 Task: Design: UX Empathy Mapping.
Action: Mouse moved to (45, 70)
Screenshot: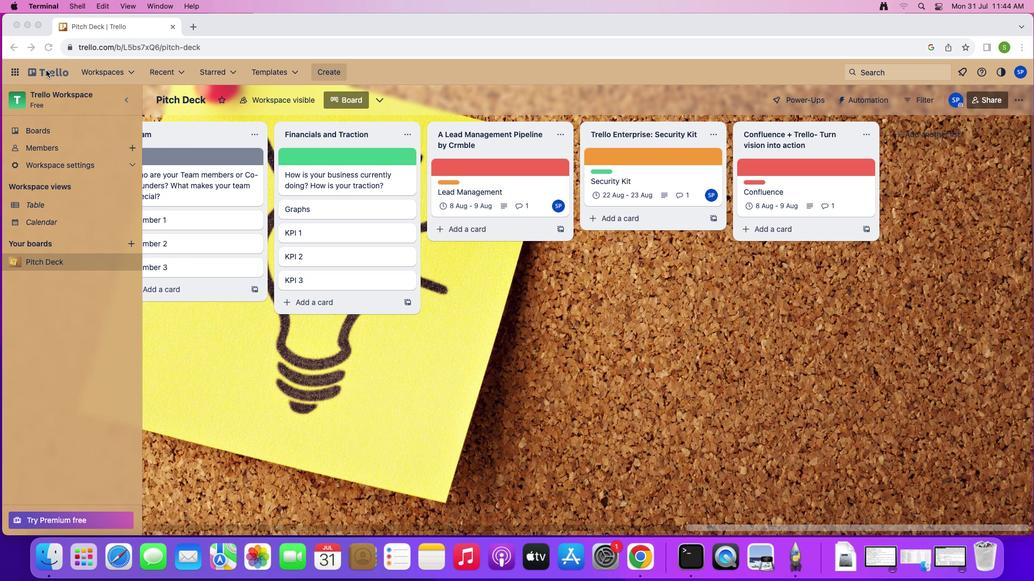
Action: Mouse pressed left at (45, 70)
Screenshot: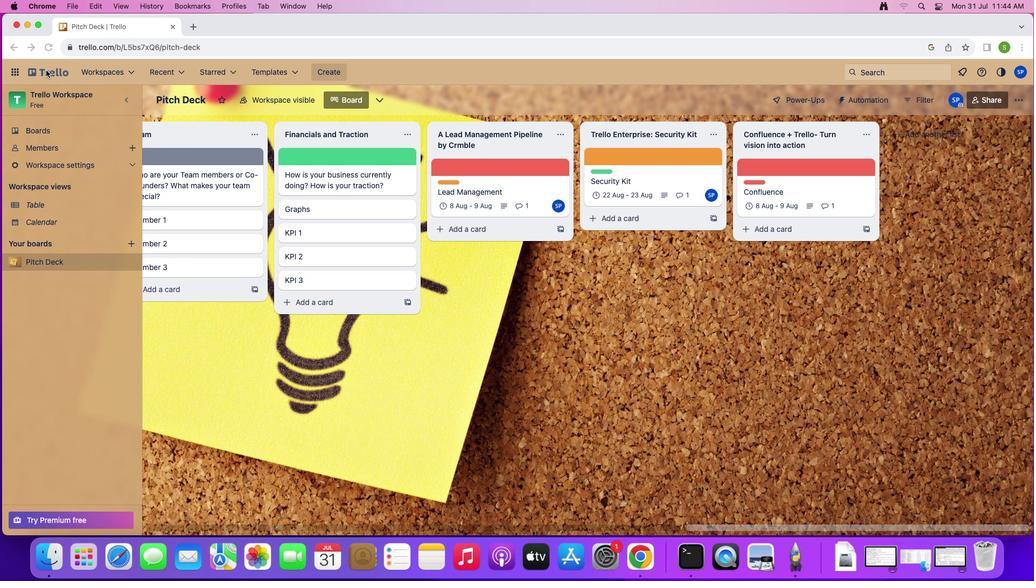
Action: Mouse moved to (50, 71)
Screenshot: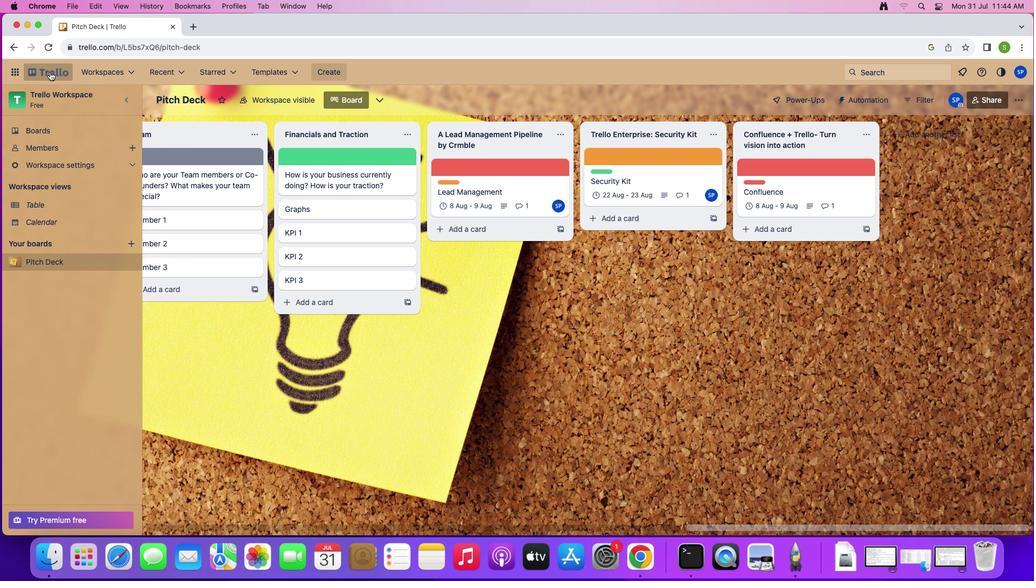 
Action: Mouse pressed left at (50, 71)
Screenshot: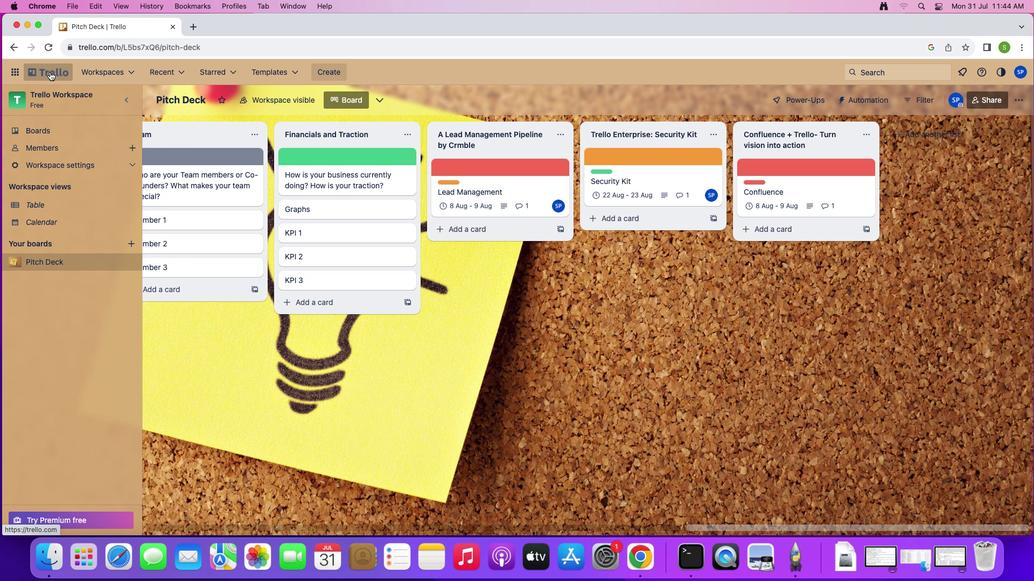 
Action: Mouse moved to (261, 131)
Screenshot: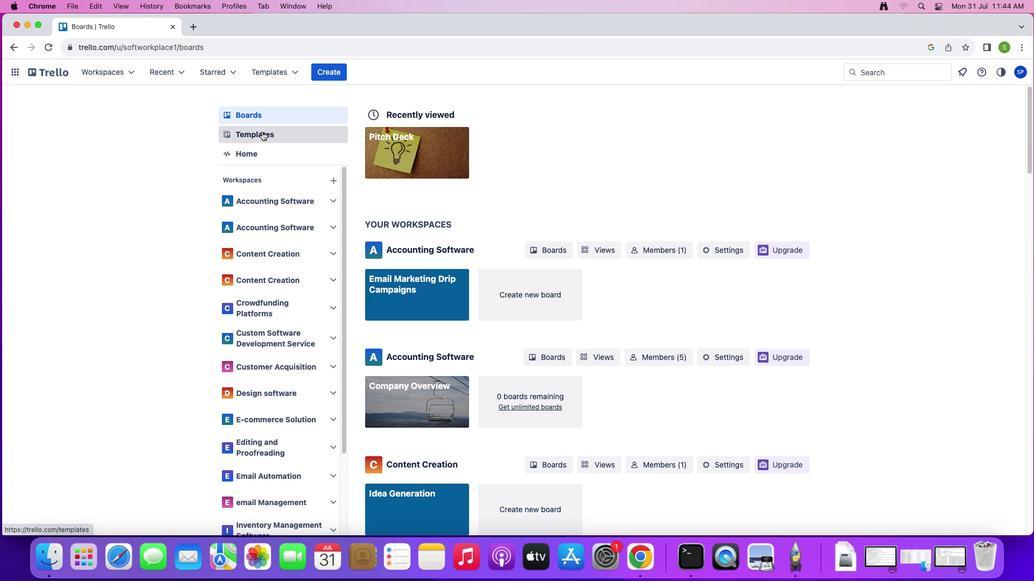 
Action: Mouse pressed left at (261, 131)
Screenshot: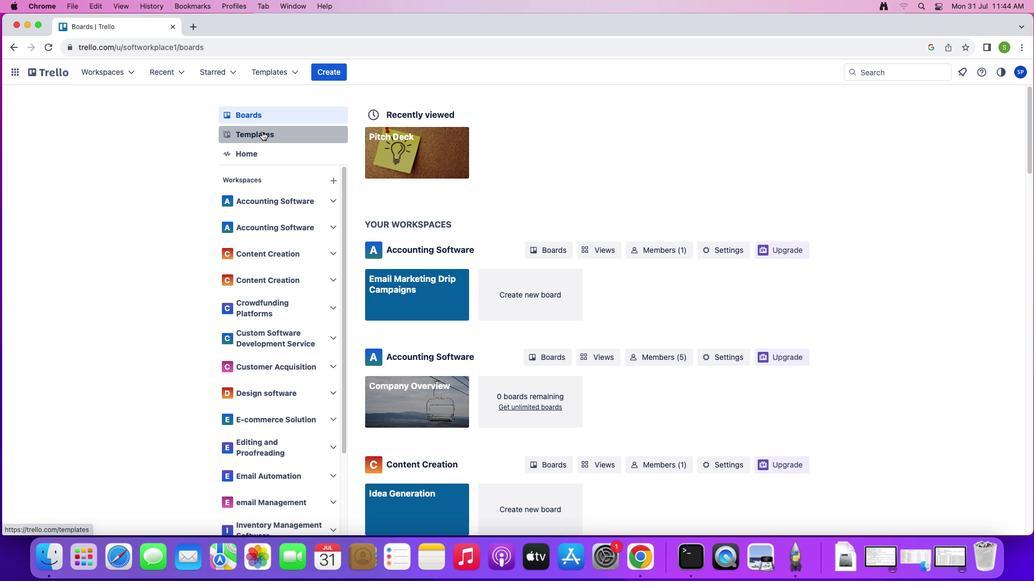 
Action: Mouse moved to (733, 120)
Screenshot: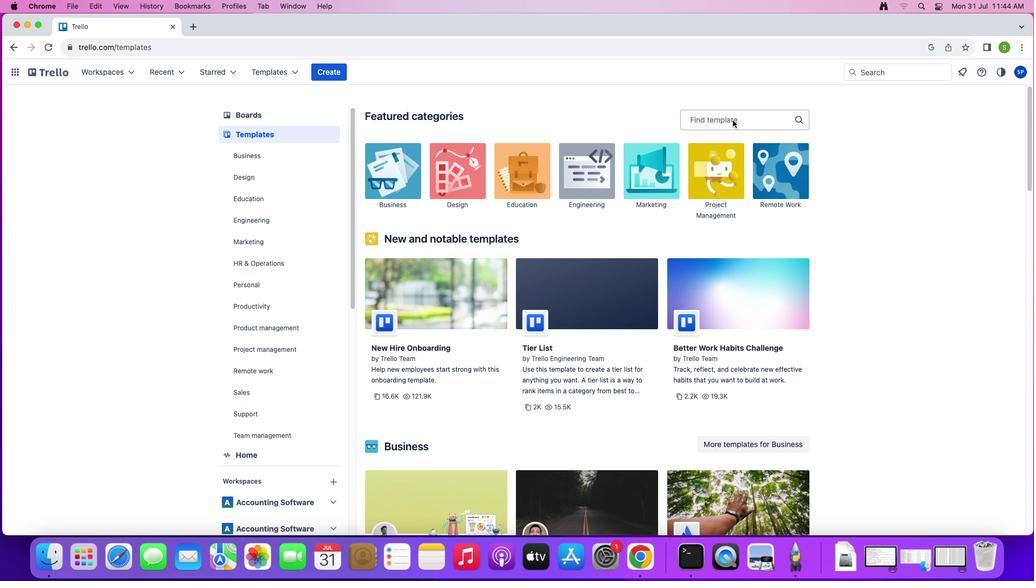 
Action: Mouse pressed left at (733, 120)
Screenshot: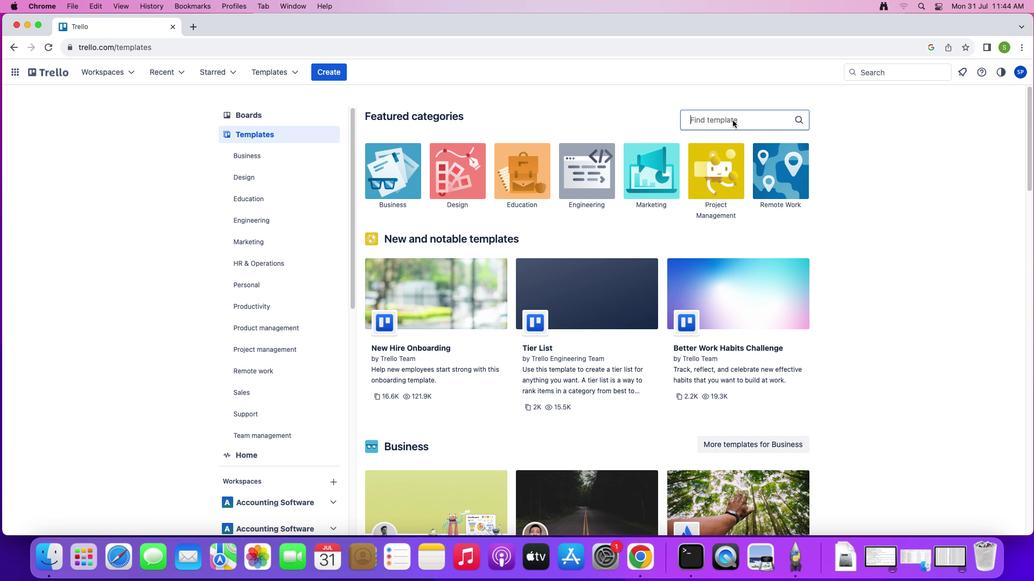 
Action: Key pressed Key.shift'U''x'Key.backspaceKey.shift'X'
Screenshot: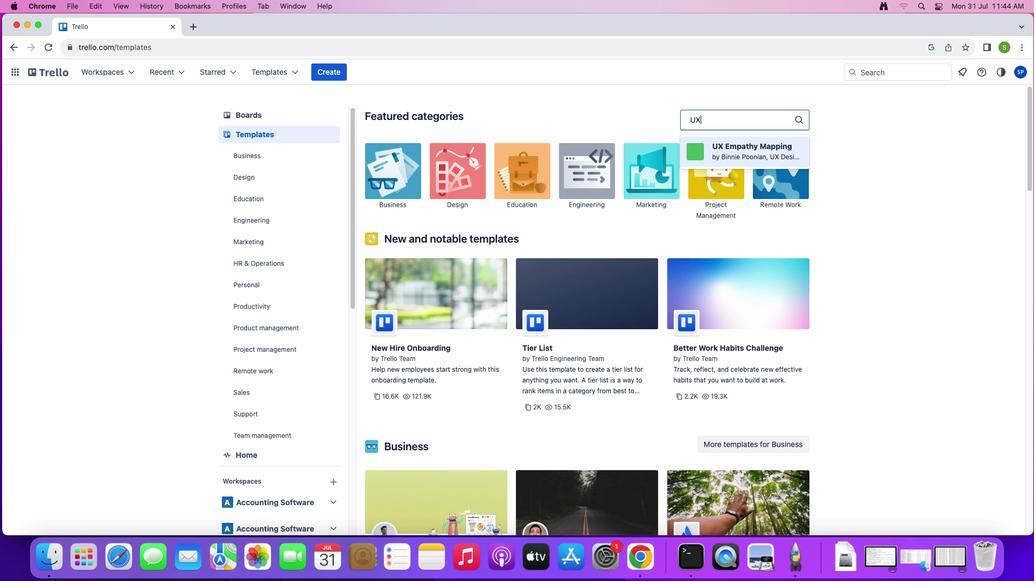 
Action: Mouse moved to (732, 148)
Screenshot: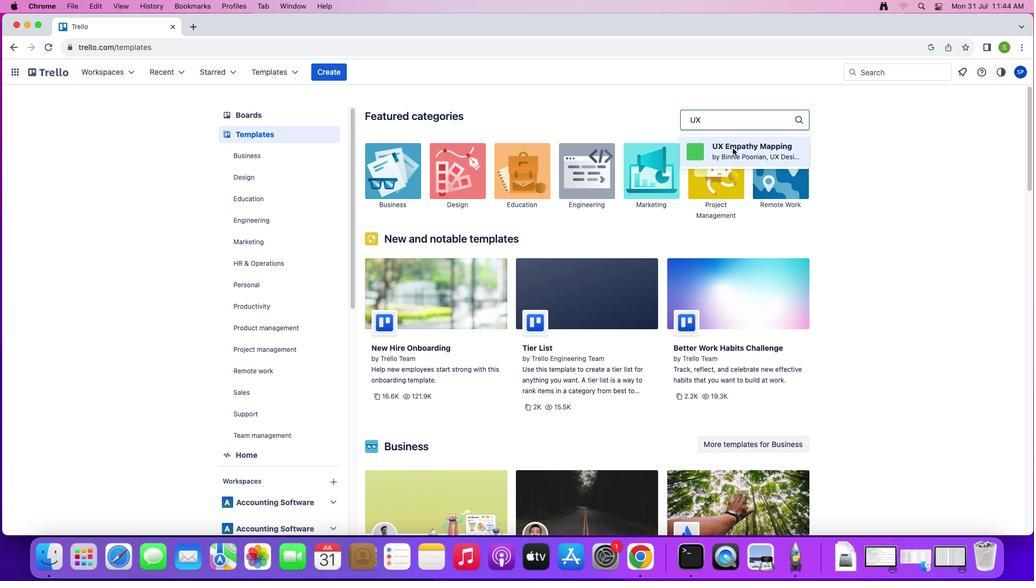 
Action: Mouse pressed left at (732, 148)
Screenshot: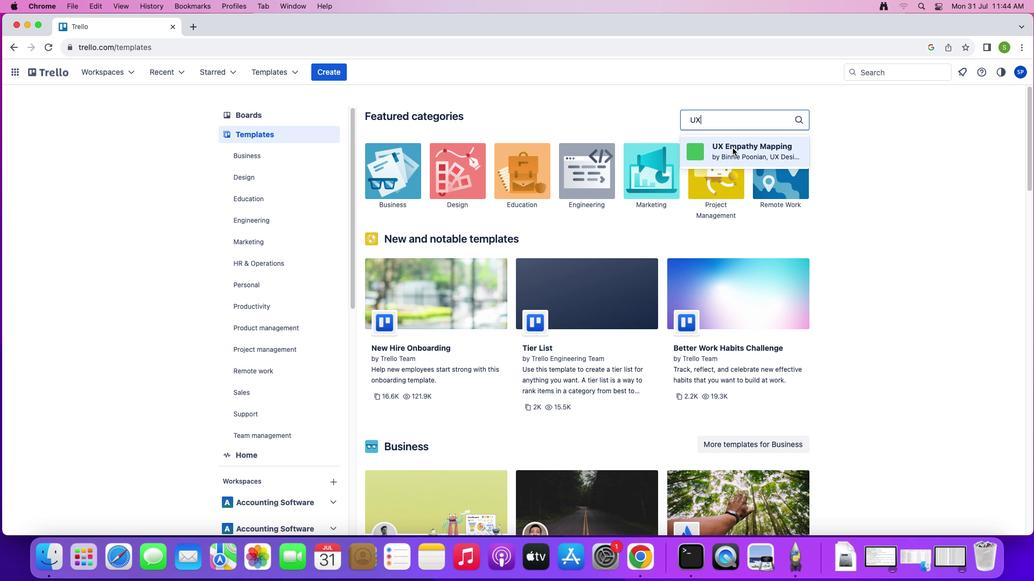 
Action: Mouse moved to (779, 155)
Screenshot: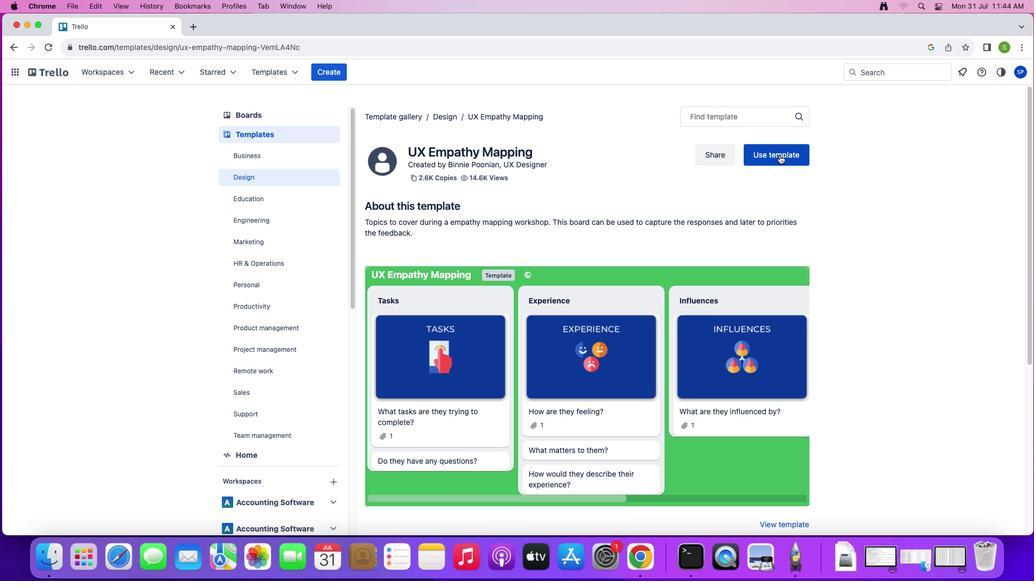 
Action: Mouse pressed left at (779, 155)
Screenshot: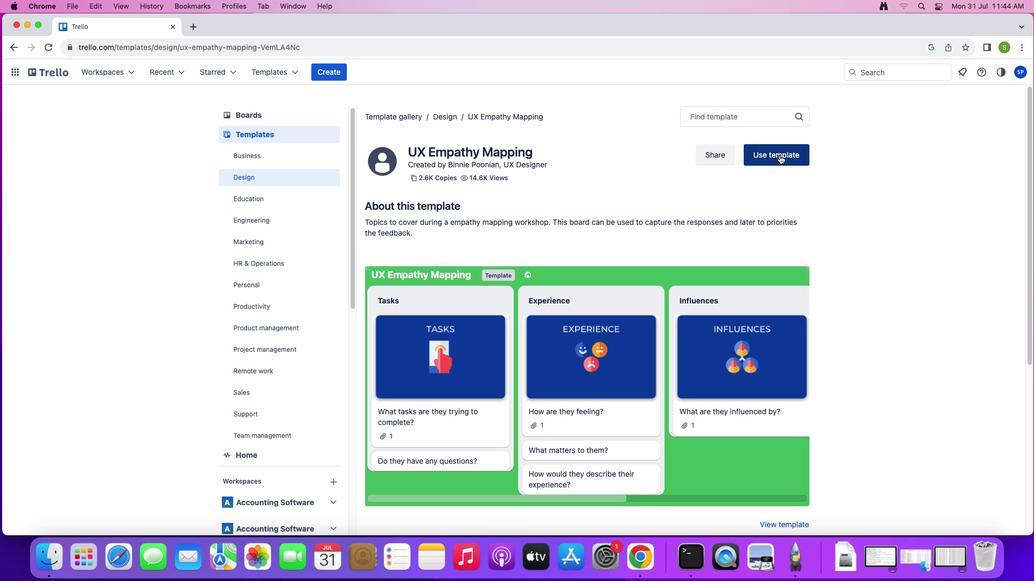 
Action: Mouse moved to (831, 253)
Screenshot: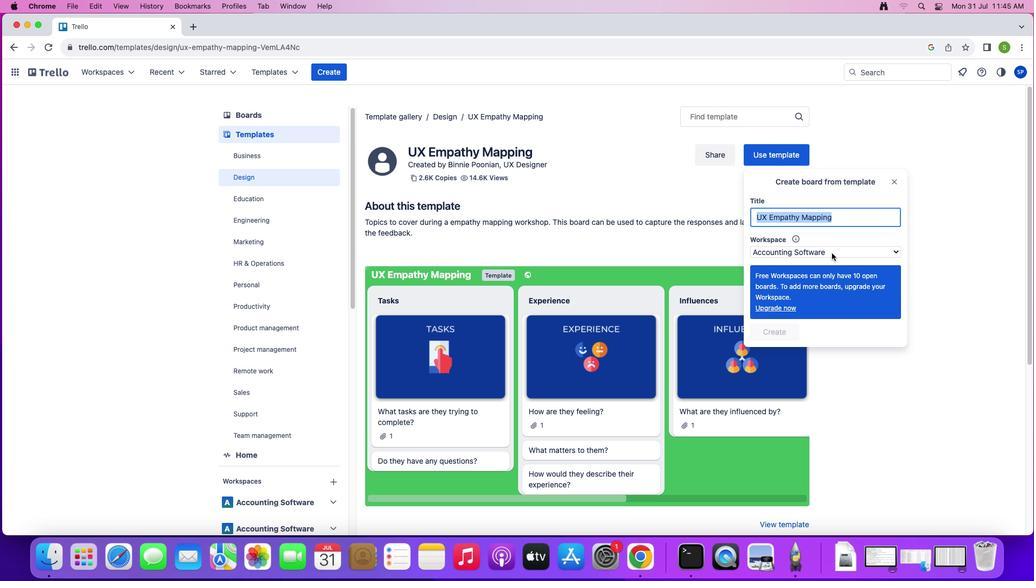 
Action: Mouse pressed left at (831, 253)
Screenshot: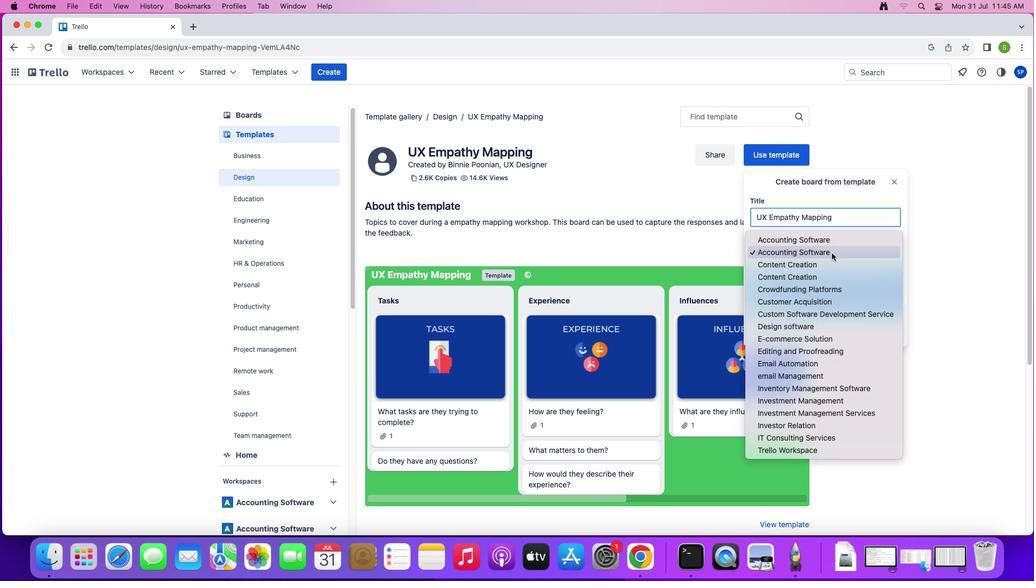 
Action: Mouse moved to (798, 450)
Screenshot: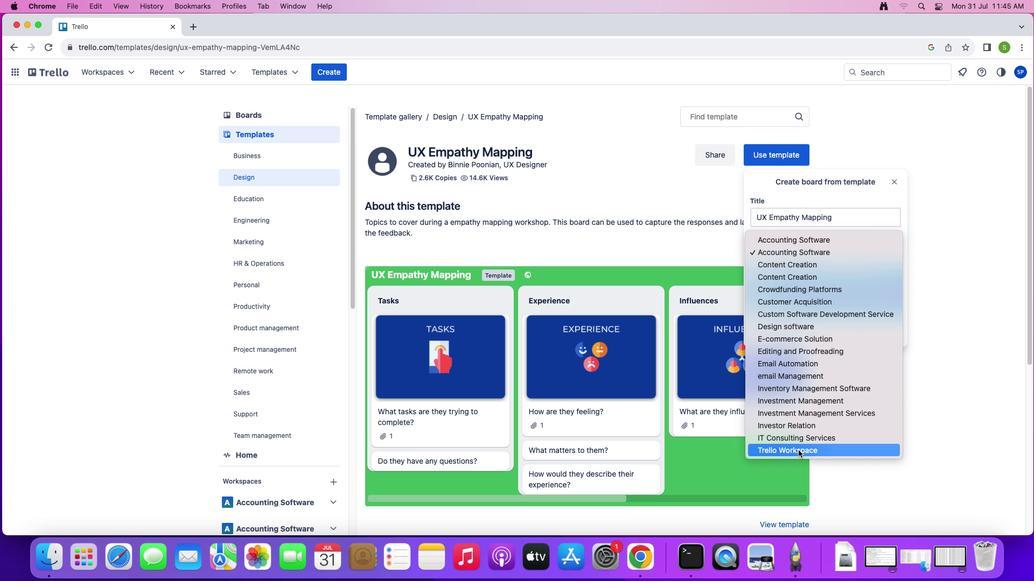 
Action: Mouse pressed left at (798, 450)
Screenshot: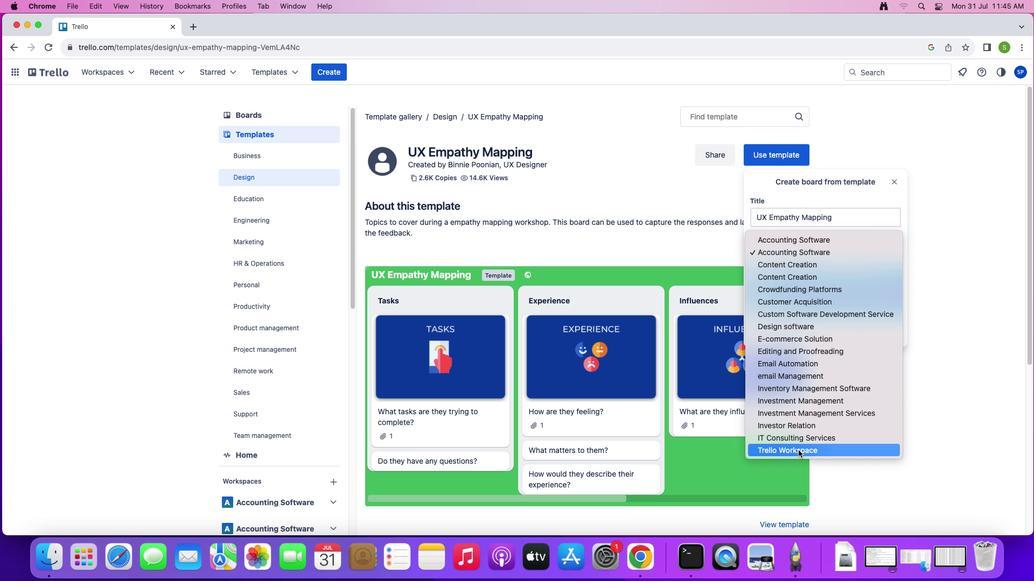 
Action: Mouse moved to (775, 357)
Screenshot: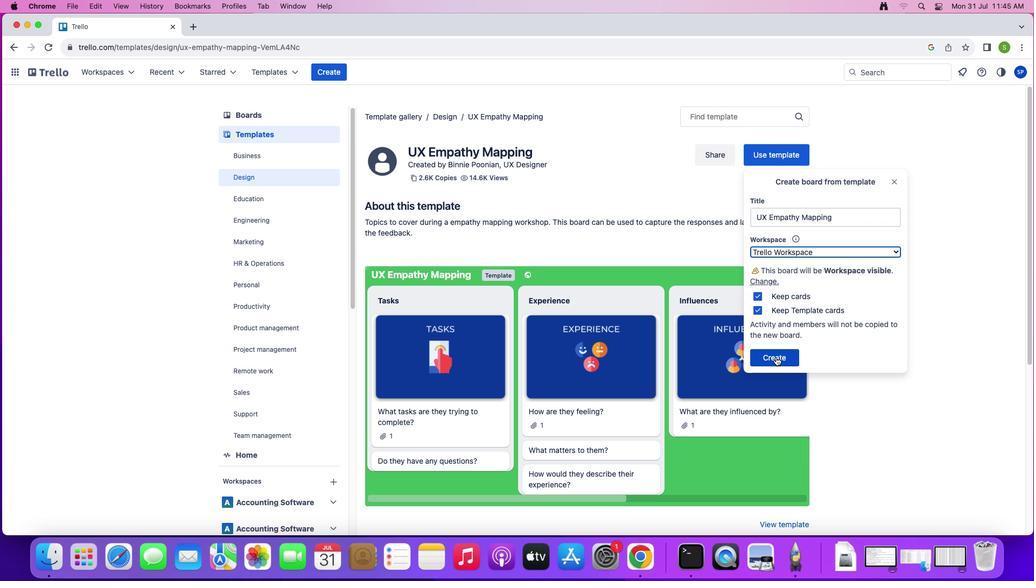
Action: Mouse pressed left at (775, 357)
Screenshot: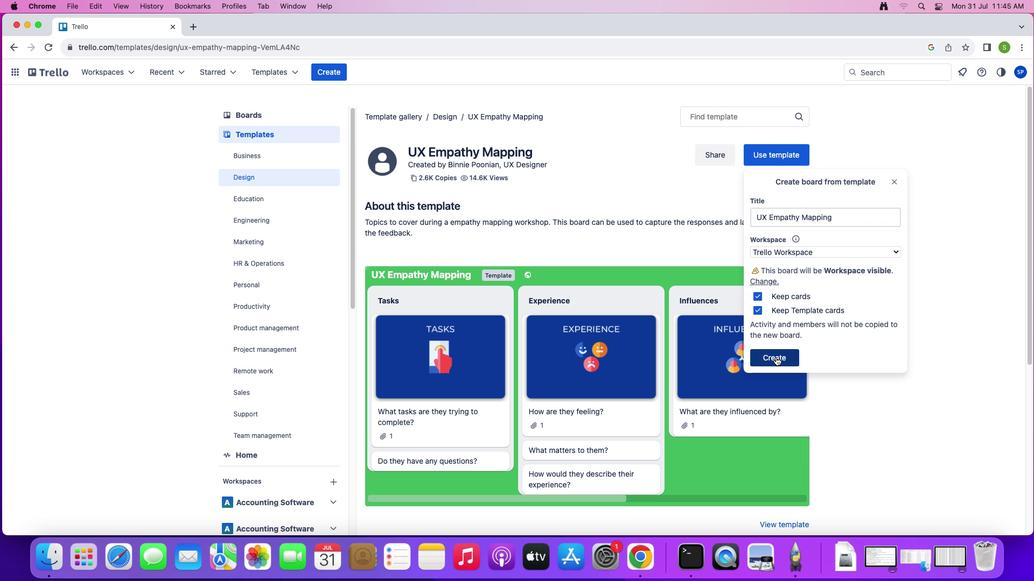 
Action: Mouse moved to (959, 140)
Screenshot: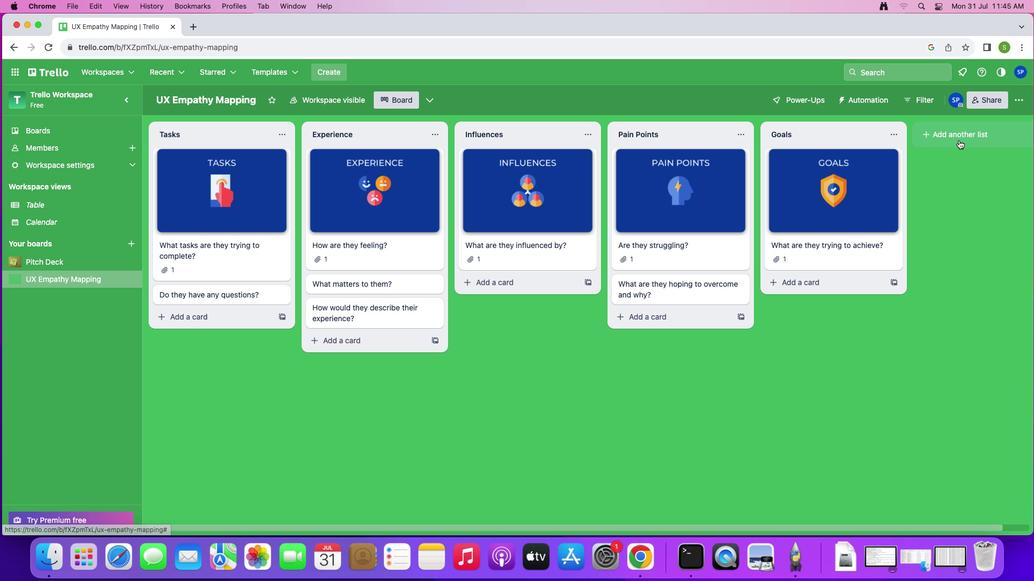 
Action: Mouse pressed left at (959, 140)
Screenshot: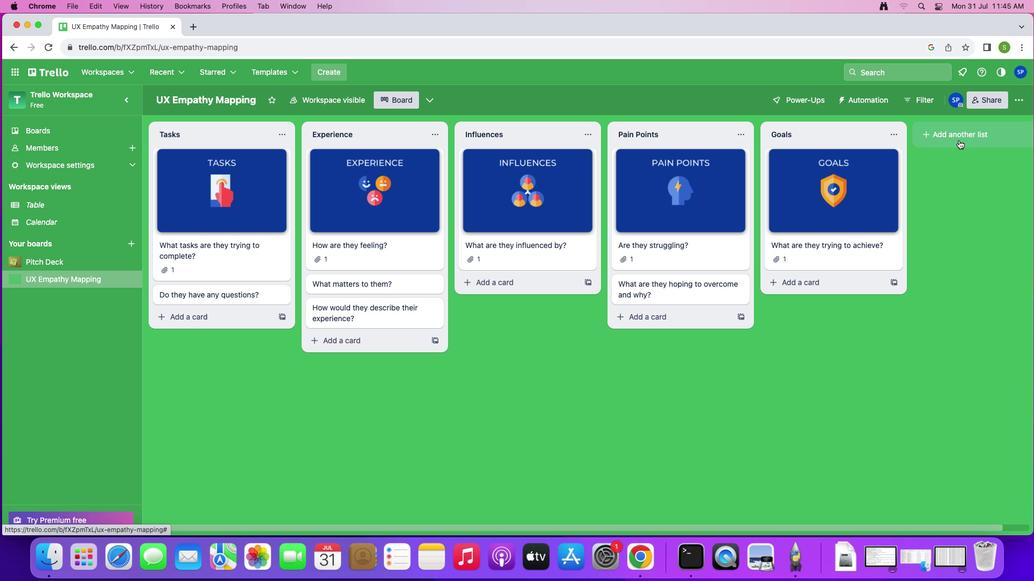 
Action: Mouse moved to (937, 134)
Screenshot: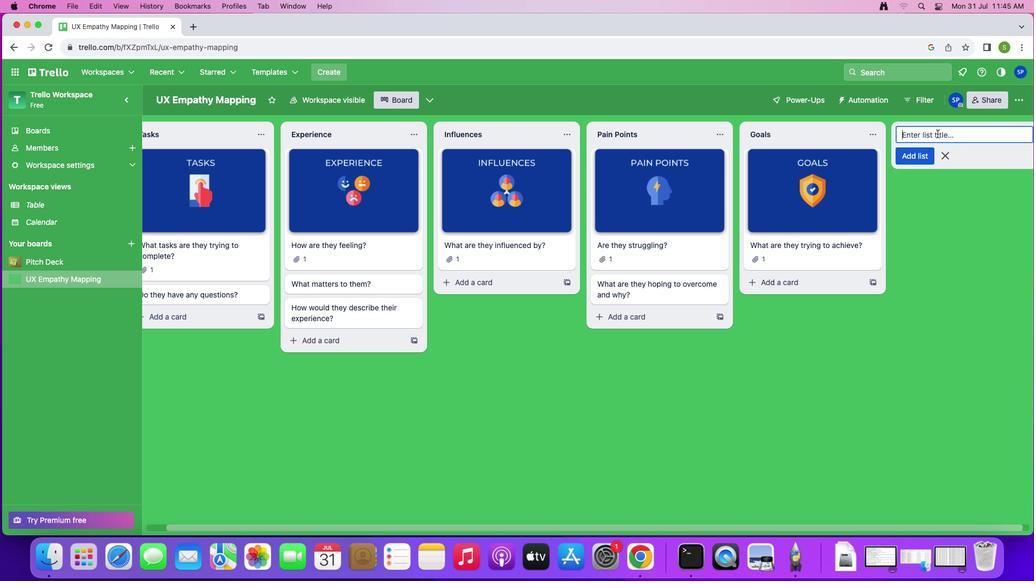 
Action: Key pressed Key.shift'W''e''b'Key.spaceKey.shift'D''e''s''i''g''n'Key.space'\\'Key.backspaceKey.shift_r'|'Key.spaceKey.shift'D''e''v''e''l''o''m''e''n''t'Key.enter
Screenshot: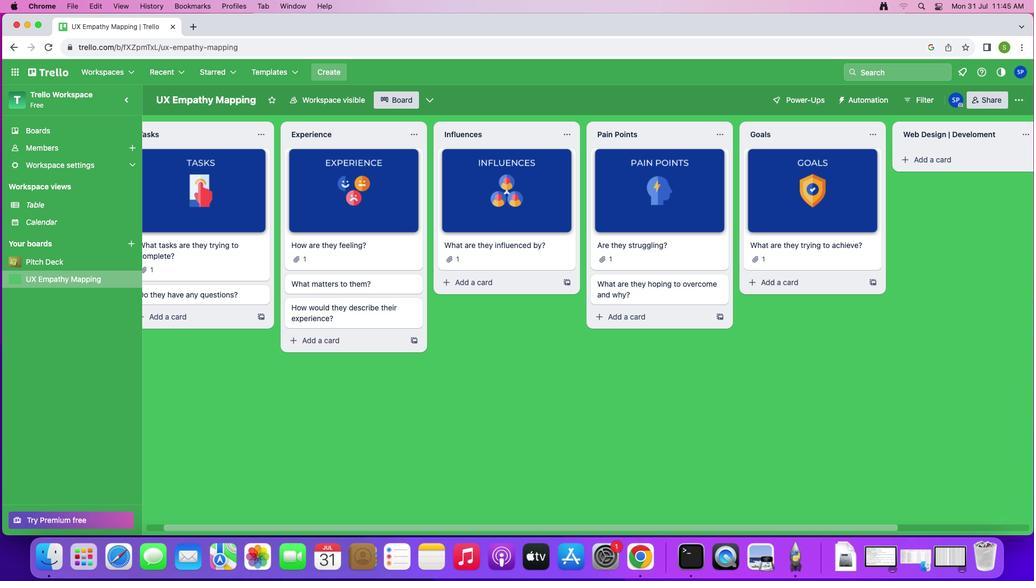 
Action: Mouse moved to (922, 135)
Screenshot: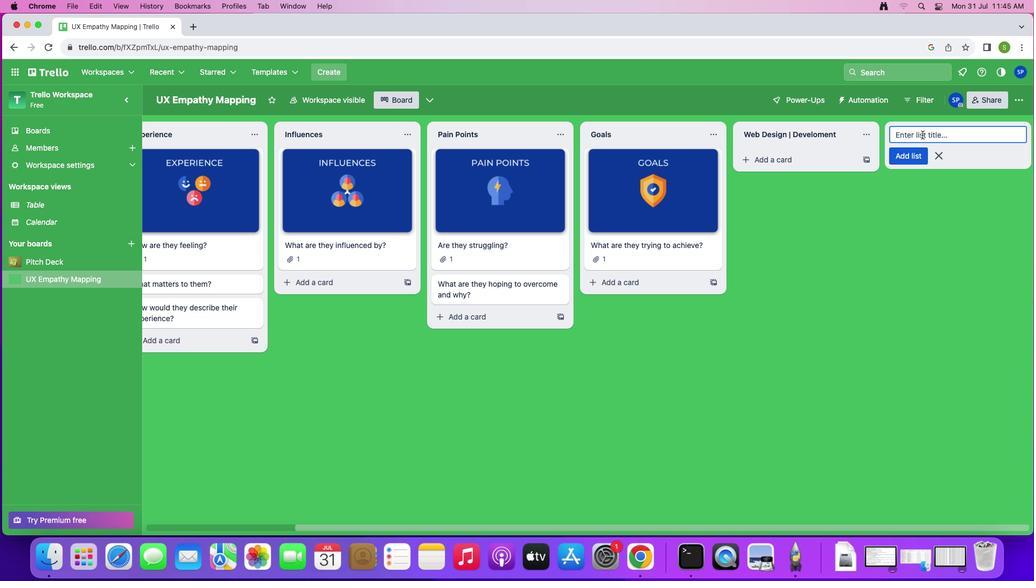 
Action: Key pressed Key.shift'P''h''o''t''o''g''r''a''p''h''t'Key.backspace'y'Key.spaceKey.shift'O''r''d''e''r'Key.spaceKey.shift'P''r''o''d''u''c''t''i''o''n'Key.spaceKey.shift'T''r''a''c''k''i''n''g'Key.enterKey.shift'P''h''o''t''o''g''r''a''p''h''y'Key.spaceKey.shift'S''e''s''s''i''o''n'Key.spaceKey.shift'W''o''r''k''f''l''o''w'Key.spaceKey.shift'T''r''a''c''k''i''n''g'Key.enter
Screenshot: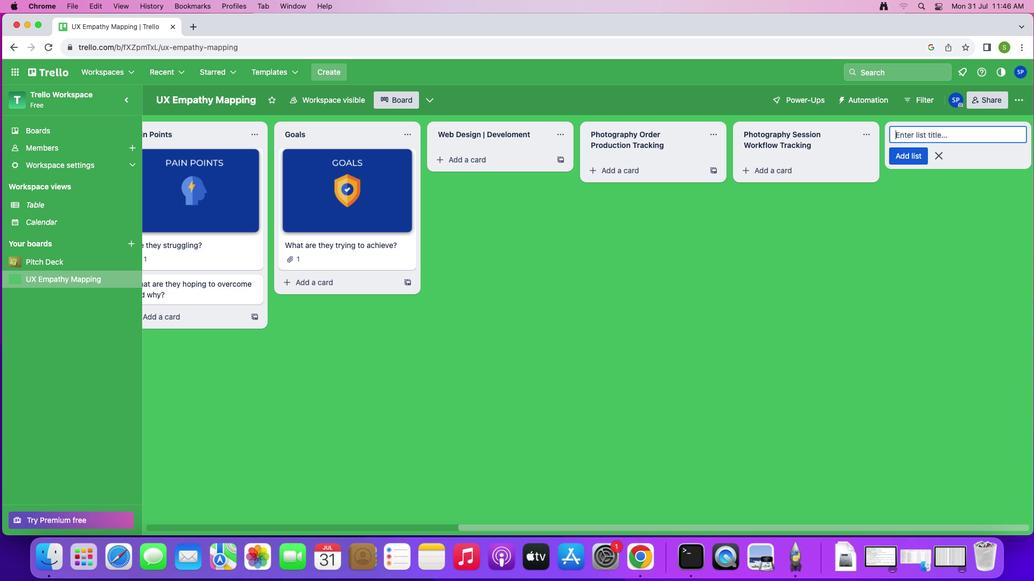 
Action: Mouse moved to (936, 154)
Screenshot: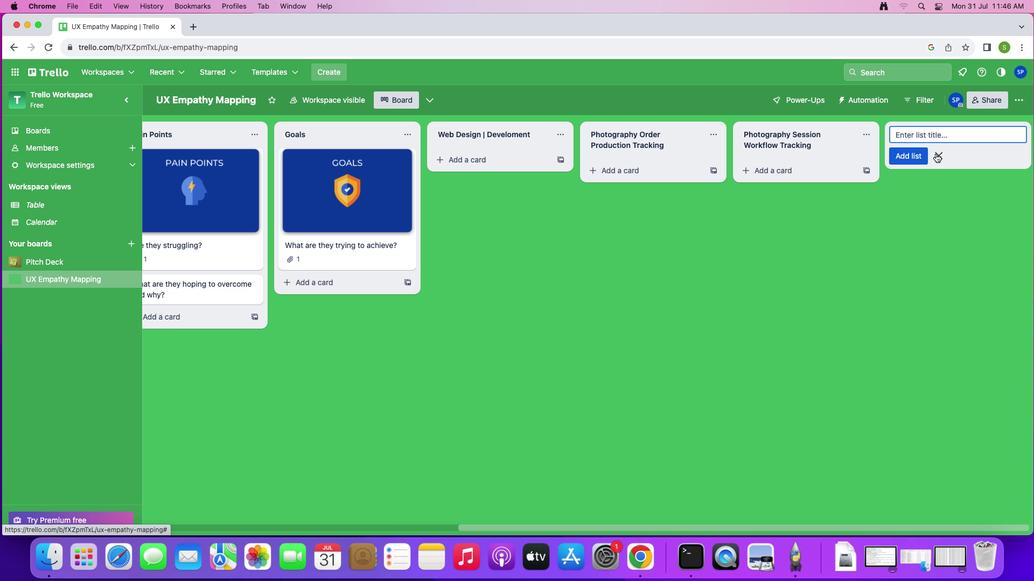 
Action: Mouse pressed left at (936, 154)
Screenshot: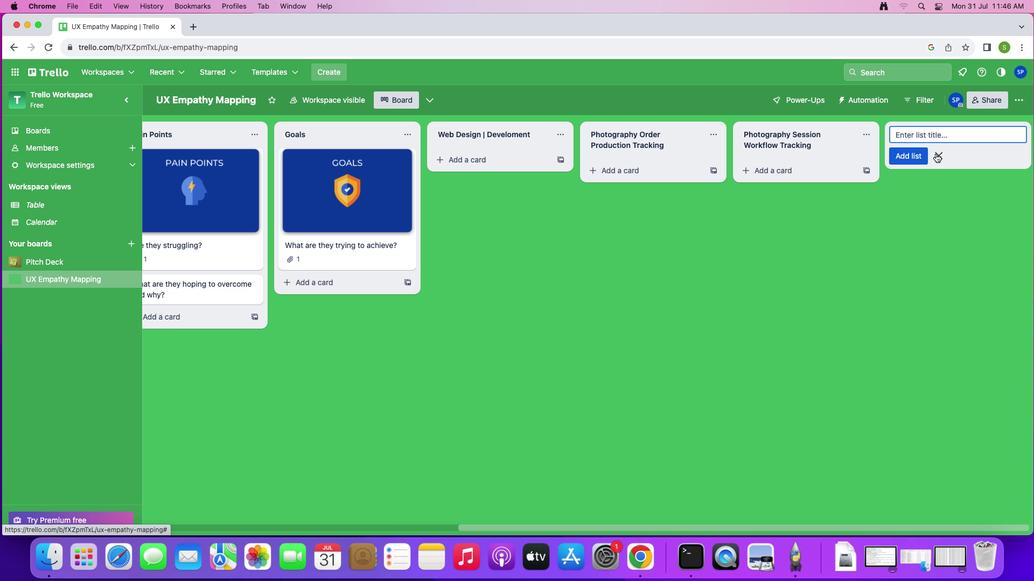 
Action: Mouse moved to (491, 157)
Screenshot: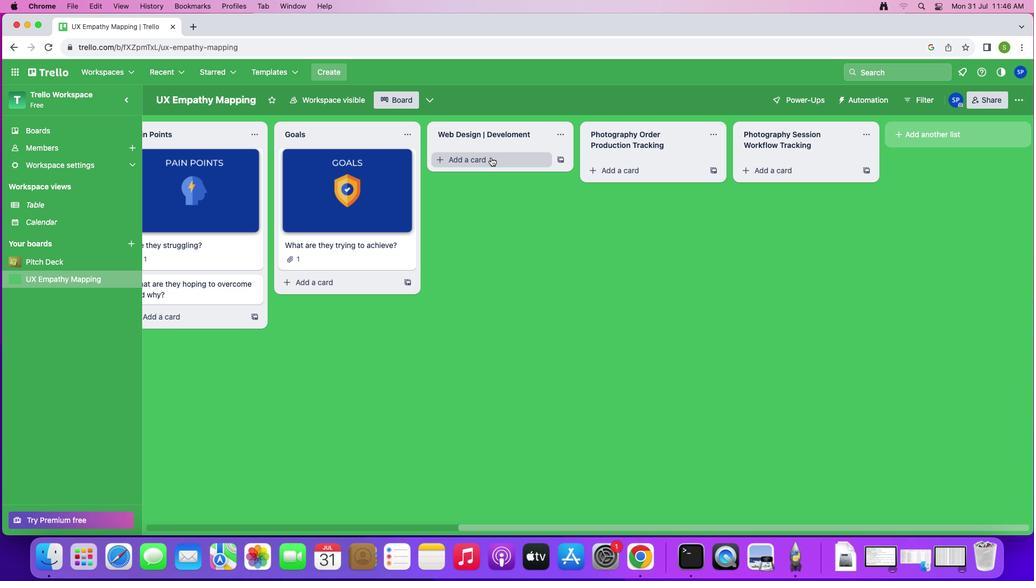 
Action: Mouse pressed left at (491, 157)
Screenshot: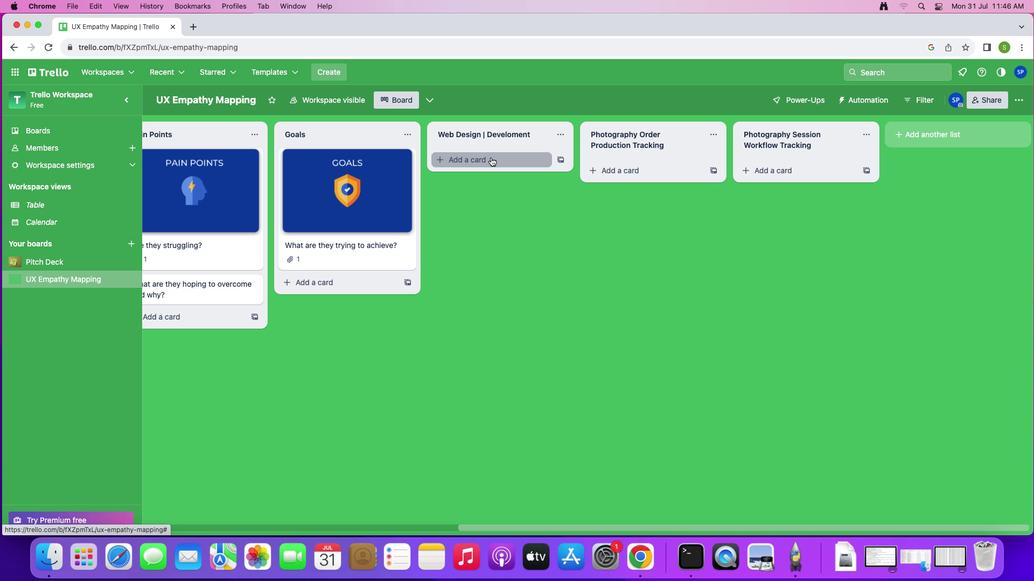 
Action: Mouse moved to (517, 149)
Screenshot: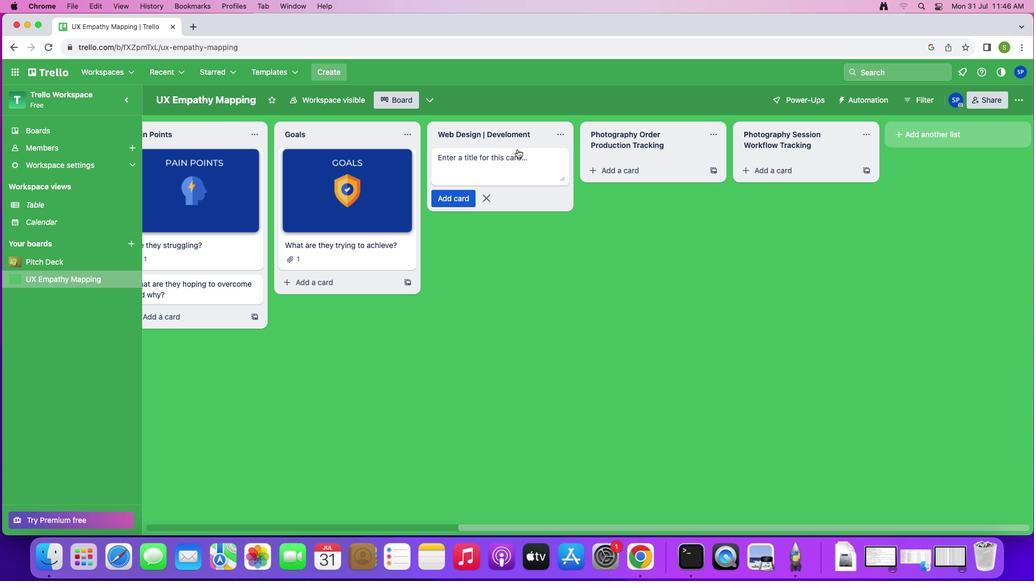 
Action: Key pressed Key.shift'W''e''b'Key.spaceKey.shift'D''e''s''i''g''n'Key.enter
Screenshot: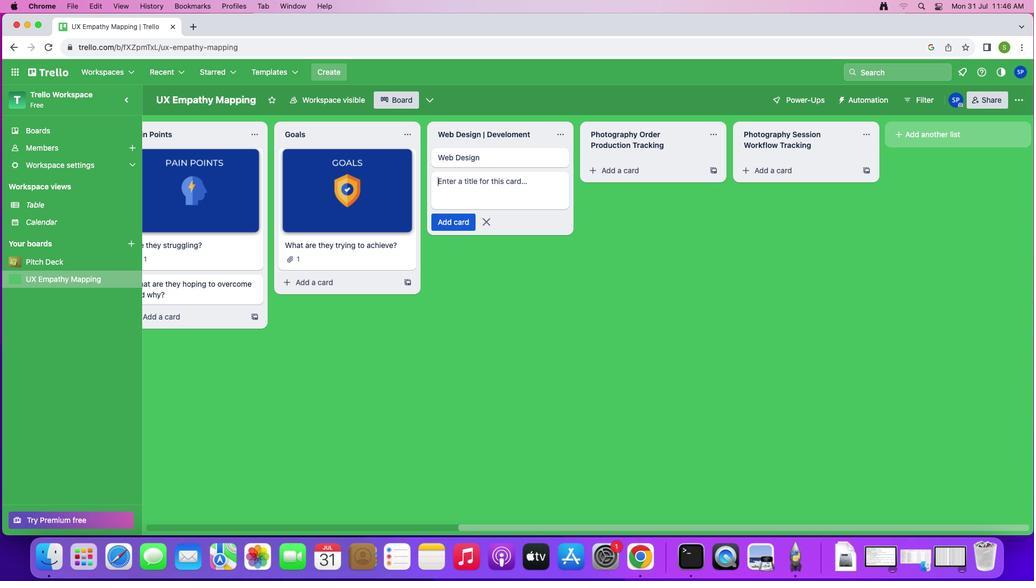 
Action: Mouse moved to (486, 222)
Screenshot: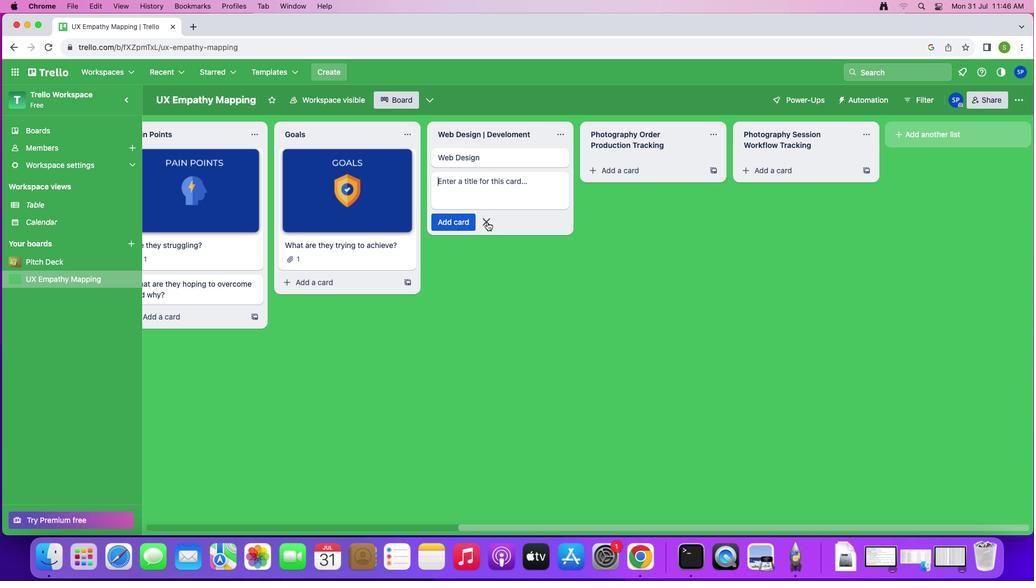 
Action: Mouse pressed left at (486, 222)
Screenshot: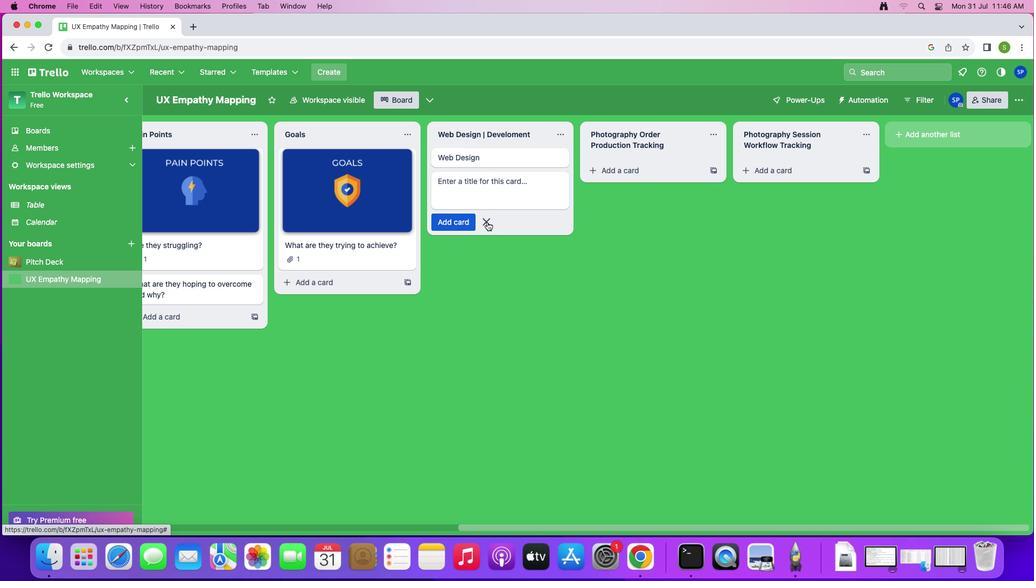 
Action: Mouse moved to (626, 156)
Screenshot: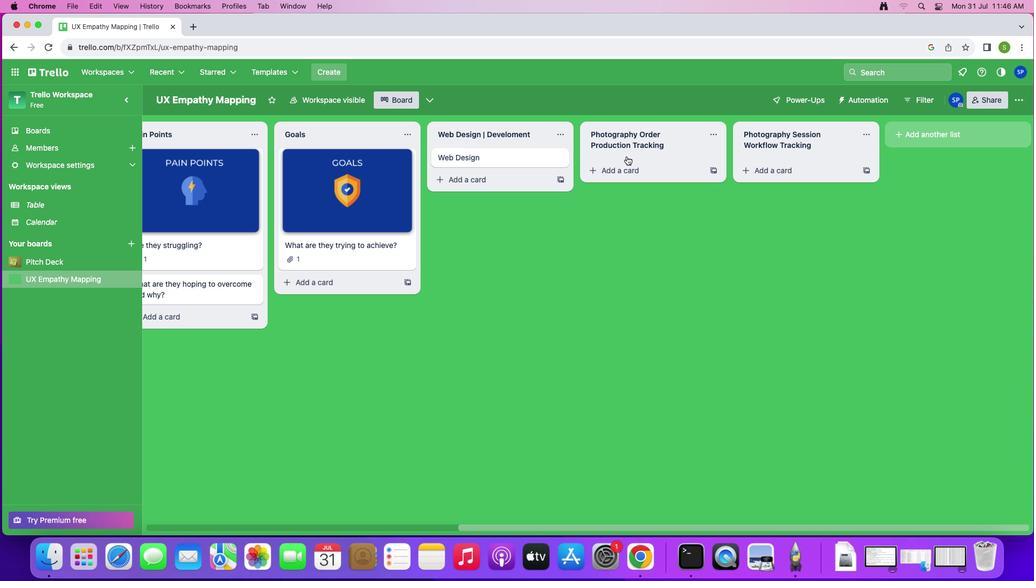 
Action: Mouse pressed left at (626, 156)
Screenshot: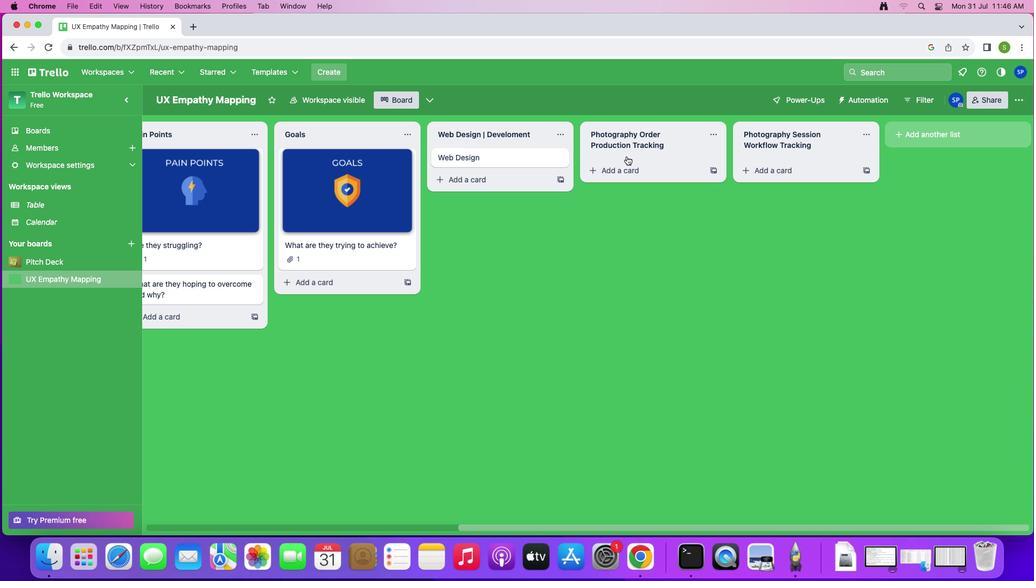 
Action: Mouse moved to (628, 169)
Screenshot: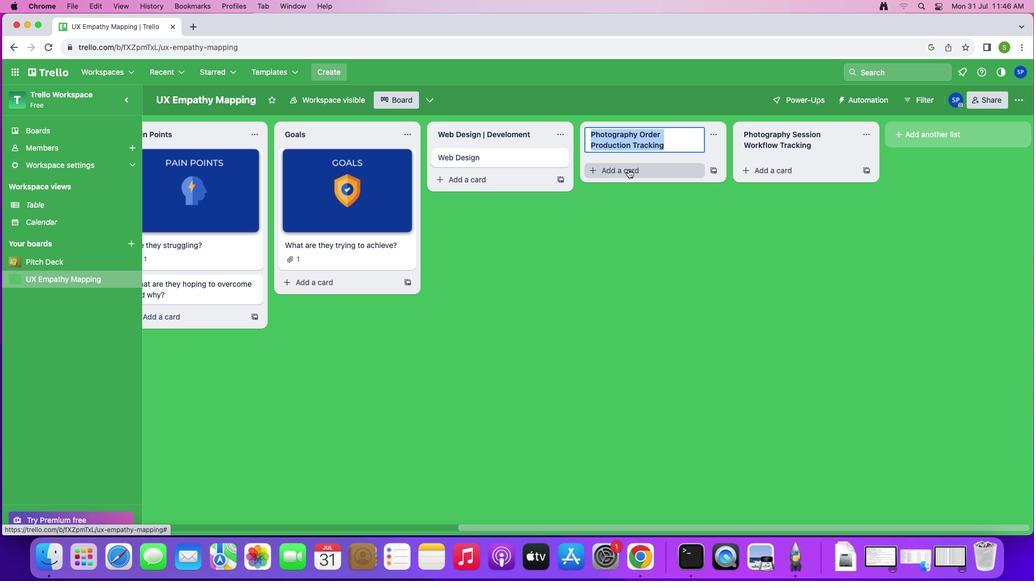 
Action: Mouse pressed left at (628, 169)
Screenshot: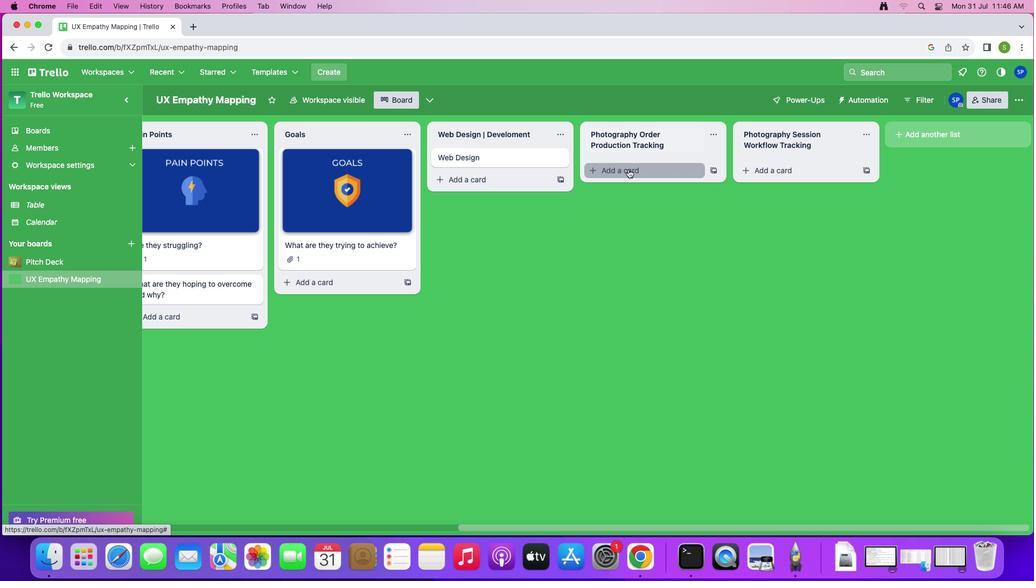 
Action: Mouse moved to (629, 168)
Screenshot: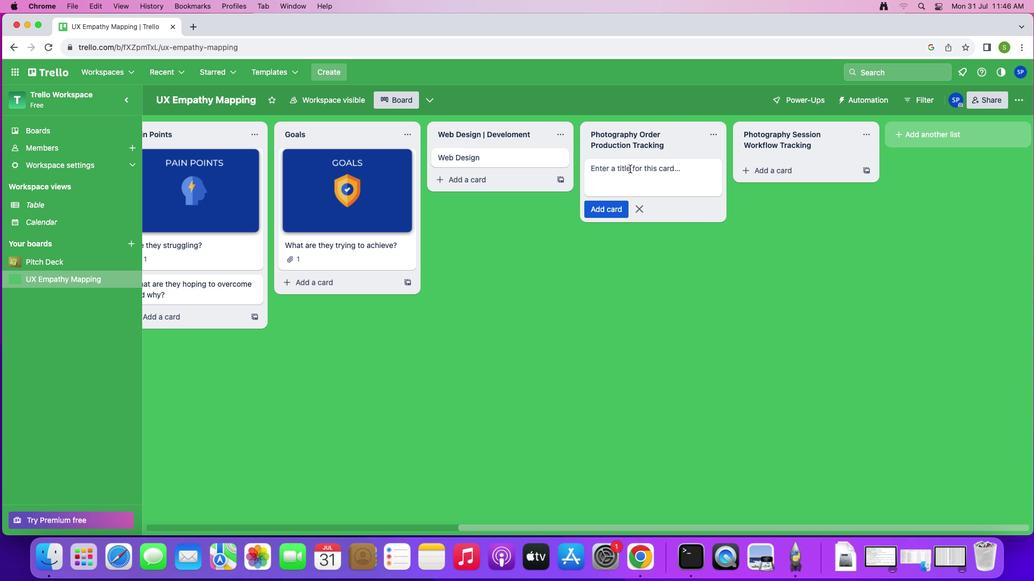 
Action: Key pressed Key.shift'P''h''o''t''o''g''r''a''p''h''y'Key.spaceKey.shift'O''r''d''r'Key.backspace'e''r'
Screenshot: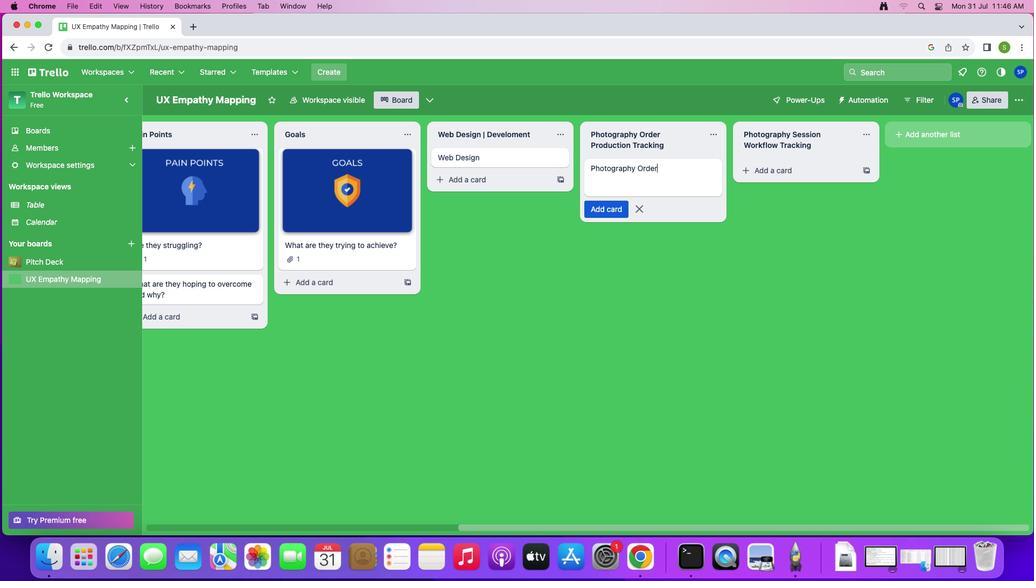 
Action: Mouse moved to (630, 166)
Screenshot: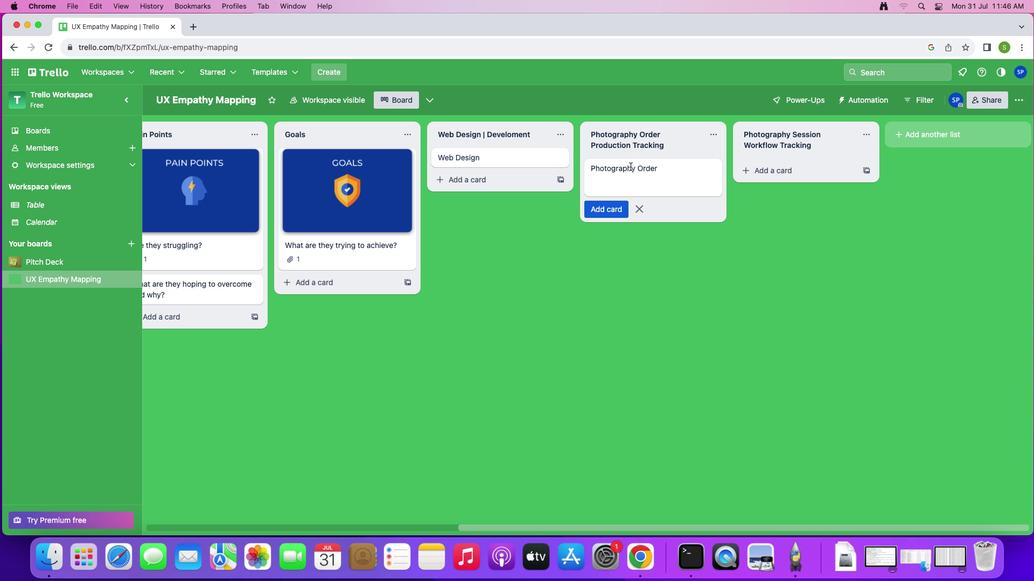 
Action: Key pressed Key.enter
Screenshot: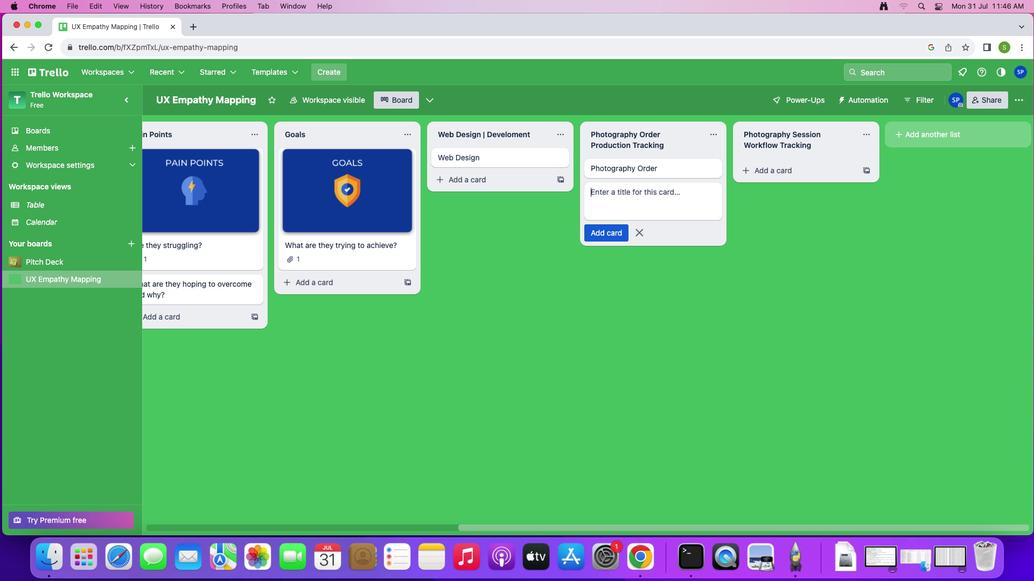 
Action: Mouse moved to (636, 234)
Screenshot: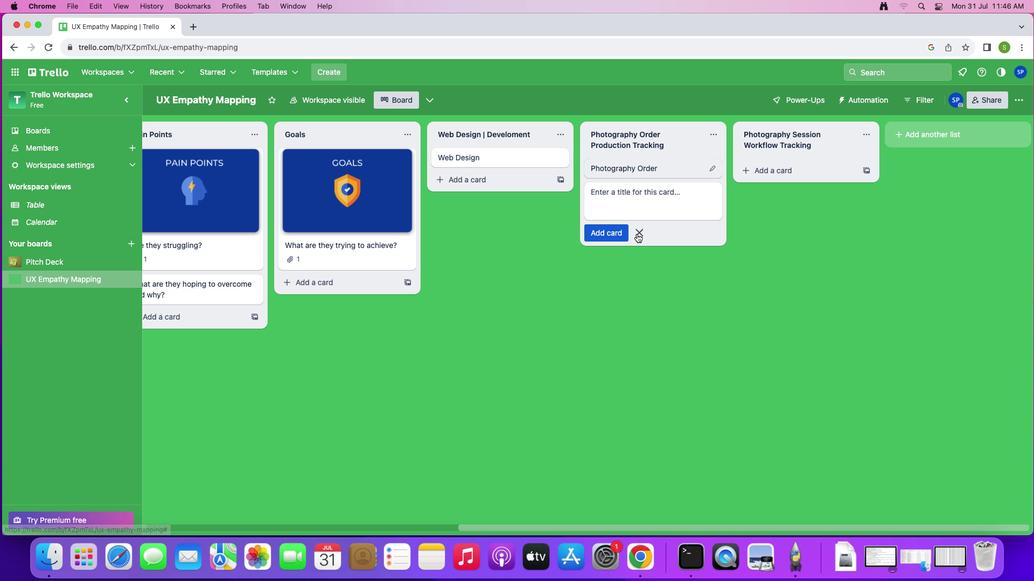 
Action: Mouse pressed left at (636, 234)
Screenshot: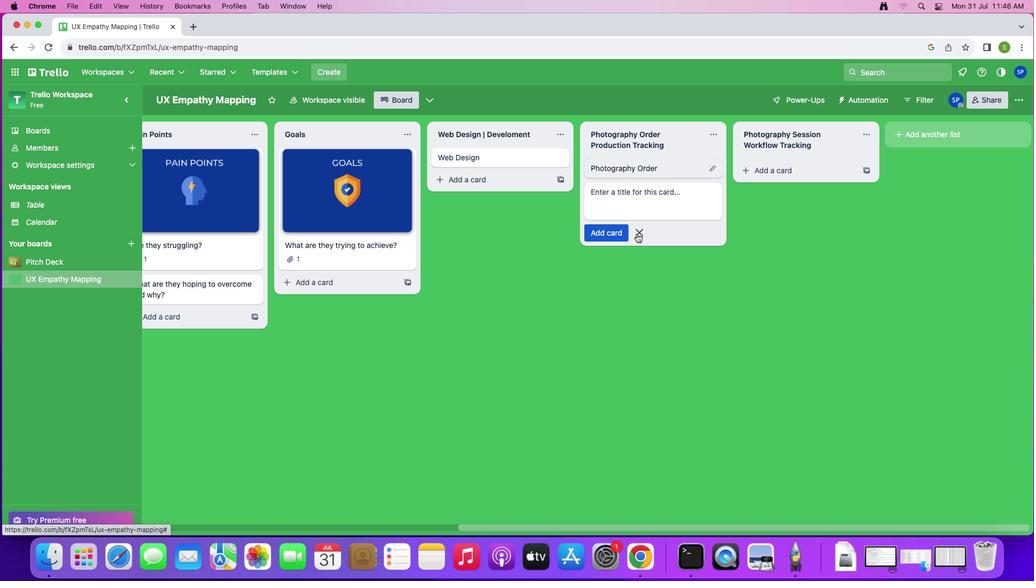 
Action: Mouse moved to (765, 168)
Screenshot: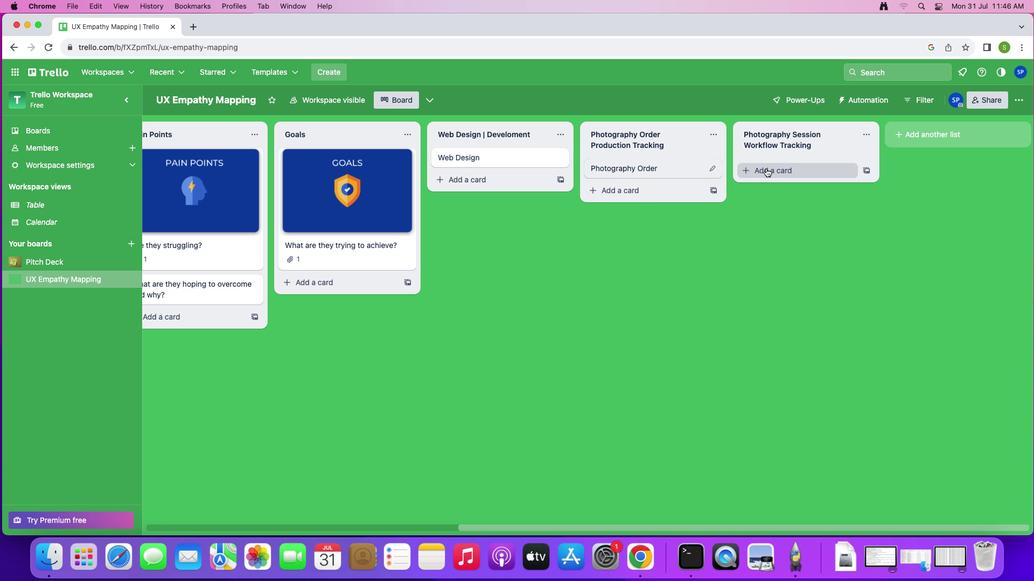 
Action: Mouse pressed left at (765, 168)
Screenshot: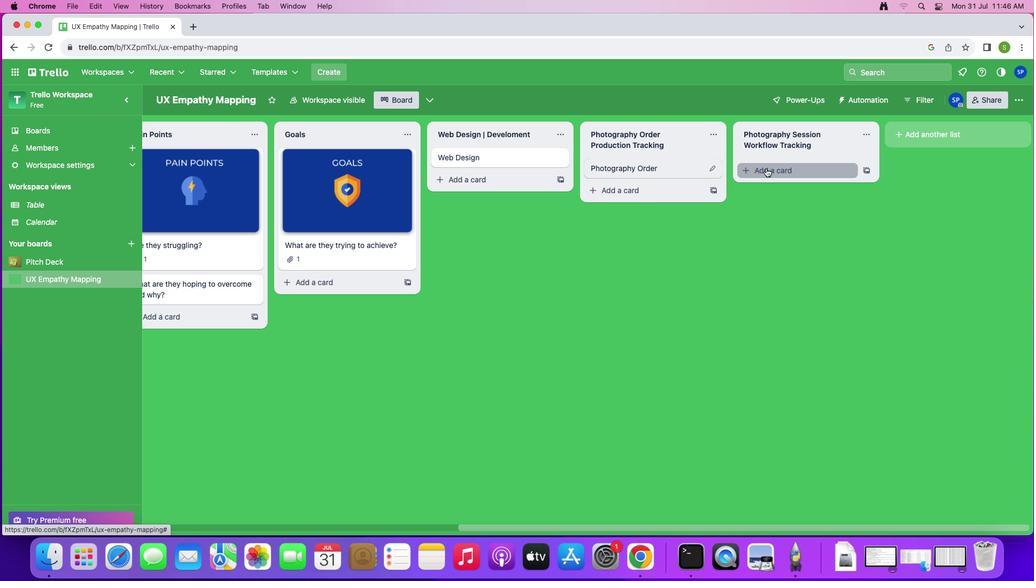 
Action: Mouse moved to (770, 165)
Screenshot: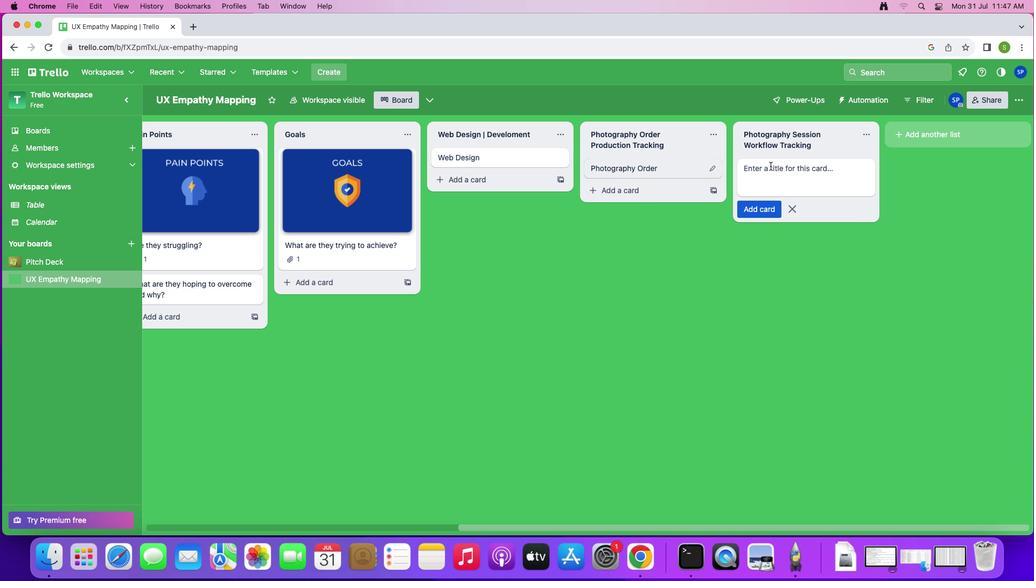 
Action: Key pressed Key.shift'P''h''o''i'Key.backspace't''o''g''r''a''p''h''y'Key.spaceKey.shift'S''e''s''s''i''o''n'Key.spaceKey.shift'W''o''r''k''f''l''o''w'Key.spaceKey.shift'T''r''a''c''k''i''n''g'Key.enter
Screenshot: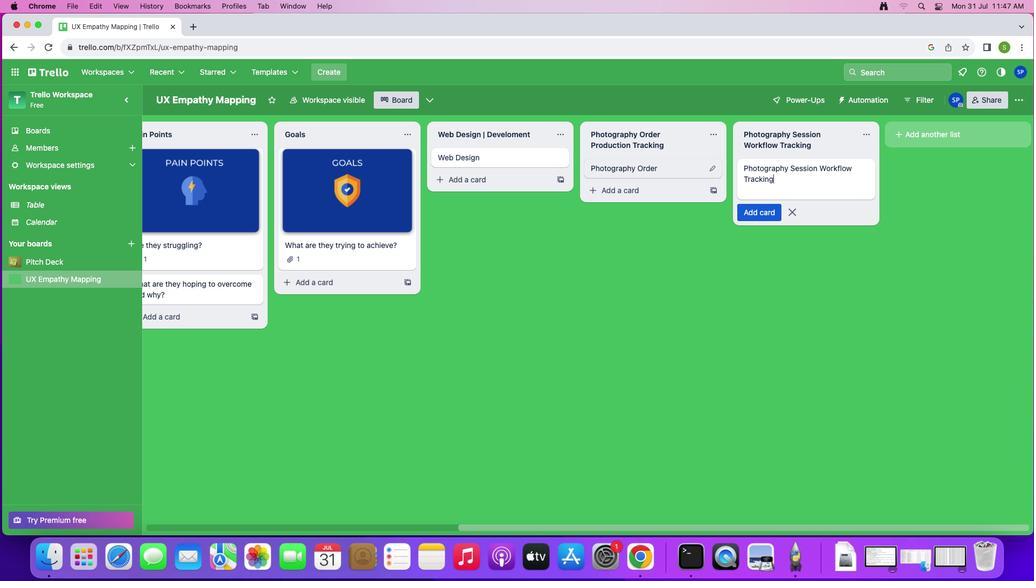 
Action: Mouse moved to (795, 248)
Screenshot: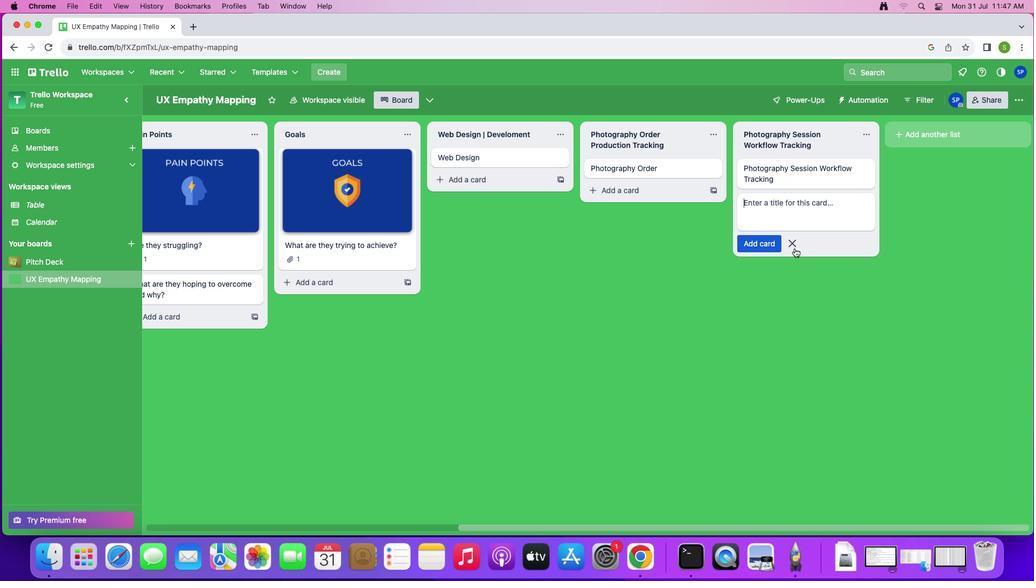 
Action: Mouse pressed left at (795, 248)
Screenshot: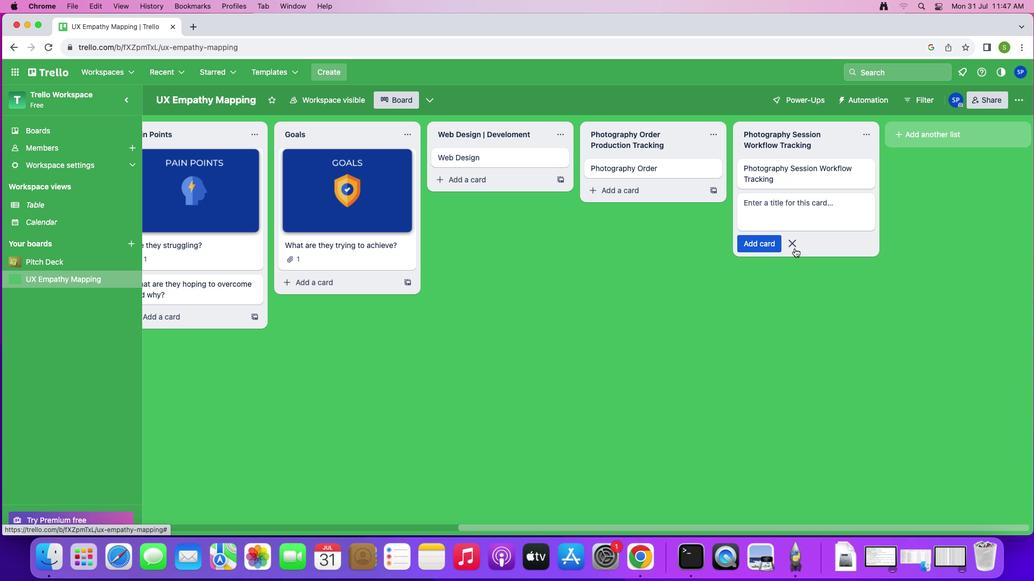 
Action: Mouse moved to (559, 157)
Screenshot: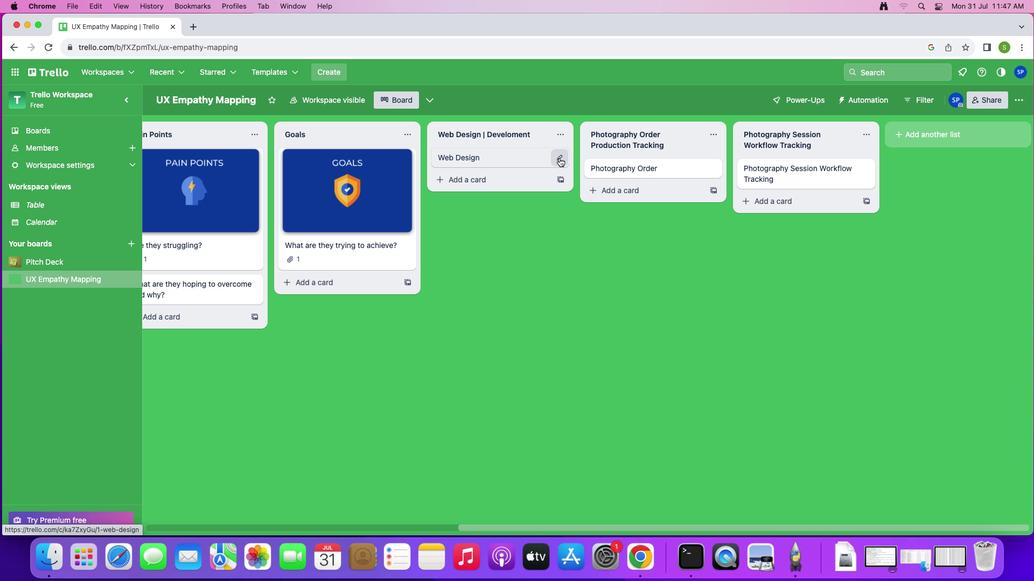 
Action: Mouse pressed left at (559, 157)
Screenshot: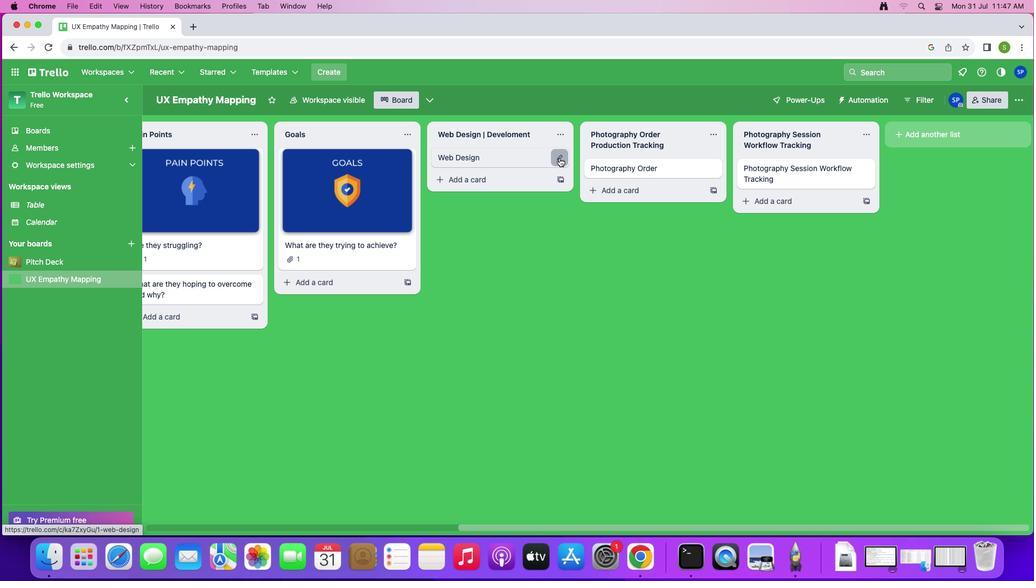 
Action: Mouse moved to (601, 152)
Screenshot: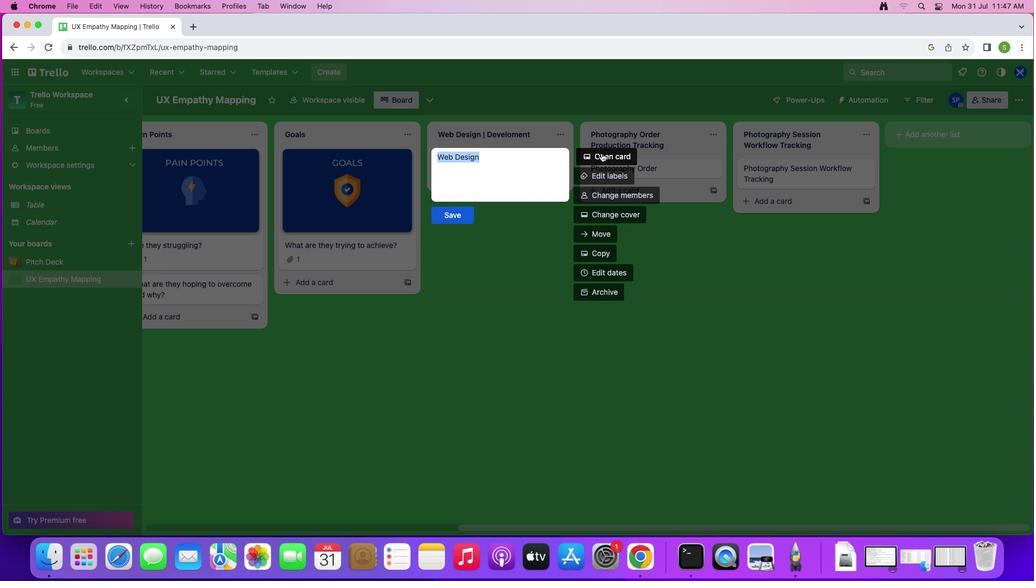 
Action: Mouse pressed left at (601, 152)
Screenshot: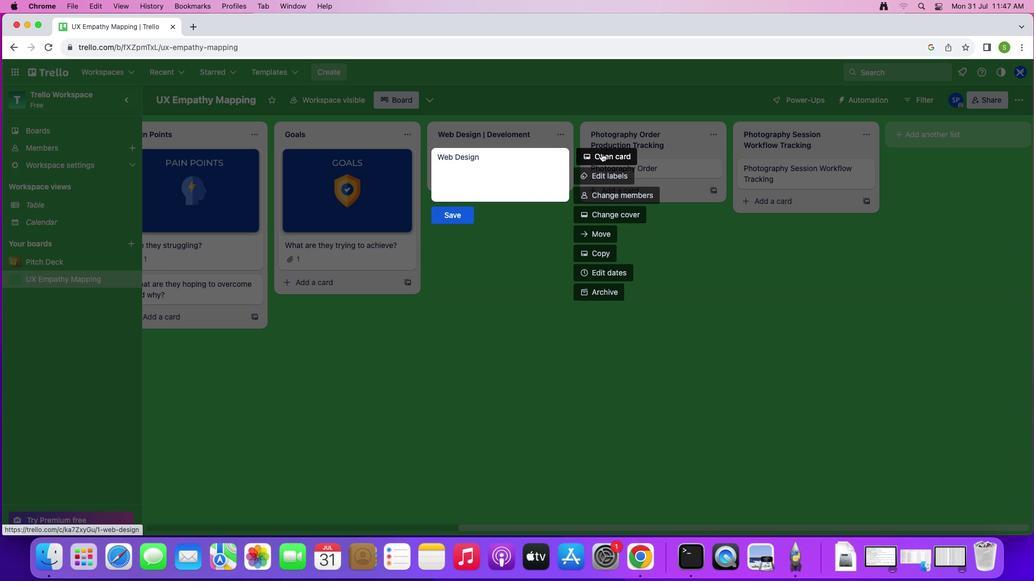 
Action: Mouse moved to (362, 159)
Screenshot: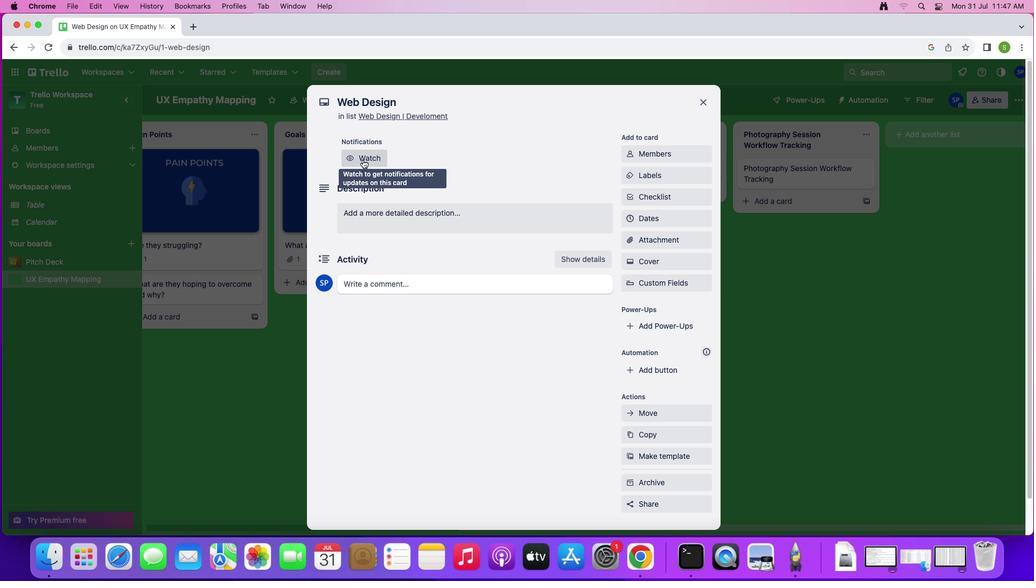 
Action: Mouse pressed left at (362, 159)
Screenshot: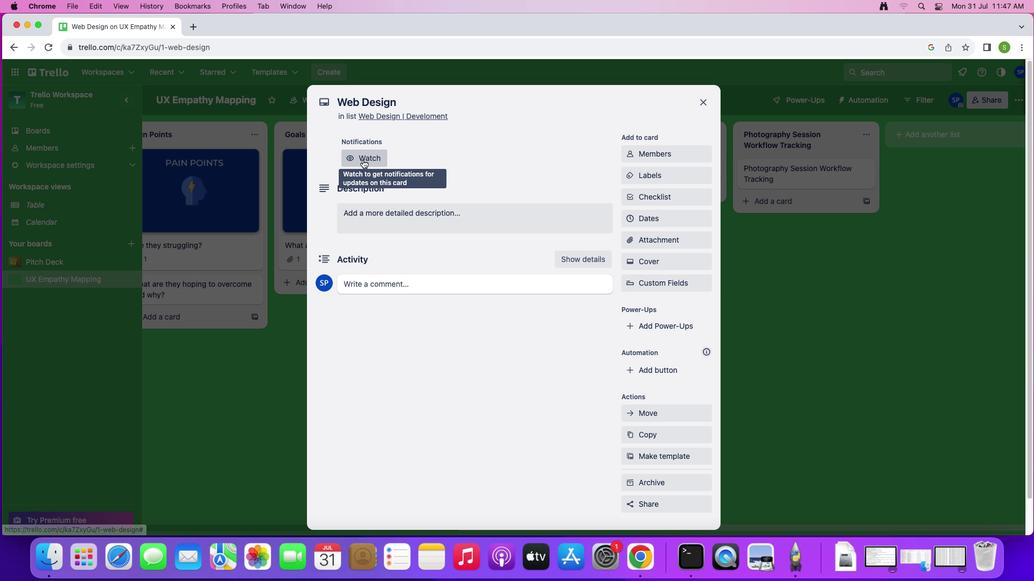 
Action: Mouse moved to (640, 148)
Screenshot: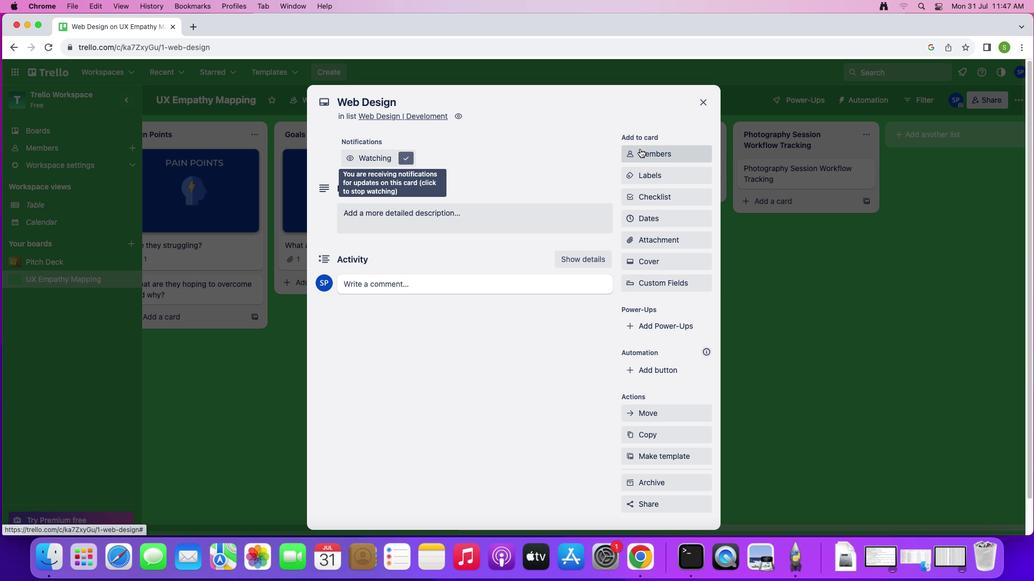 
Action: Mouse pressed left at (640, 148)
Screenshot: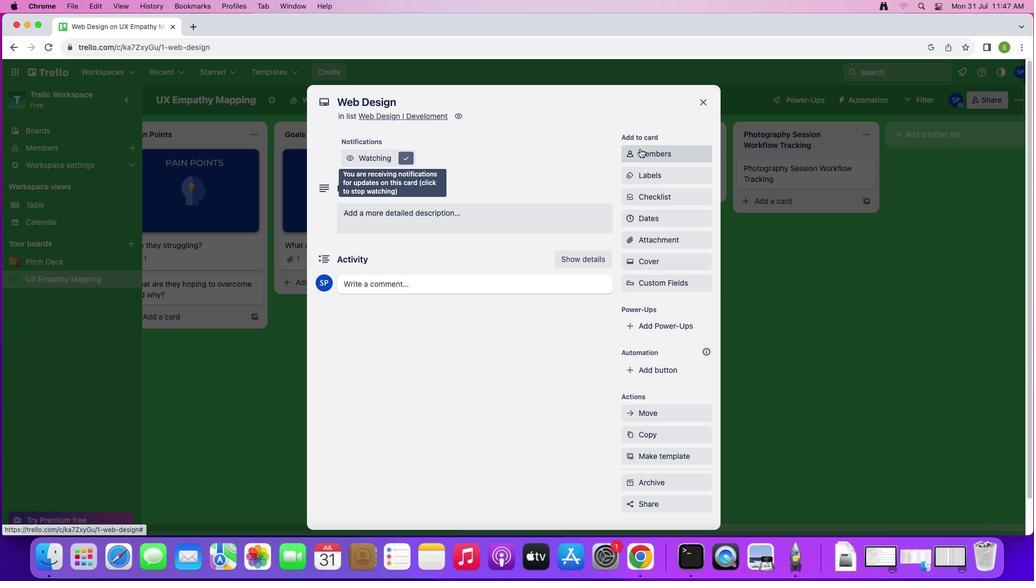 
Action: Mouse moved to (652, 206)
Screenshot: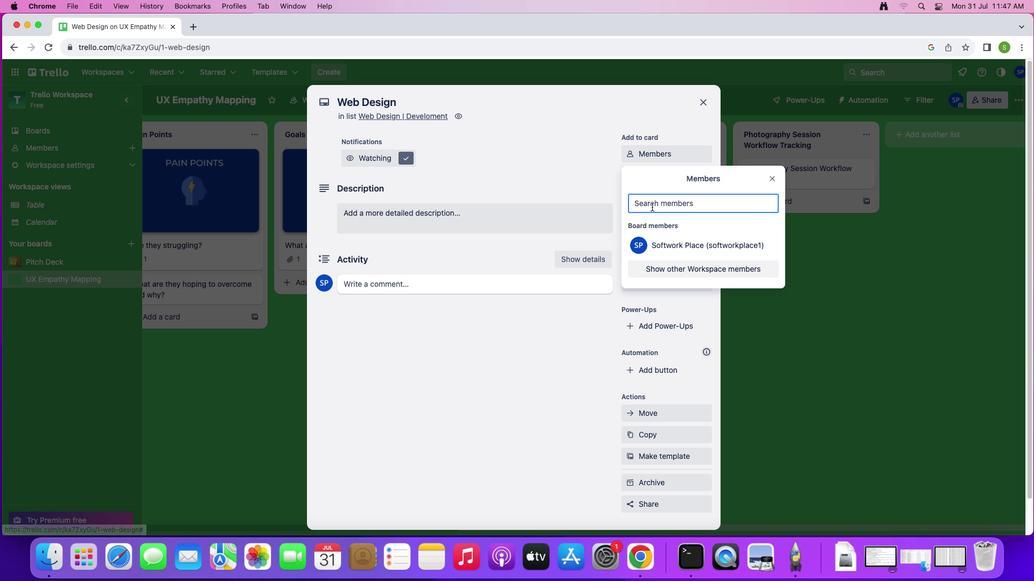 
Action: Mouse pressed left at (652, 206)
Screenshot: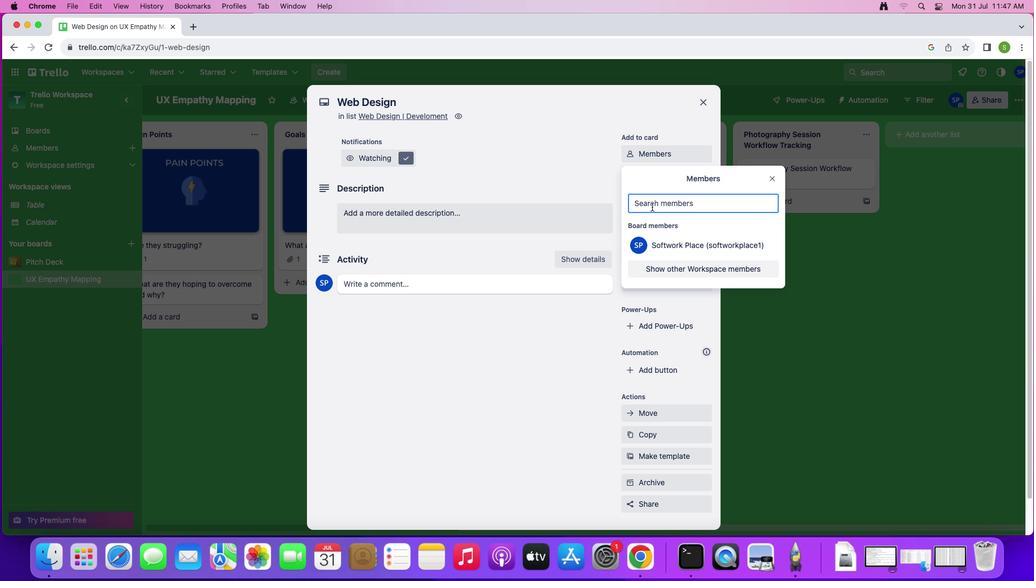 
Action: Mouse moved to (656, 205)
Screenshot: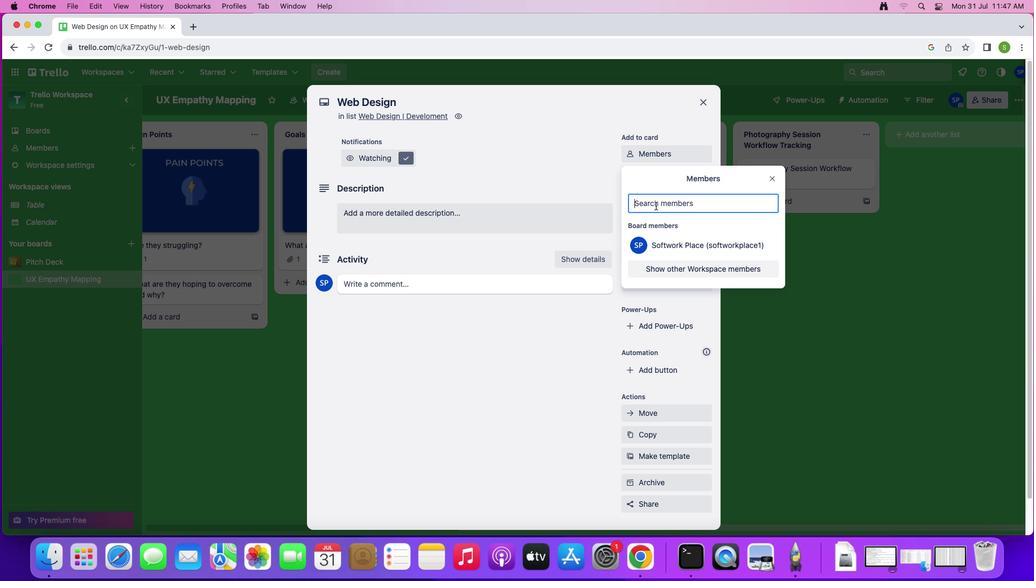 
Action: Key pressed 's''o''f''t''a''g''e''.''1'Key.shift'@''s''o''f''t''a''g''e''.''n''e''t'Key.enter
Screenshot: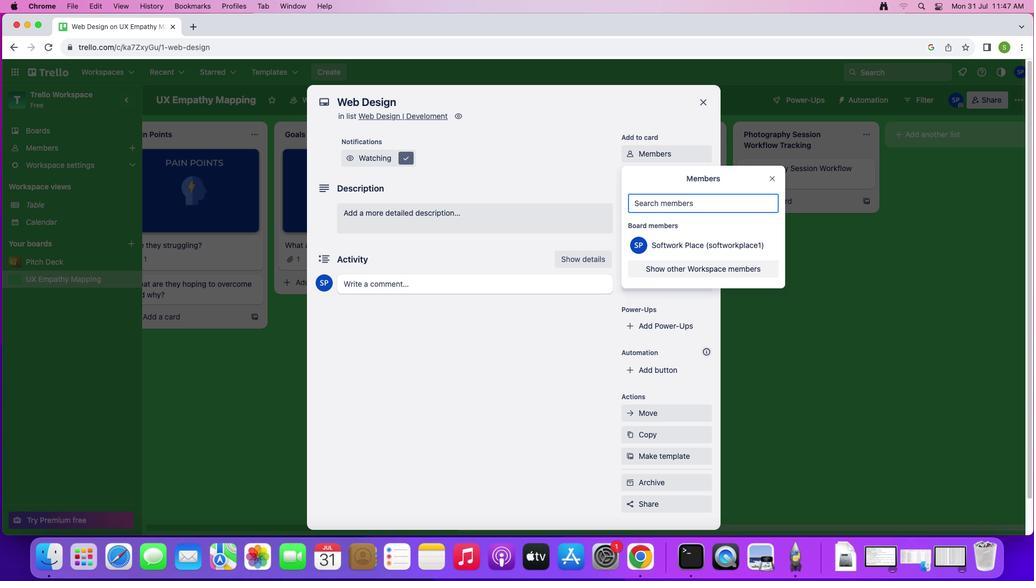 
Action: Mouse moved to (676, 239)
Screenshot: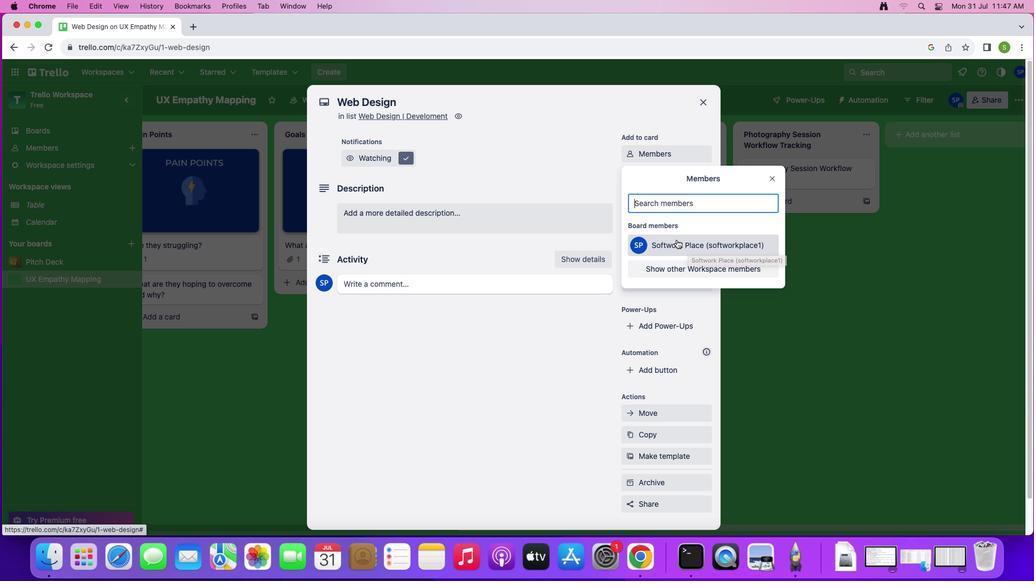 
Action: Mouse pressed left at (676, 239)
Screenshot: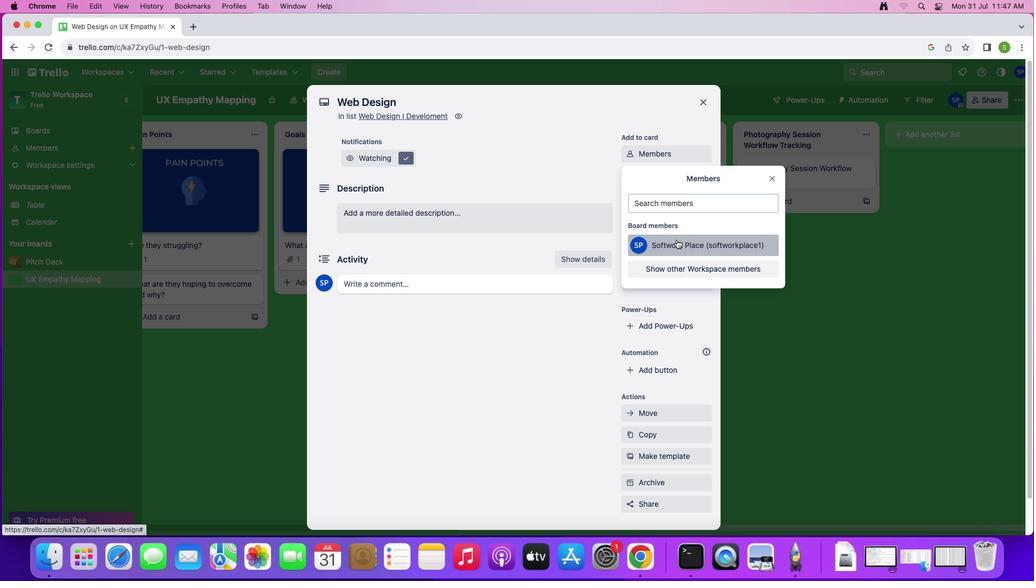 
Action: Mouse moved to (774, 180)
Screenshot: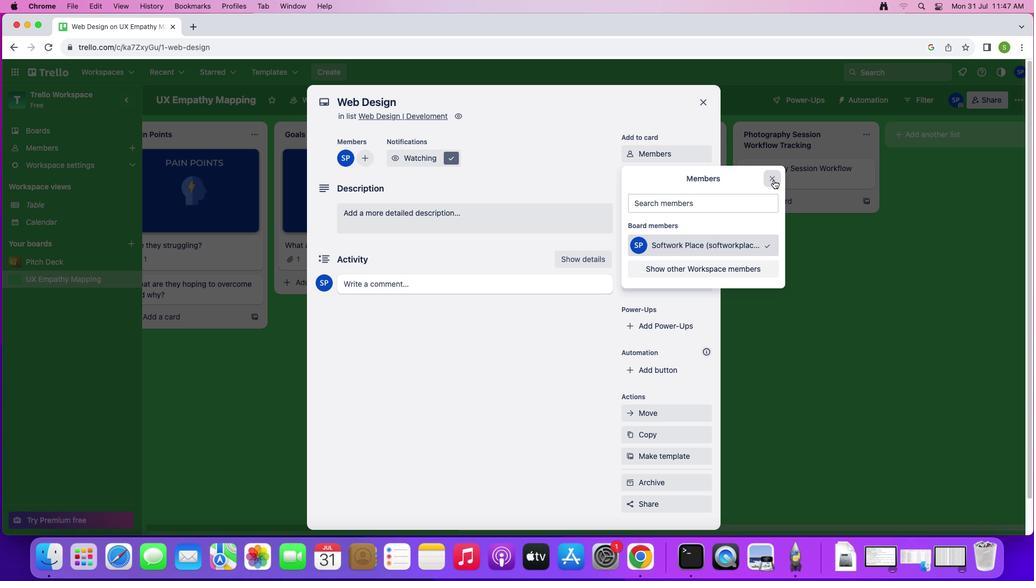
Action: Mouse pressed left at (774, 180)
Screenshot: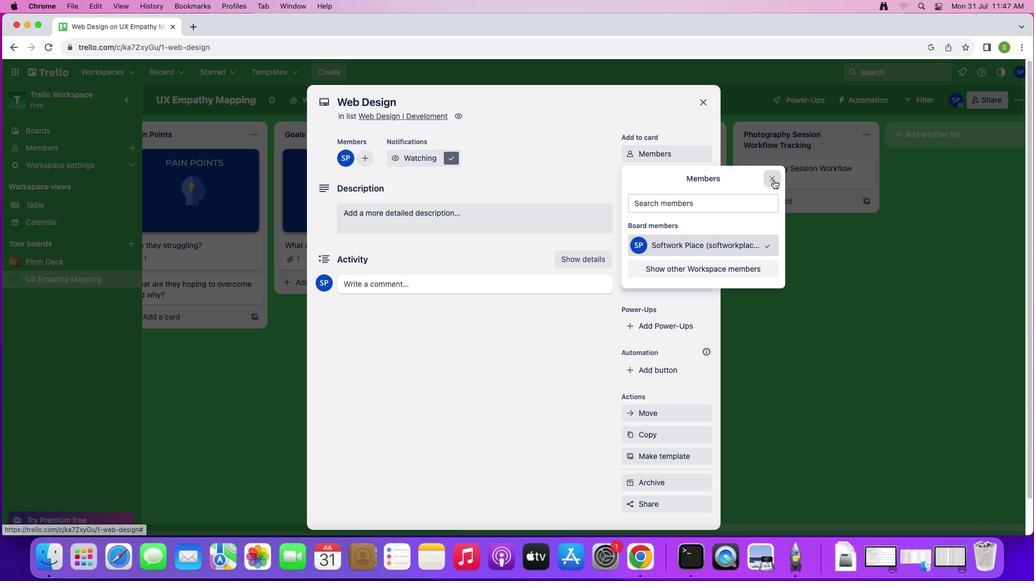 
Action: Mouse moved to (645, 173)
Screenshot: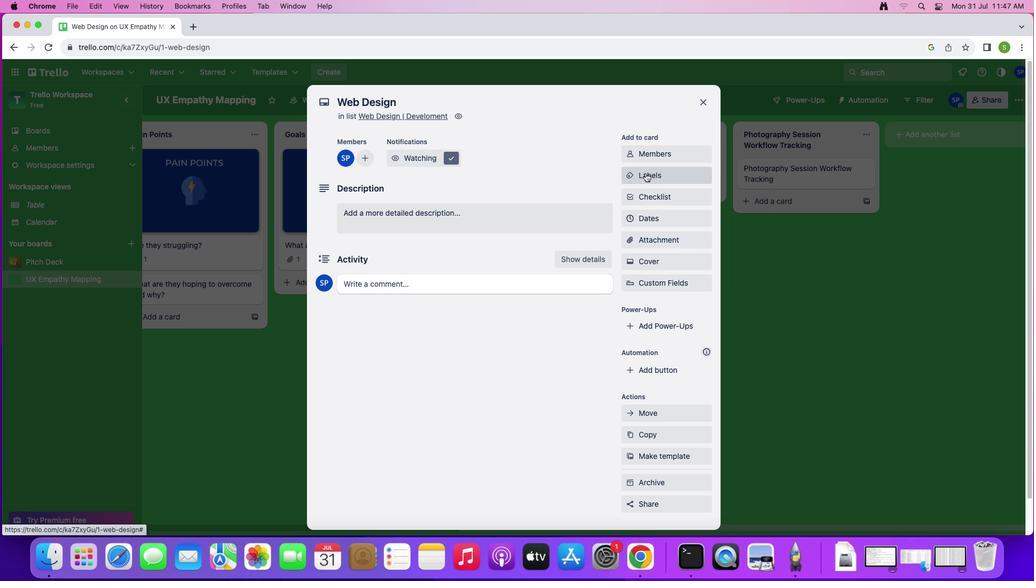 
Action: Mouse pressed left at (645, 173)
Screenshot: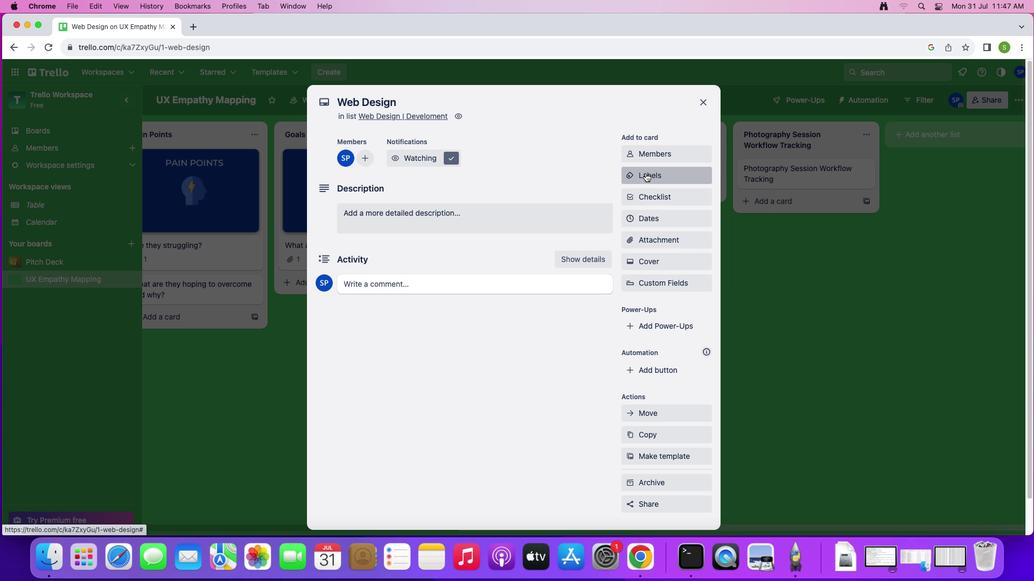 
Action: Mouse moved to (661, 319)
Screenshot: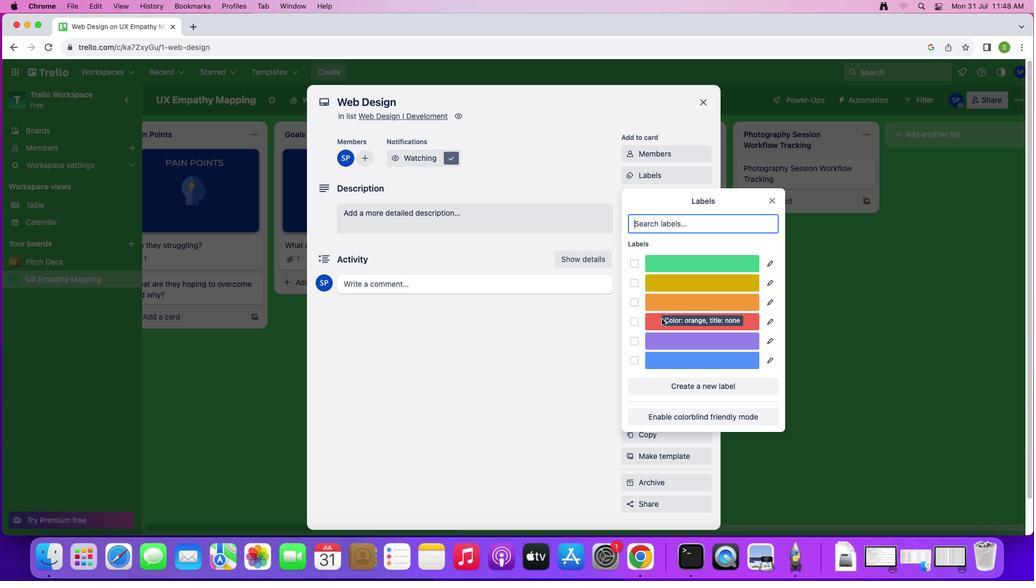 
Action: Mouse pressed left at (661, 319)
Screenshot: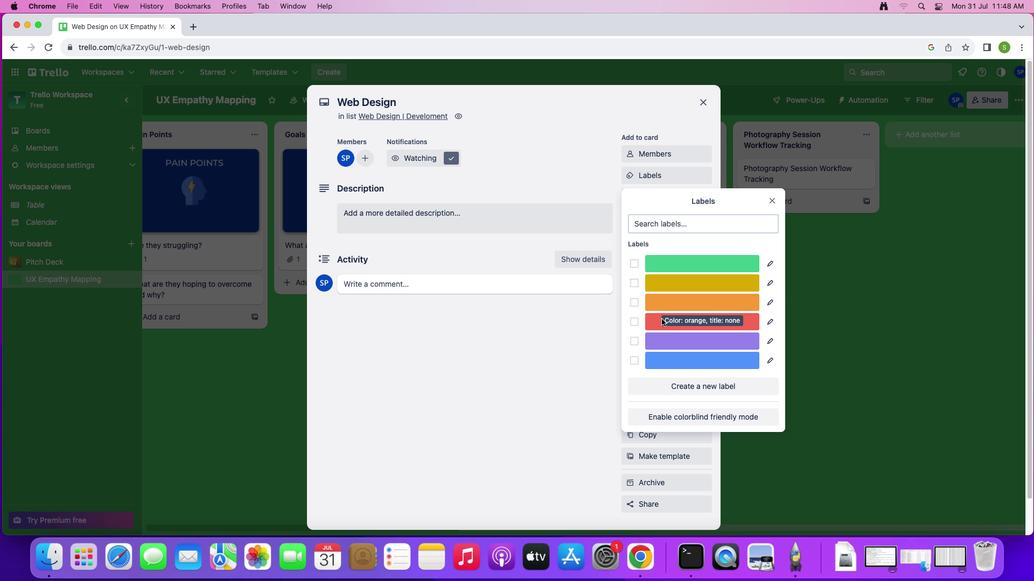 
Action: Mouse moved to (666, 301)
Screenshot: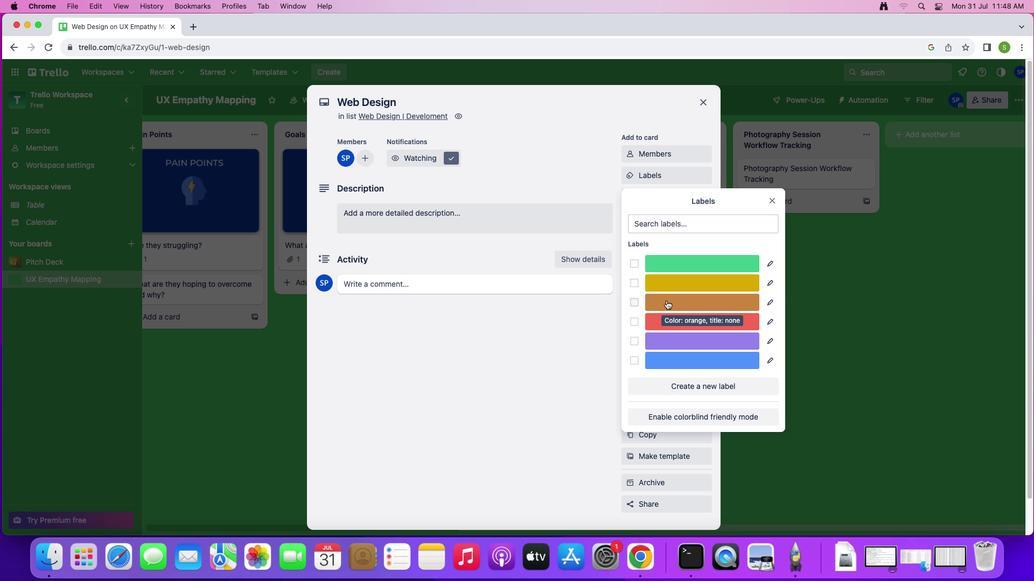 
Action: Mouse pressed left at (666, 301)
Screenshot: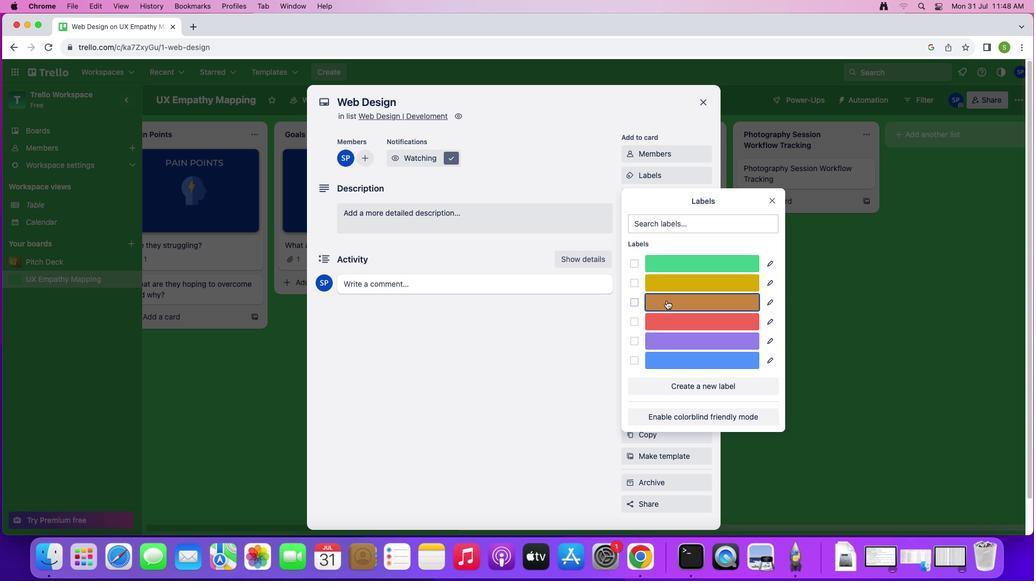 
Action: Mouse moved to (777, 196)
Screenshot: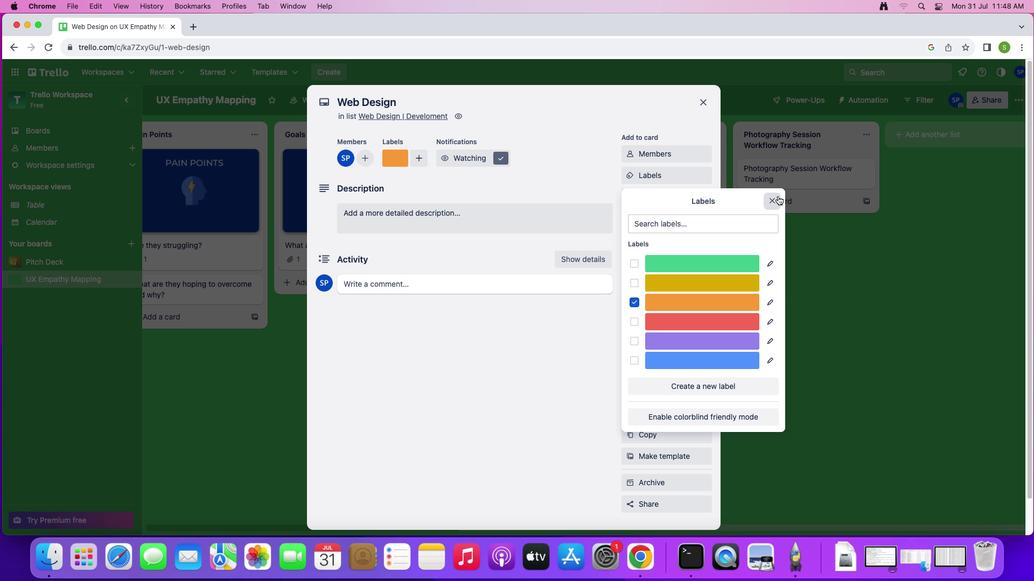 
Action: Mouse pressed left at (777, 196)
Screenshot: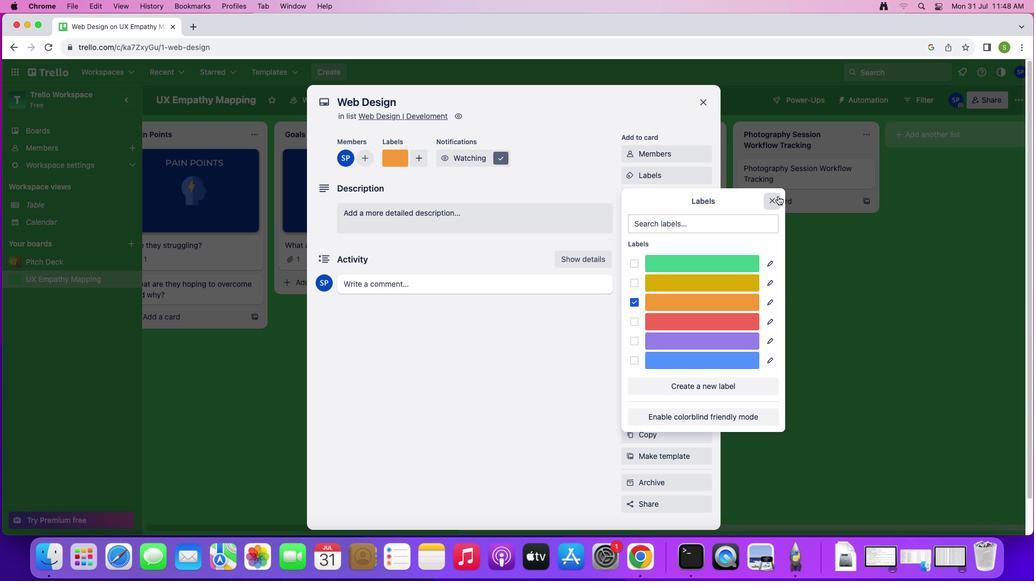 
Action: Mouse moved to (640, 218)
Screenshot: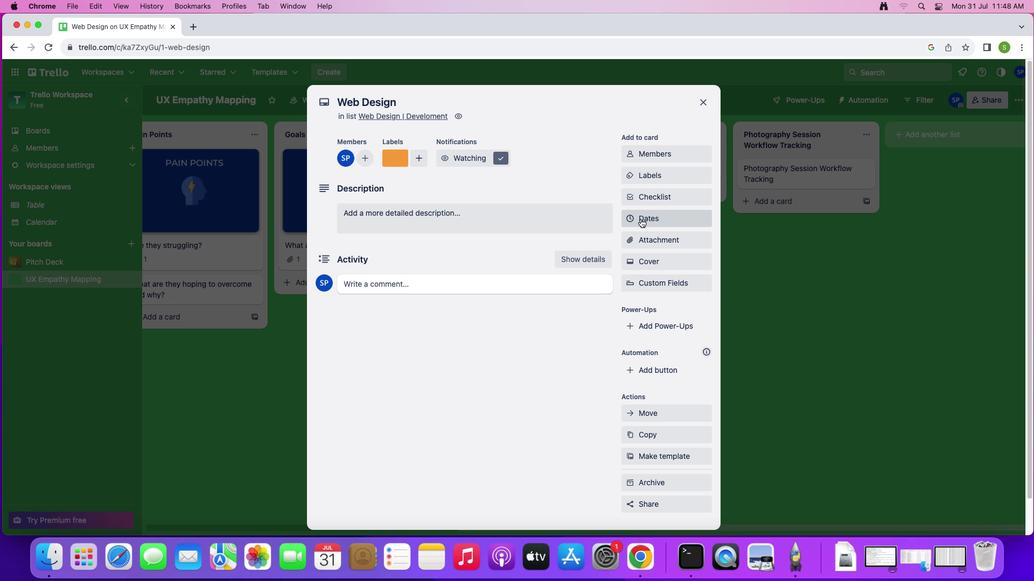
Action: Mouse pressed left at (640, 218)
Screenshot: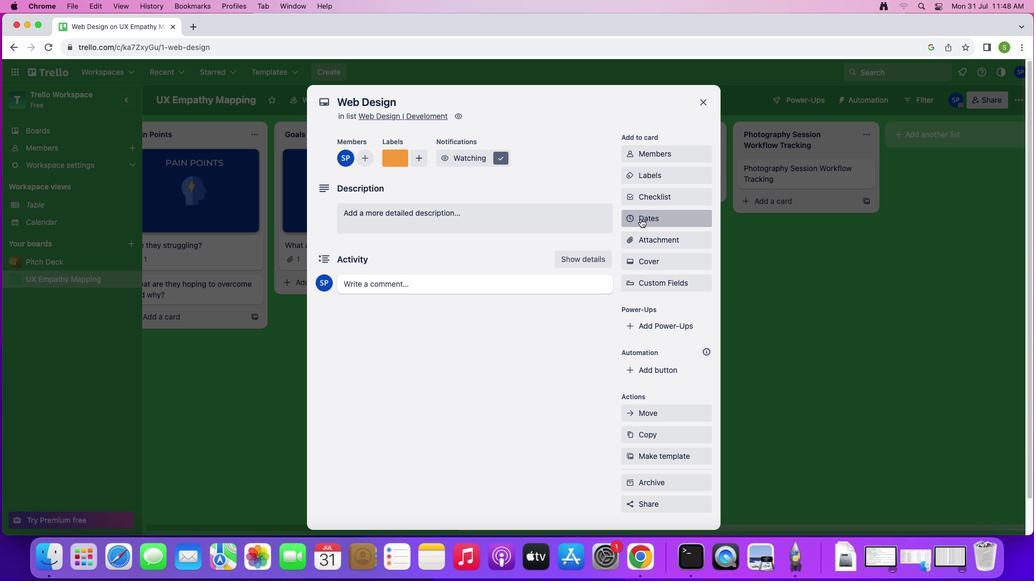 
Action: Mouse moved to (657, 185)
Screenshot: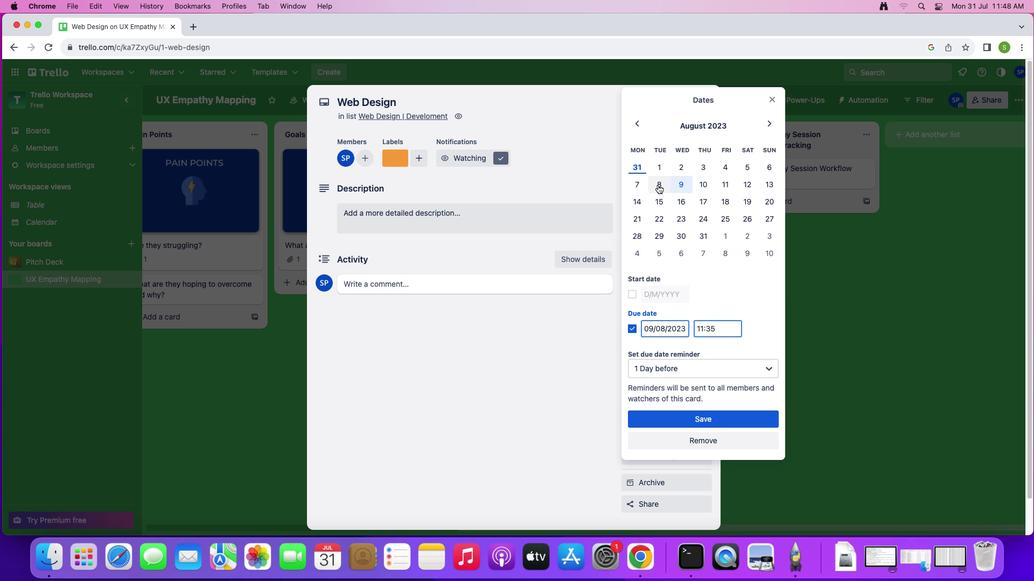 
Action: Mouse pressed left at (657, 185)
Screenshot: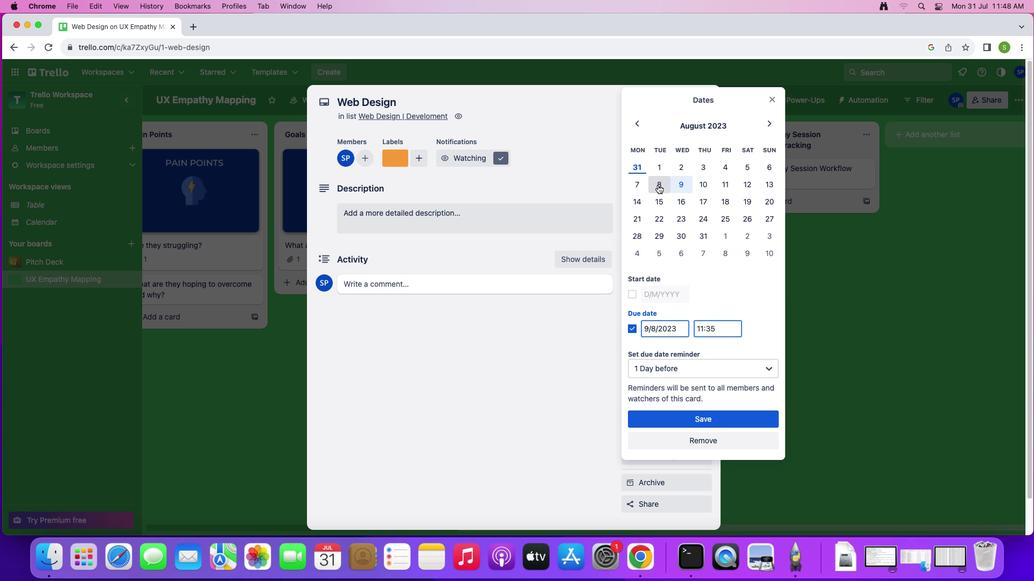 
Action: Mouse moved to (630, 294)
Screenshot: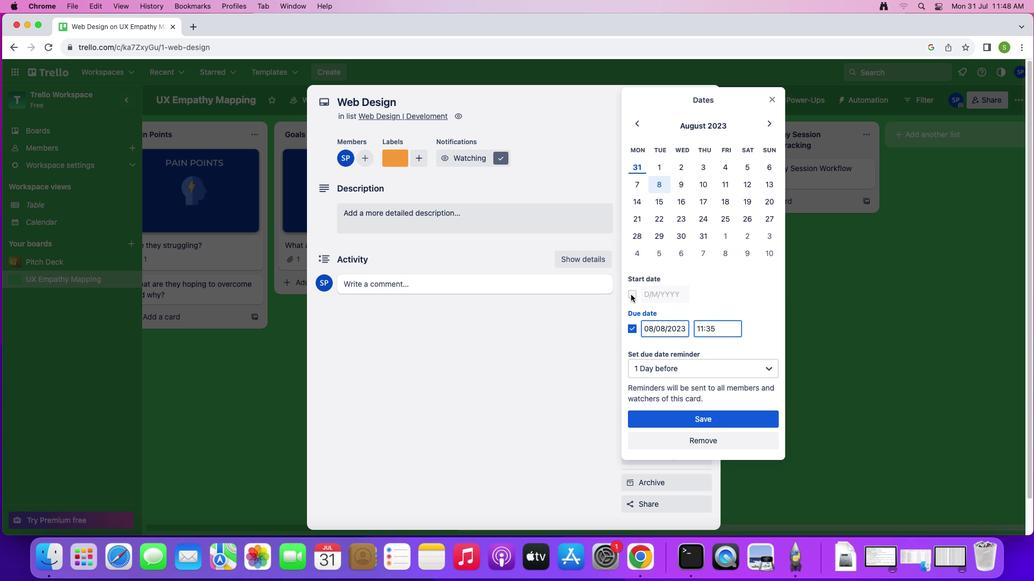 
Action: Mouse pressed left at (630, 294)
Screenshot: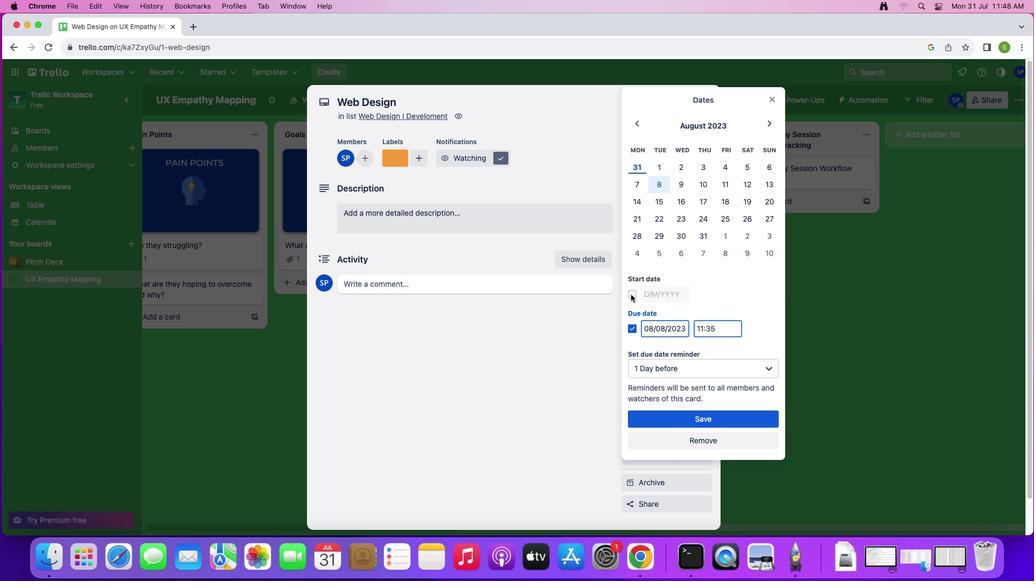 
Action: Mouse moved to (657, 415)
Screenshot: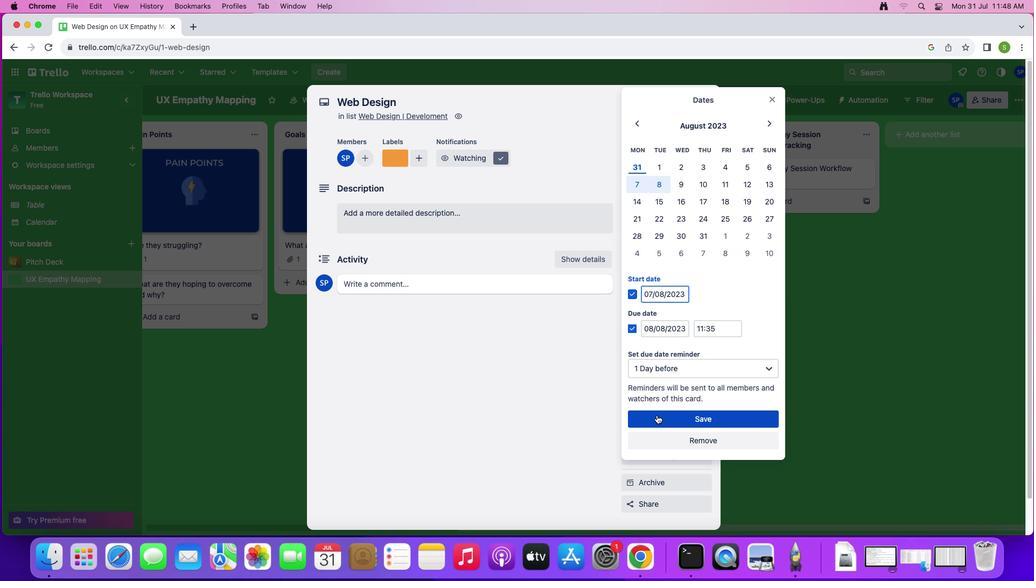 
Action: Mouse pressed left at (657, 415)
Screenshot: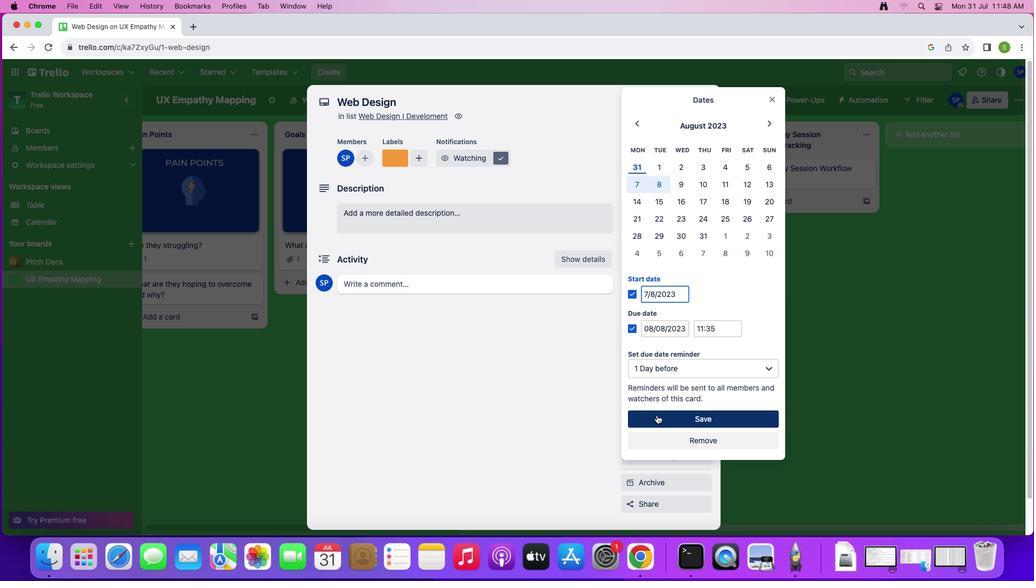 
Action: Mouse moved to (674, 237)
Screenshot: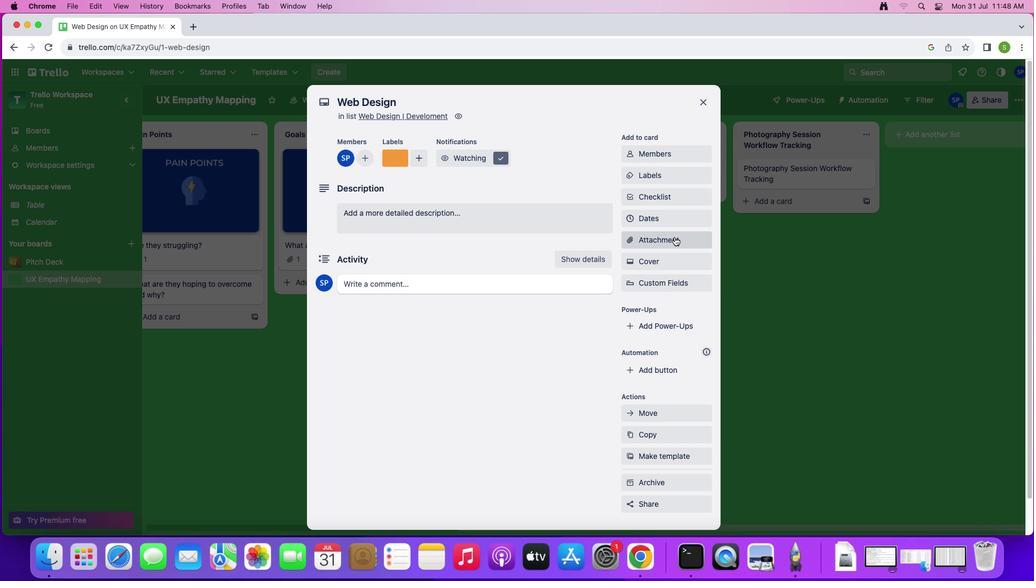 
Action: Mouse pressed left at (674, 237)
Screenshot: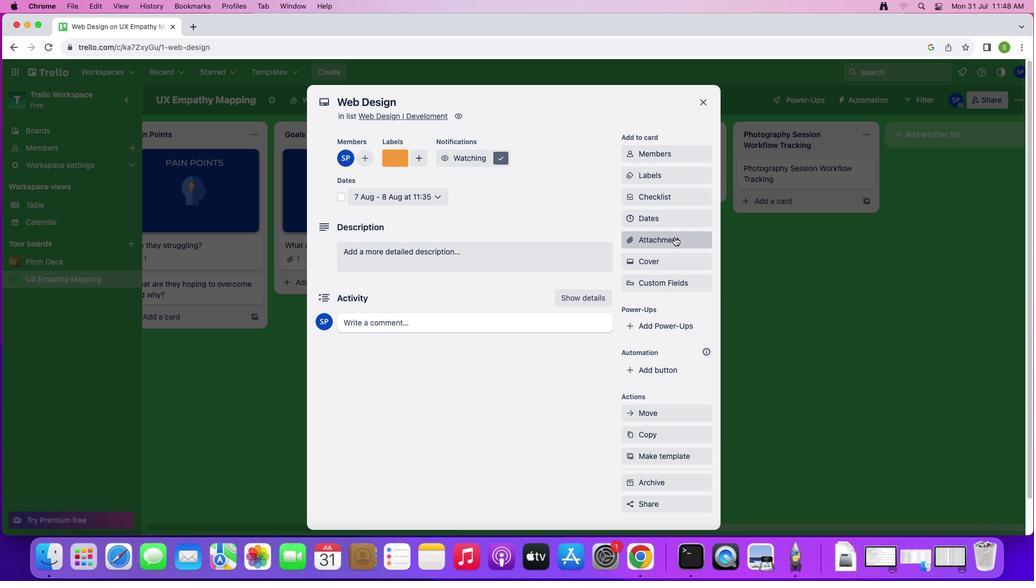 
Action: Mouse moved to (775, 102)
Screenshot: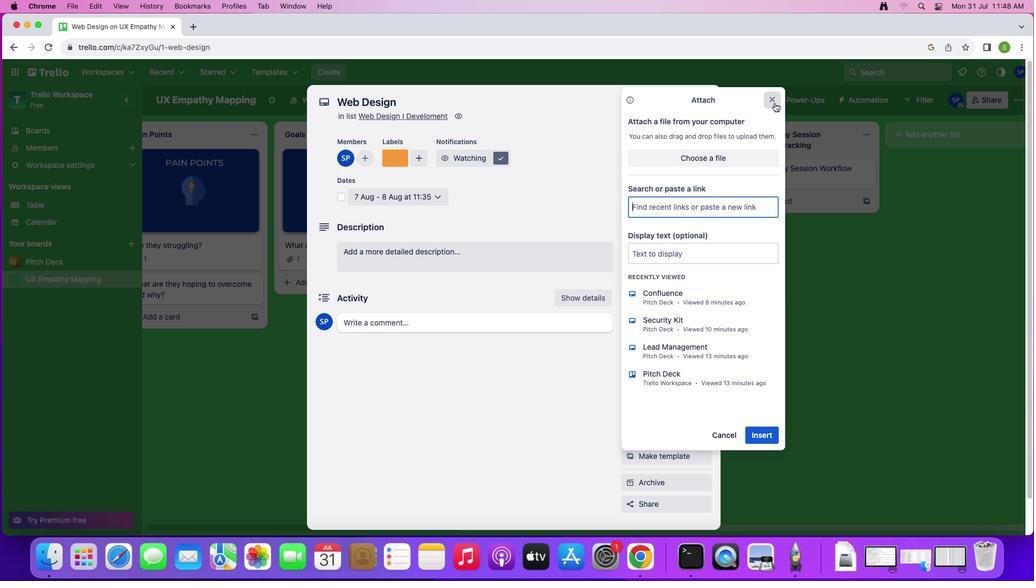 
Action: Mouse pressed left at (775, 102)
Screenshot: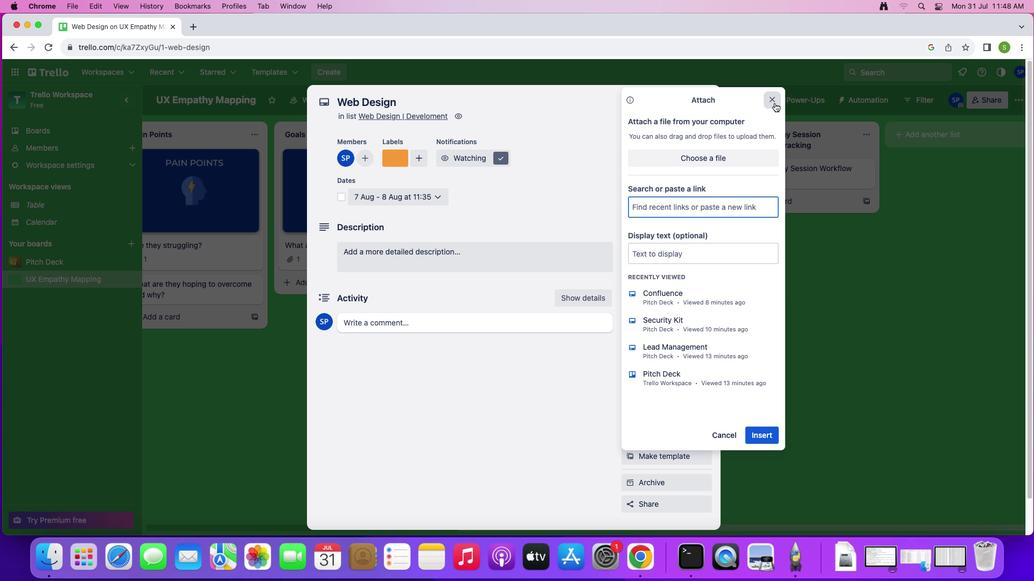 
Action: Mouse moved to (660, 261)
Screenshot: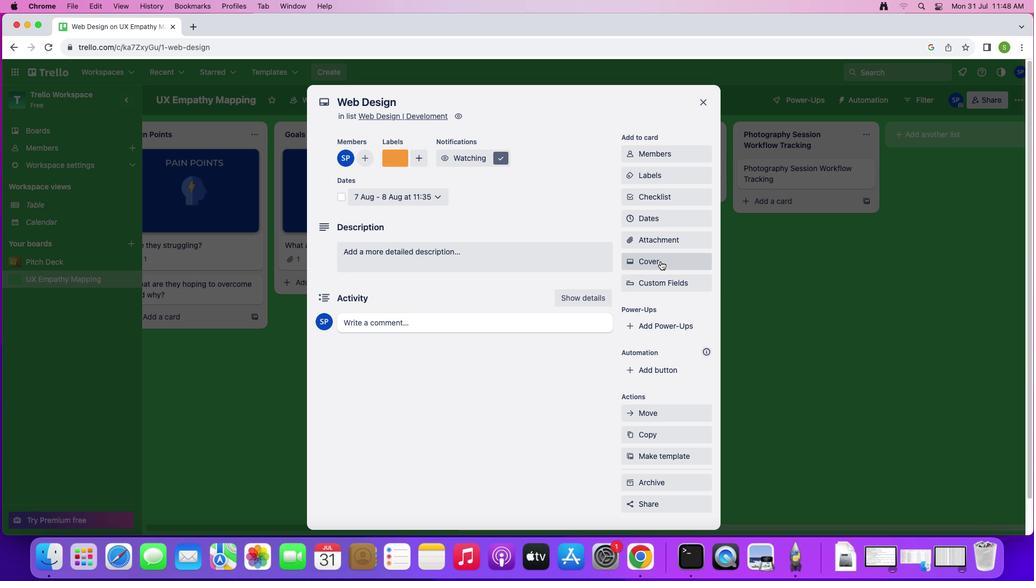 
Action: Mouse pressed left at (660, 261)
Screenshot: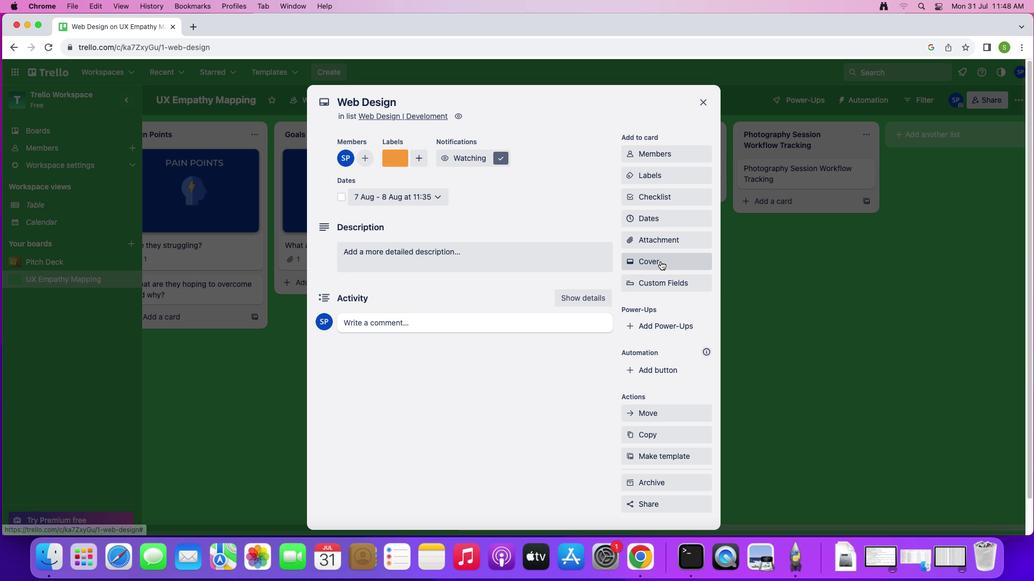 
Action: Mouse moved to (694, 318)
Screenshot: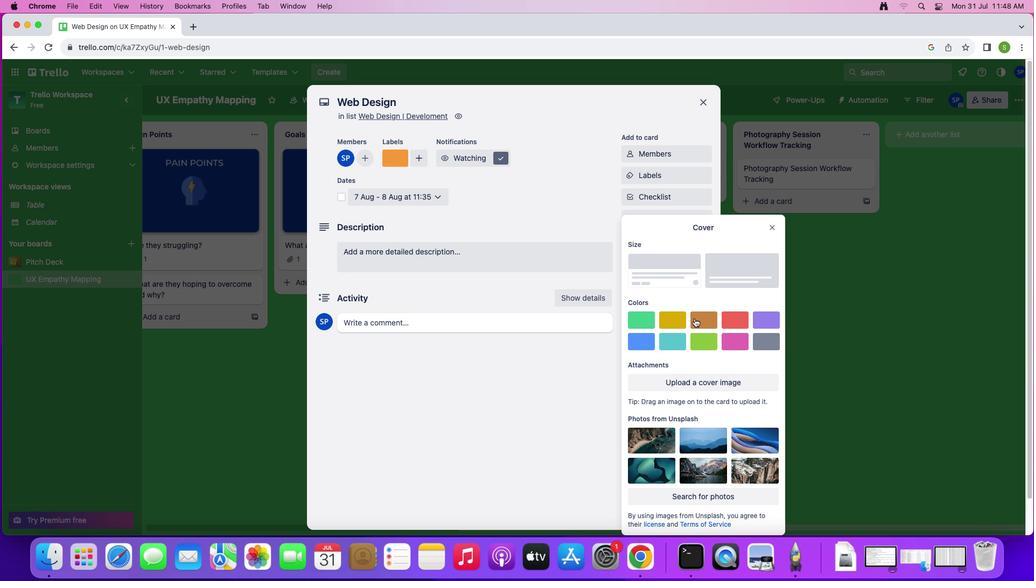 
Action: Mouse pressed left at (694, 318)
Screenshot: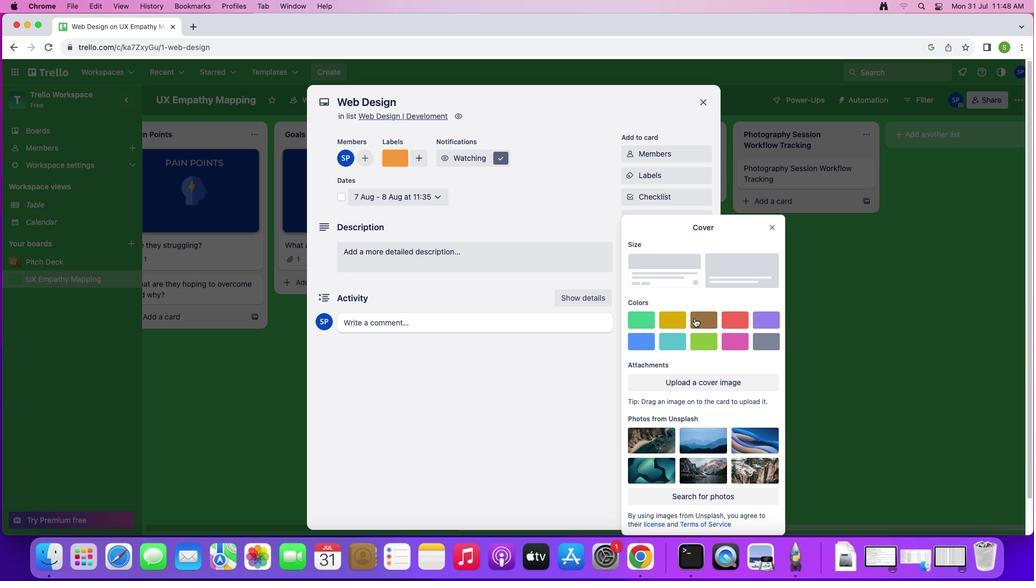 
Action: Mouse moved to (776, 205)
Screenshot: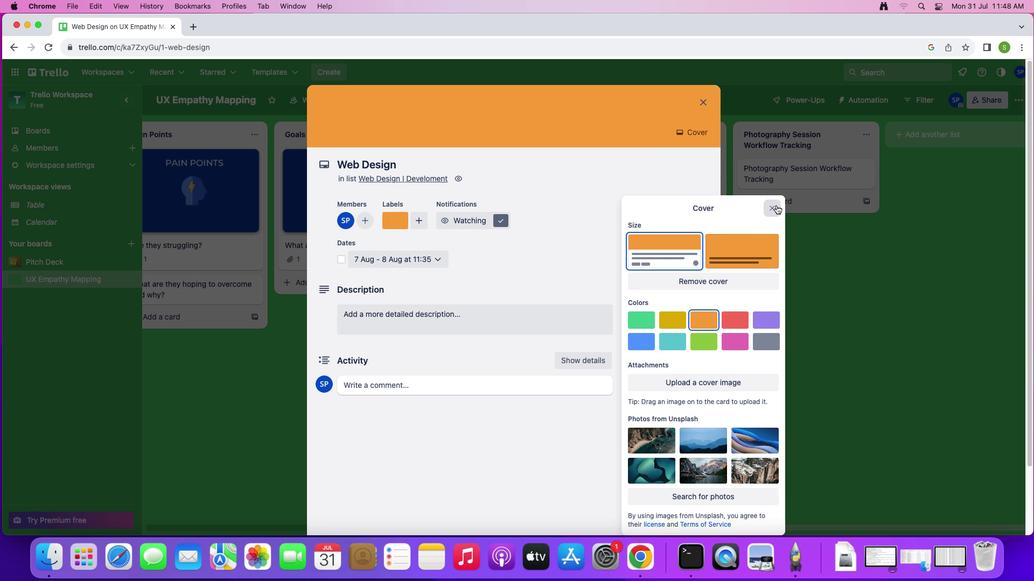 
Action: Mouse pressed left at (776, 205)
Screenshot: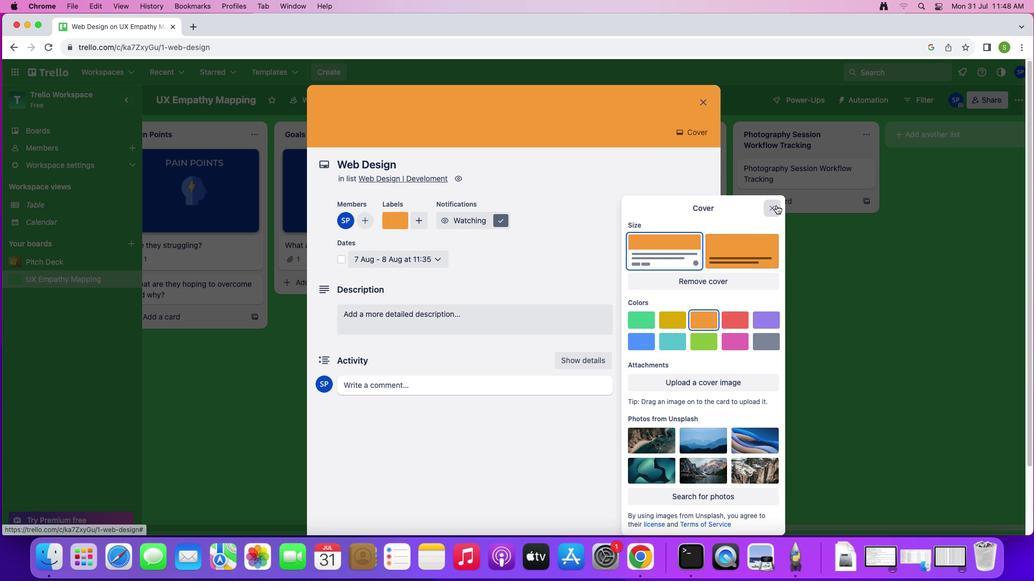 
Action: Mouse moved to (387, 320)
Screenshot: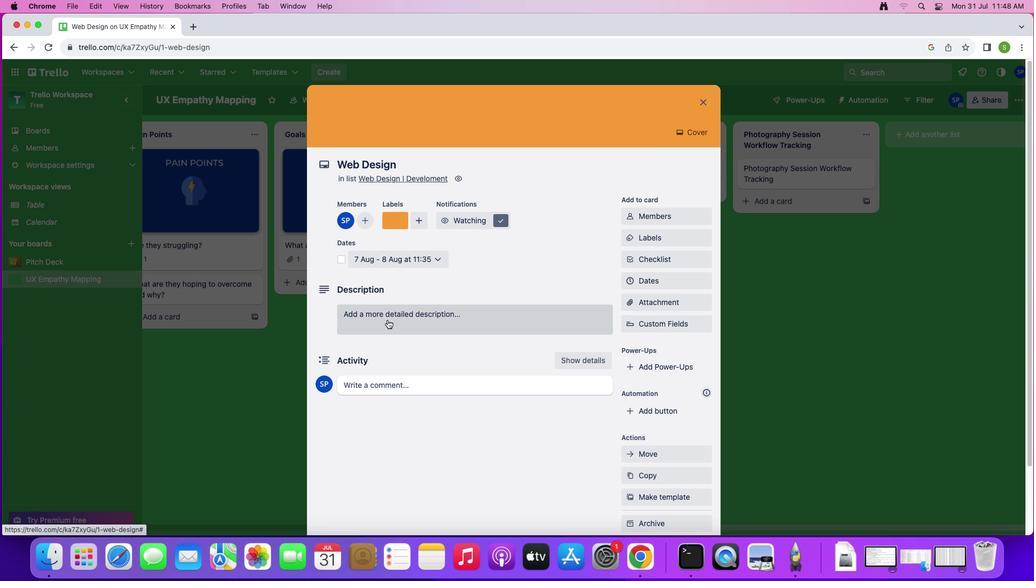 
Action: Mouse pressed left at (387, 320)
Screenshot: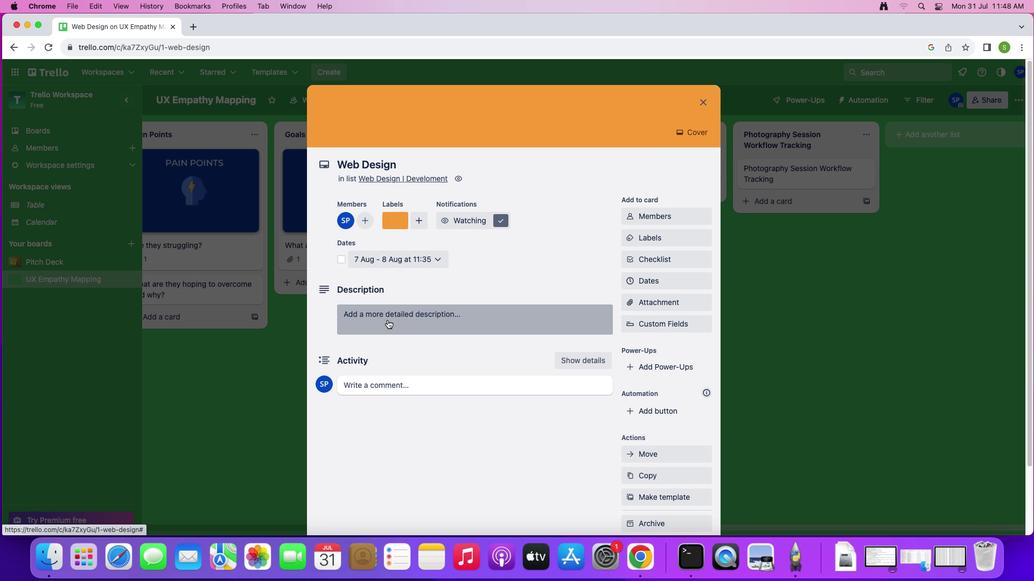 
Action: Mouse moved to (375, 347)
Screenshot: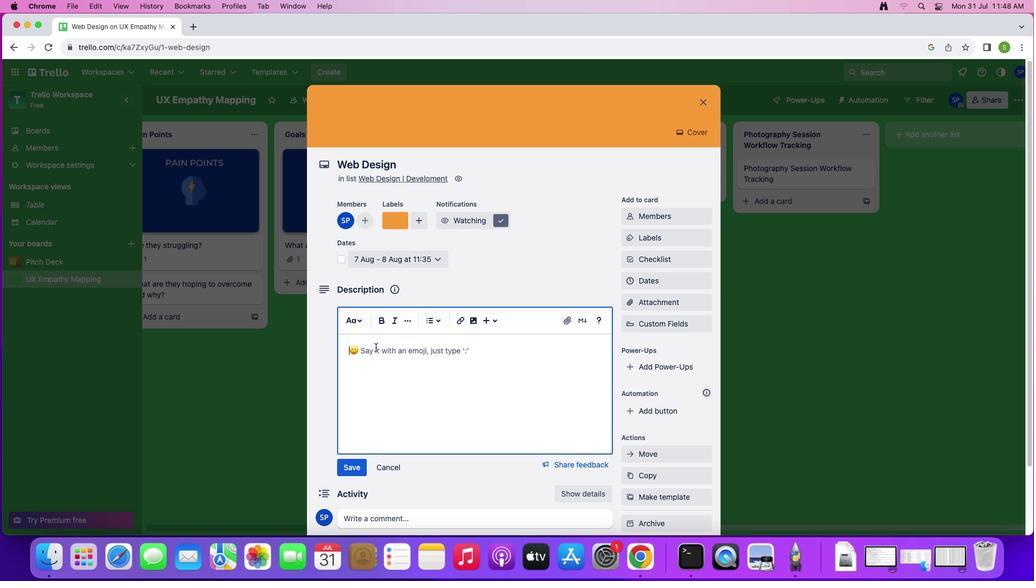 
Action: Mouse pressed left at (375, 347)
Screenshot: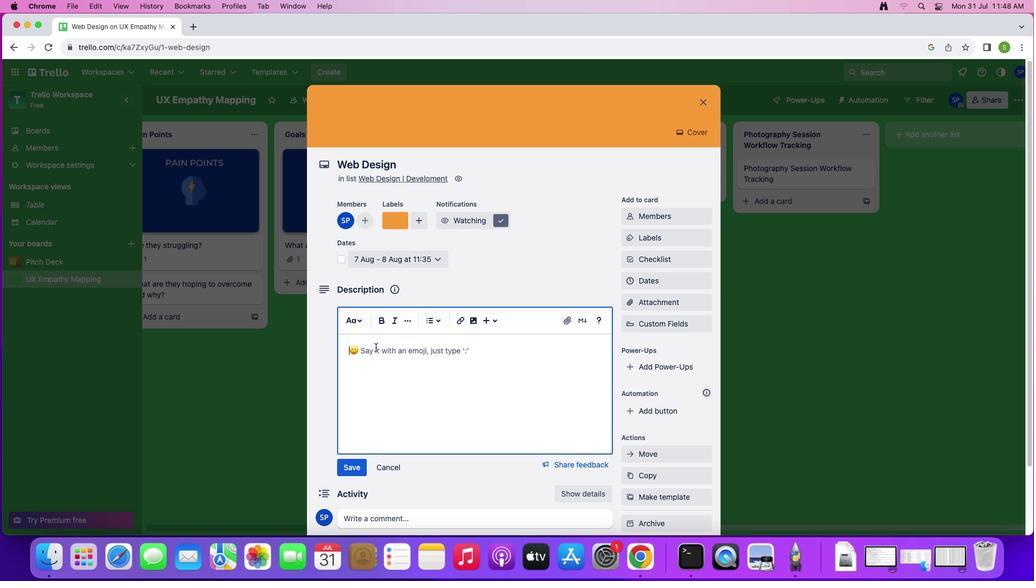 
Action: Mouse moved to (362, 322)
Screenshot: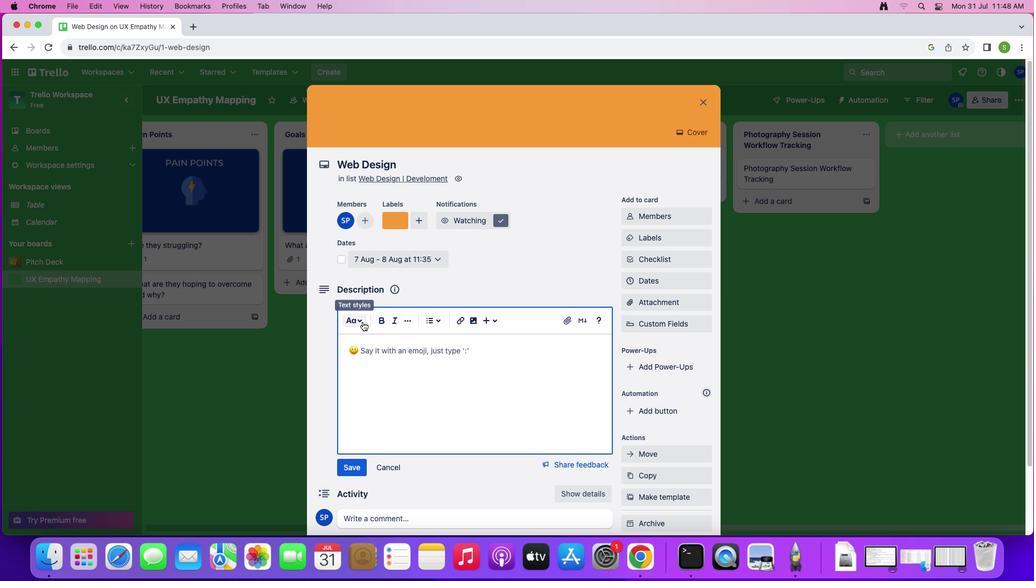 
Action: Mouse pressed left at (362, 322)
Screenshot: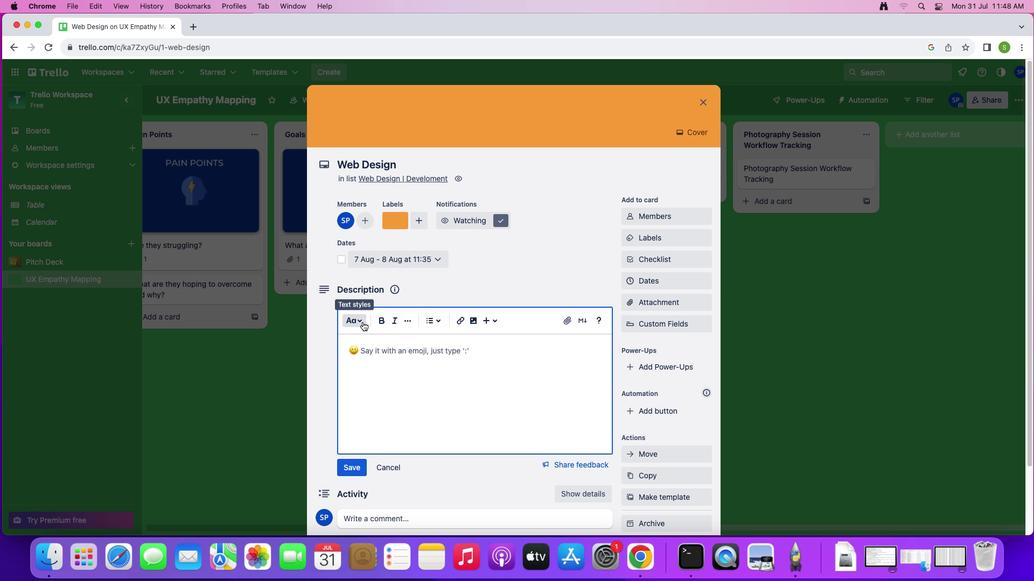 
Action: Mouse moved to (474, 372)
Screenshot: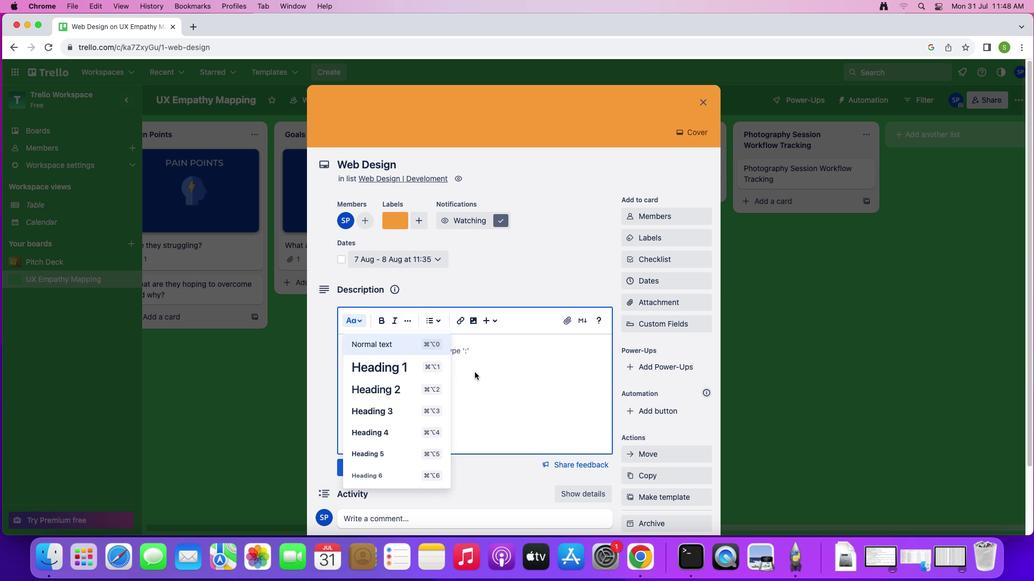 
Action: Mouse pressed left at (474, 372)
Screenshot: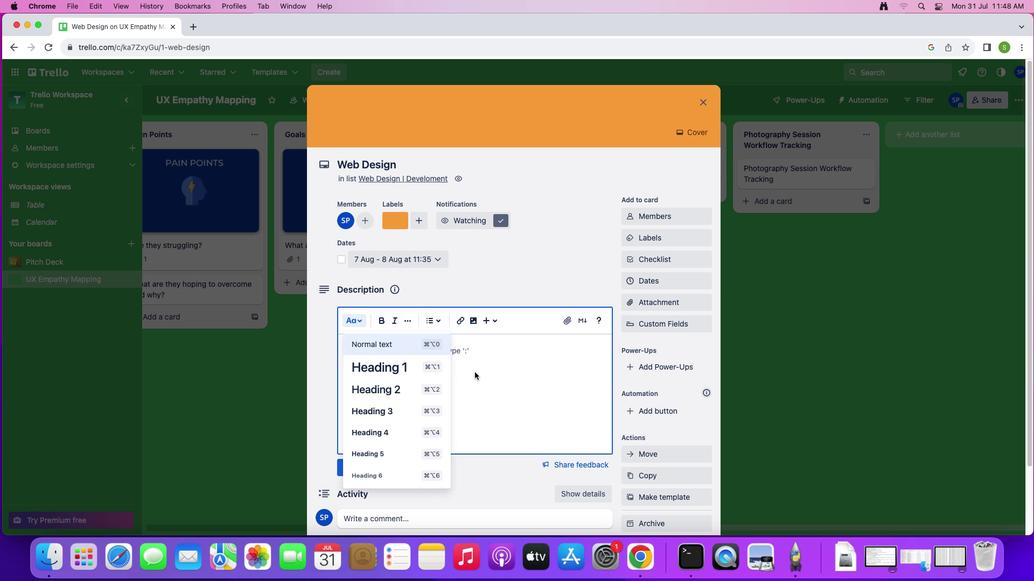
Action: Mouse moved to (483, 348)
Screenshot: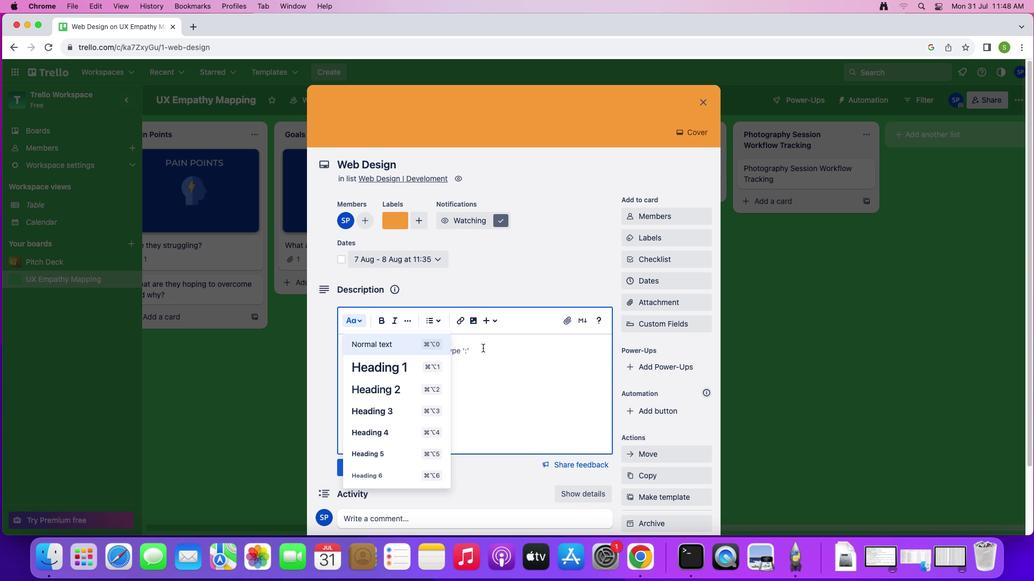 
Action: Mouse pressed left at (483, 348)
Screenshot: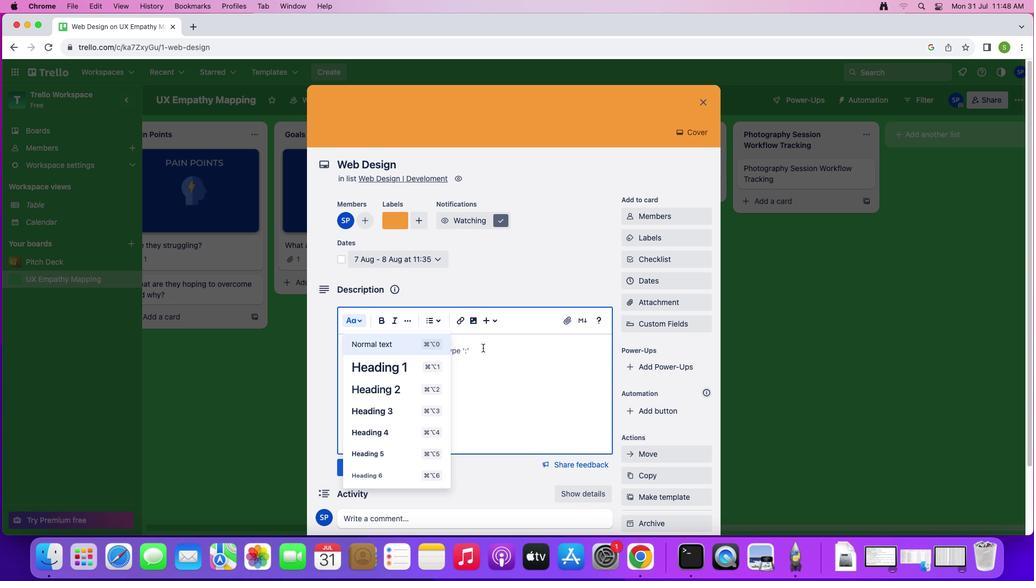 
Action: Mouse moved to (417, 354)
Screenshot: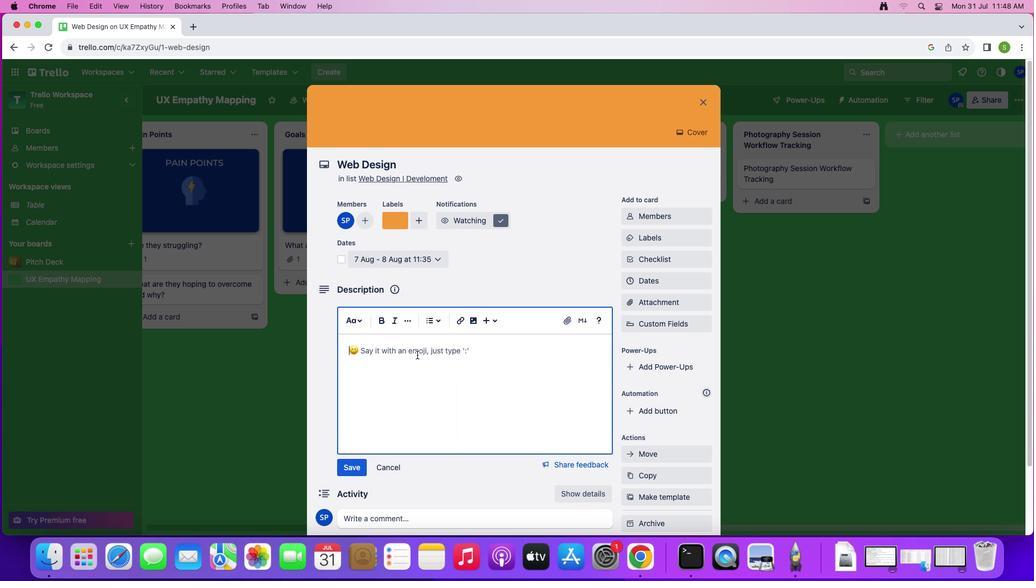
Action: Mouse pressed left at (417, 354)
Screenshot: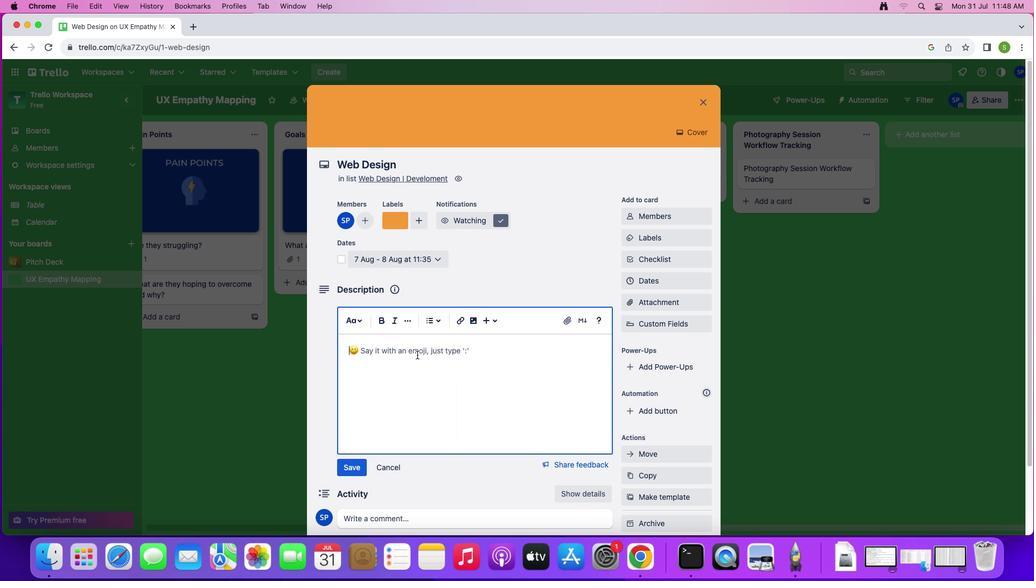 
Action: Mouse moved to (506, 331)
Screenshot: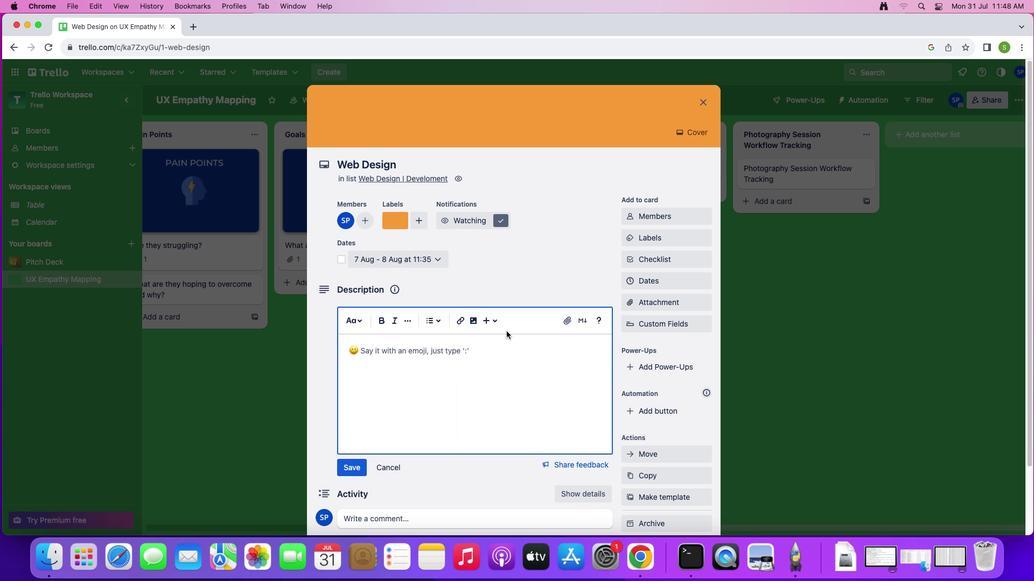 
Action: Key pressed Key.shift'T''h''i''s'Key.space'i''s'Key.space'a'Key.space'q''u''i''c''k'Key.space's''e''t''u''p'Key.space'f''o''r'Key.space'a''l''l'Key.space'f''r''e''e''l''a''n''c''e'Key.space'a''n''d'Key.space'p''e''r''s''o''n''a''l'Key.space'w''e''b'Key.space'd''e''s''i''g''n'Key.space'a''n''d'Key.space'w''e''b'Key.space'd''e''v''e''l''o''p''m''e''n''t'Key.space'p''r''o''j''e''c''t''s''.'
Screenshot: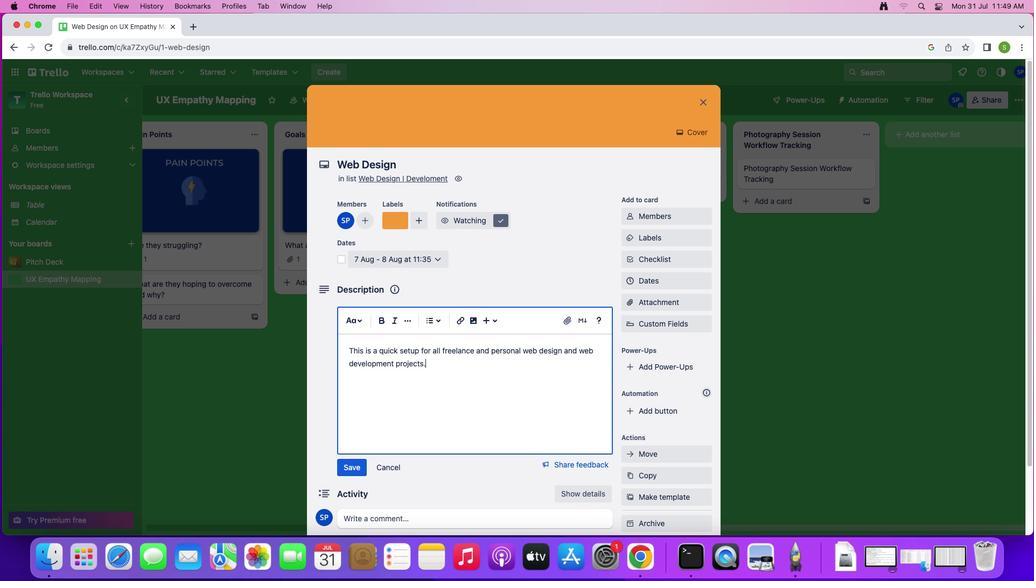 
Action: Mouse moved to (348, 474)
Screenshot: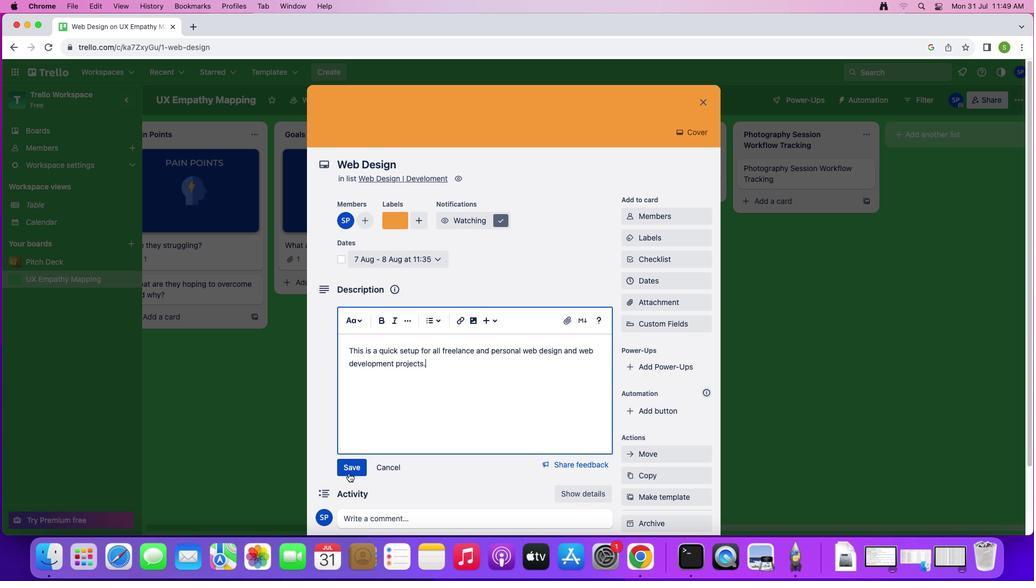 
Action: Mouse pressed left at (348, 474)
Screenshot: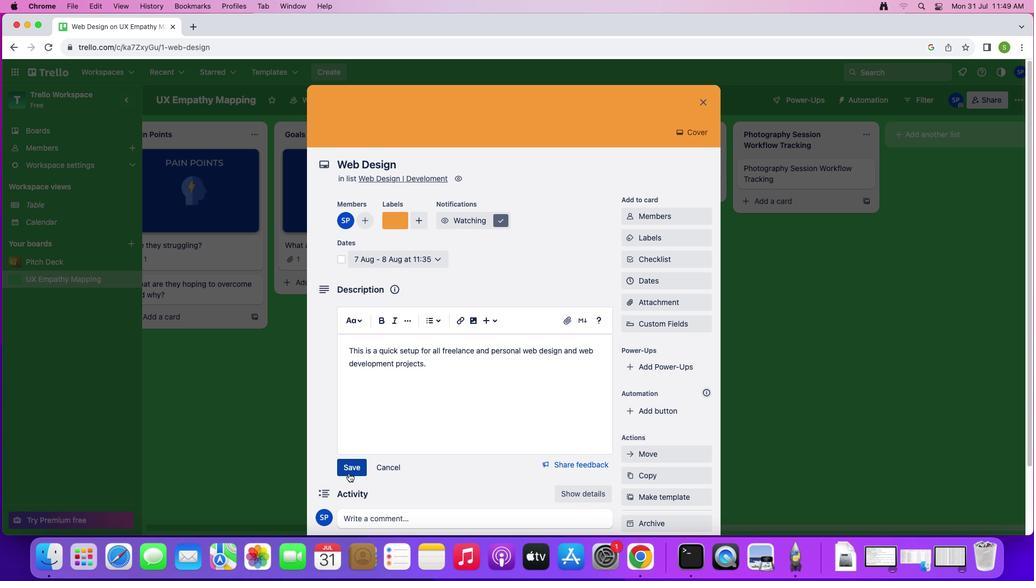 
Action: Mouse moved to (416, 374)
Screenshot: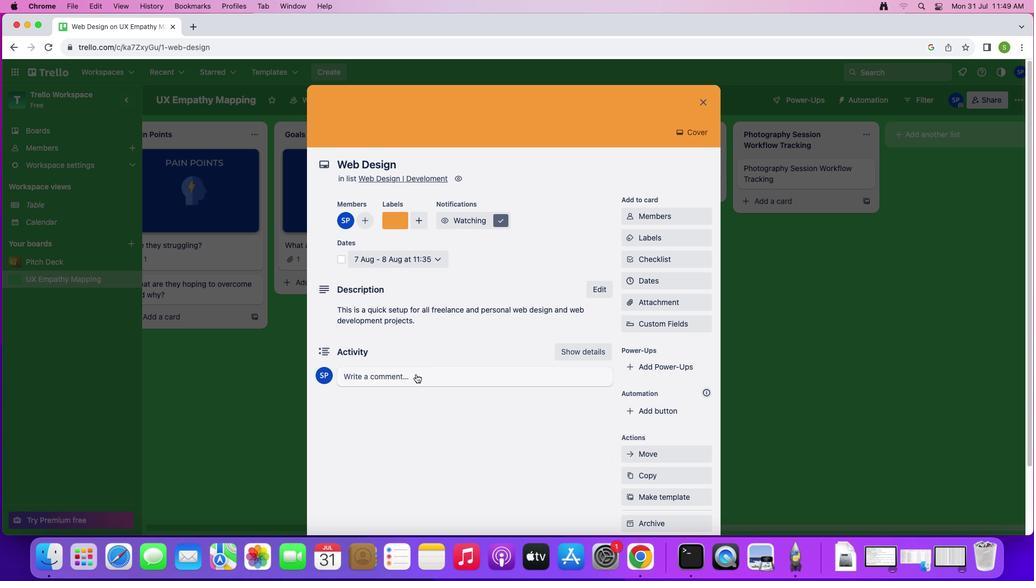 
Action: Mouse pressed left at (416, 374)
Screenshot: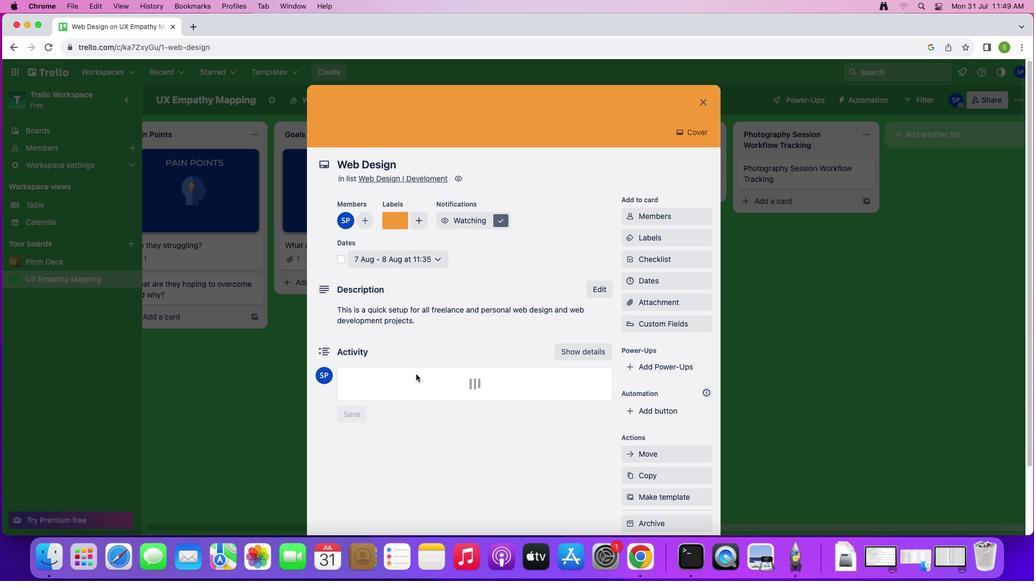 
Action: Mouse moved to (499, 344)
Screenshot: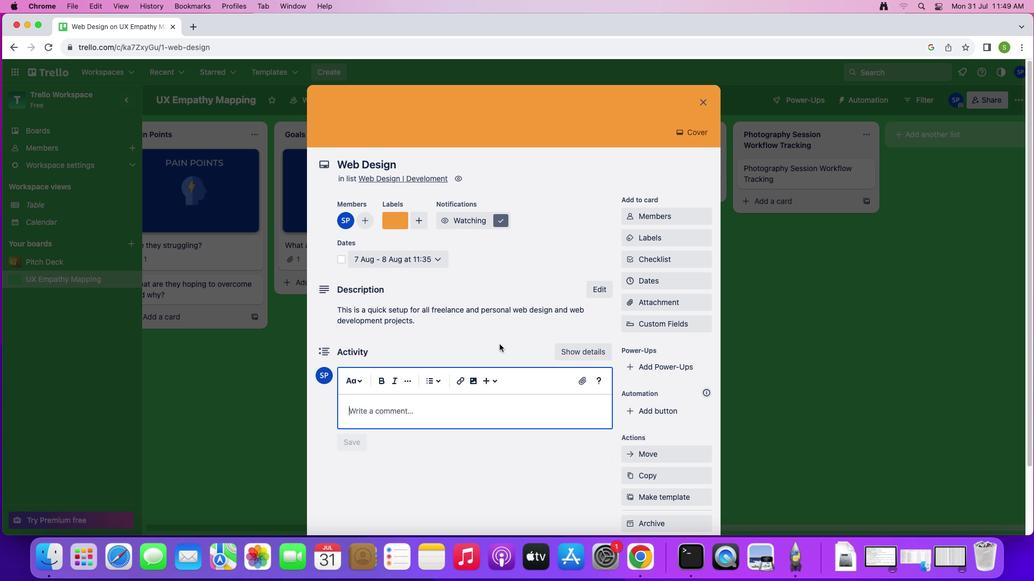 
Action: Key pressed Key.shift'K''o''f''i'Key.spaceKey.shift'B''a''w''u''a''h'Key.spaceKey.shift'B''o''a''k''y''e'','Key.spaceKey.shift'P''r''o''d''u''c''t'Key.spaceKey.shift'D''e''s''i''g''n''e''r'
Screenshot: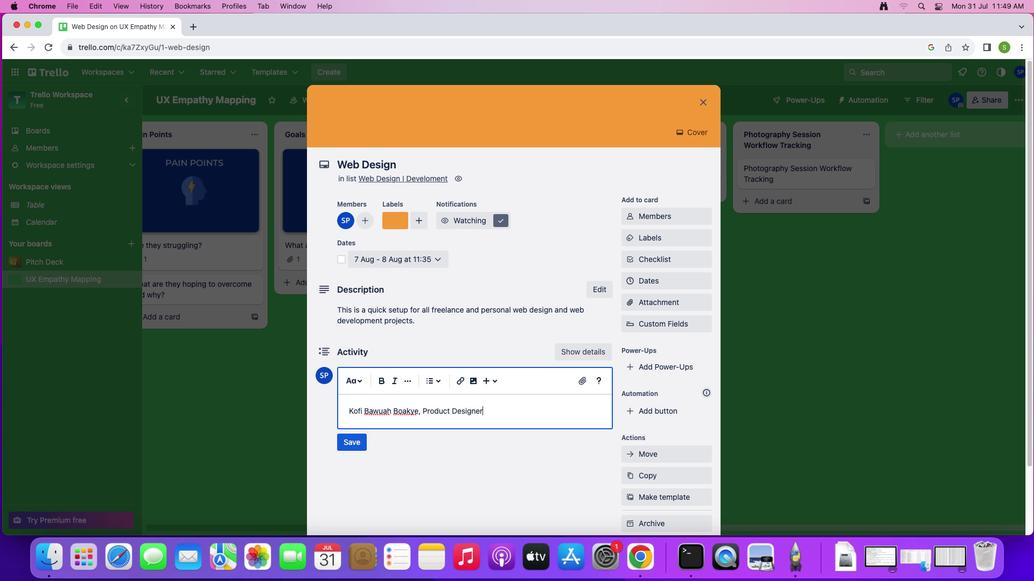 
Action: Mouse moved to (352, 443)
Screenshot: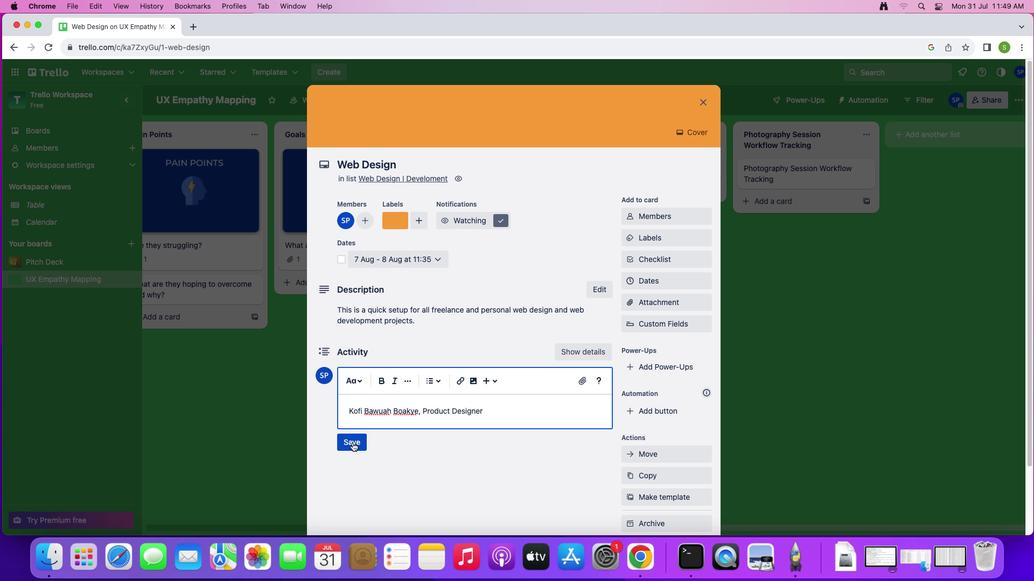 
Action: Mouse pressed left at (352, 443)
Screenshot: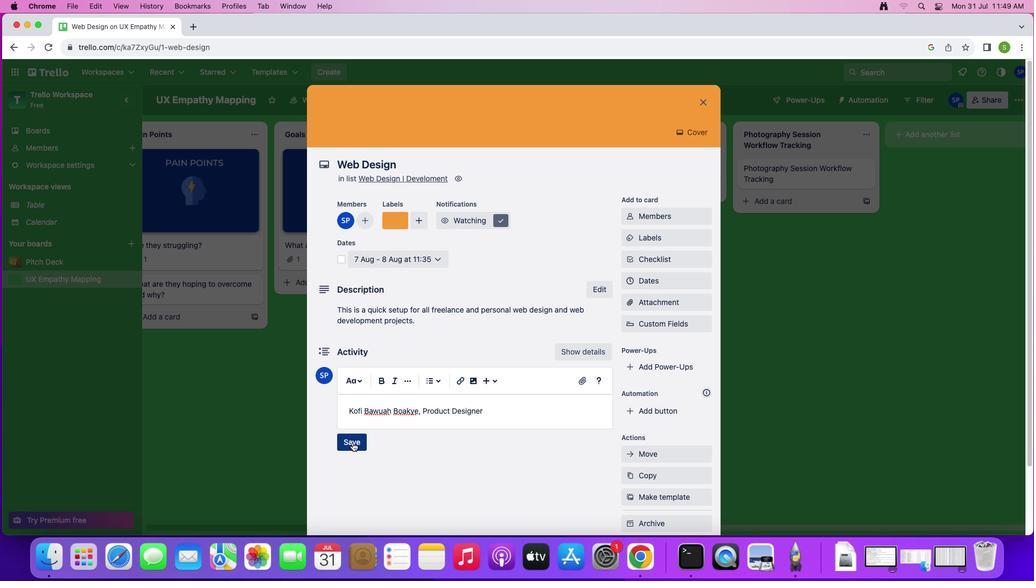 
Action: Mouse moved to (709, 96)
Screenshot: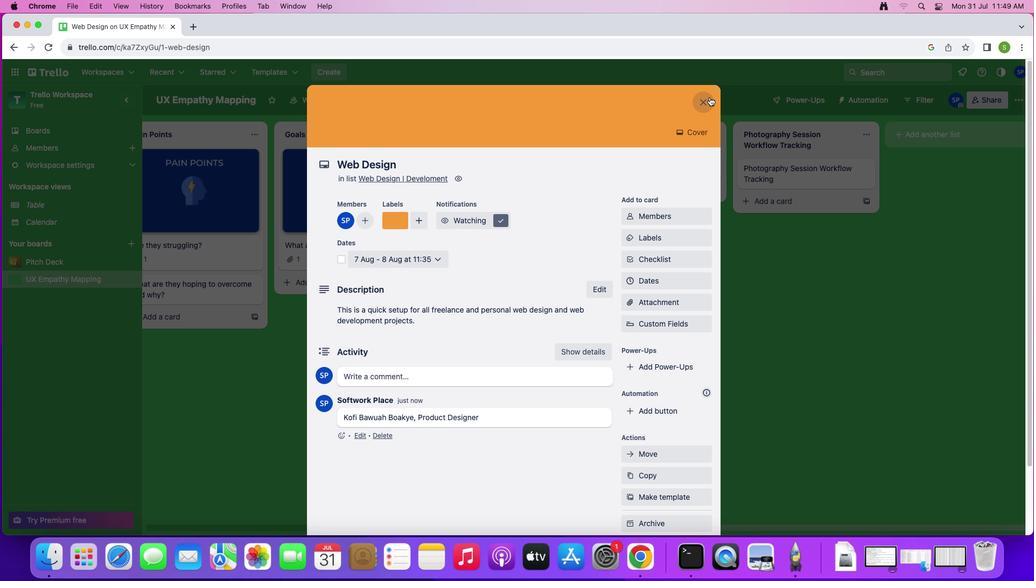 
Action: Mouse pressed left at (709, 96)
Screenshot: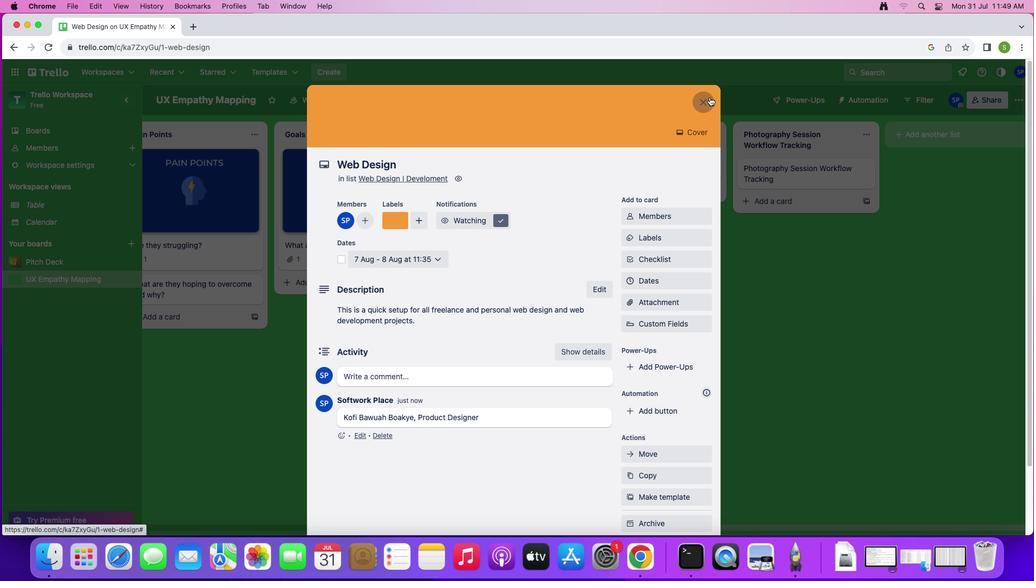 
Action: Mouse moved to (710, 168)
Screenshot: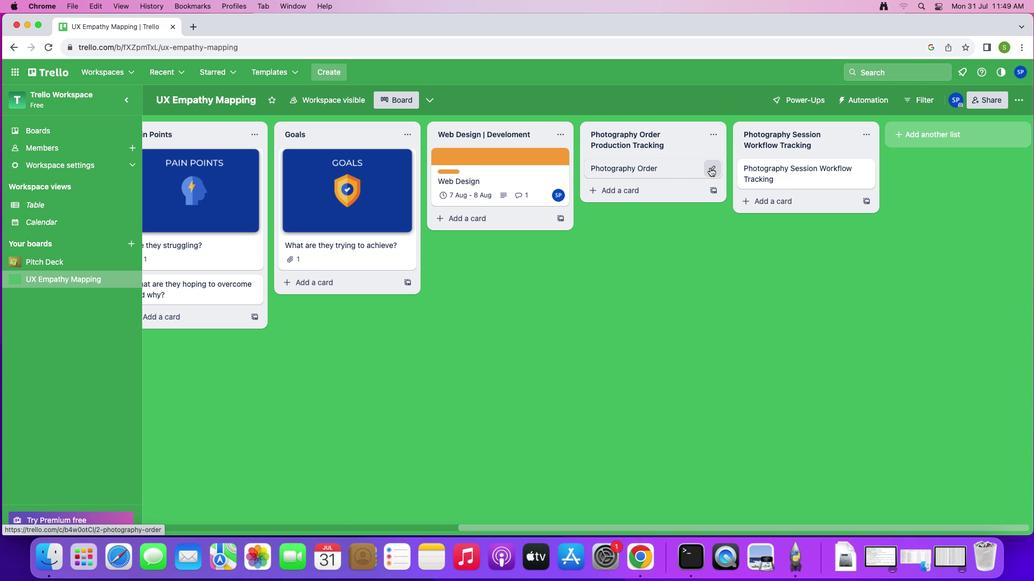 
Action: Mouse pressed left at (710, 168)
Screenshot: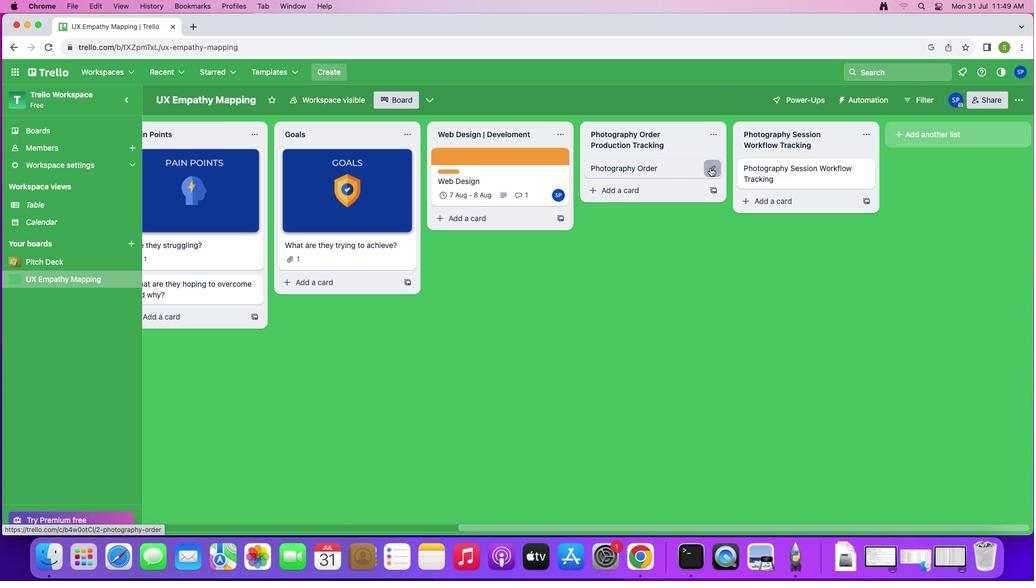 
Action: Mouse moved to (759, 166)
Screenshot: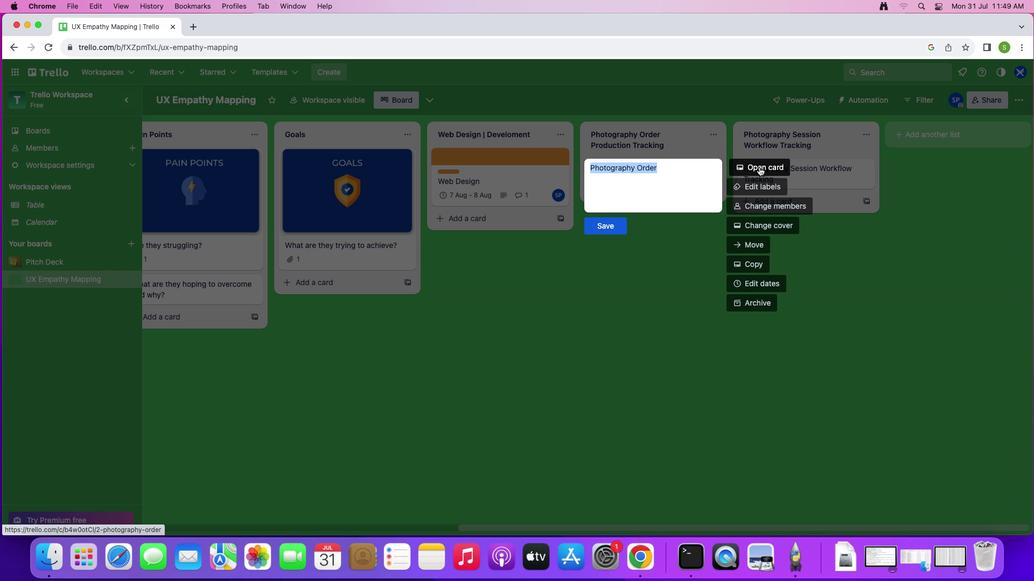 
Action: Mouse pressed left at (759, 166)
Screenshot: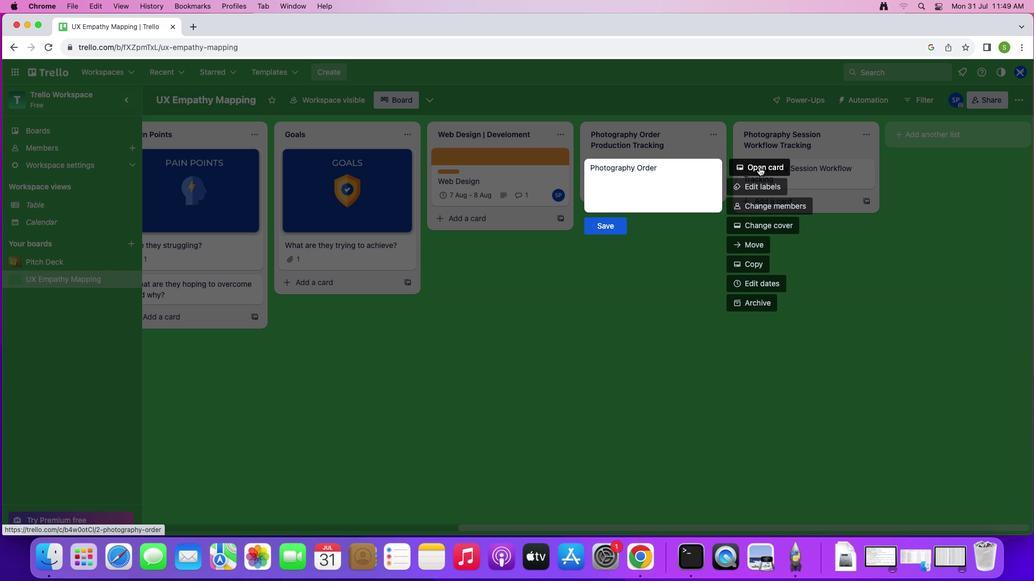 
Action: Mouse moved to (350, 157)
Screenshot: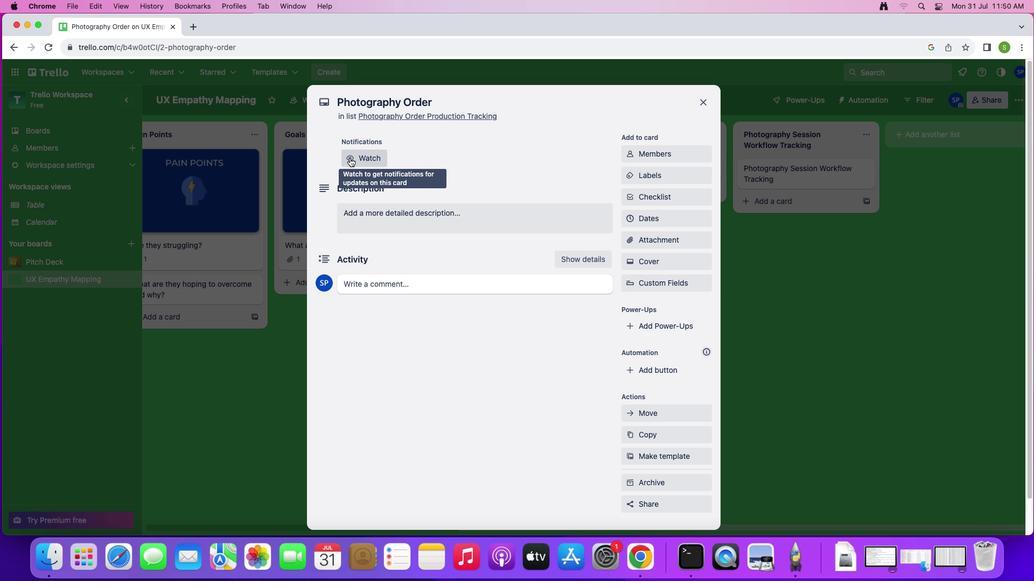 
Action: Mouse pressed left at (350, 157)
Screenshot: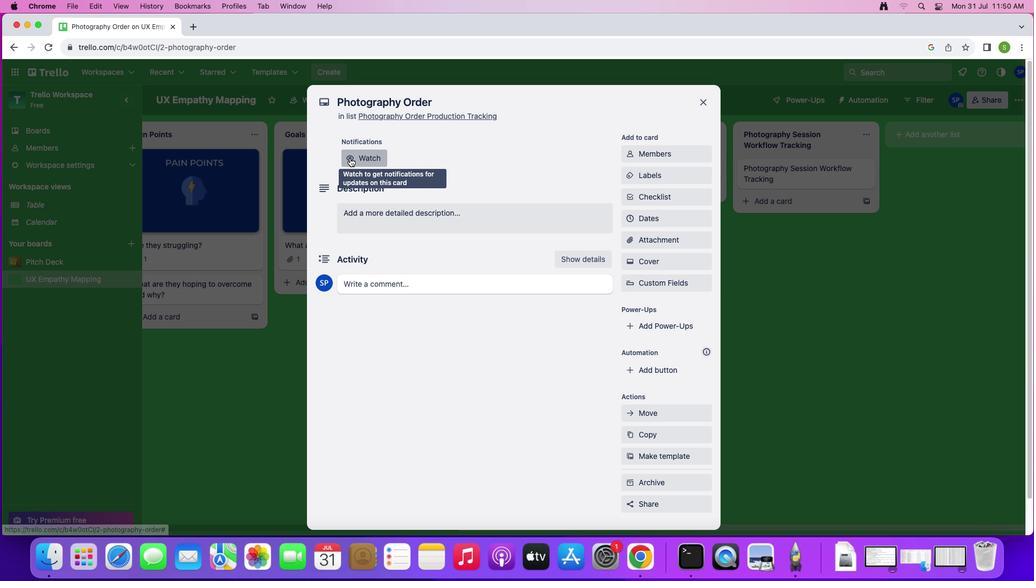 
Action: Mouse moved to (657, 153)
Screenshot: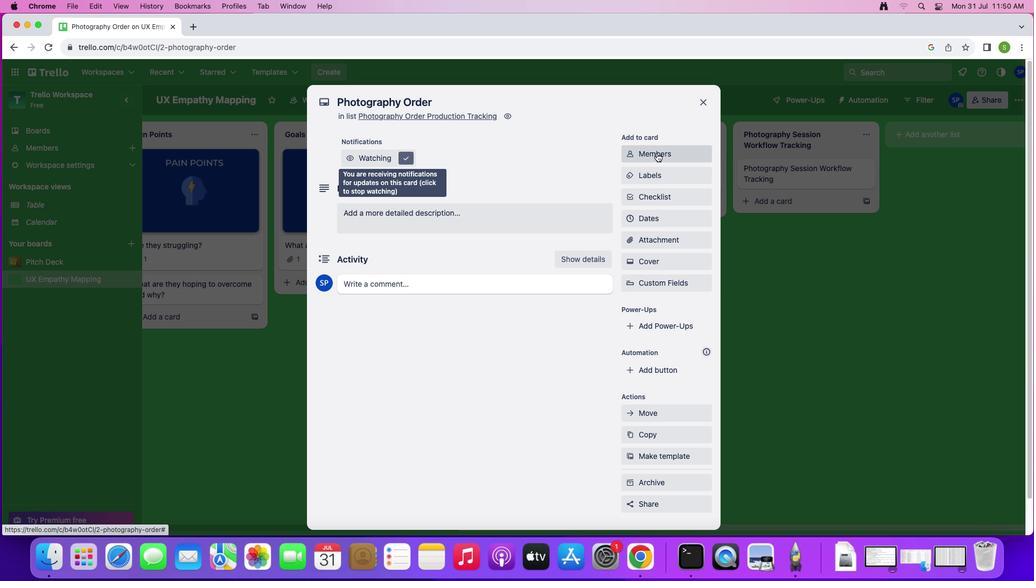 
Action: Mouse pressed left at (657, 153)
Screenshot: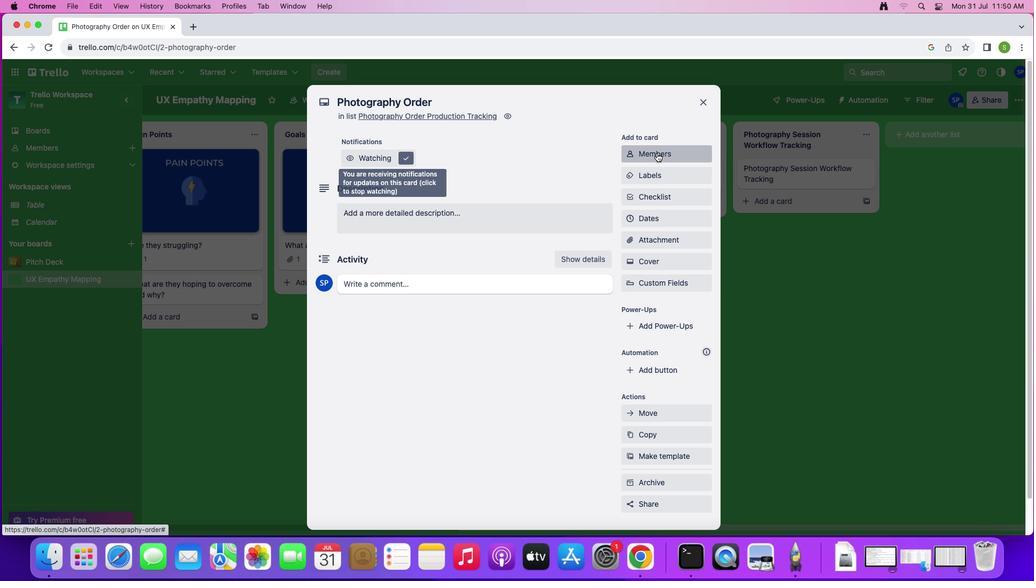 
Action: Mouse moved to (653, 205)
Screenshot: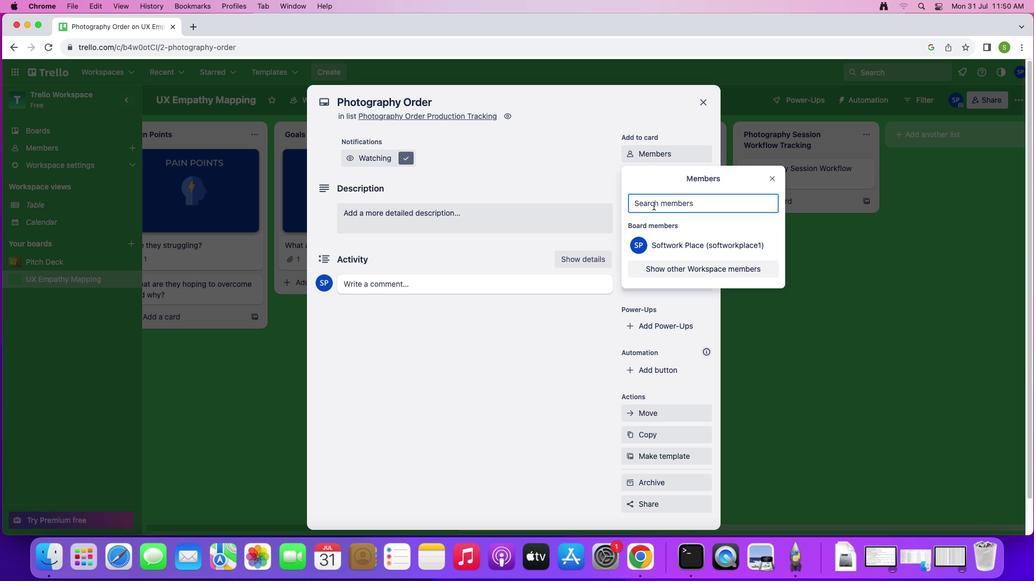 
Action: Mouse pressed left at (653, 205)
Screenshot: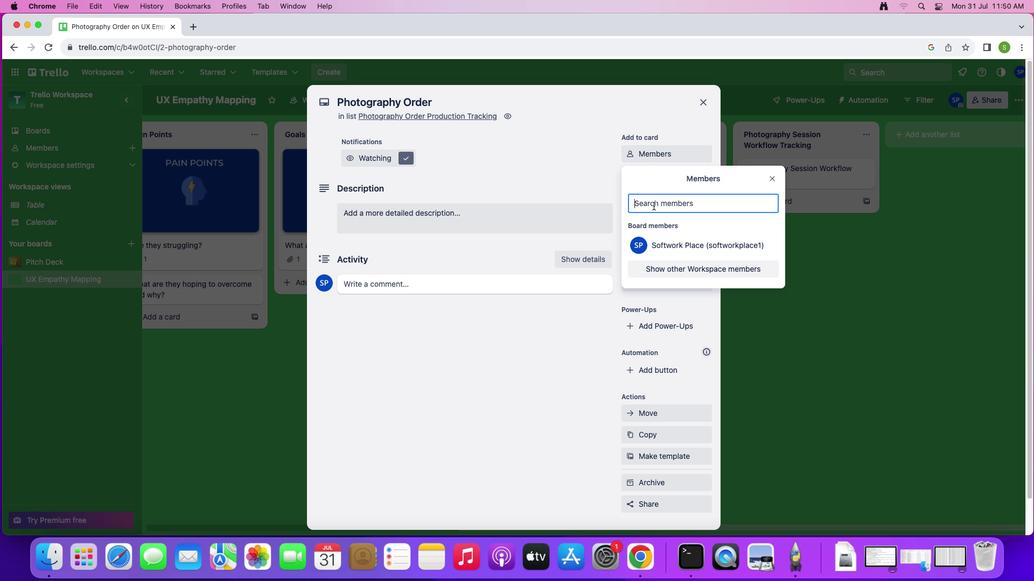 
Action: Mouse moved to (675, 197)
Screenshot: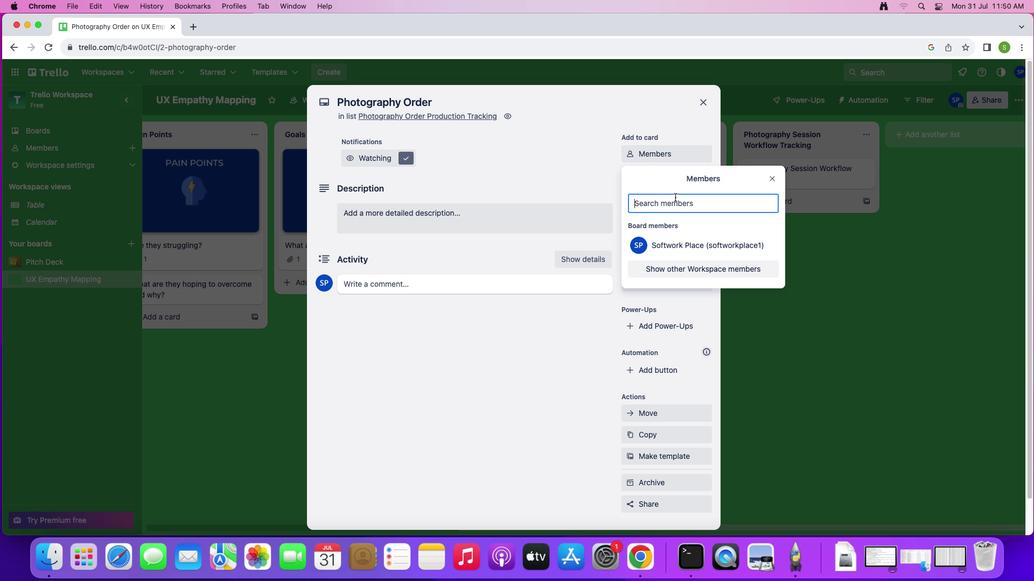 
Action: Key pressed Key.shift's''o''f''a''t''g''e'Key.shiftKey.shift',''3'Key.shiftKey.backspaceKey.backspace'.''3'Key.shift'@''s''o''f''t''a''g''e''.''n''e''t'
Screenshot: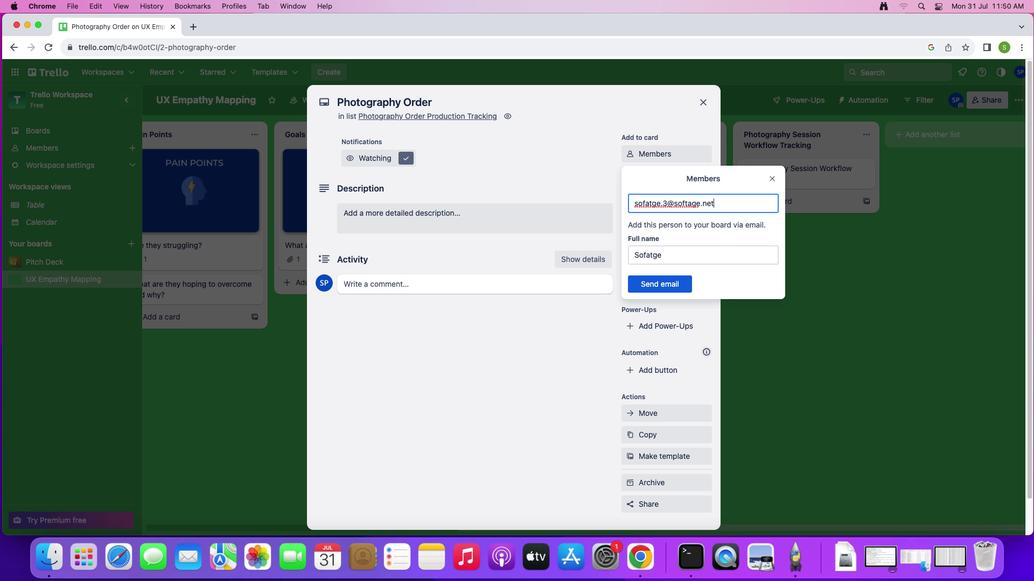 
Action: Mouse moved to (659, 280)
Screenshot: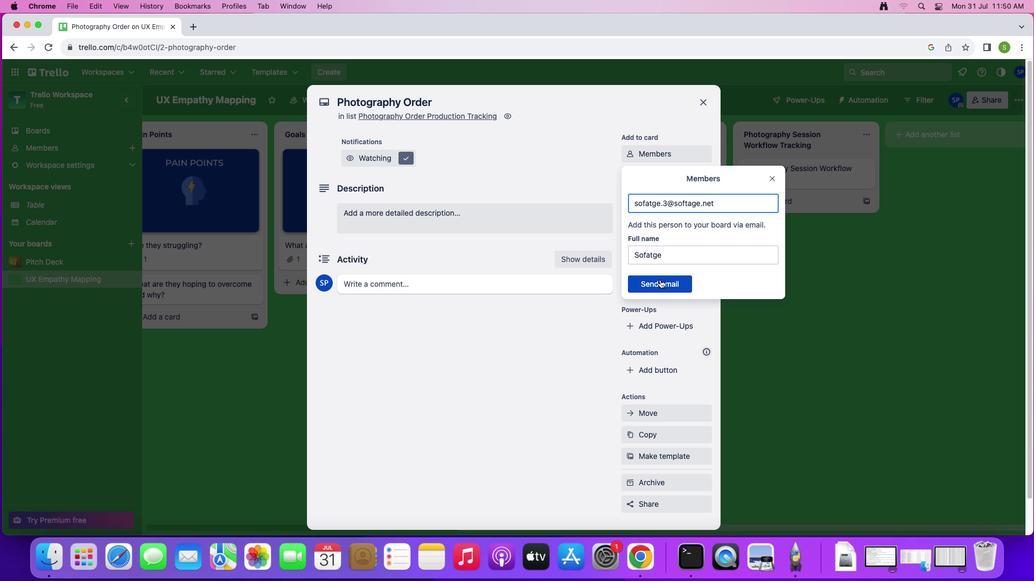
Action: Mouse pressed left at (659, 280)
Screenshot: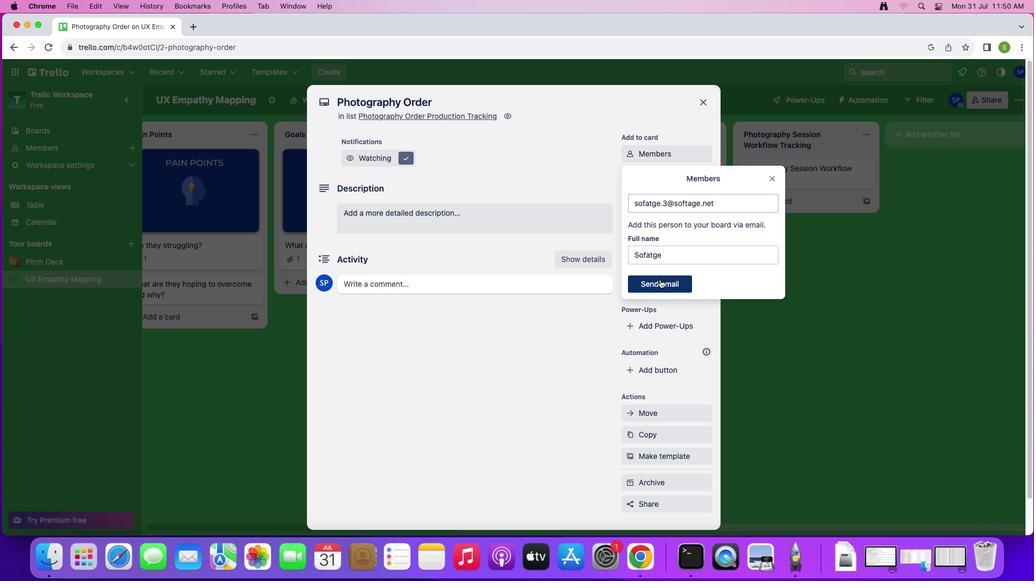 
Action: Mouse moved to (637, 215)
Screenshot: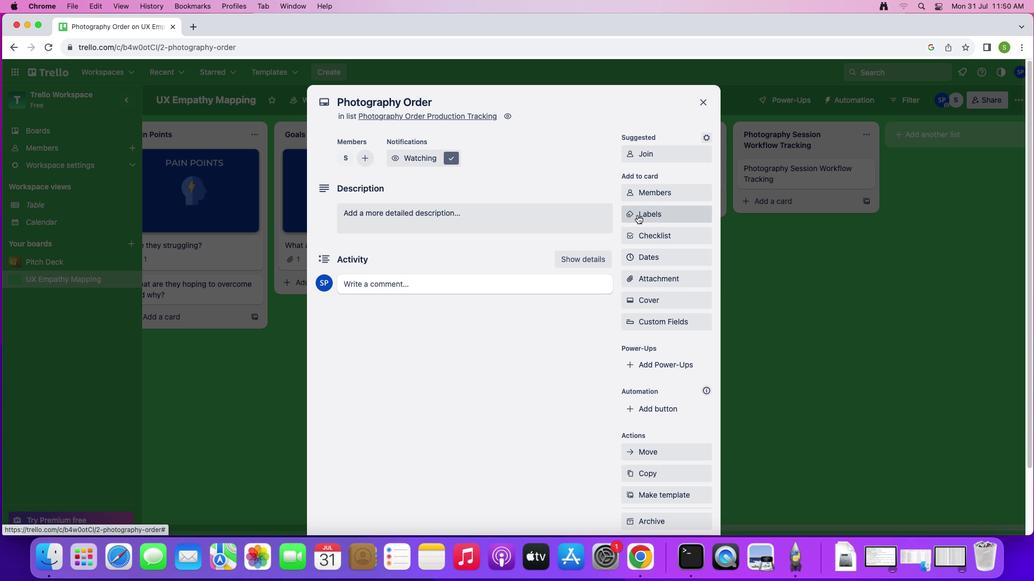 
Action: Mouse pressed left at (637, 215)
Screenshot: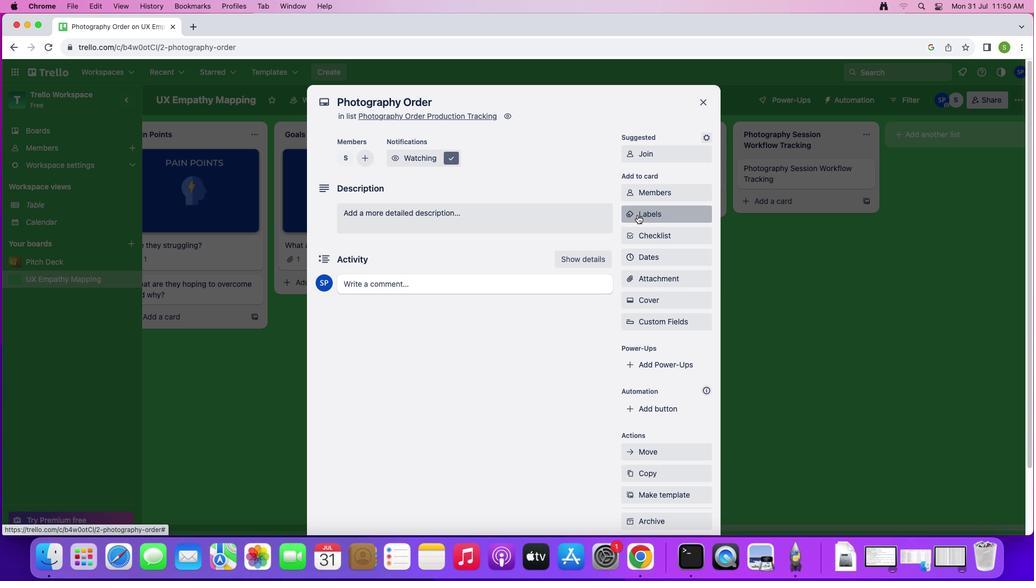 
Action: Mouse moved to (681, 302)
Screenshot: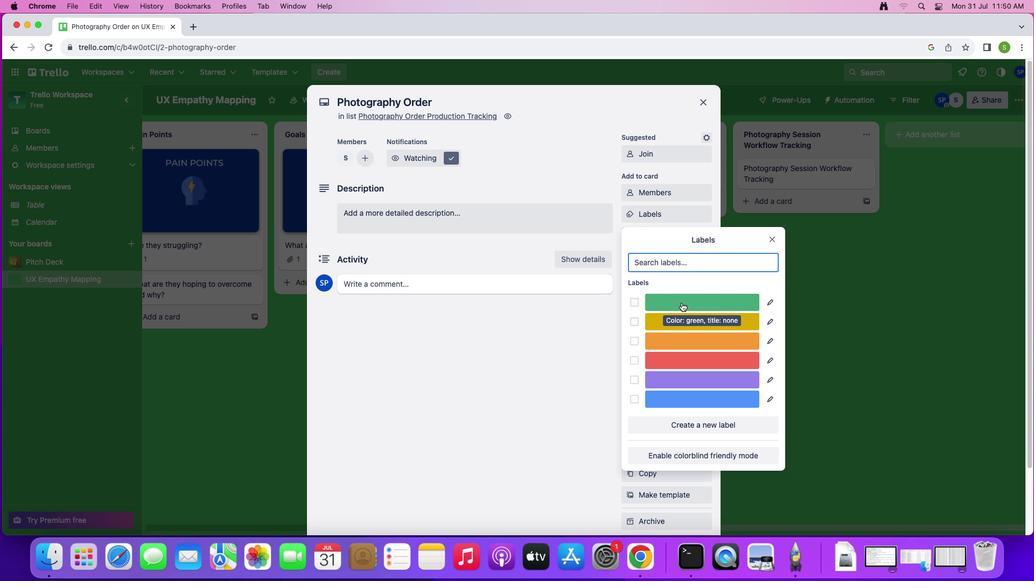 
Action: Mouse pressed left at (681, 302)
Screenshot: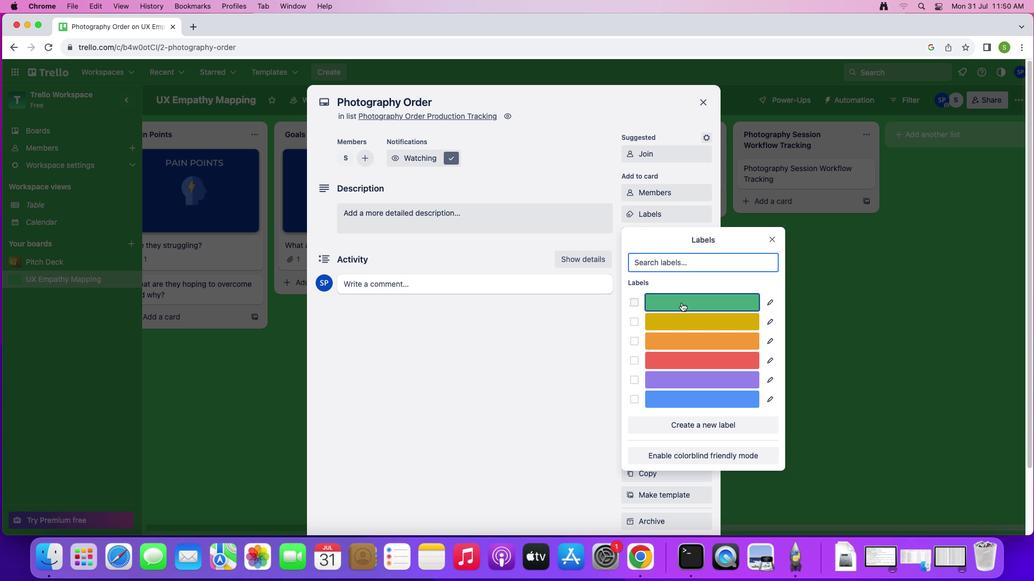 
Action: Mouse moved to (775, 238)
Screenshot: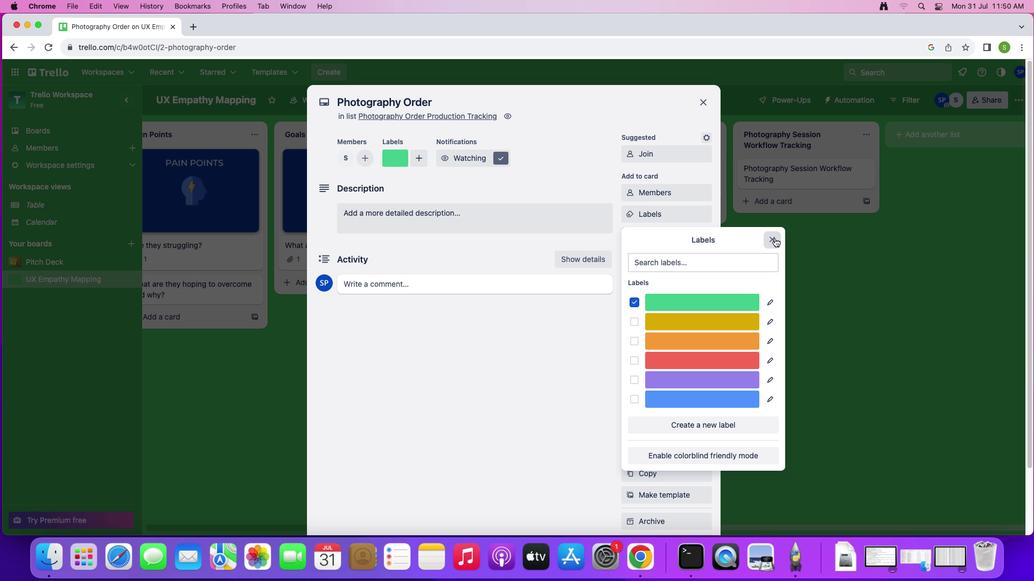 
Action: Mouse pressed left at (775, 238)
Screenshot: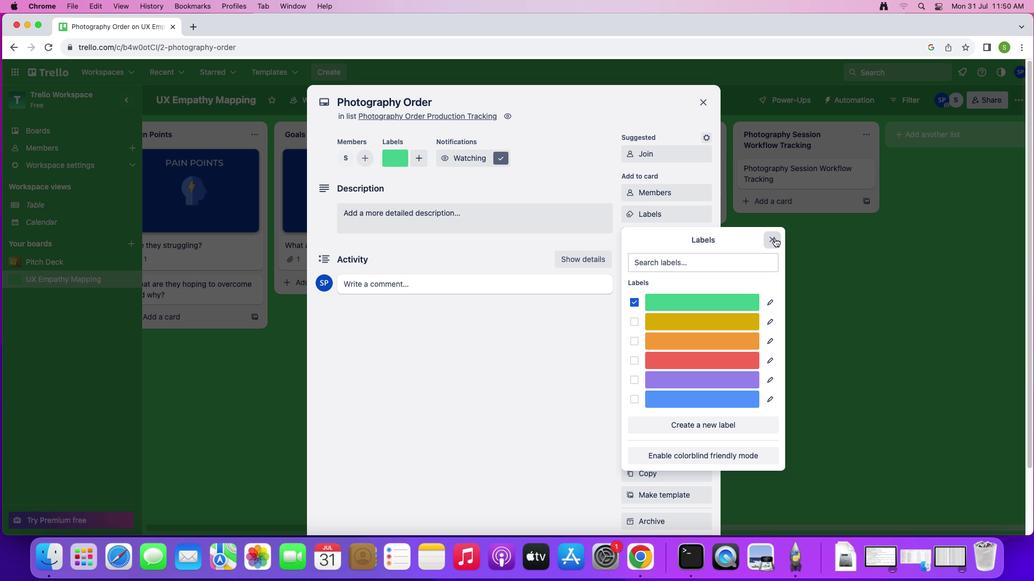 
Action: Mouse moved to (663, 235)
Screenshot: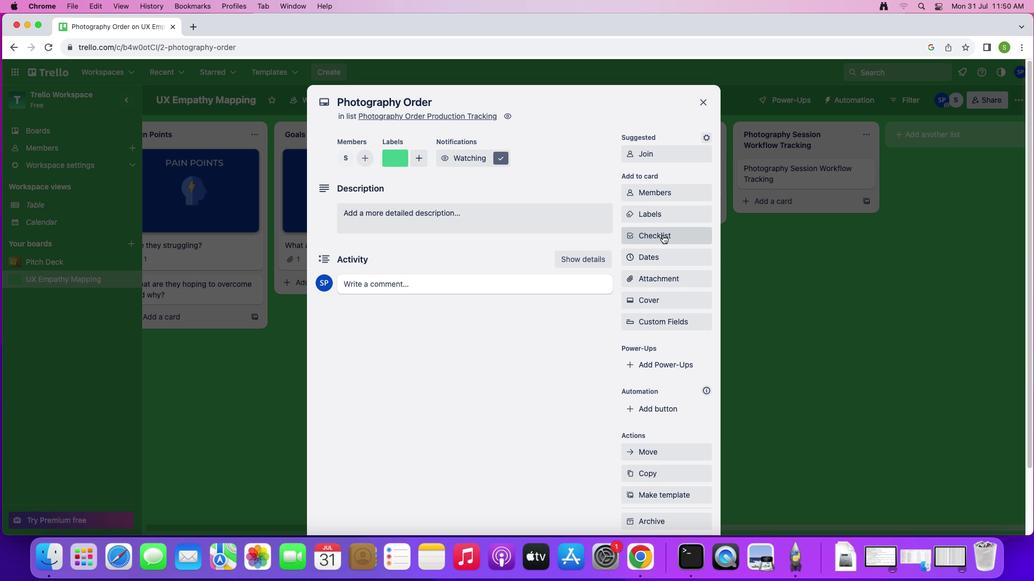 
Action: Mouse pressed left at (663, 235)
Screenshot: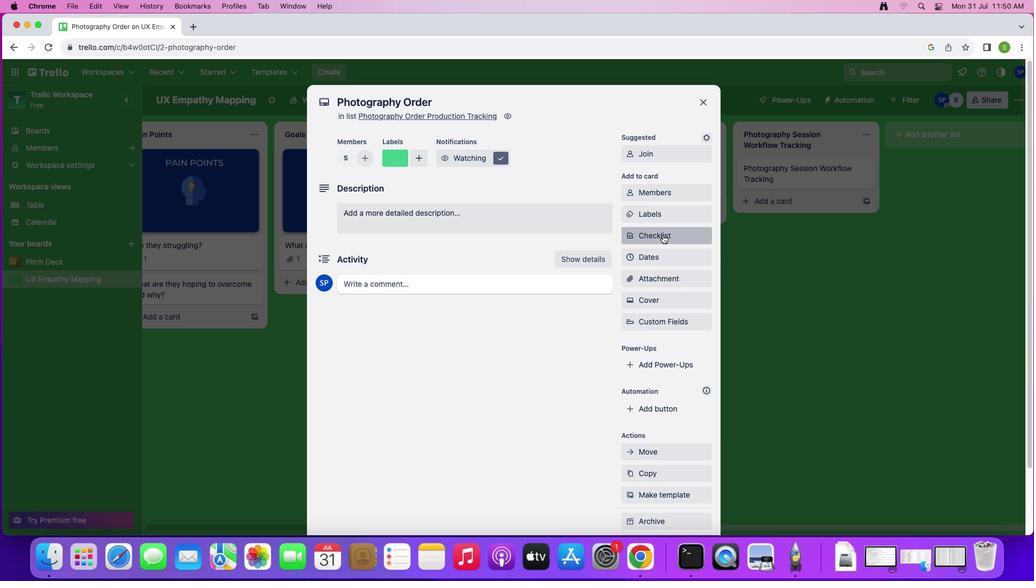 
Action: Mouse moved to (668, 320)
Screenshot: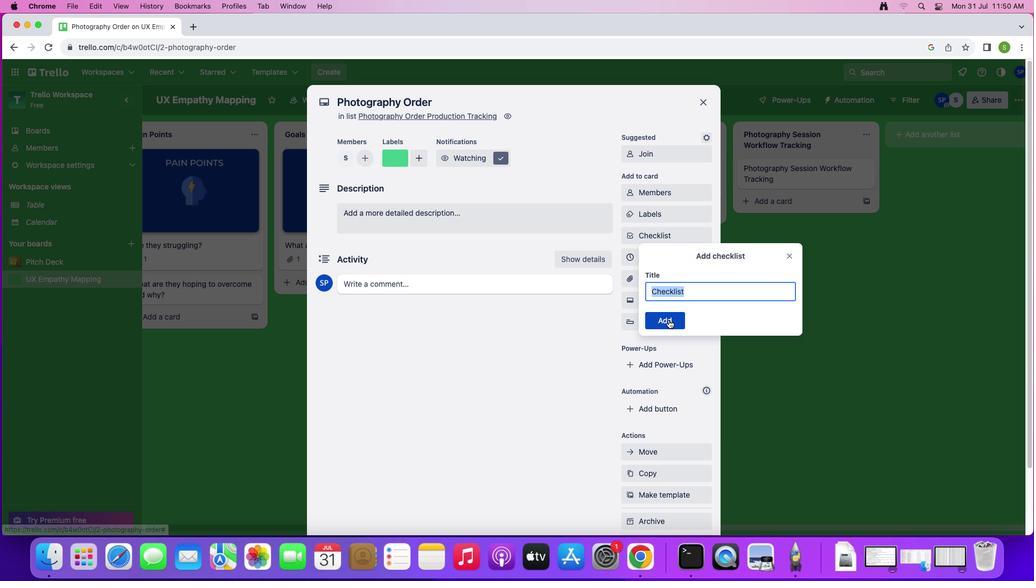 
Action: Mouse pressed left at (668, 320)
Screenshot: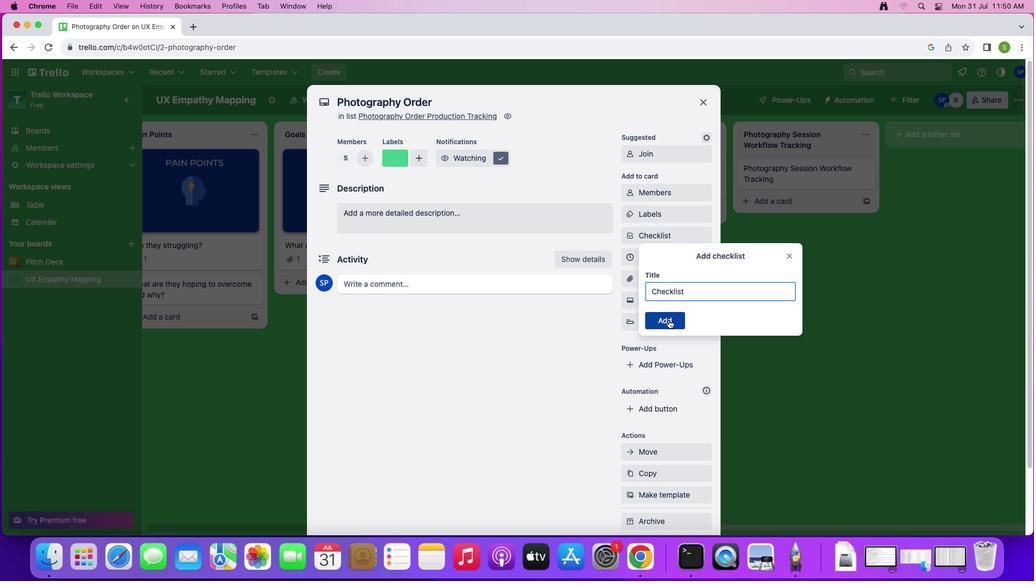 
Action: Mouse moved to (681, 261)
Screenshot: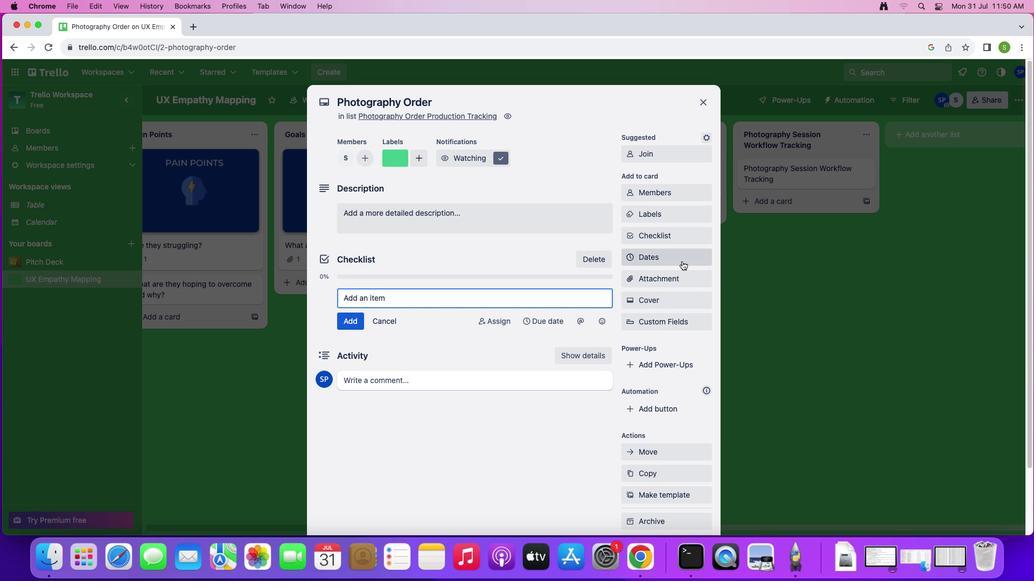 
Action: Mouse pressed left at (681, 261)
Screenshot: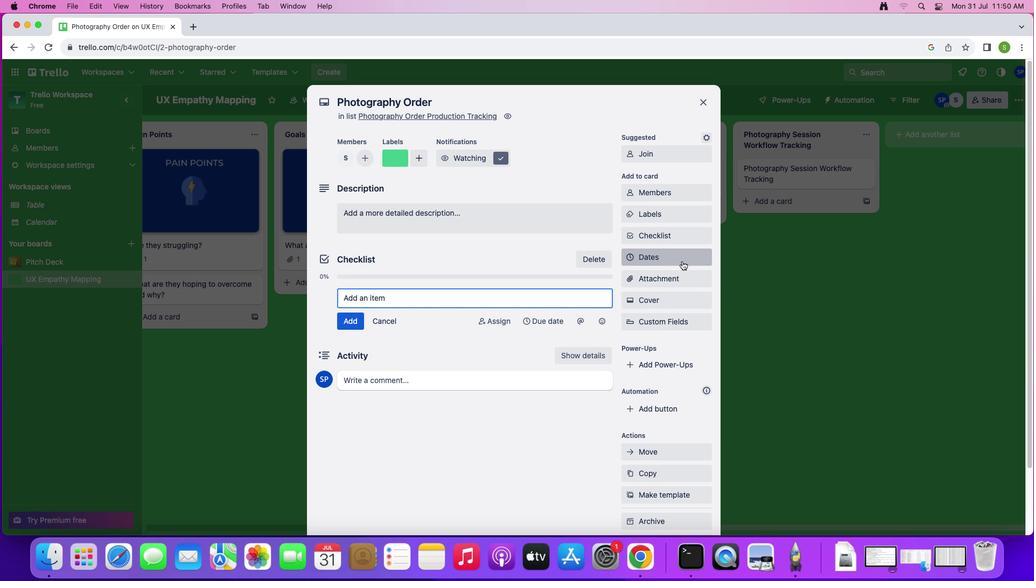 
Action: Mouse moved to (726, 185)
Screenshot: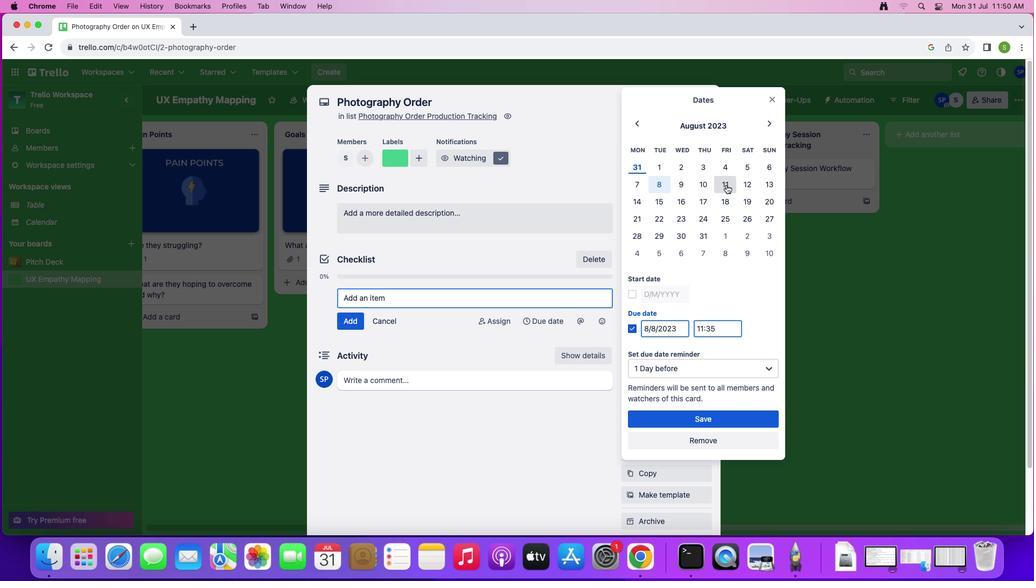 
Action: Mouse pressed left at (726, 185)
Screenshot: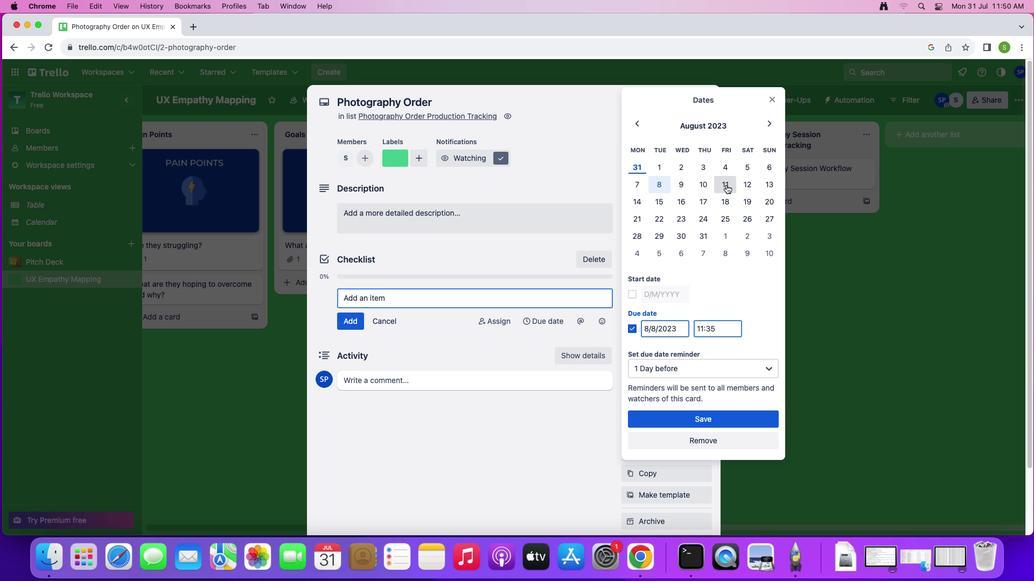 
Action: Mouse moved to (634, 294)
Screenshot: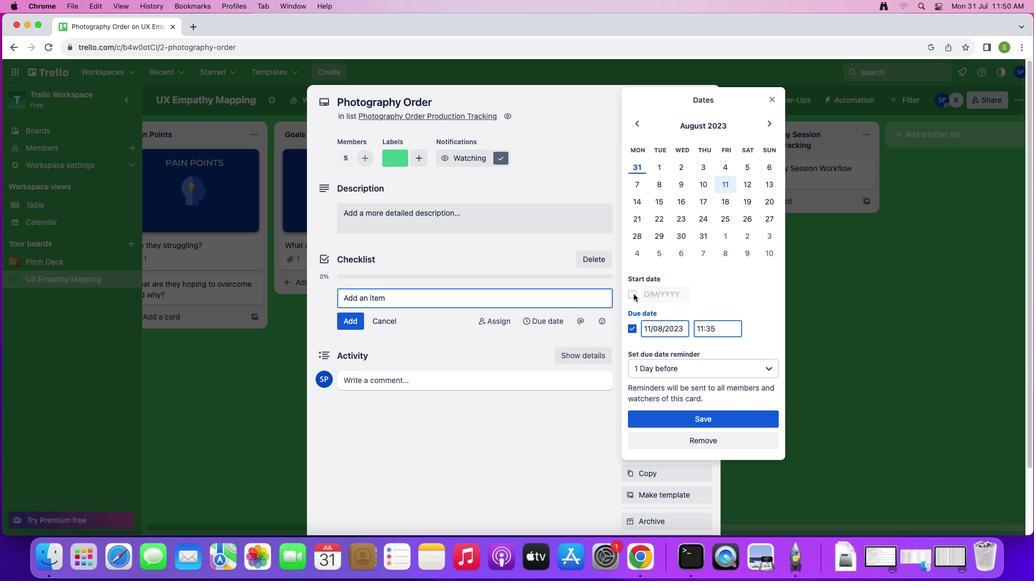 
Action: Mouse pressed left at (634, 294)
Screenshot: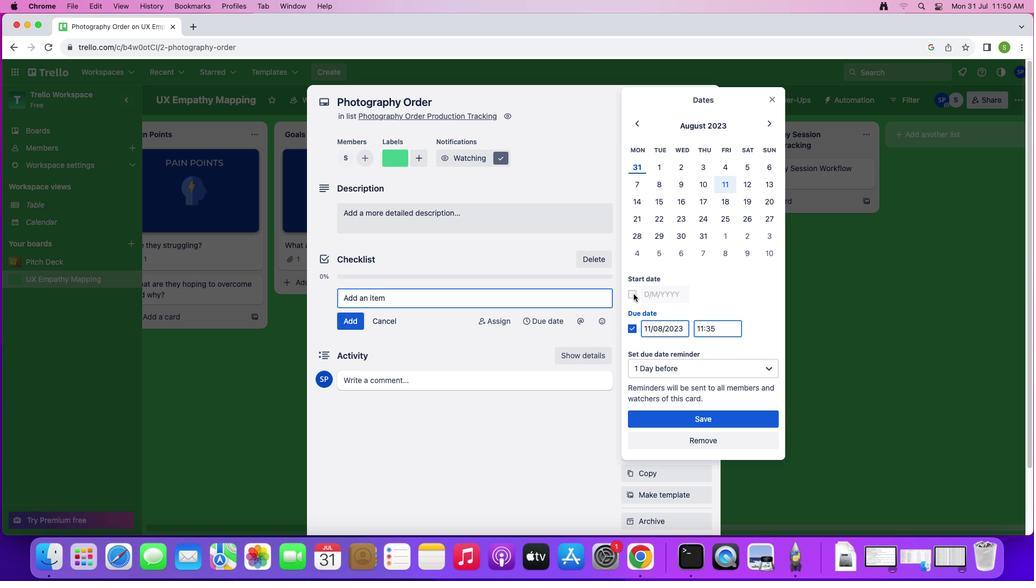
Action: Mouse moved to (695, 418)
Screenshot: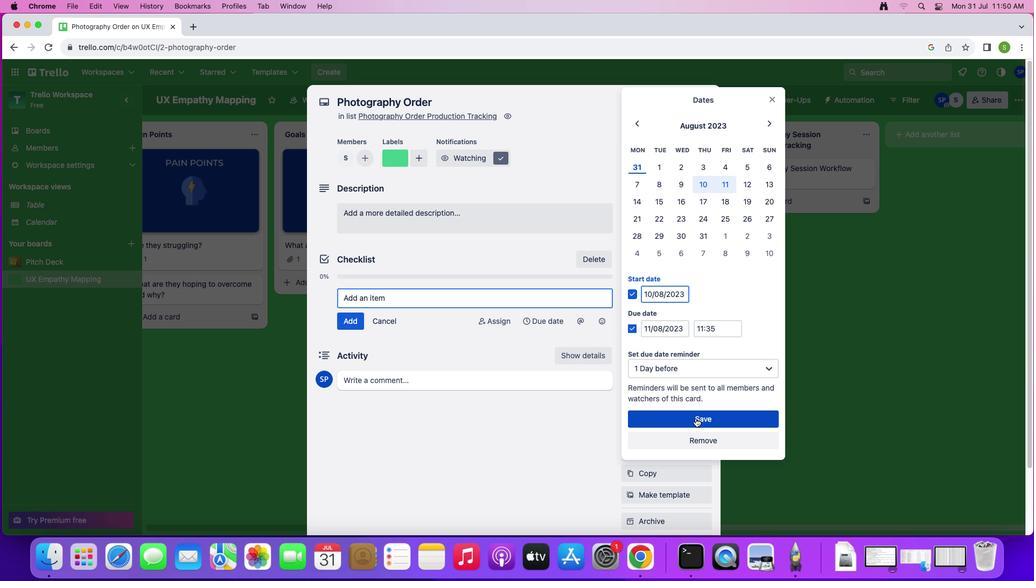 
Action: Mouse pressed left at (695, 418)
Screenshot: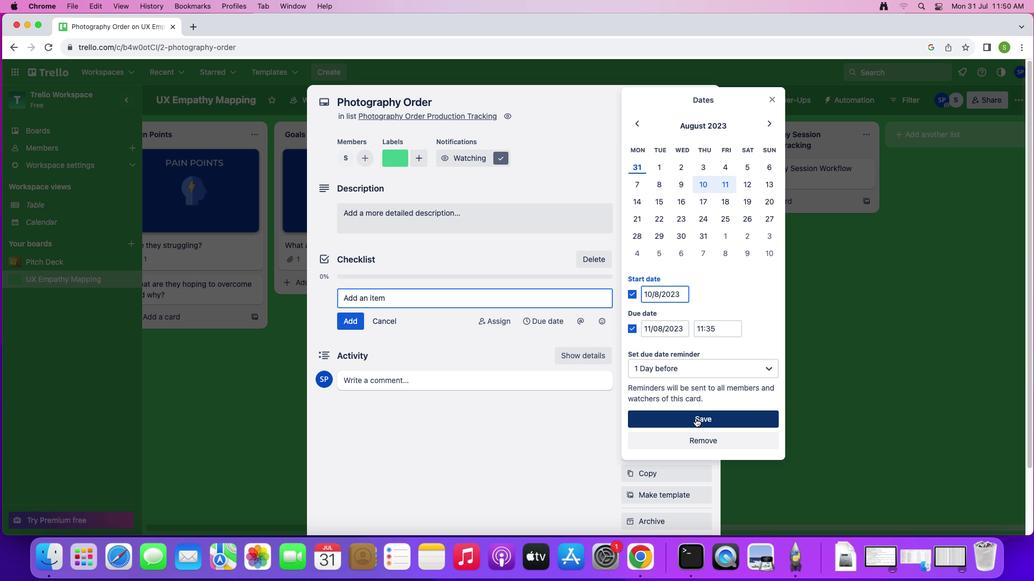 
Action: Mouse moved to (652, 300)
Screenshot: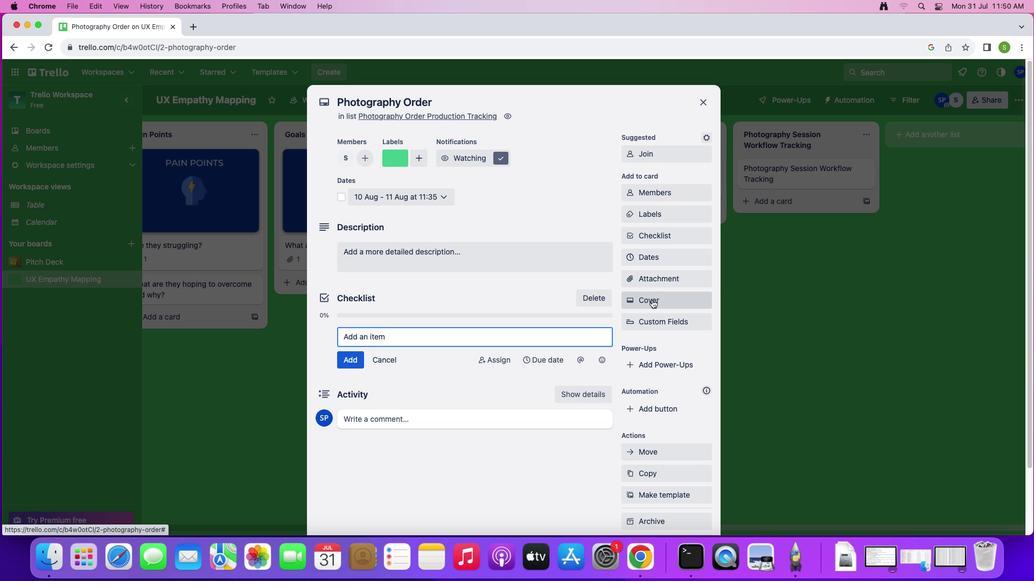 
Action: Mouse pressed left at (652, 300)
Screenshot: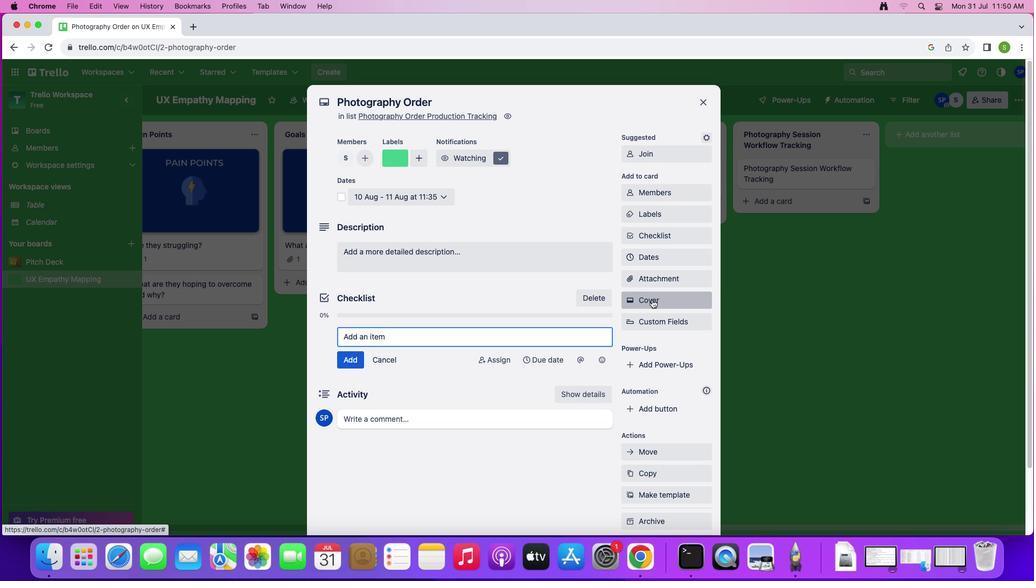 
Action: Mouse moved to (643, 185)
Screenshot: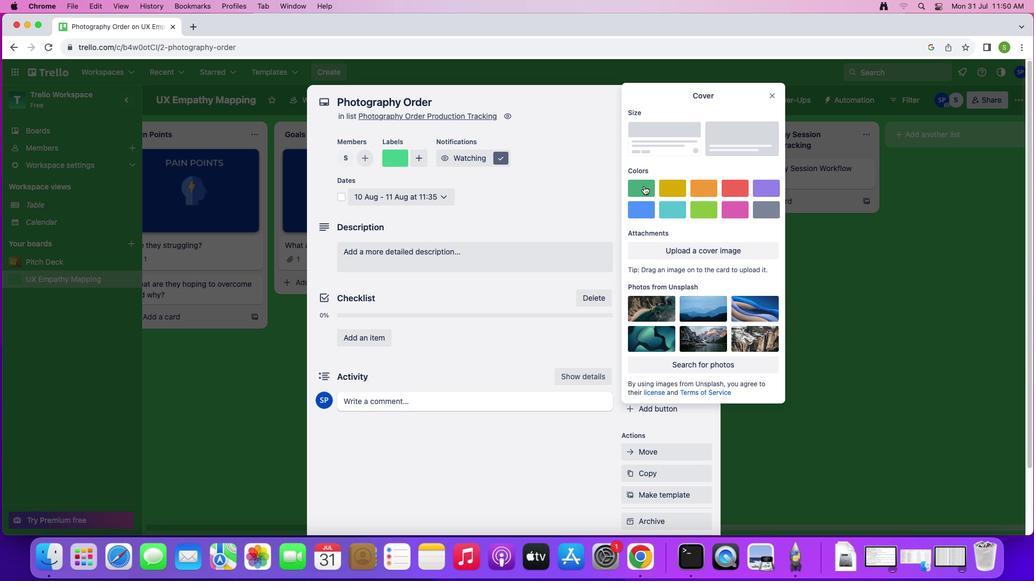 
Action: Mouse pressed left at (643, 185)
Screenshot: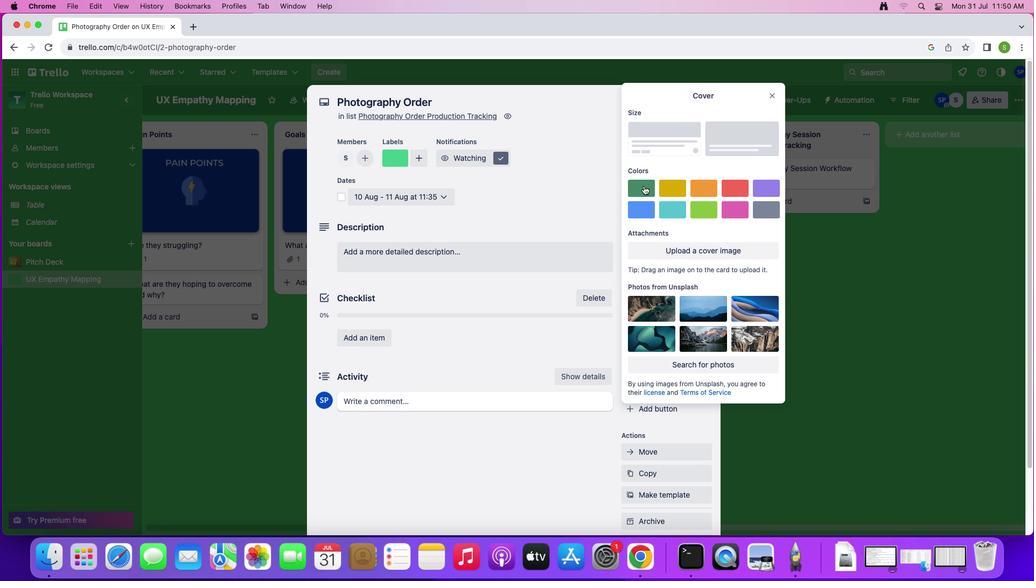 
Action: Mouse moved to (769, 95)
Screenshot: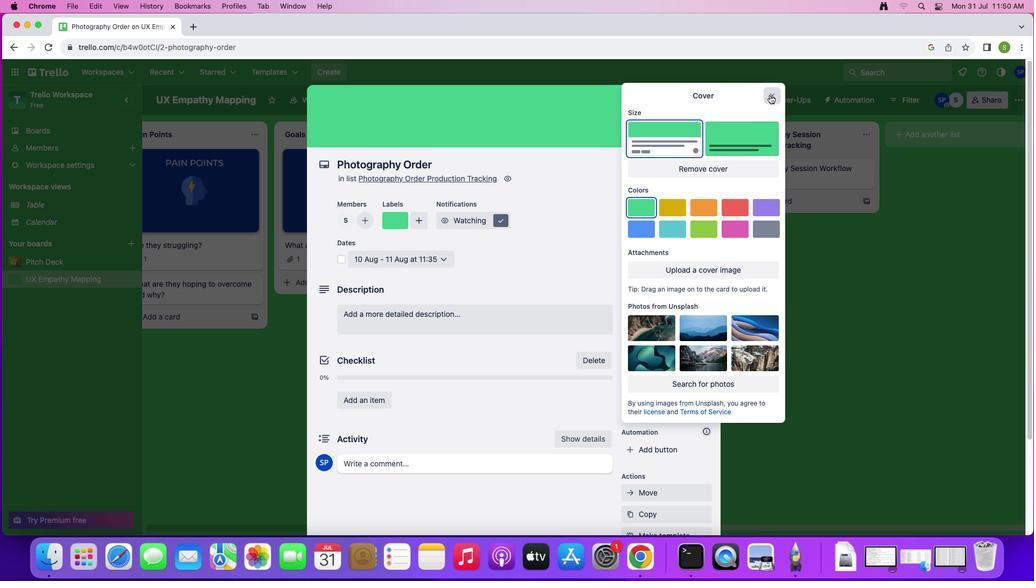 
Action: Mouse pressed left at (769, 95)
Screenshot: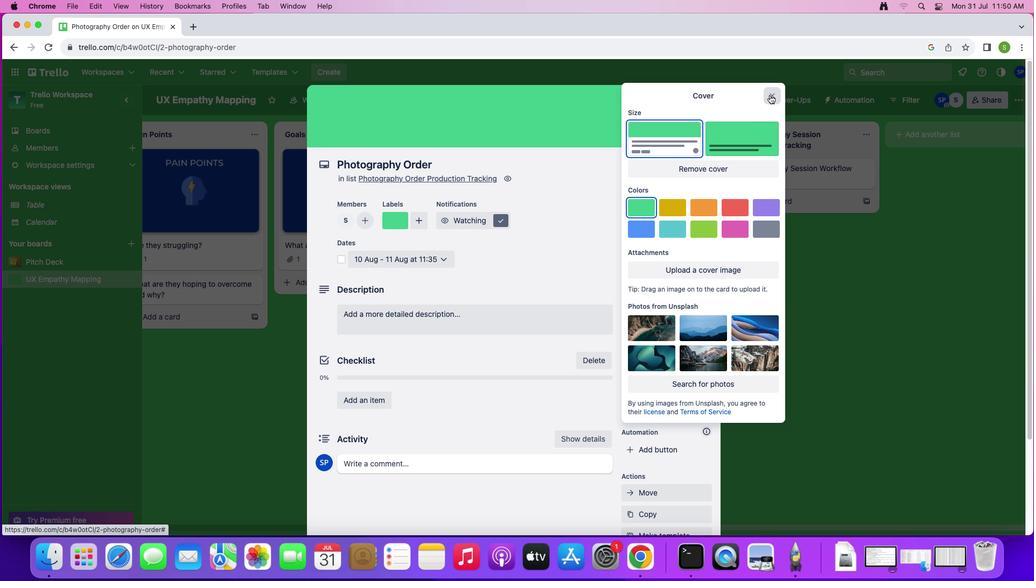 
Action: Mouse moved to (434, 317)
Screenshot: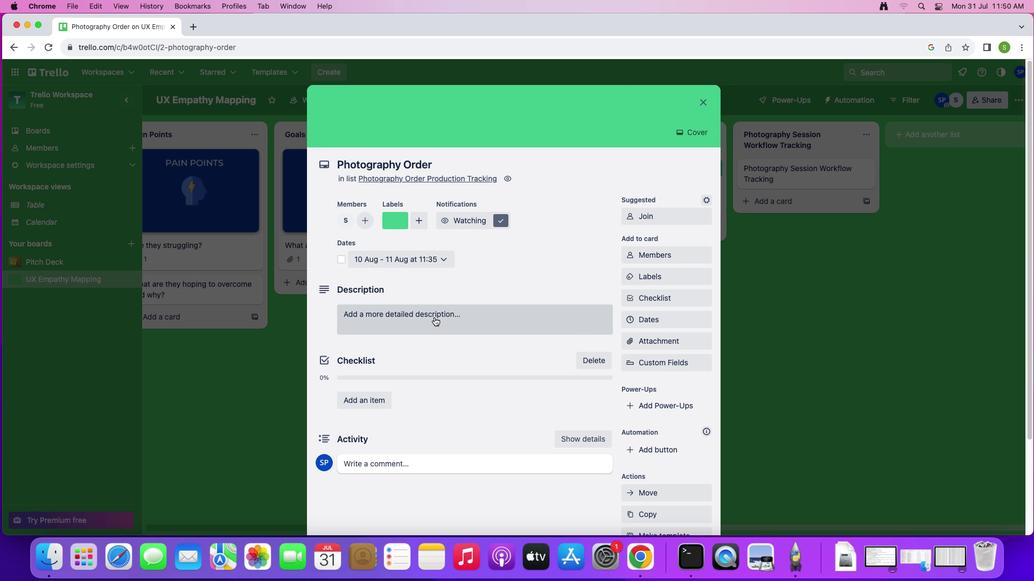 
Action: Mouse pressed left at (434, 317)
Screenshot: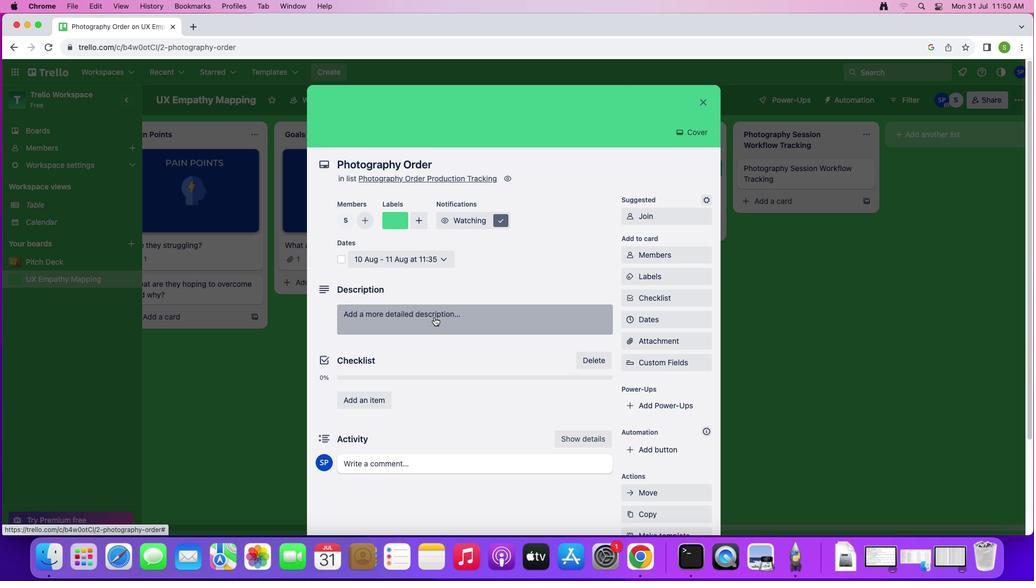 
Action: Mouse moved to (415, 357)
Screenshot: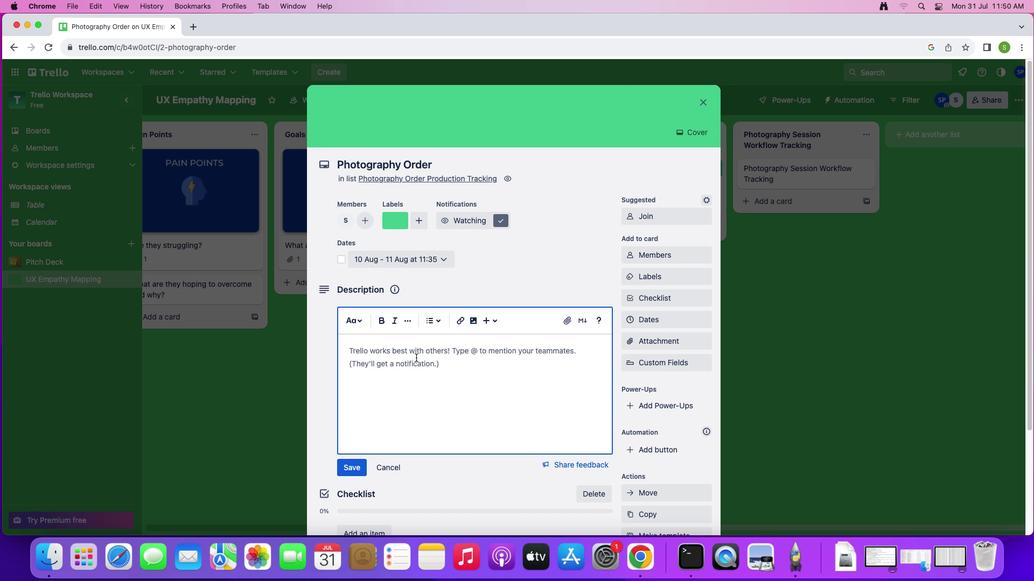 
Action: Mouse pressed left at (415, 357)
Screenshot: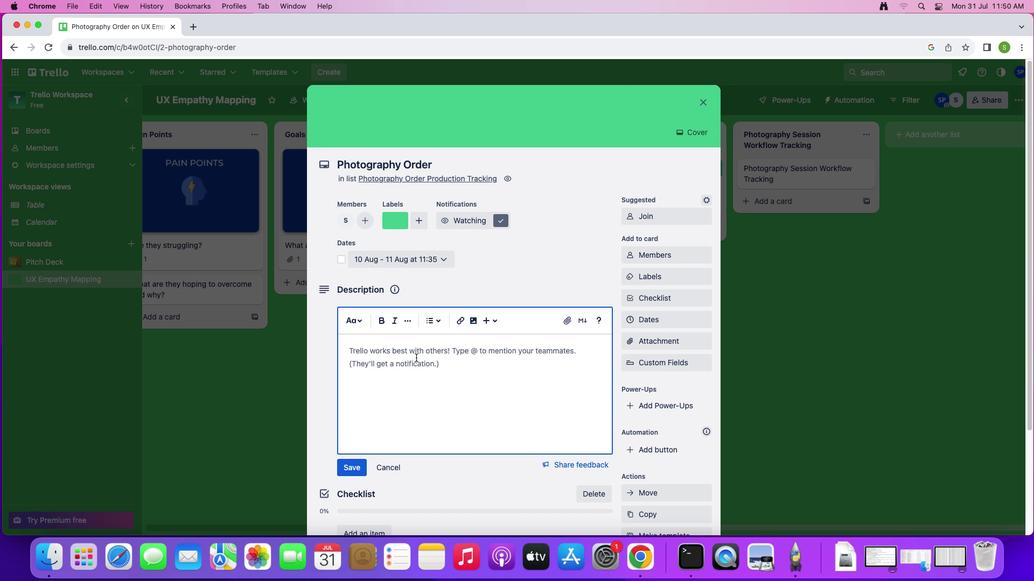 
Action: Mouse moved to (450, 357)
Screenshot: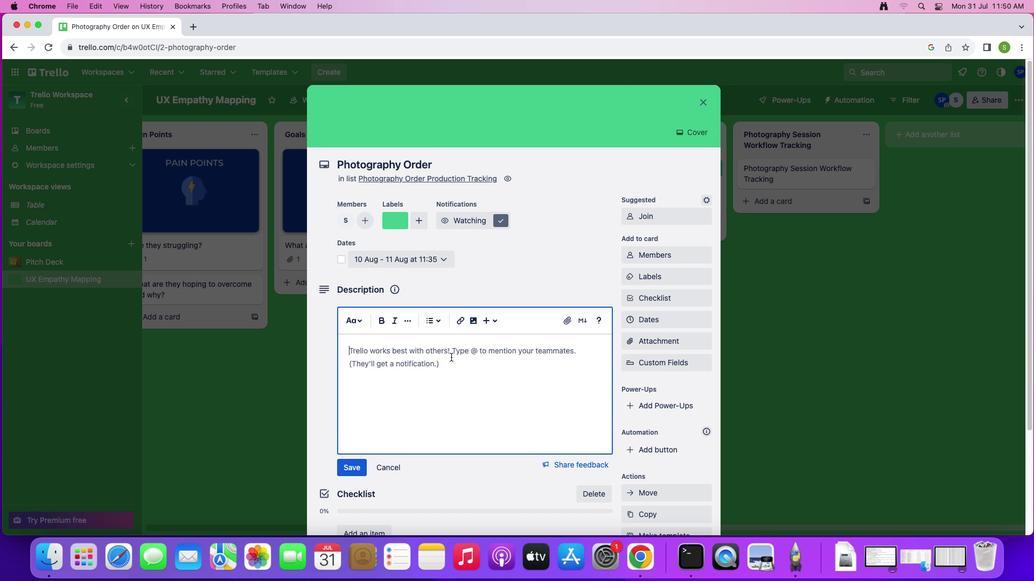 
Action: Key pressed Key.shift'A'Key.space't''e''m''p''l''e''t'
Screenshot: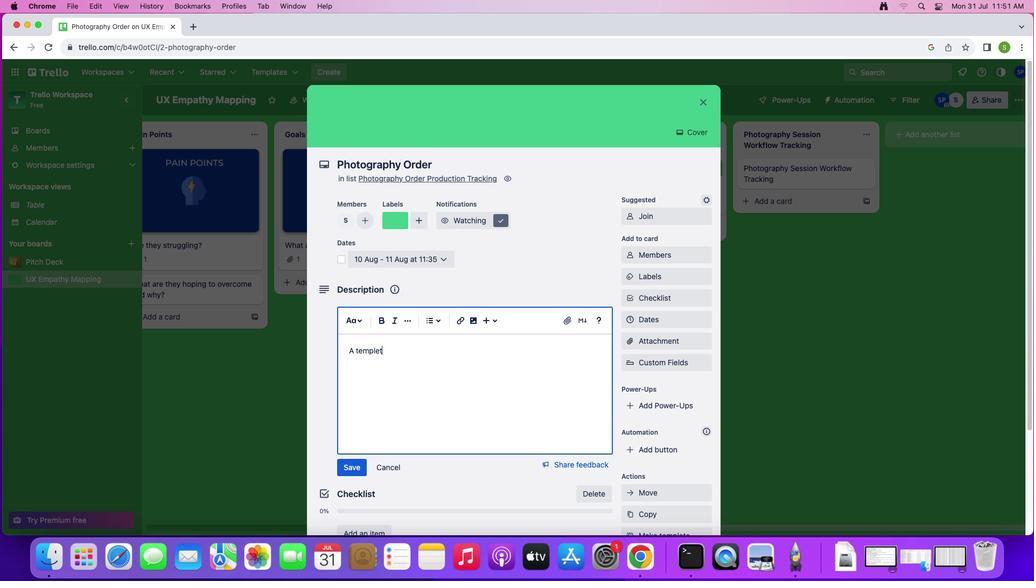 
Action: Mouse moved to (377, 353)
Screenshot: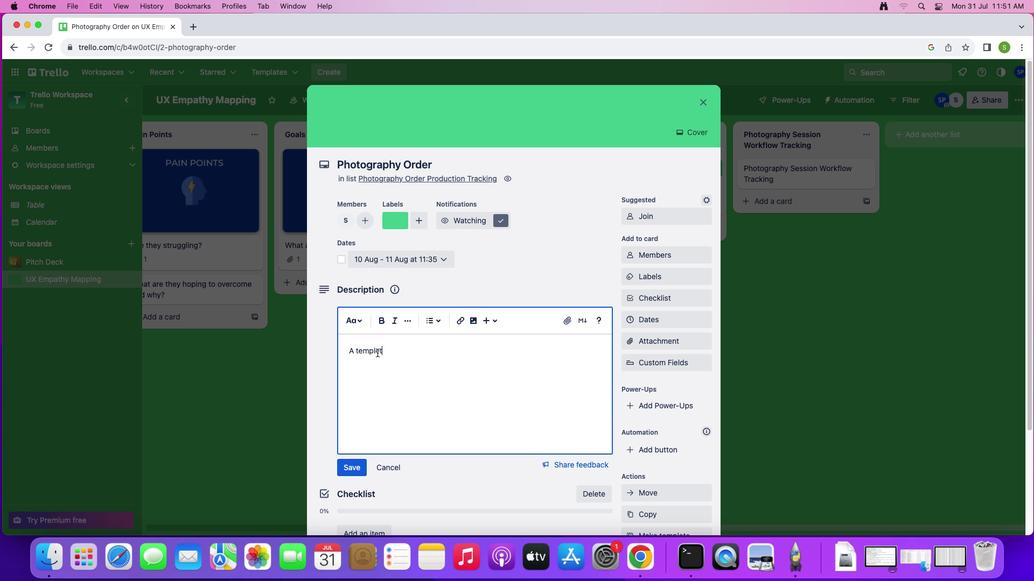 
Action: Mouse pressed left at (377, 353)
Screenshot: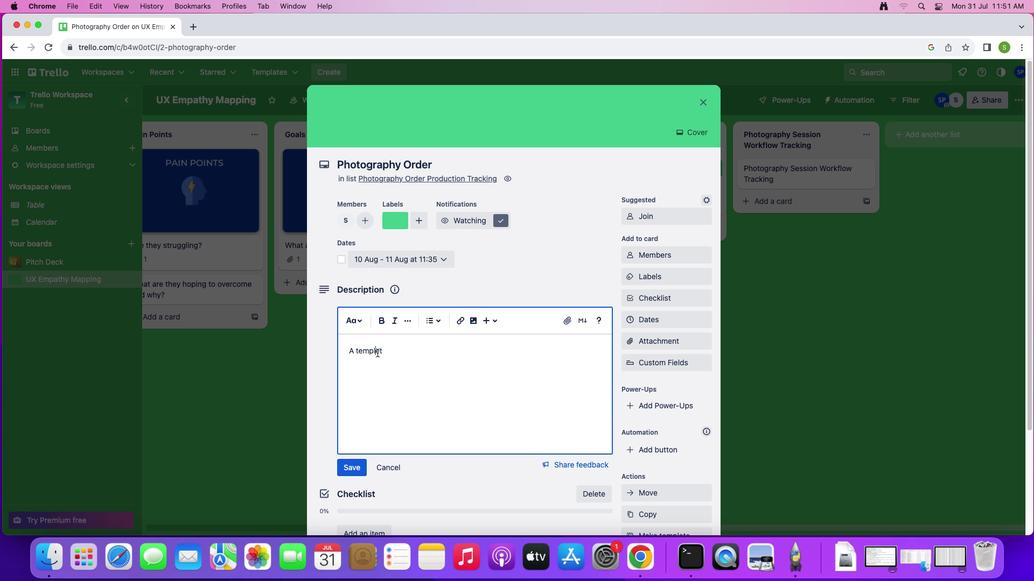 
Action: Mouse moved to (380, 352)
Screenshot: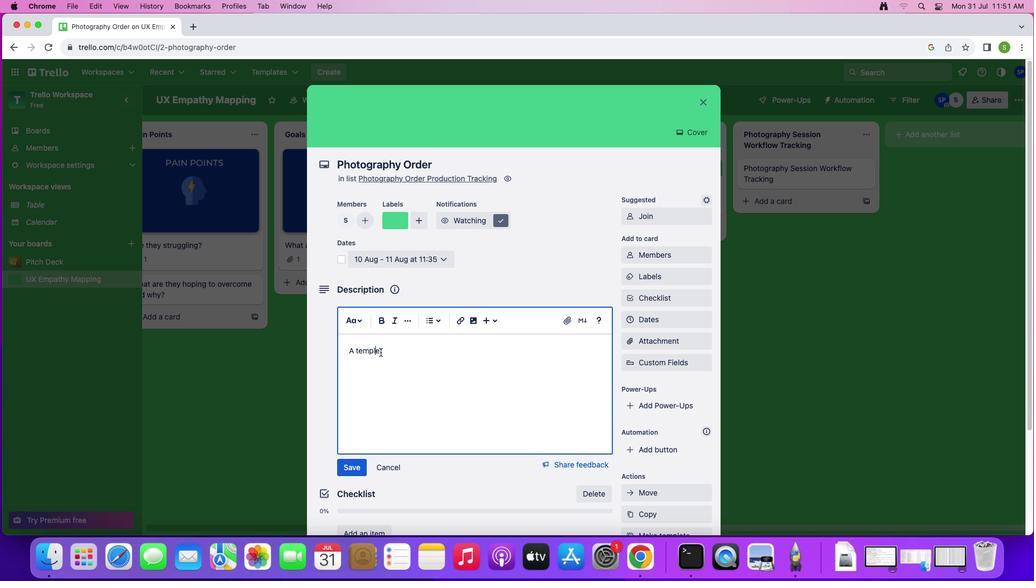 
Action: Mouse pressed left at (380, 352)
Screenshot: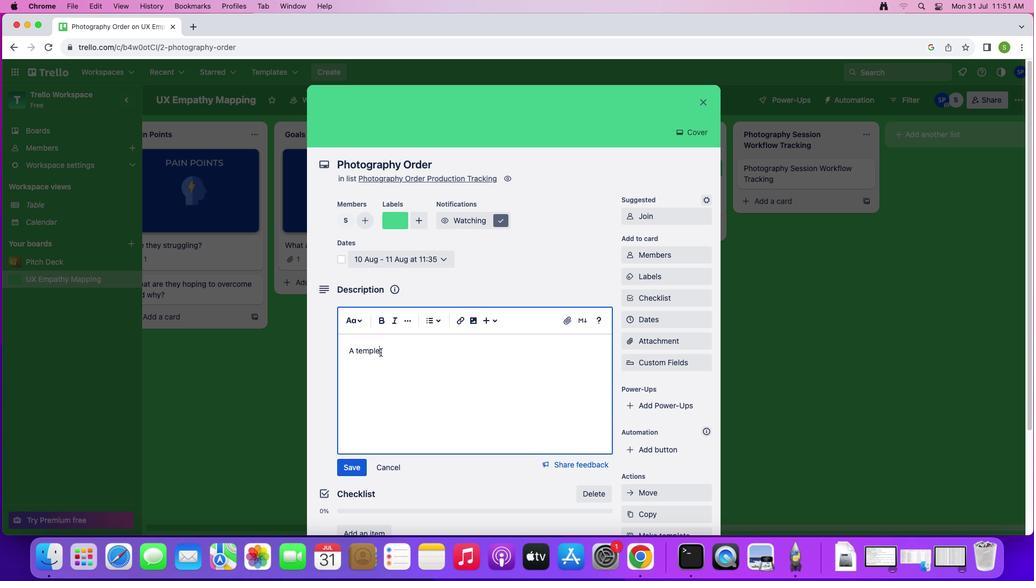 
Action: Mouse moved to (454, 357)
Screenshot: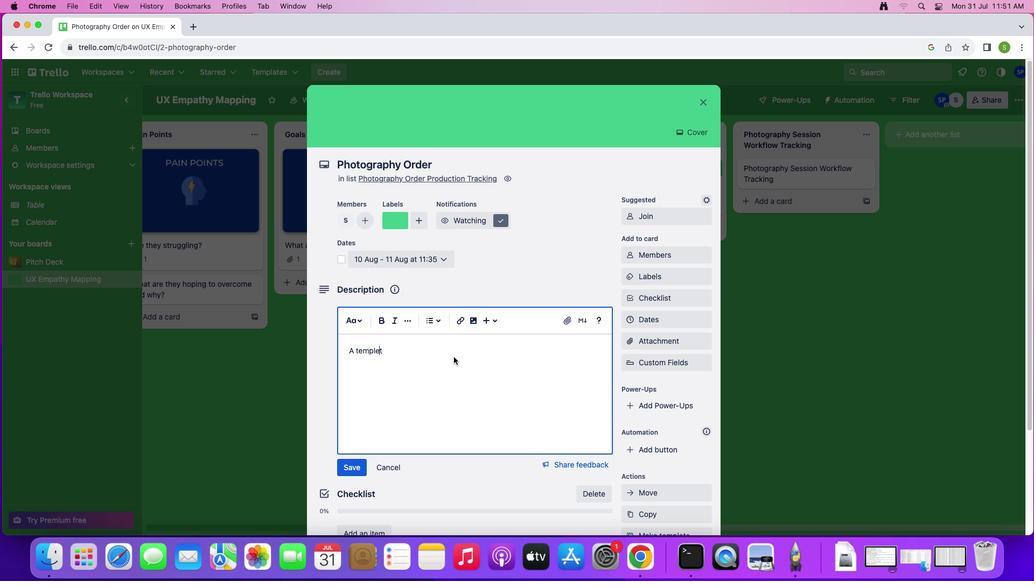 
Action: Key pressed Key.backspace'a'
Screenshot: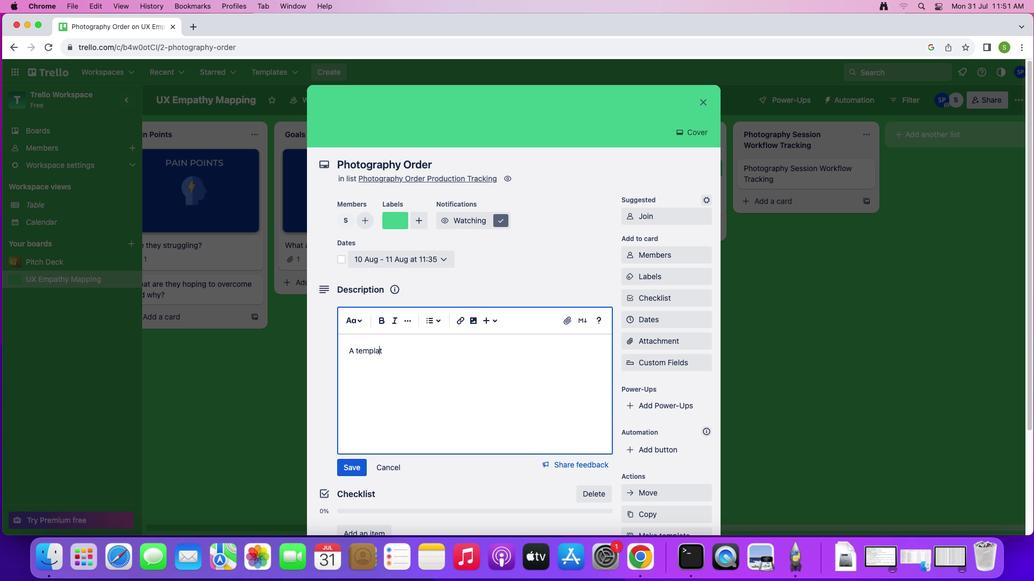 
Action: Mouse moved to (406, 354)
Screenshot: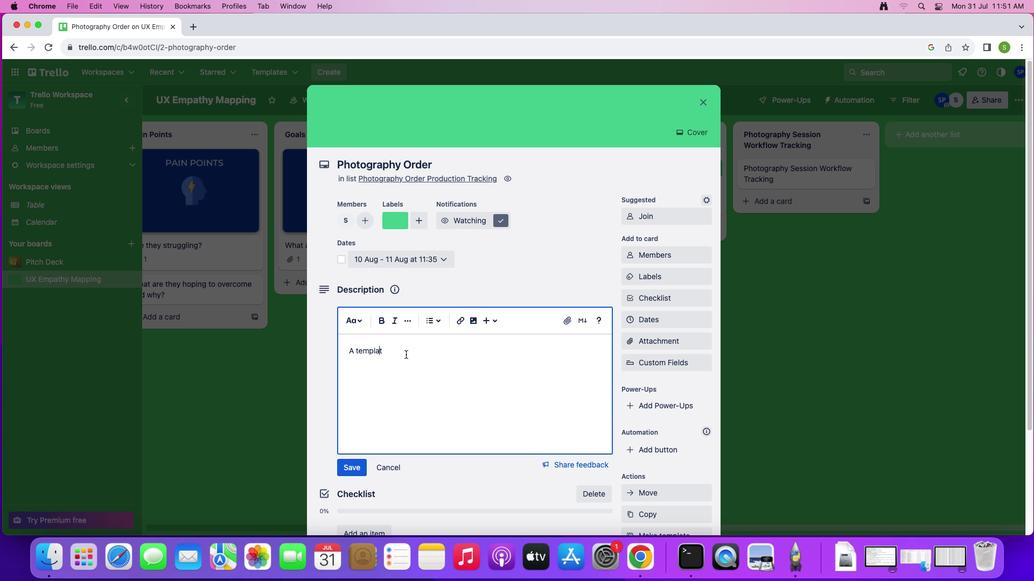 
Action: Mouse pressed left at (406, 354)
Screenshot: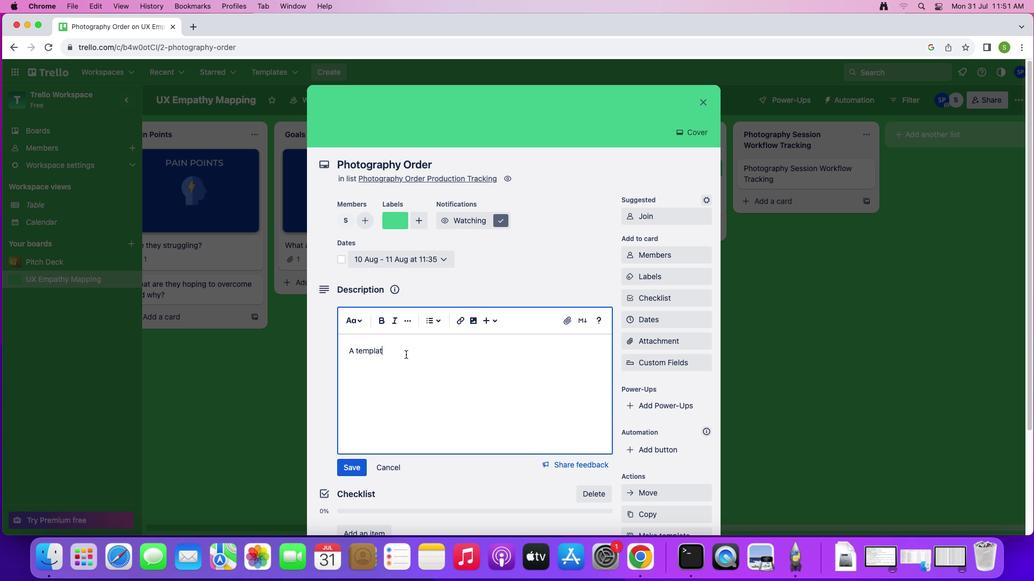 
Action: Mouse moved to (409, 356)
Screenshot: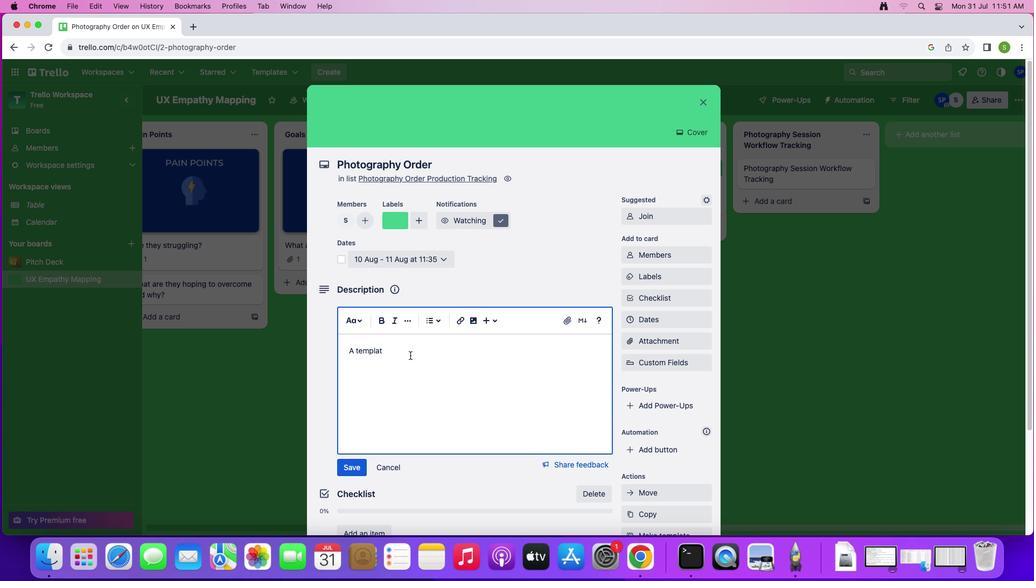 
Action: Key pressed 'e'
Screenshot: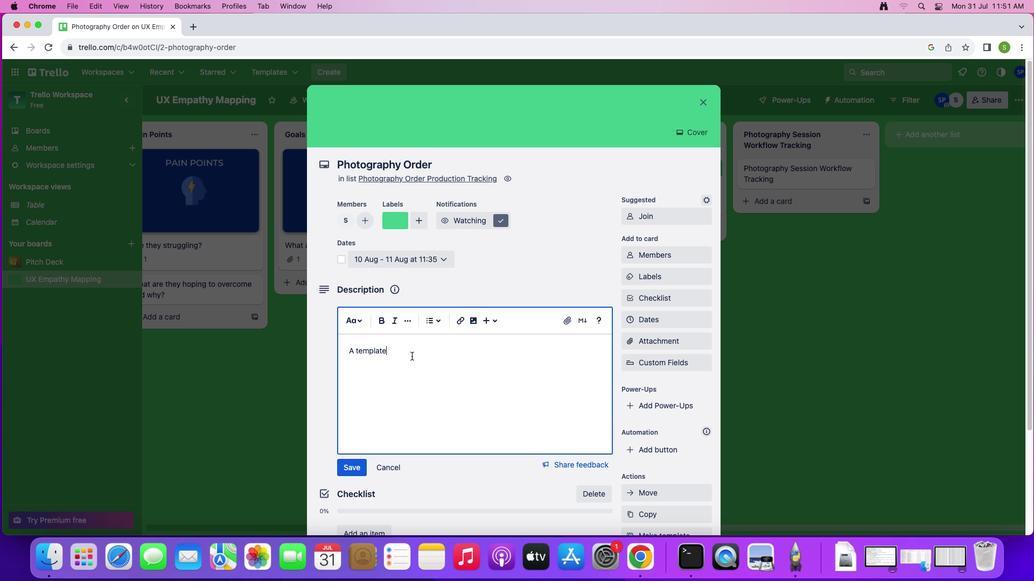 
Action: Mouse moved to (418, 355)
Screenshot: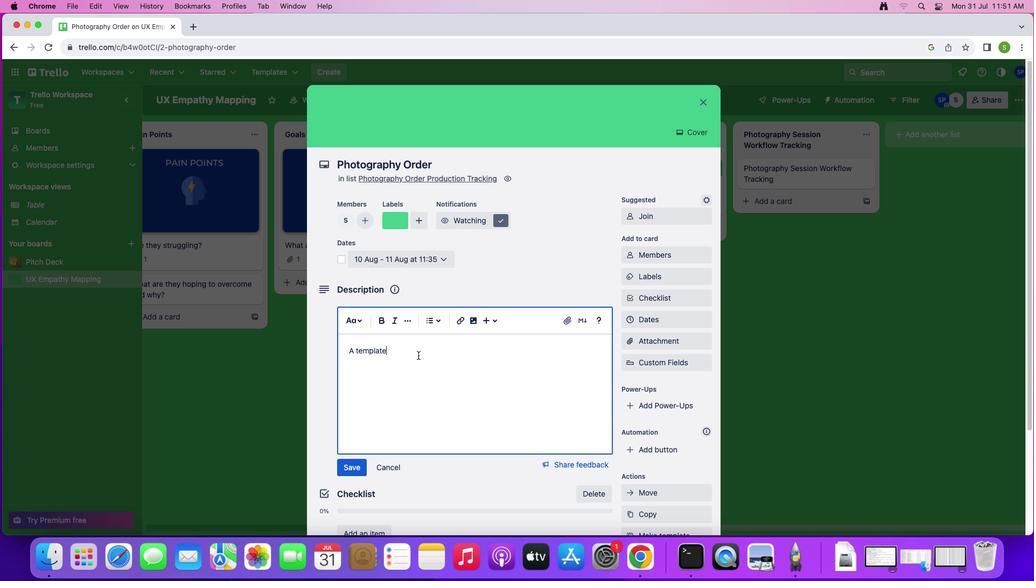 
Action: Key pressed Key.space'f''o''r'Key.space't''r''a''c''k''i''n''g'Key.space't''h''e'Key.space'p''r''o''d''u''c''t''i''o''n'Key.space'o''f'Key.space'p''h''o''t''o''g''r''a''p''h''y'Key.space'a''o''r''d''e''r''s'
Screenshot: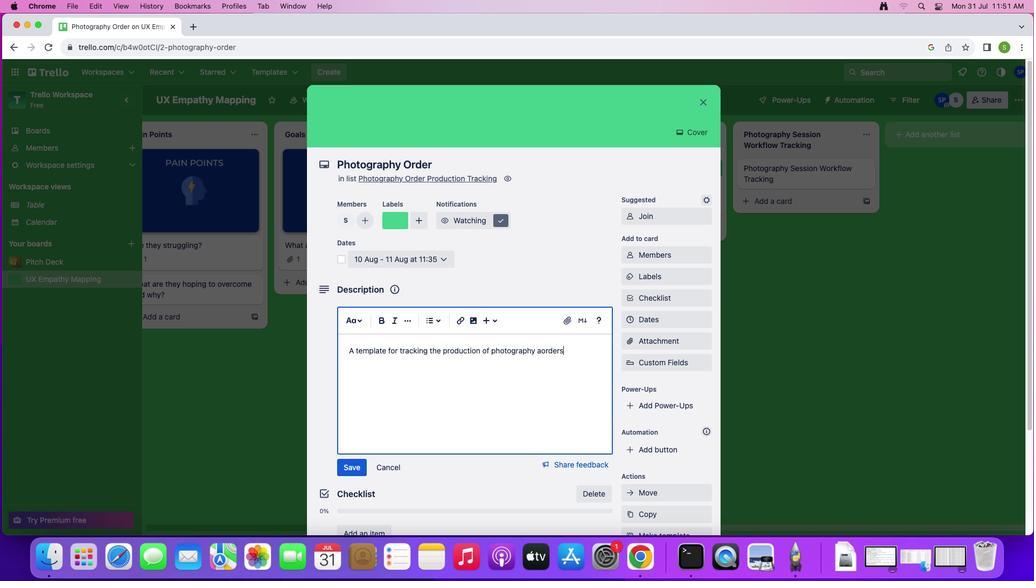 
Action: Mouse moved to (541, 352)
Screenshot: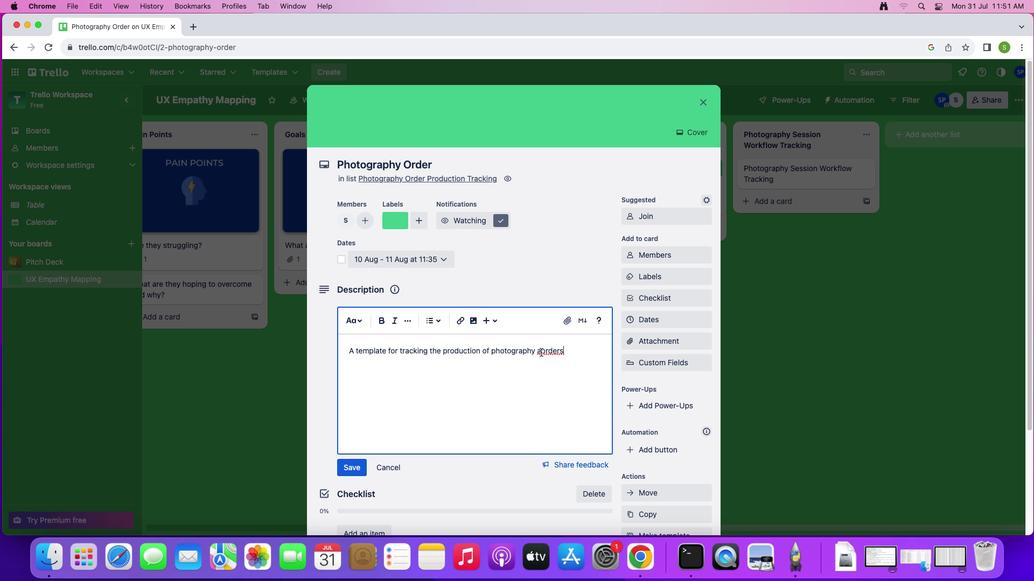 
Action: Mouse pressed left at (541, 352)
Screenshot: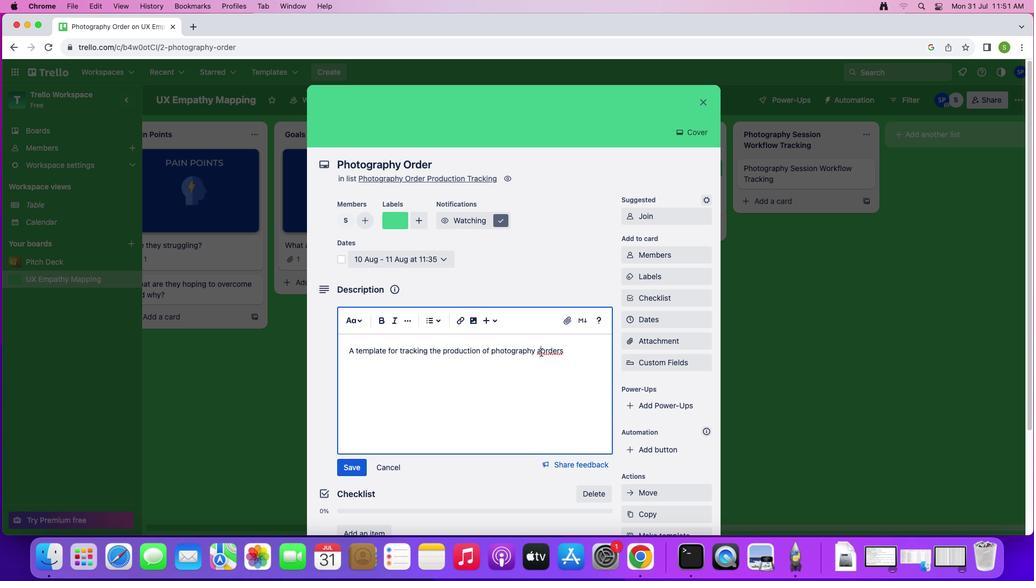 
Action: Mouse moved to (627, 358)
Screenshot: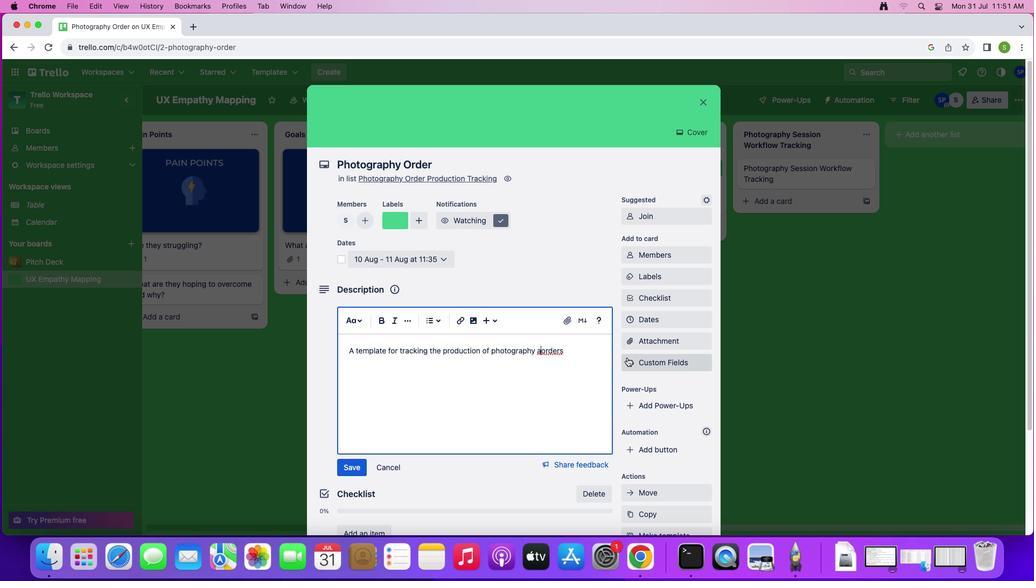 
Action: Key pressed Key.backspace
Screenshot: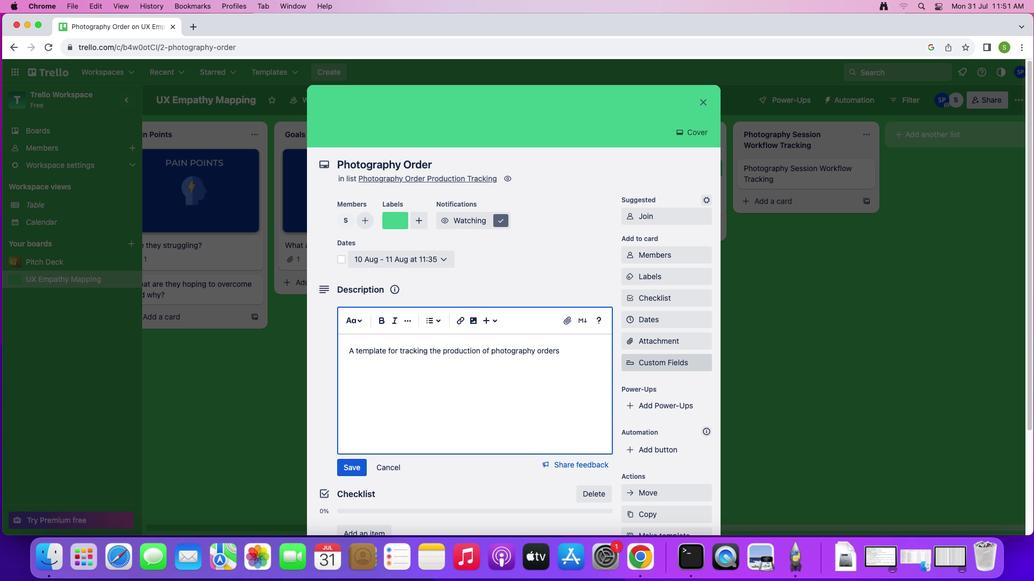
Action: Mouse moved to (575, 356)
Screenshot: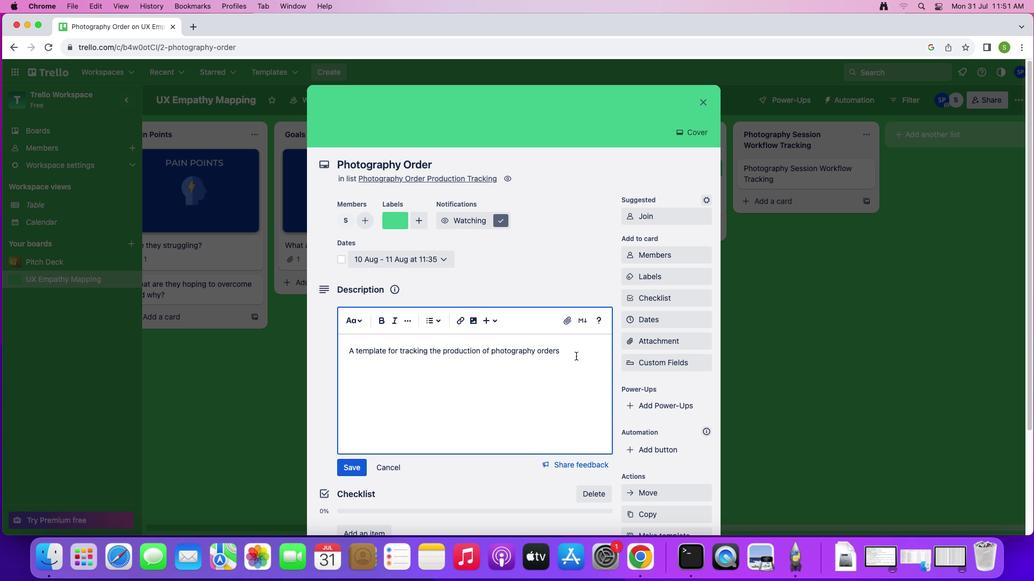 
Action: Mouse pressed left at (575, 356)
Screenshot: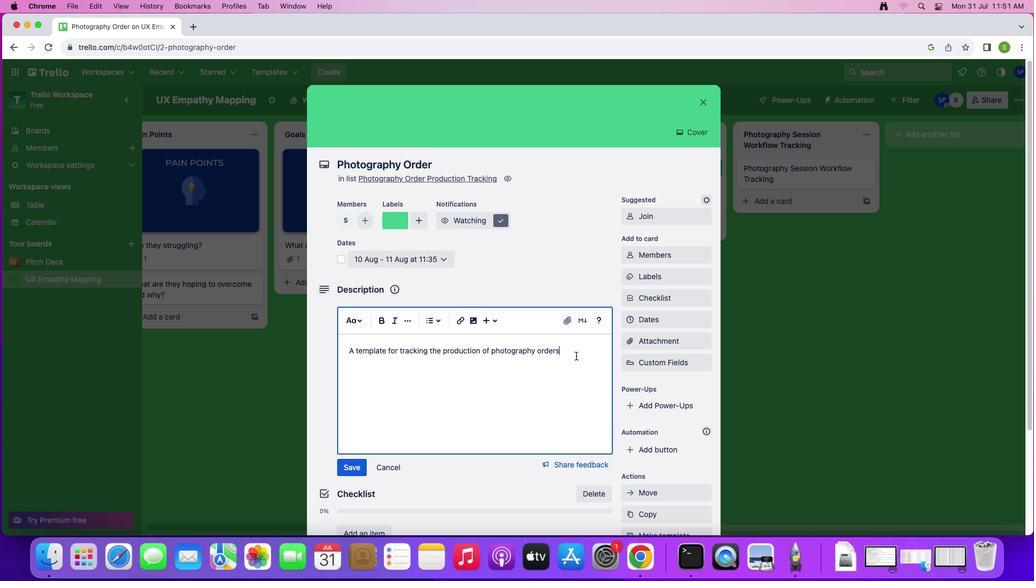 
Action: Mouse moved to (581, 356)
Screenshot: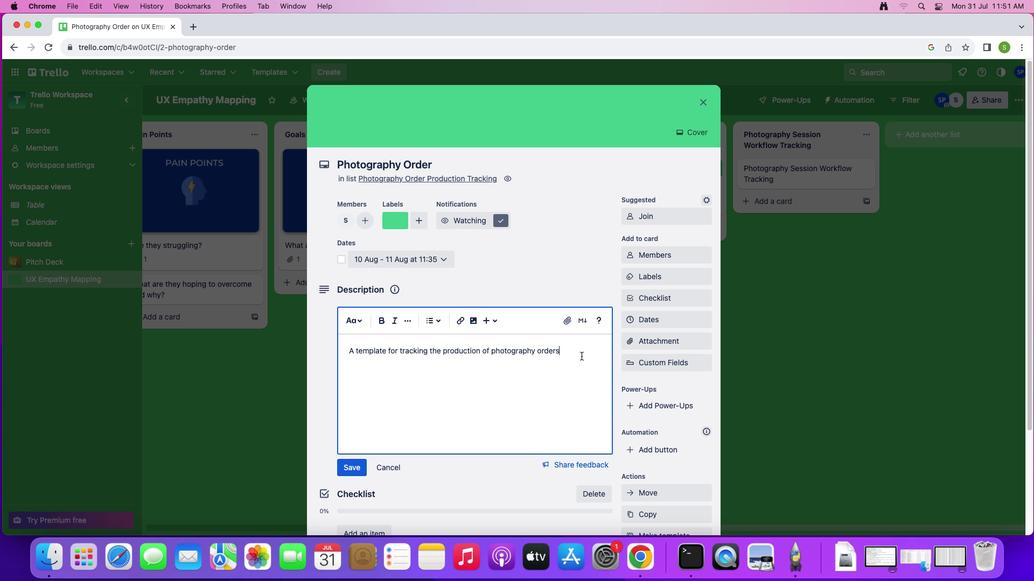
Action: Key pressed Key.space'a''n''d'Key.space'w''o''r''k''s''.'
Screenshot: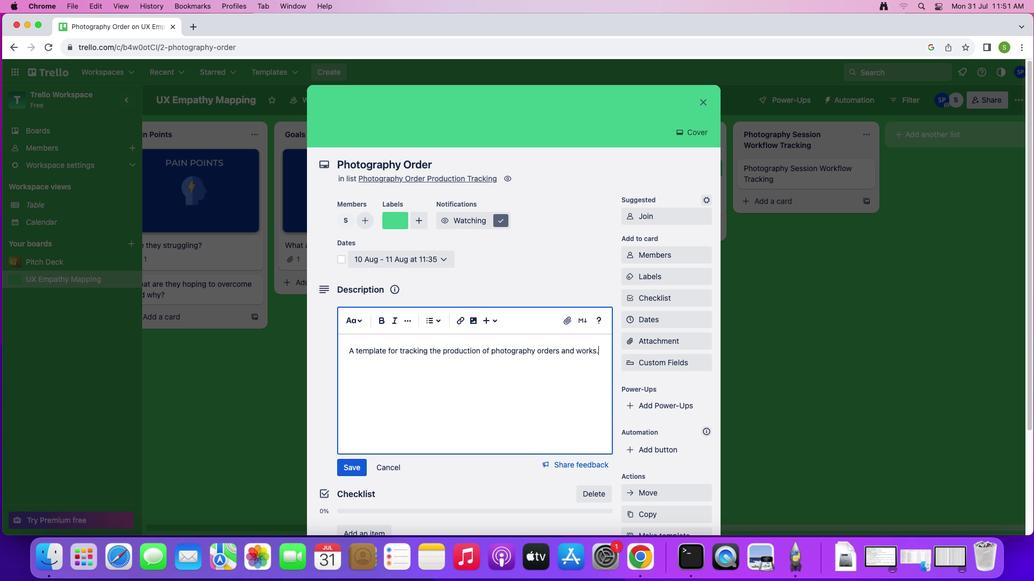 
Action: Mouse moved to (505, 384)
Screenshot: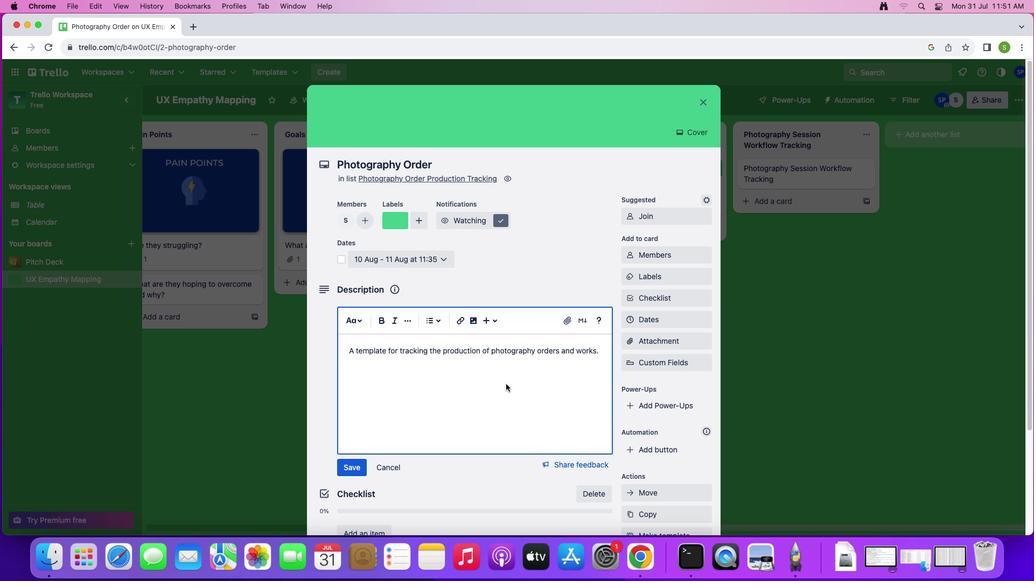 
Action: Mouse scrolled (505, 384) with delta (0, 0)
Screenshot: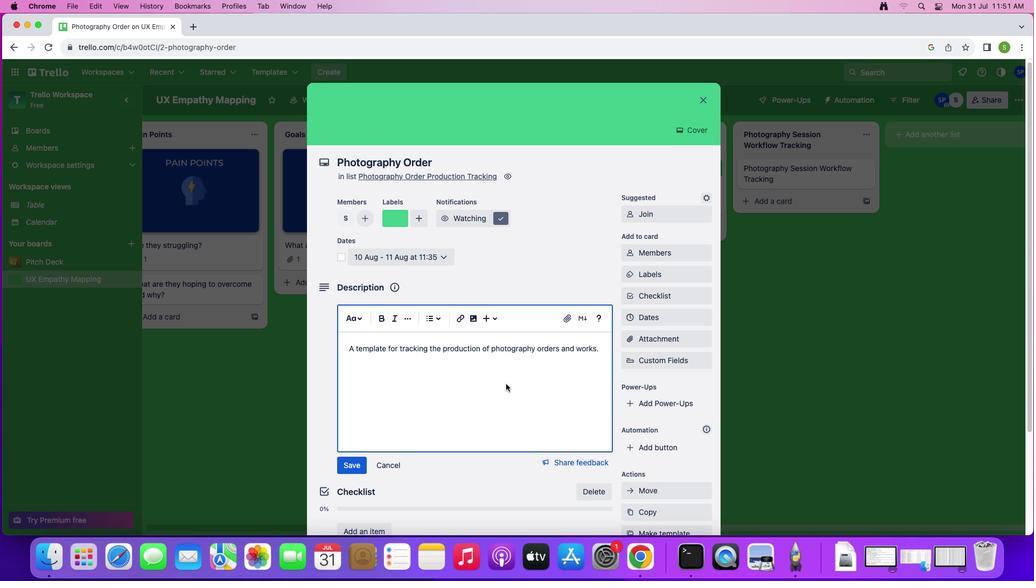 
Action: Mouse scrolled (505, 384) with delta (0, 0)
Screenshot: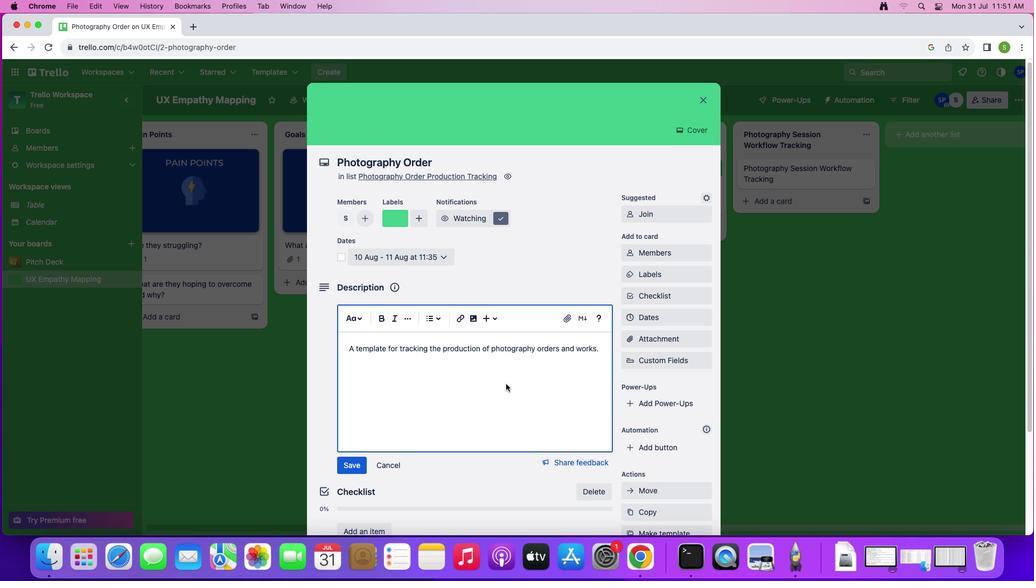 
Action: Mouse scrolled (505, 384) with delta (0, -1)
Screenshot: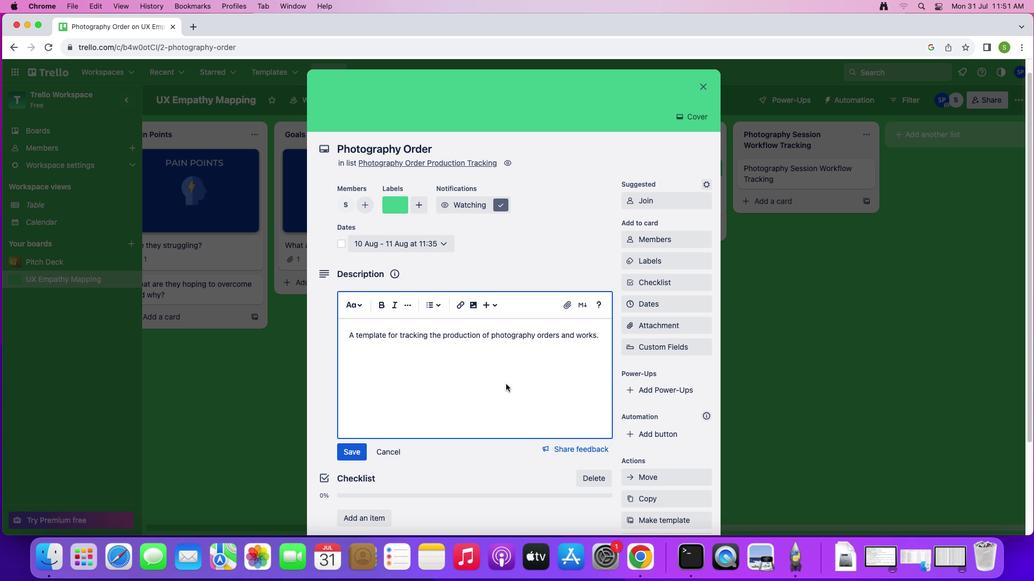 
Action: Mouse scrolled (505, 384) with delta (0, -2)
Screenshot: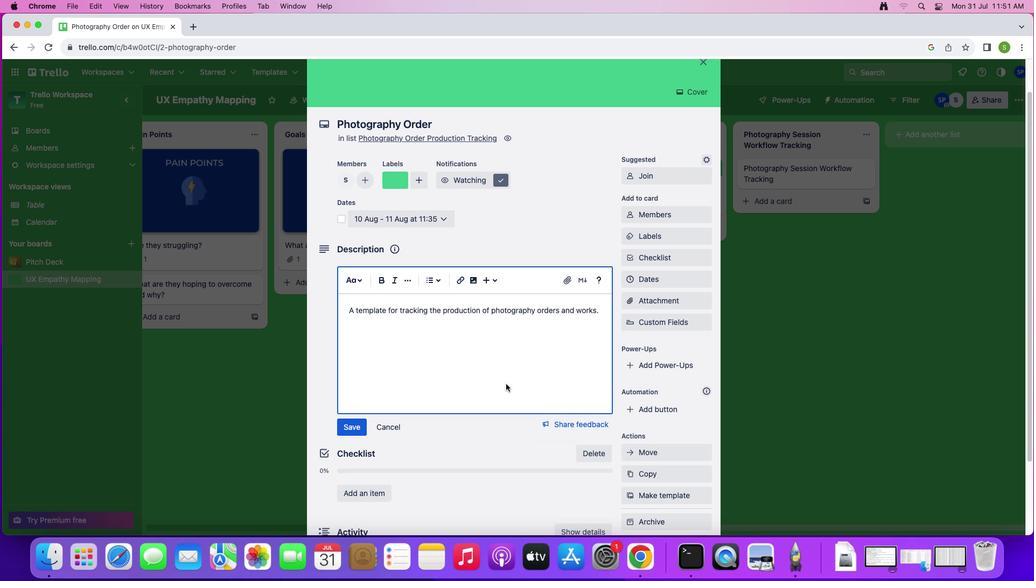 
Action: Mouse moved to (352, 339)
Screenshot: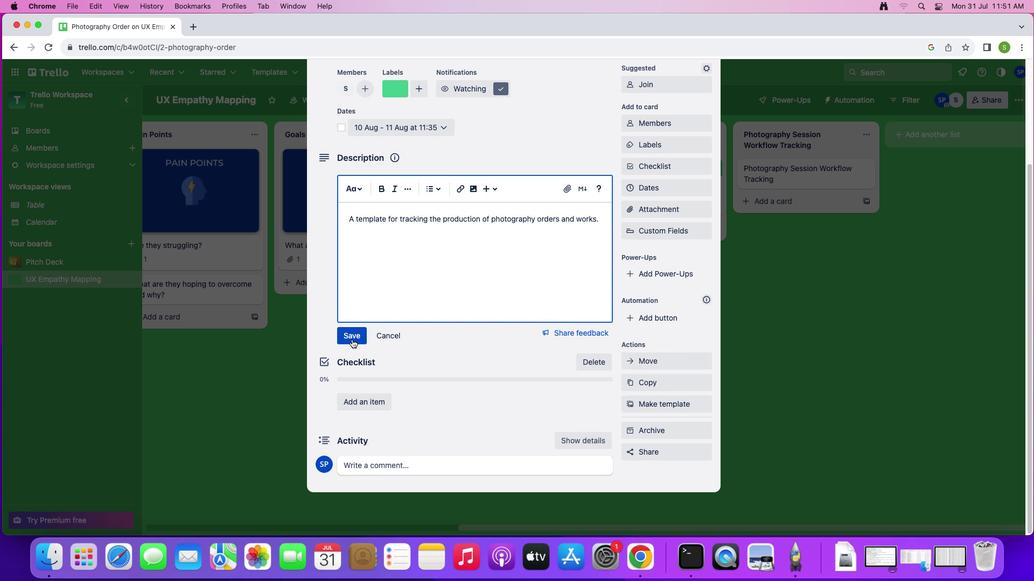 
Action: Mouse pressed left at (352, 339)
Screenshot: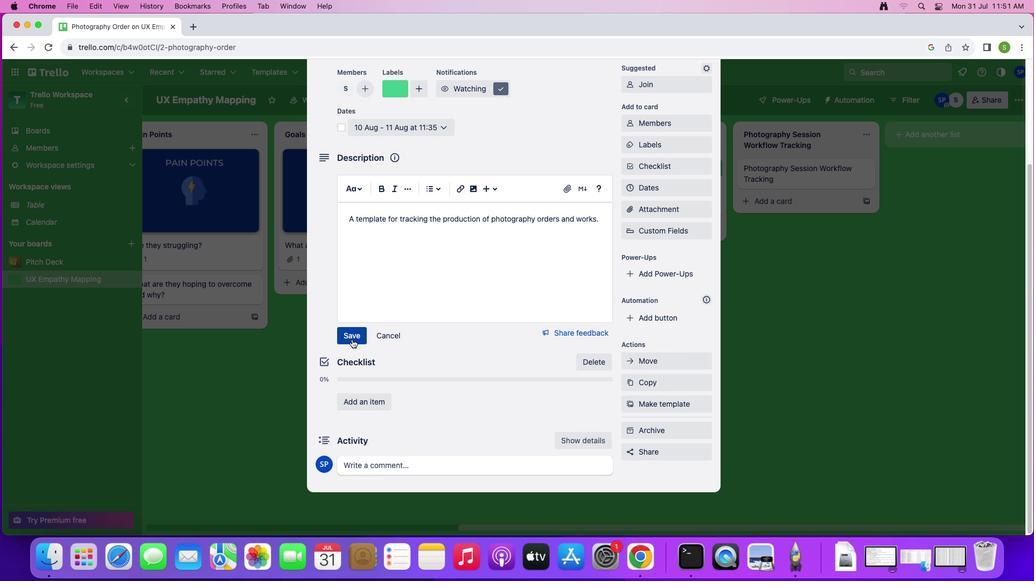 
Action: Mouse moved to (430, 330)
Screenshot: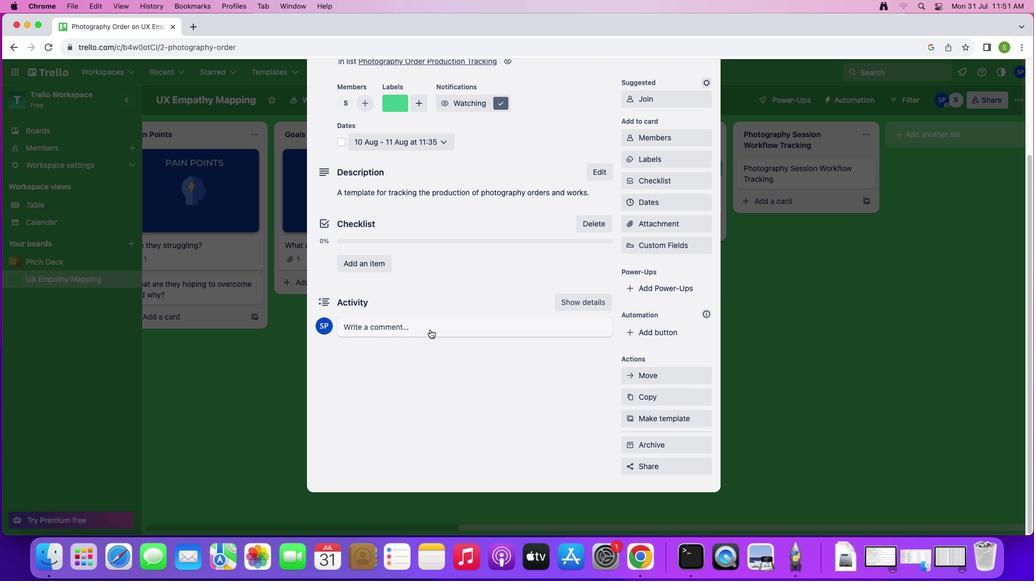 
Action: Mouse pressed left at (430, 330)
Screenshot: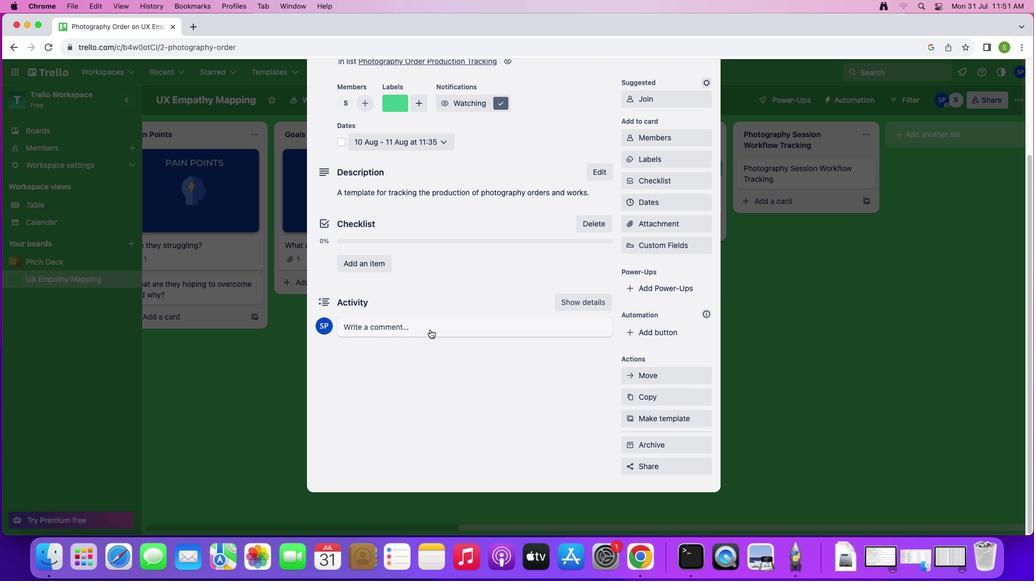 
Action: Mouse moved to (468, 326)
Screenshot: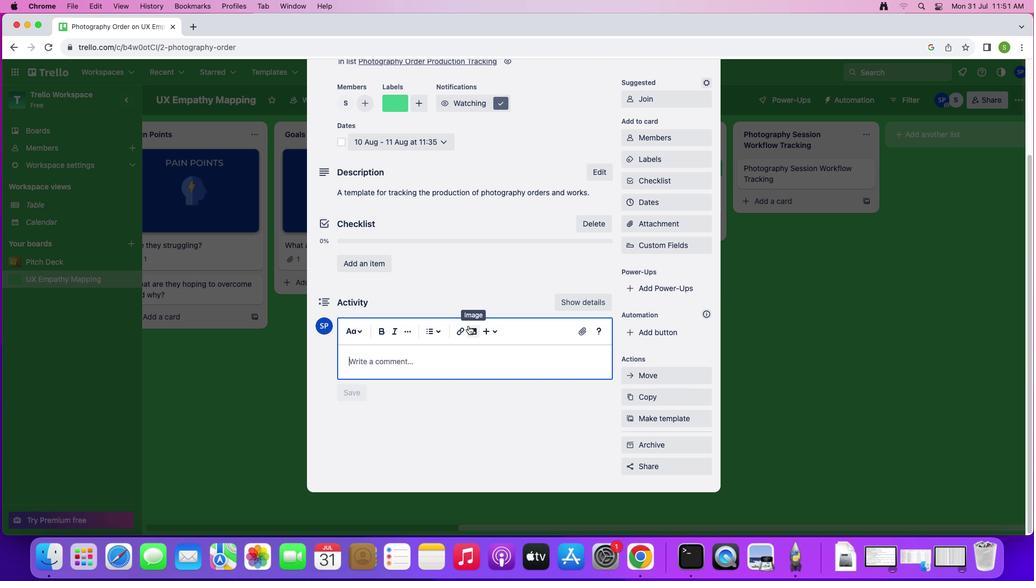 
Action: Key pressed Key.shift'J''e''s''s''e'Key.spaceKey.shift'S''t''a''r''r'','Key.spaceKey.shift'O''w''n''e''r'Key.shift'@'Key.spaceKey.shift'T''w''o'Key.spaceKey.shift'E''L''K'Key.spaceKey.shift'S''t''u''d''i''o''s'
Screenshot: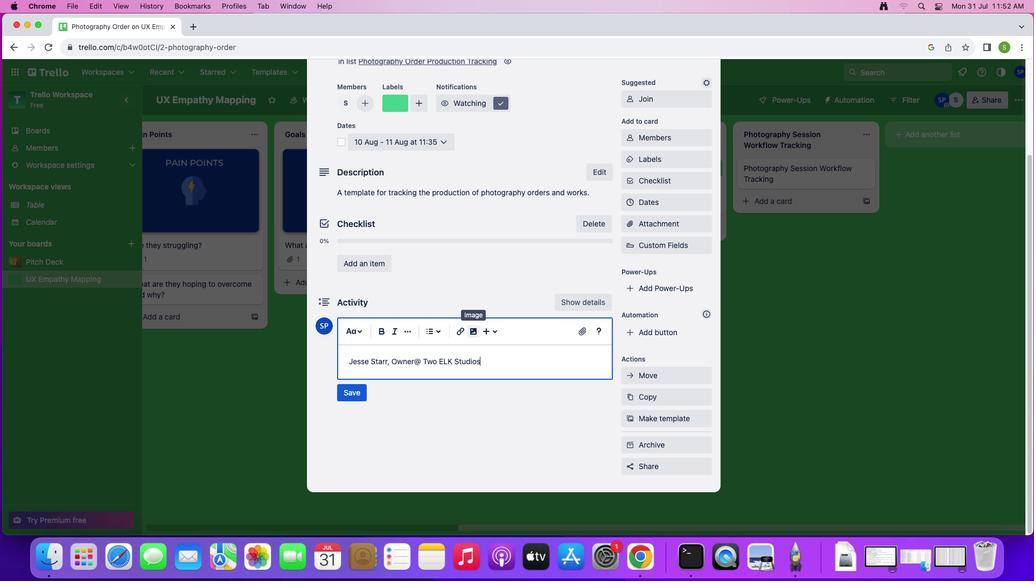 
Action: Mouse moved to (350, 394)
Screenshot: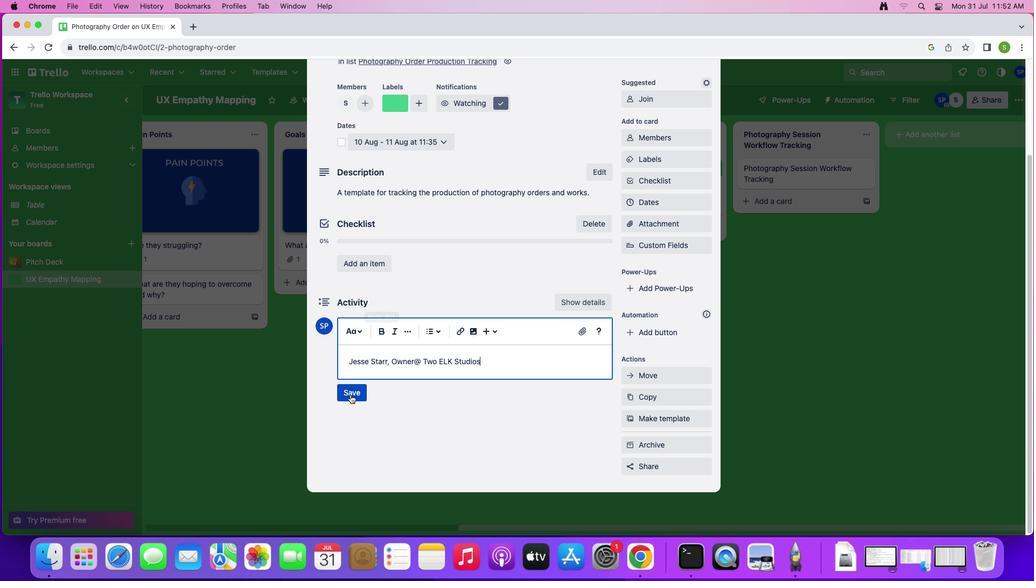 
Action: Mouse pressed left at (350, 394)
Screenshot: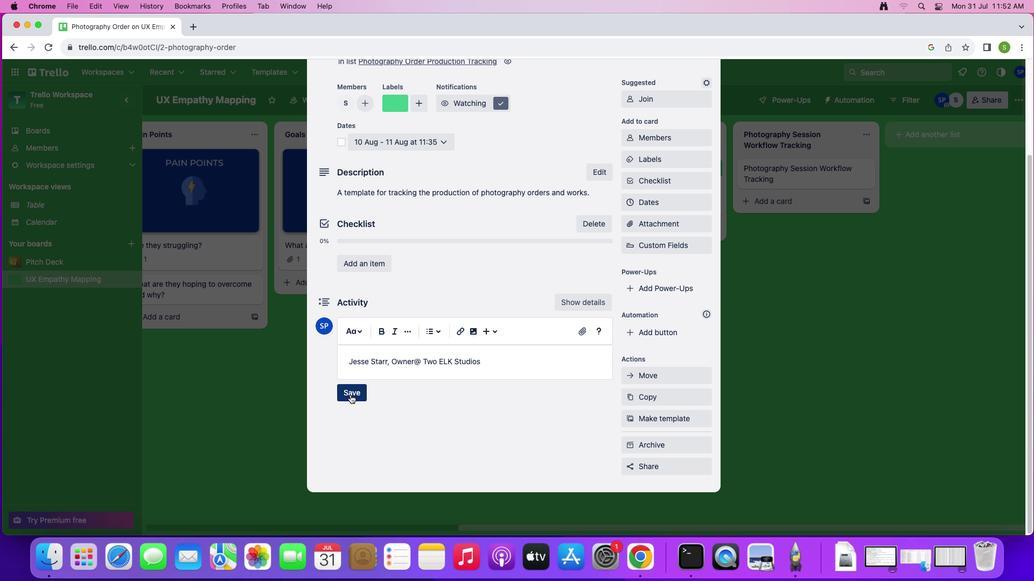 
Action: Mouse moved to (560, 221)
Screenshot: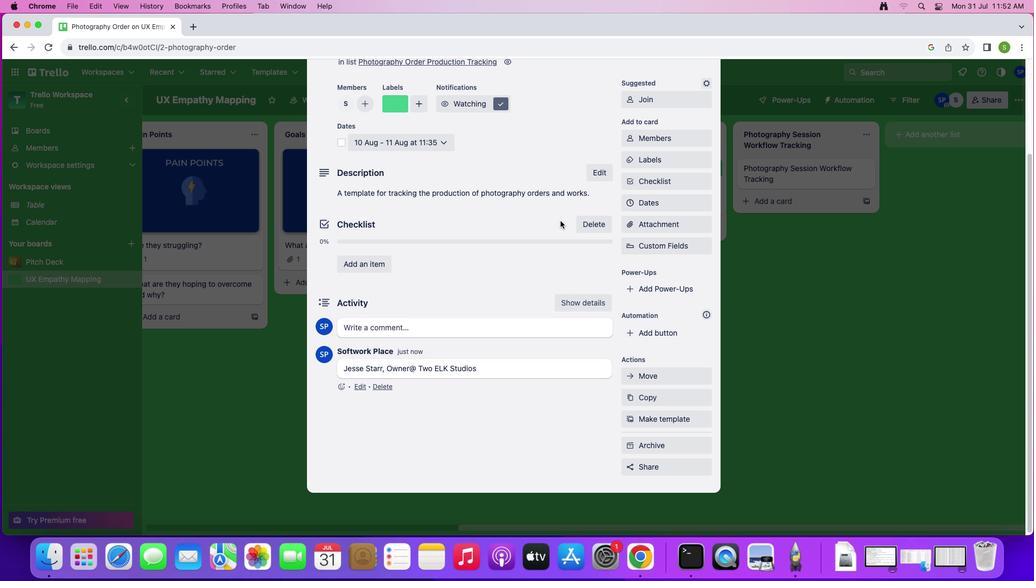 
Action: Mouse scrolled (560, 221) with delta (0, 0)
Screenshot: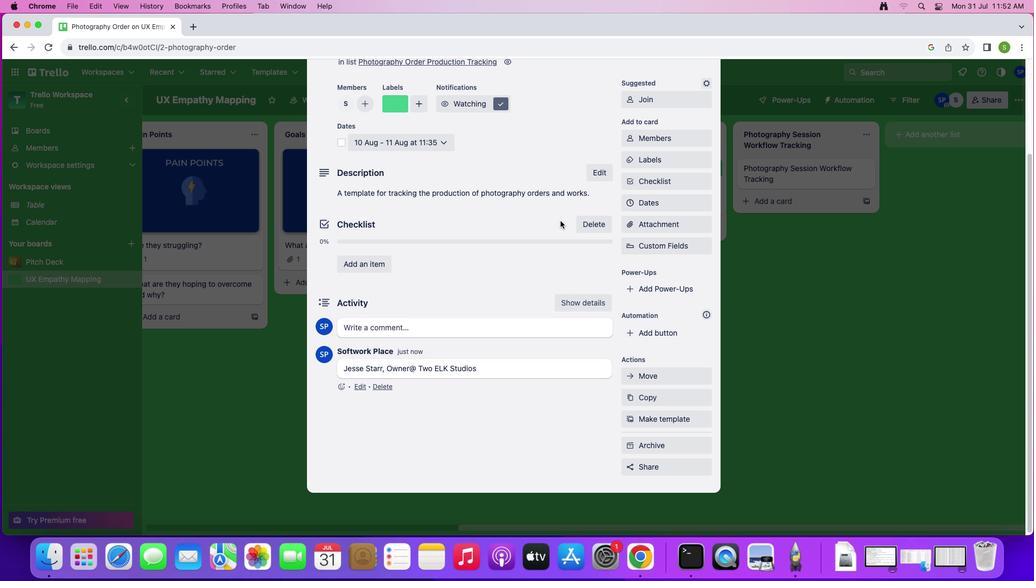 
Action: Mouse scrolled (560, 221) with delta (0, 0)
Screenshot: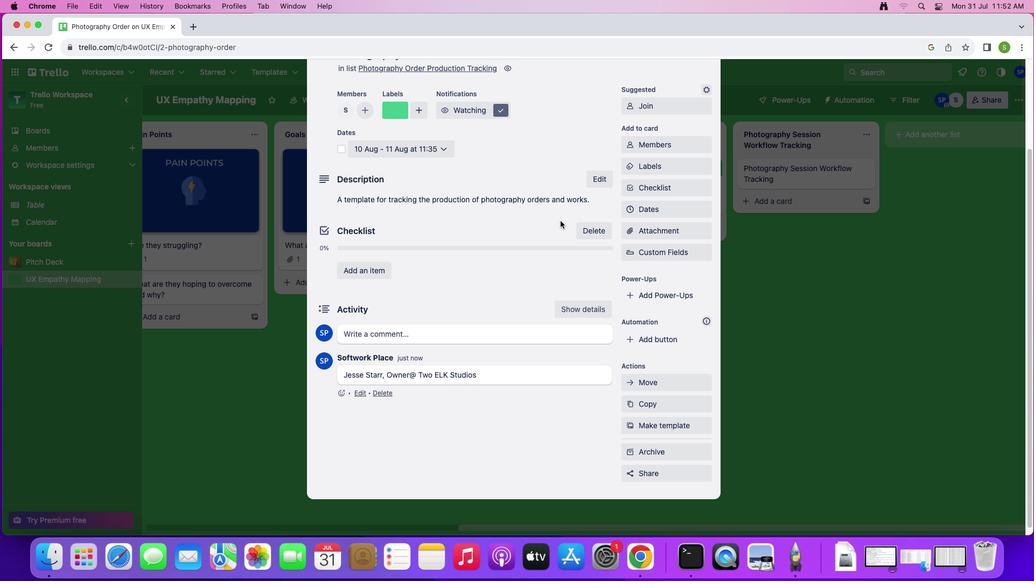 
Action: Mouse scrolled (560, 221) with delta (0, 1)
Screenshot: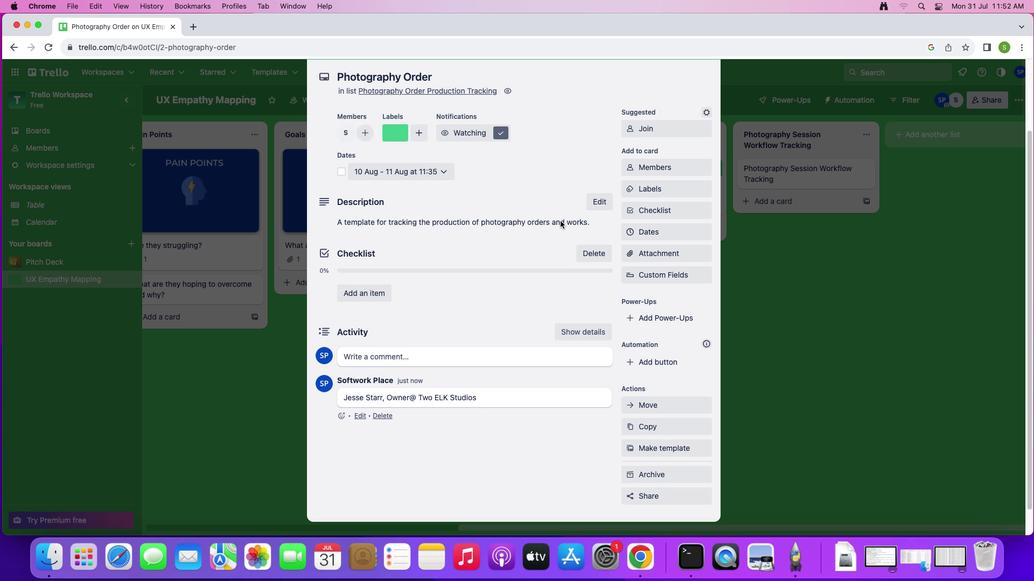 
Action: Mouse scrolled (560, 221) with delta (0, 2)
Screenshot: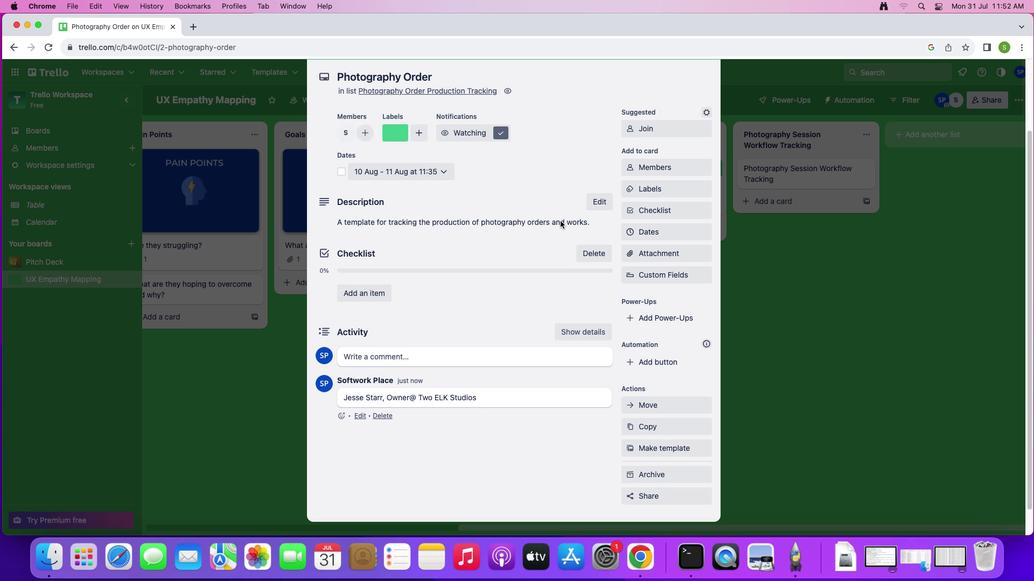 
Action: Mouse scrolled (560, 221) with delta (0, 0)
Screenshot: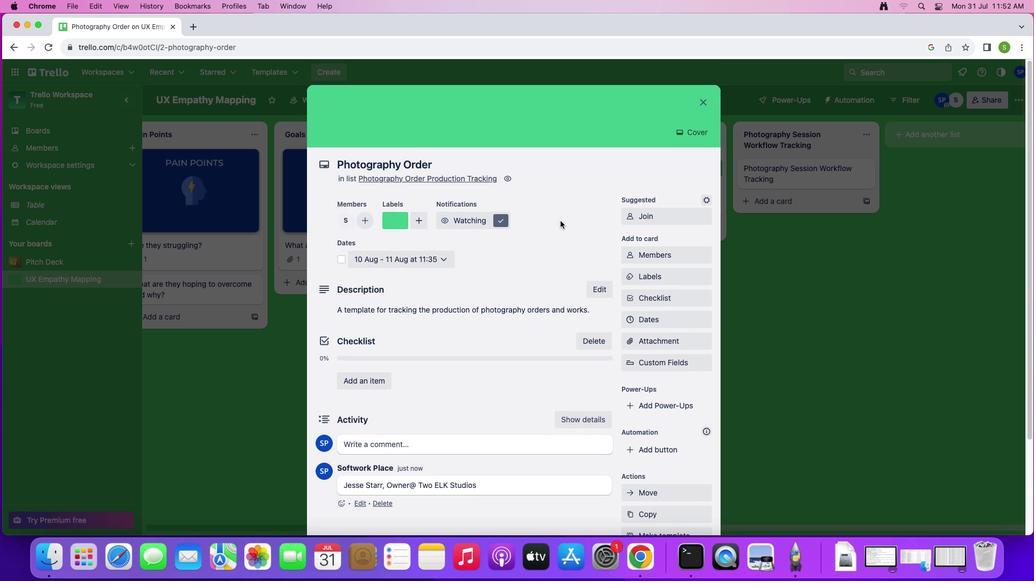 
Action: Mouse scrolled (560, 221) with delta (0, 0)
Screenshot: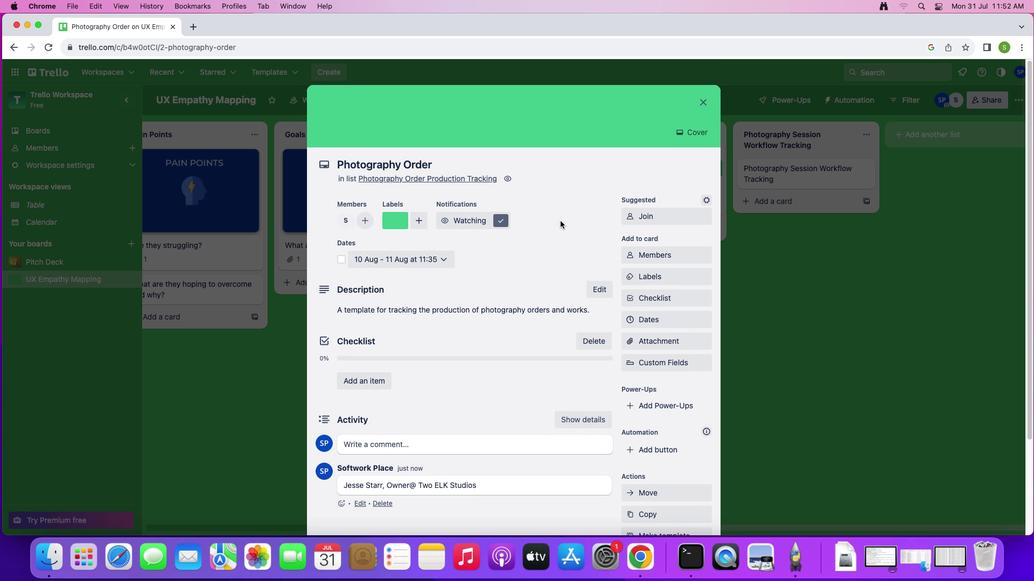 
Action: Mouse scrolled (560, 221) with delta (0, 2)
Screenshot: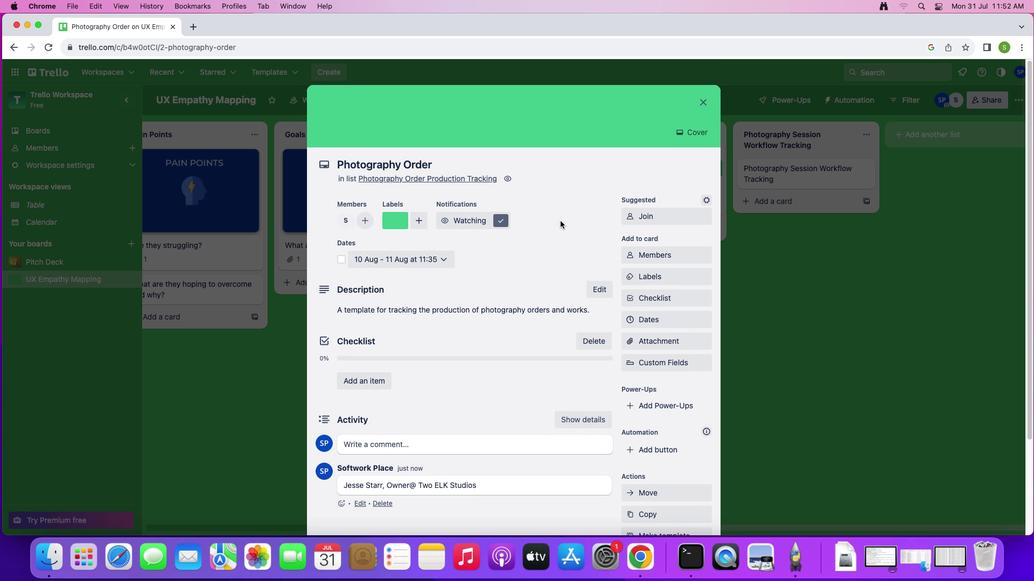 
Action: Mouse scrolled (560, 221) with delta (0, 2)
Screenshot: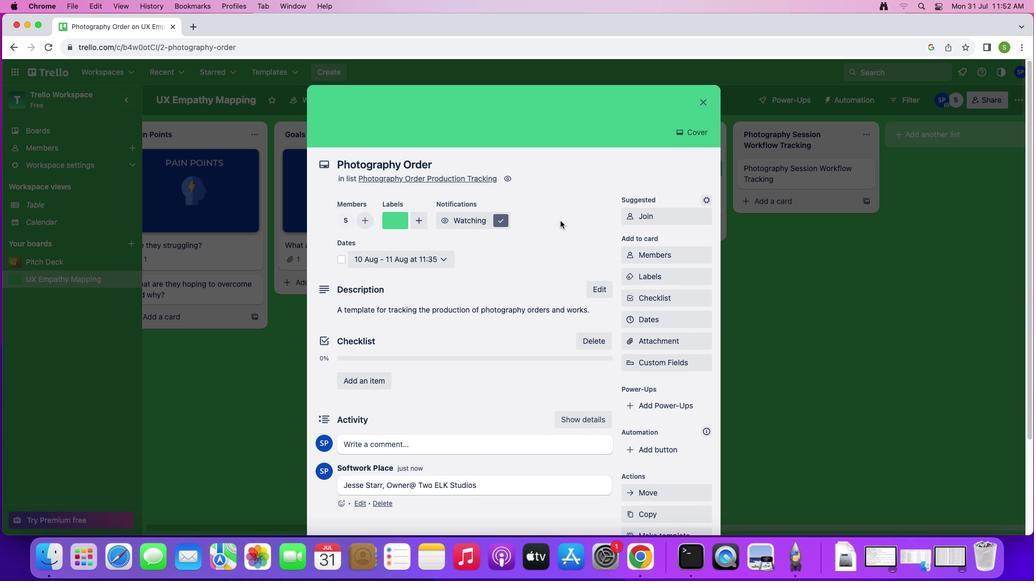 
Action: Mouse moved to (708, 100)
Screenshot: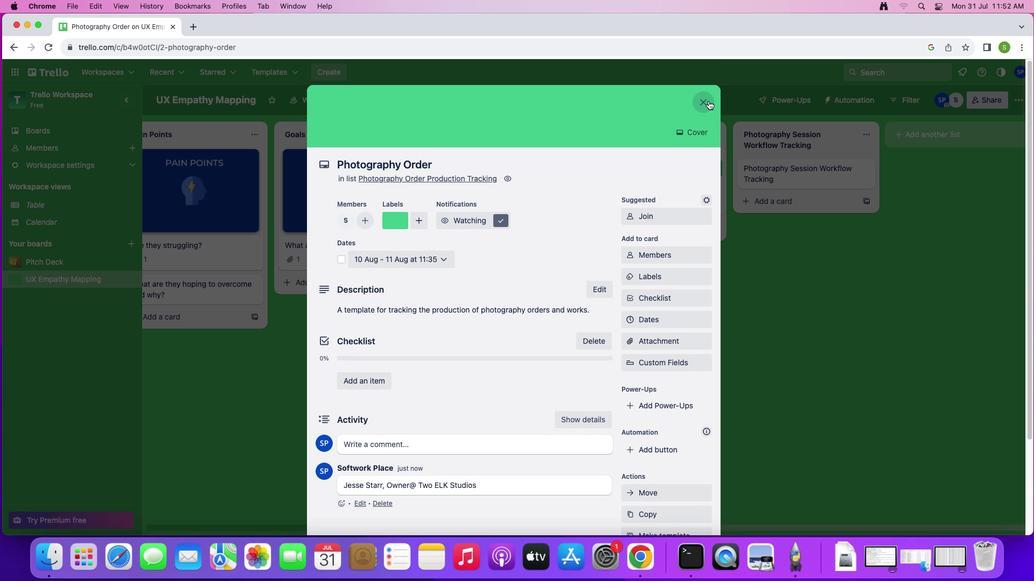 
Action: Mouse pressed left at (708, 100)
Screenshot: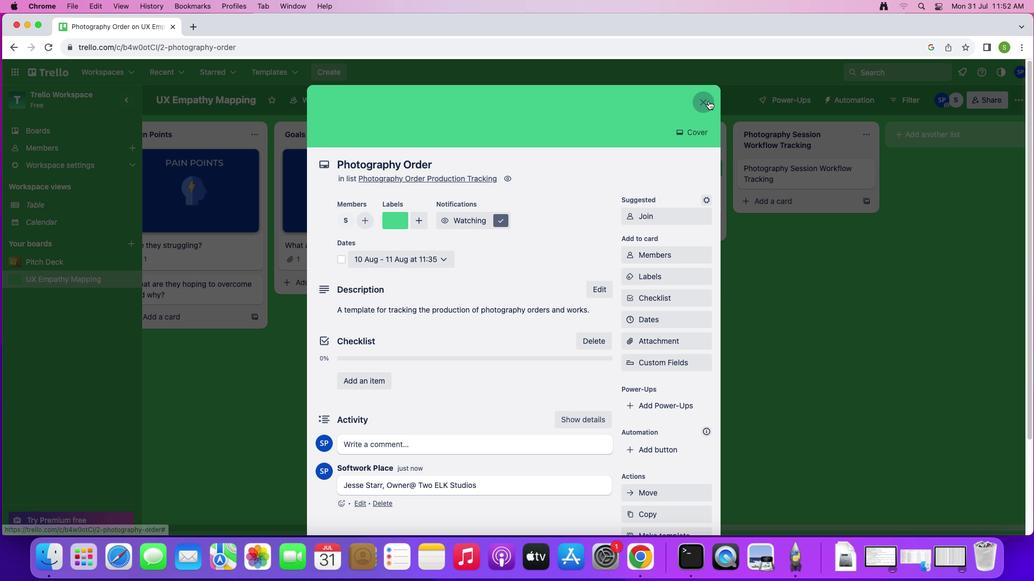 
Action: Mouse moved to (851, 174)
Screenshot: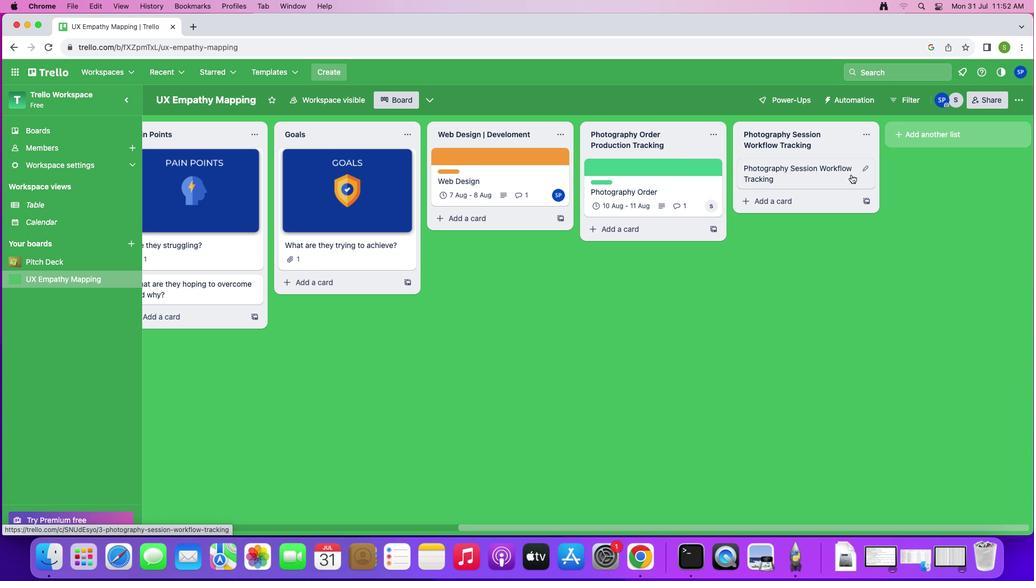 
Action: Mouse pressed left at (851, 174)
Screenshot: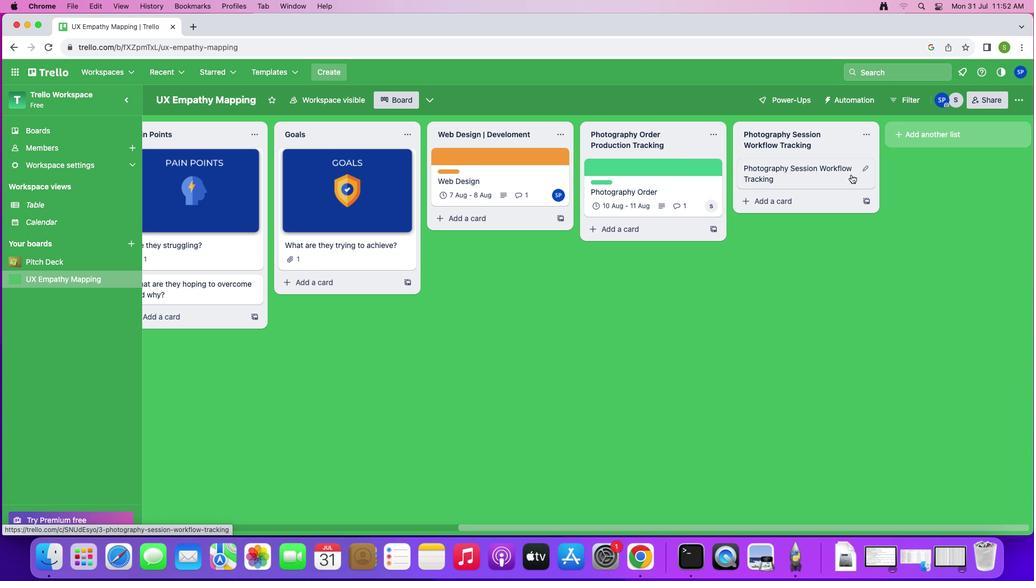 
Action: Mouse moved to (368, 148)
Screenshot: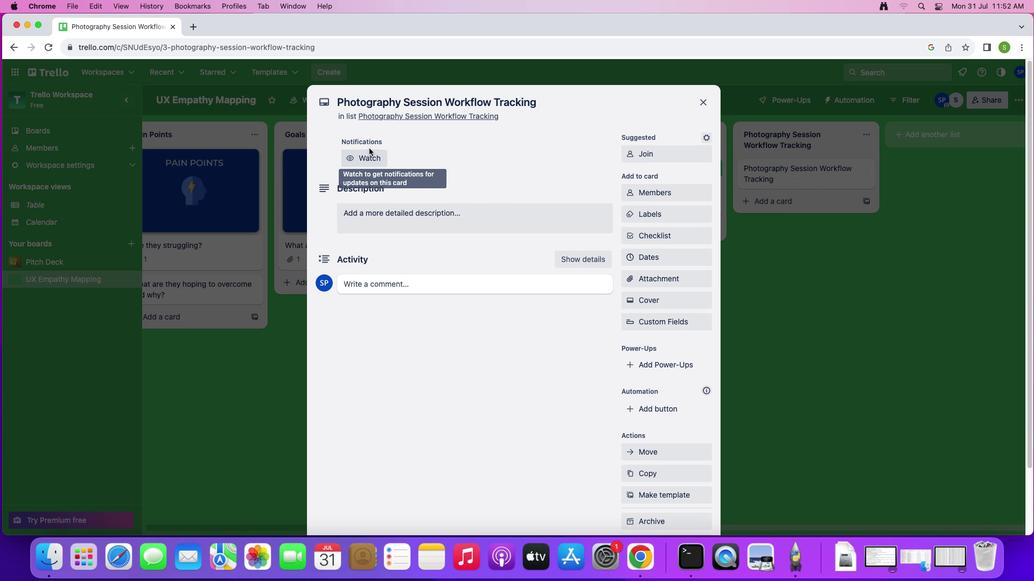 
Action: Mouse pressed left at (368, 148)
Screenshot: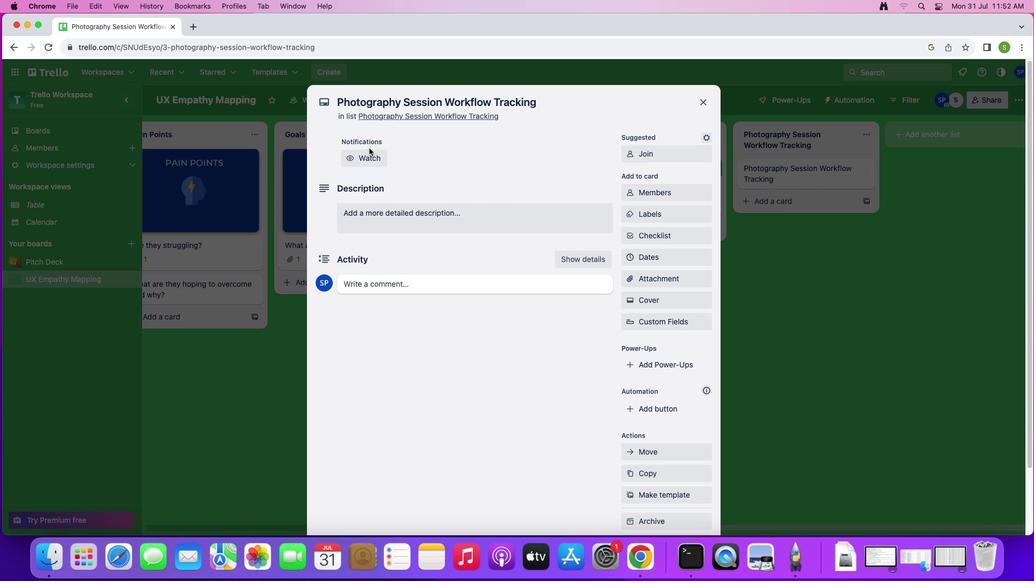 
Action: Mouse moved to (368, 155)
Screenshot: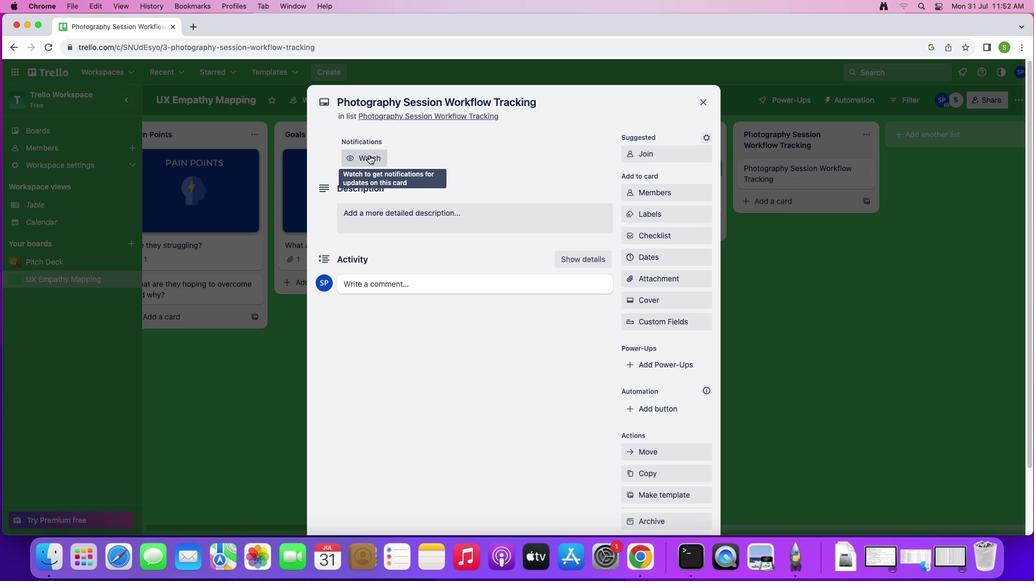 
Action: Mouse pressed left at (368, 155)
Screenshot: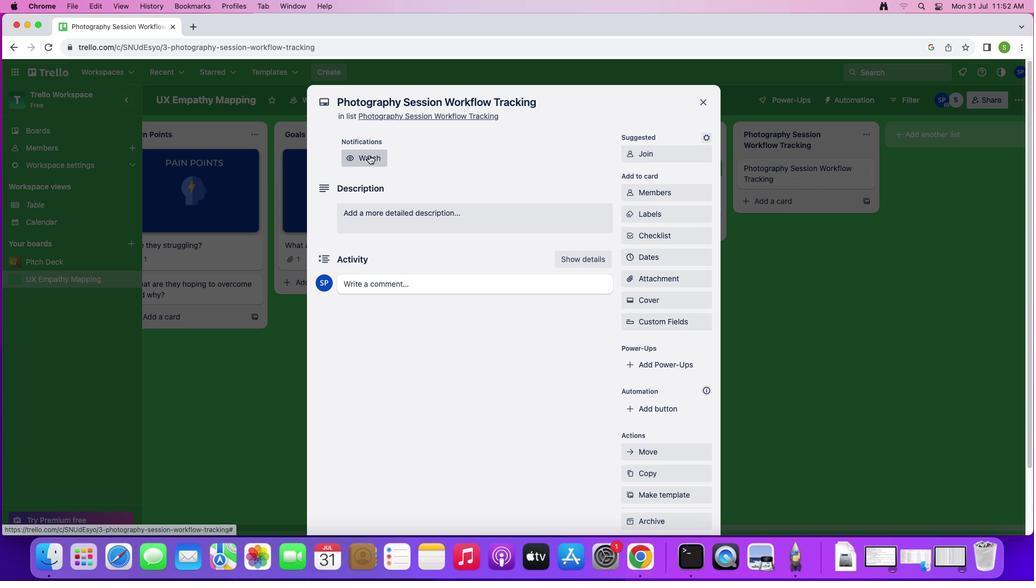 
Action: Mouse moved to (650, 192)
Screenshot: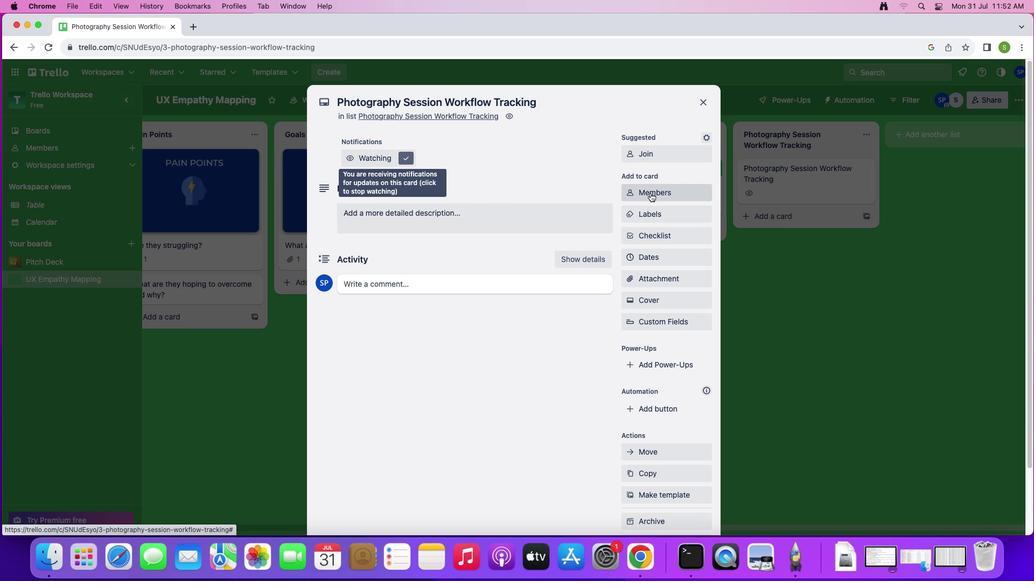 
Action: Mouse pressed left at (650, 192)
Screenshot: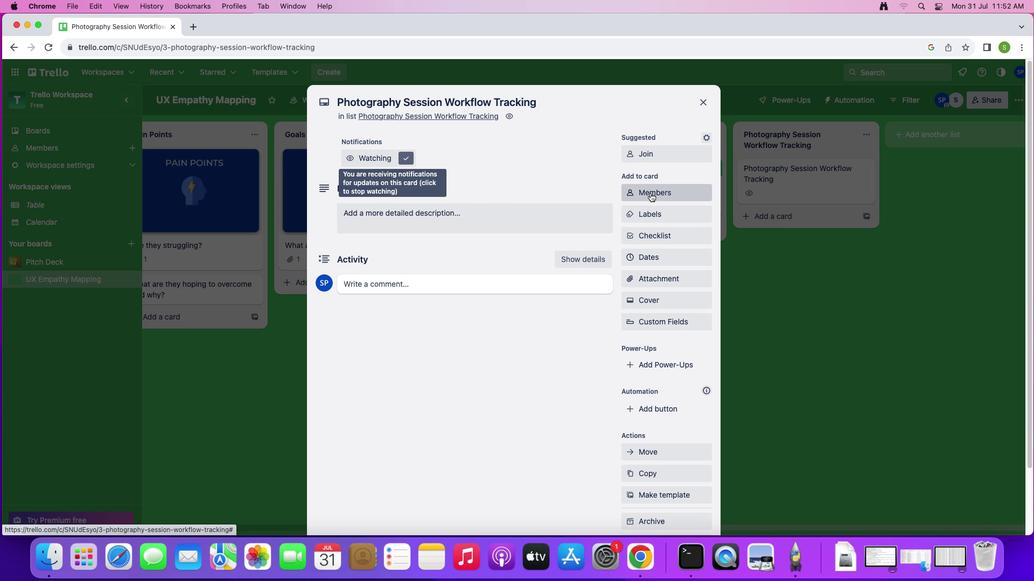 
Action: Mouse moved to (651, 246)
Screenshot: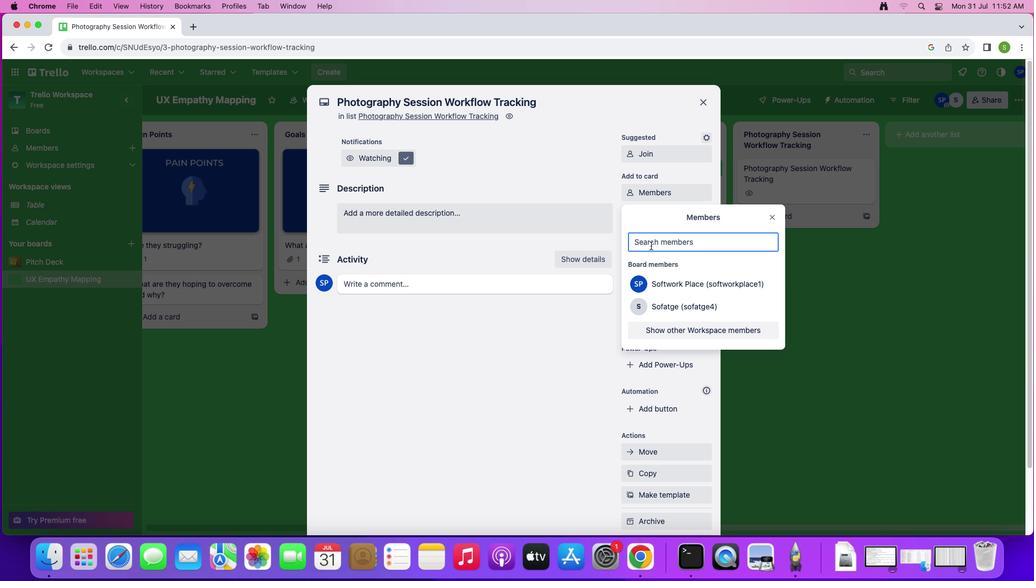 
Action: Mouse pressed left at (651, 246)
Screenshot: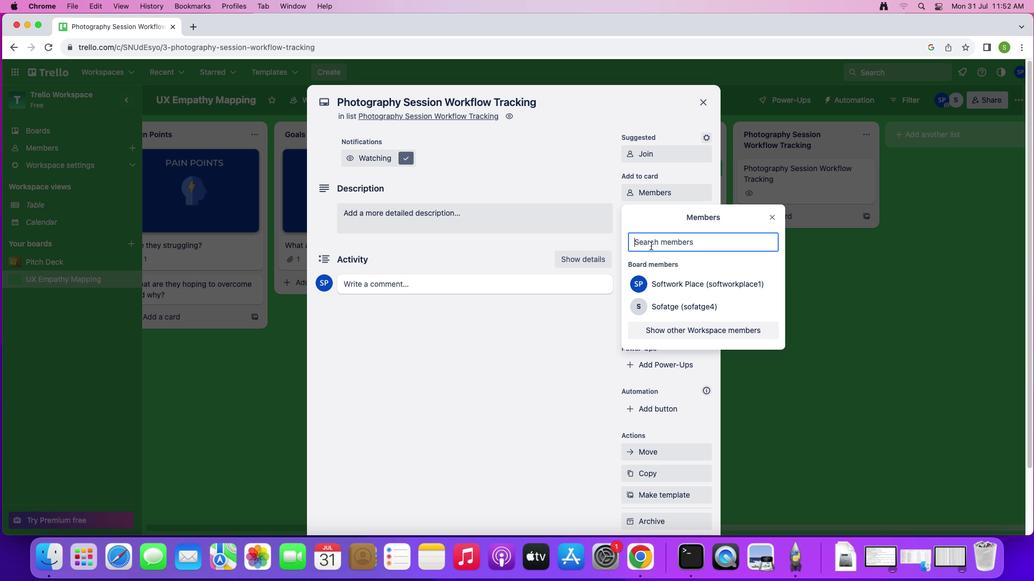
Action: Mouse moved to (652, 306)
Screenshot: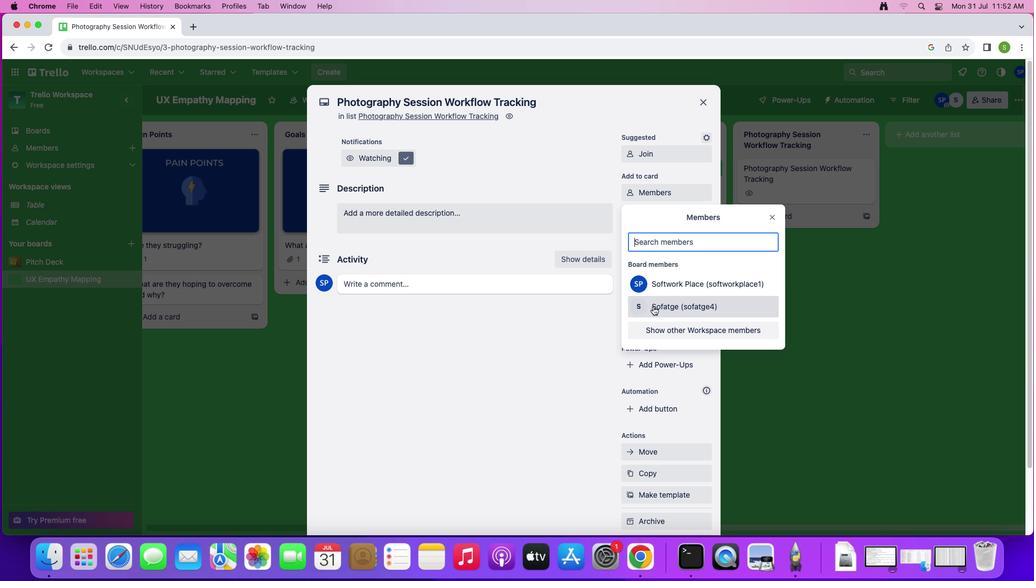 
Action: Mouse pressed left at (652, 306)
Screenshot: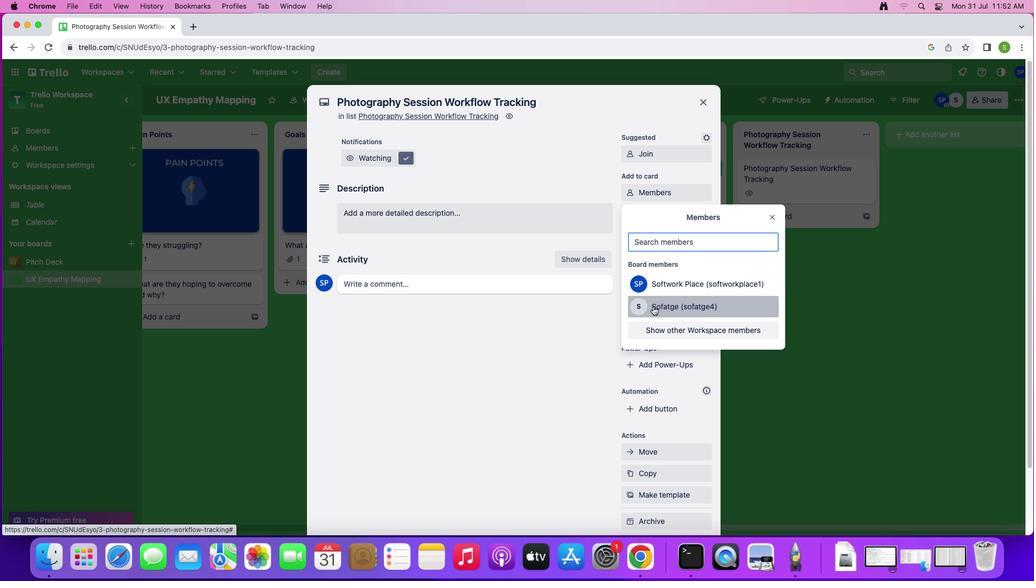 
Action: Mouse moved to (727, 307)
Screenshot: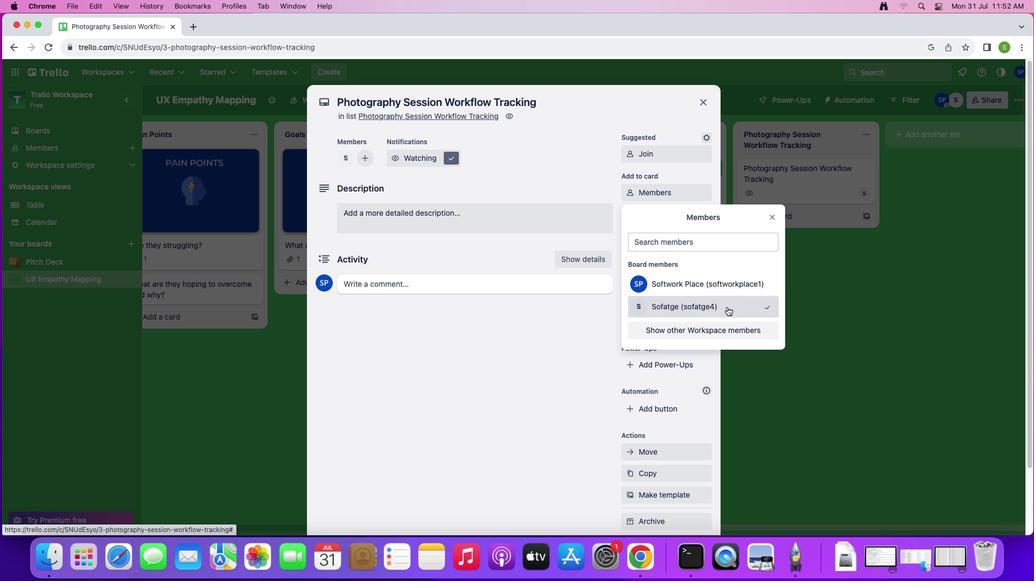 
Action: Mouse pressed left at (727, 307)
Screenshot: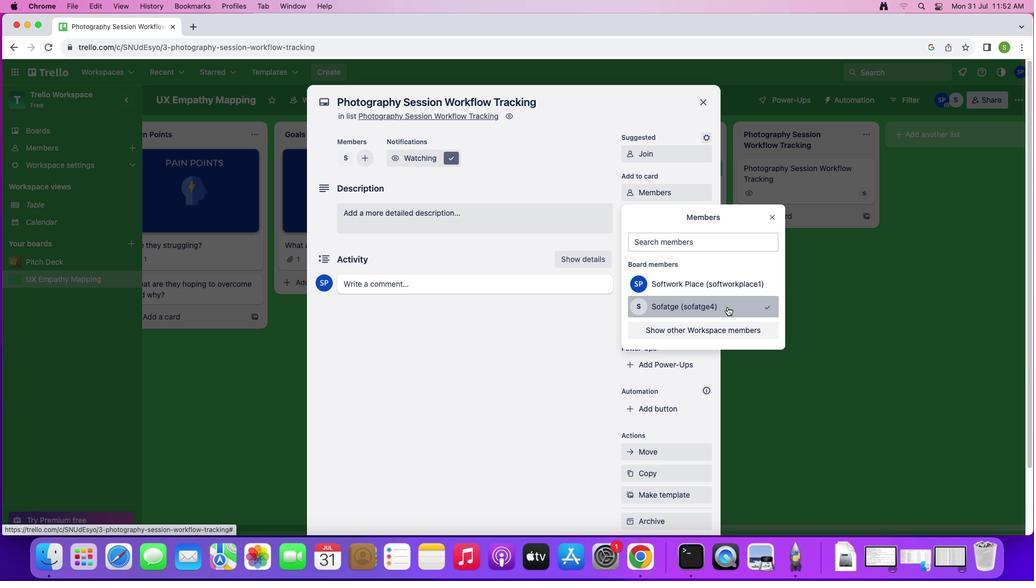 
Action: Mouse moved to (706, 310)
Screenshot: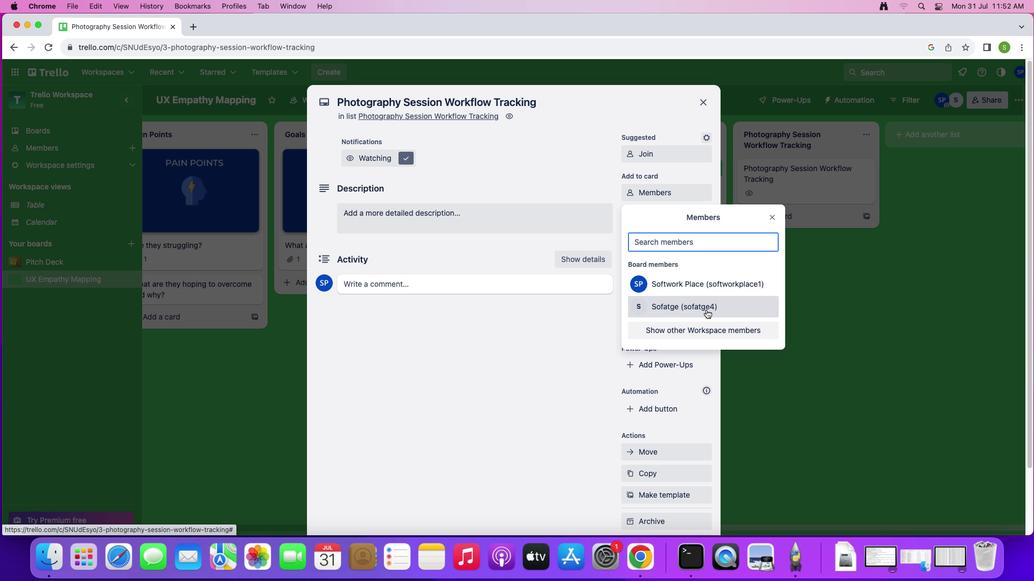 
Action: Mouse pressed left at (706, 310)
Screenshot: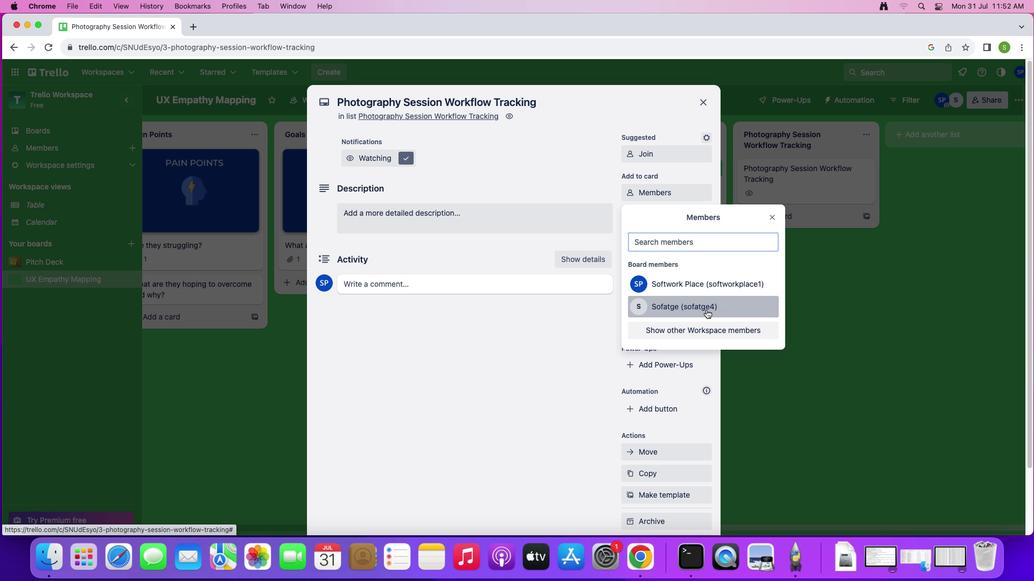 
Action: Key pressed Key.enter
Screenshot: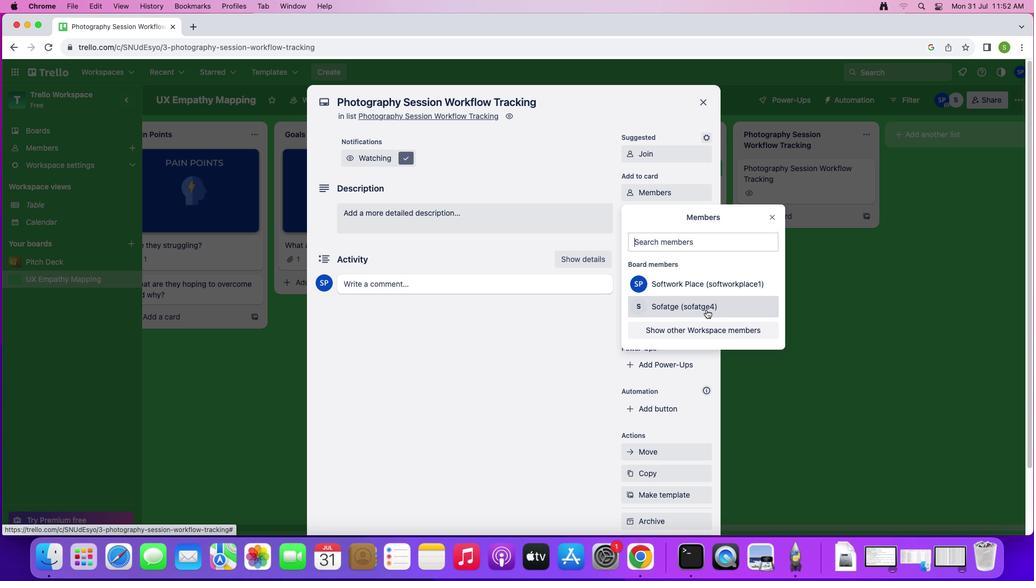 
Action: Mouse moved to (687, 241)
Screenshot: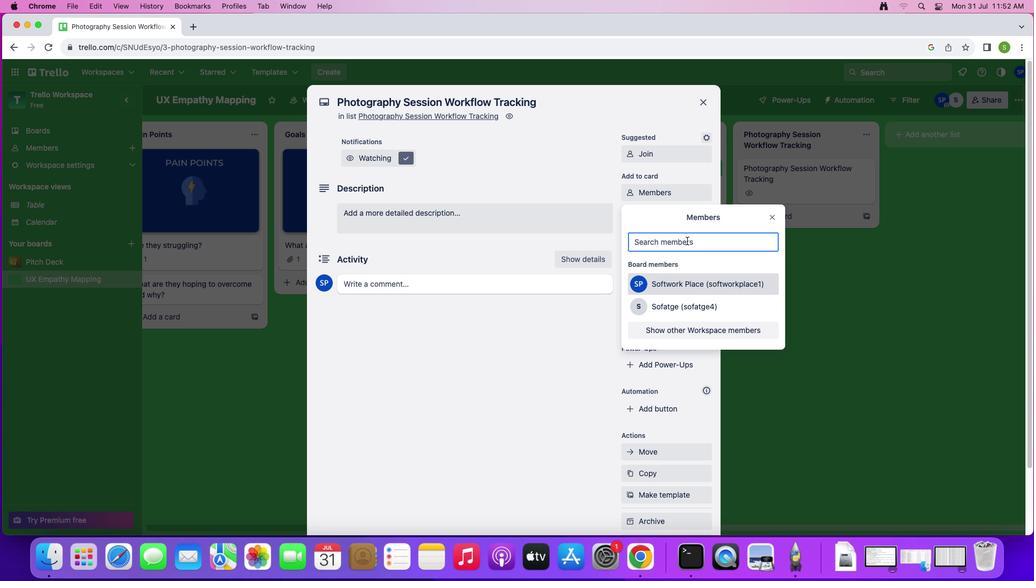 
Action: Mouse pressed left at (687, 241)
Screenshot: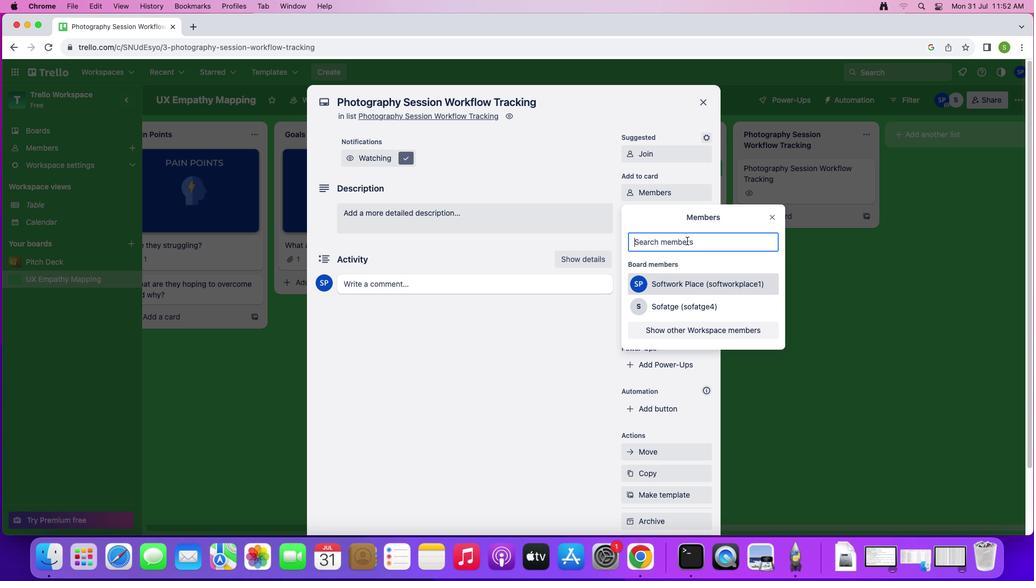 
Action: Key pressed Key.shift'S''o''f''t''a''g''e''.''4'Key.shift'@''s''o''f''t''a''g''e''.''n''e''t'
Screenshot: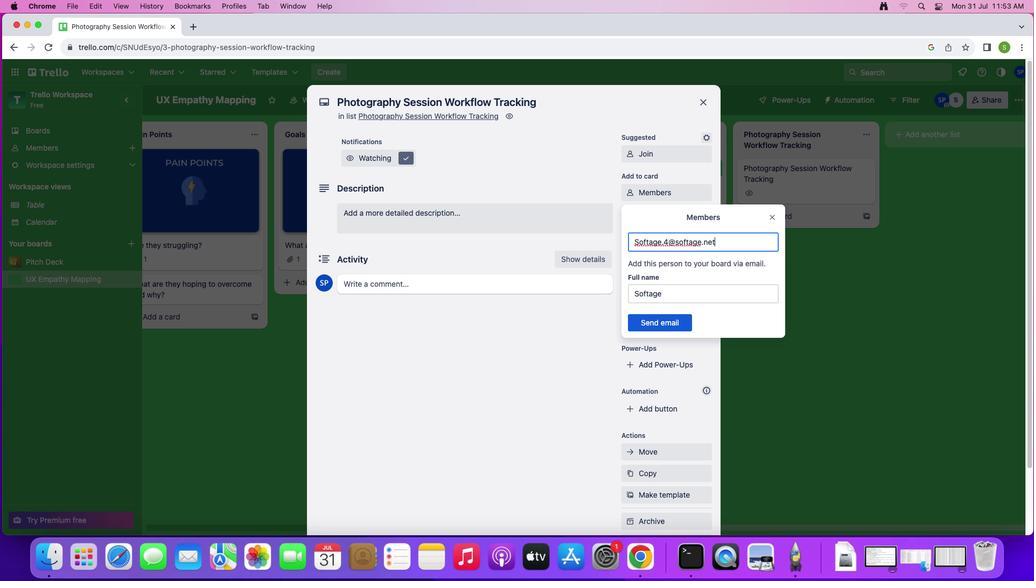 
Action: Mouse moved to (639, 243)
Screenshot: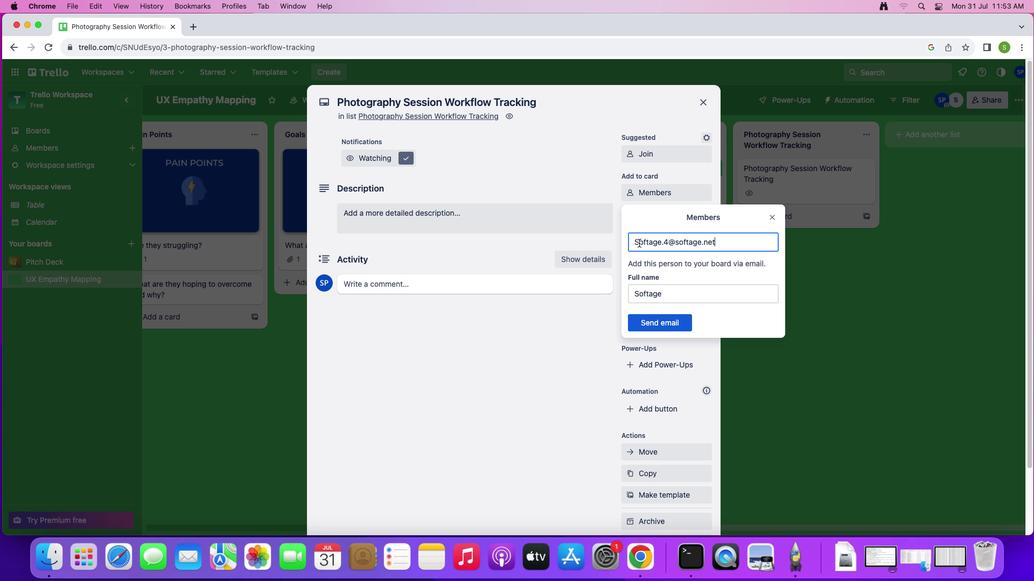 
Action: Mouse pressed left at (639, 243)
Screenshot: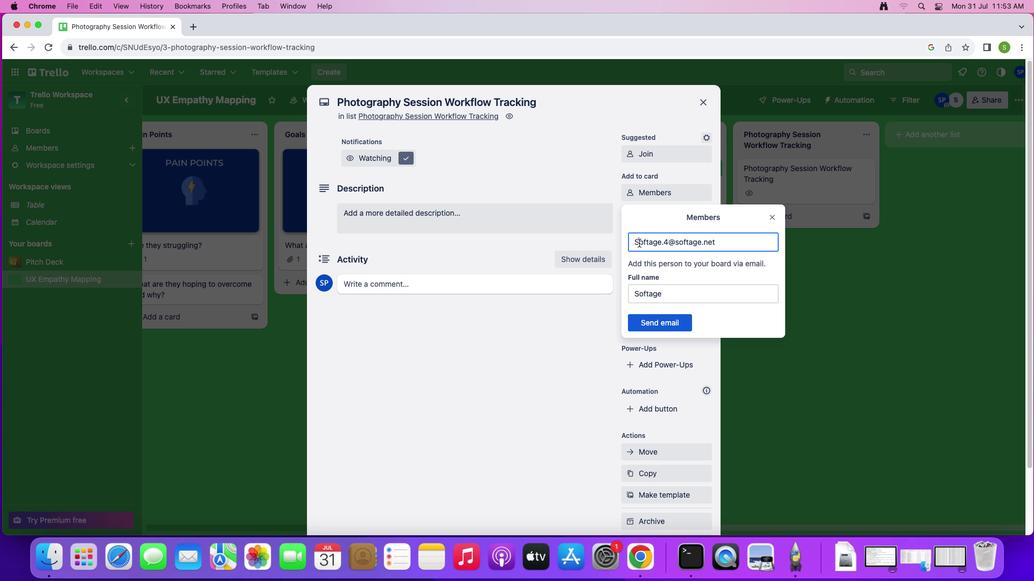 
Action: Mouse moved to (660, 326)
Screenshot: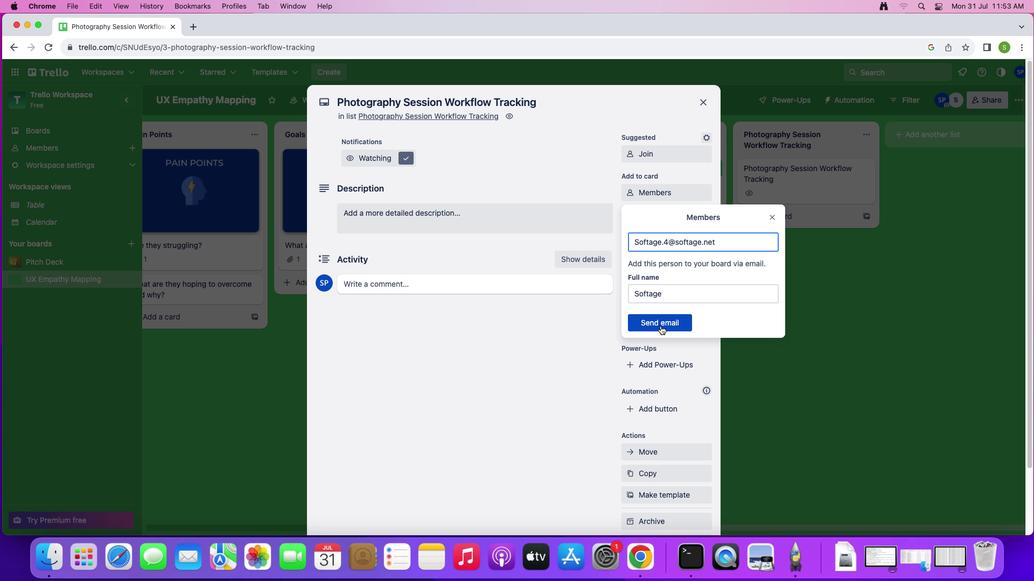 
Action: Mouse pressed left at (660, 326)
Screenshot: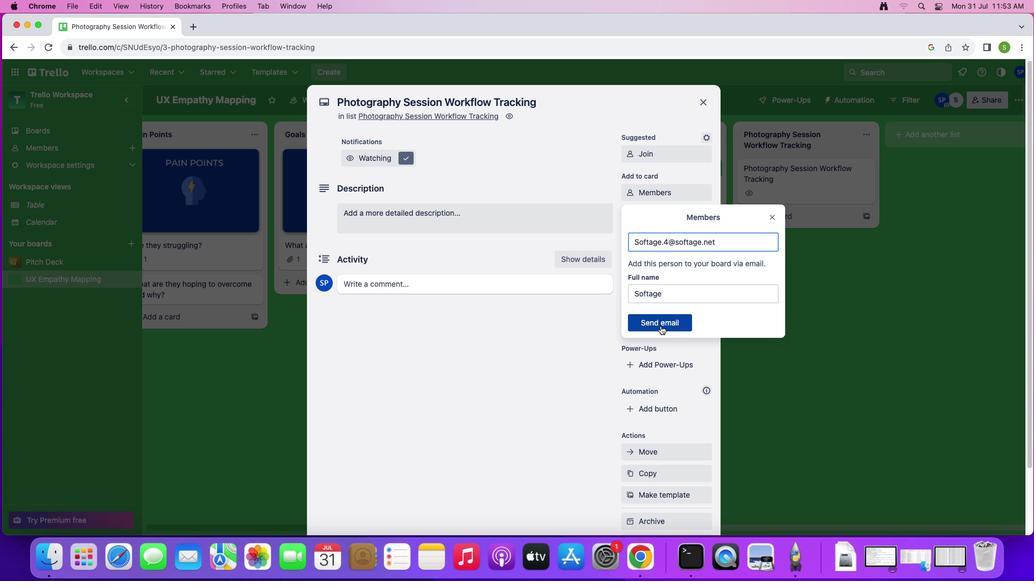 
Action: Mouse moved to (649, 213)
Screenshot: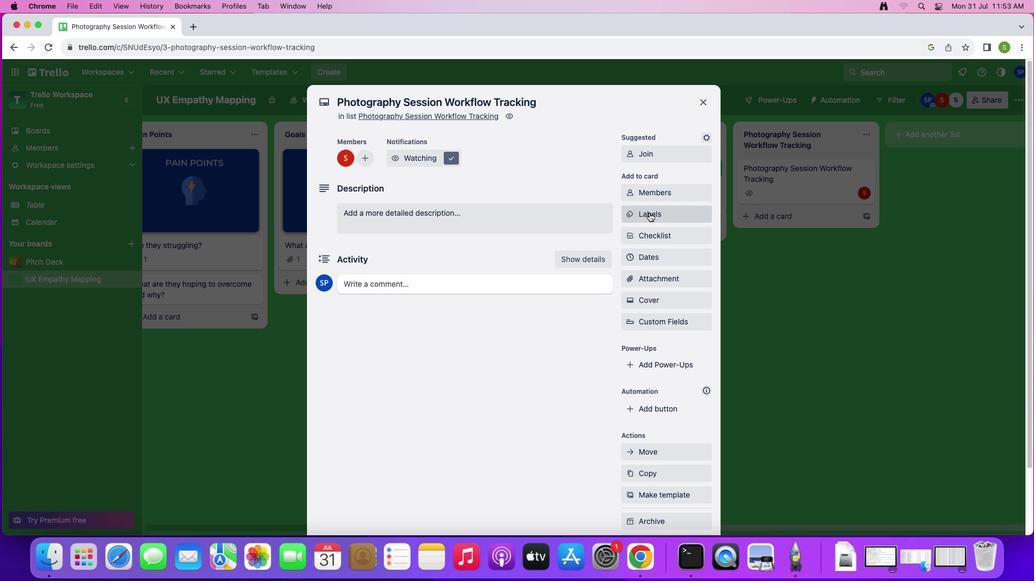 
Action: Mouse pressed left at (649, 213)
Screenshot: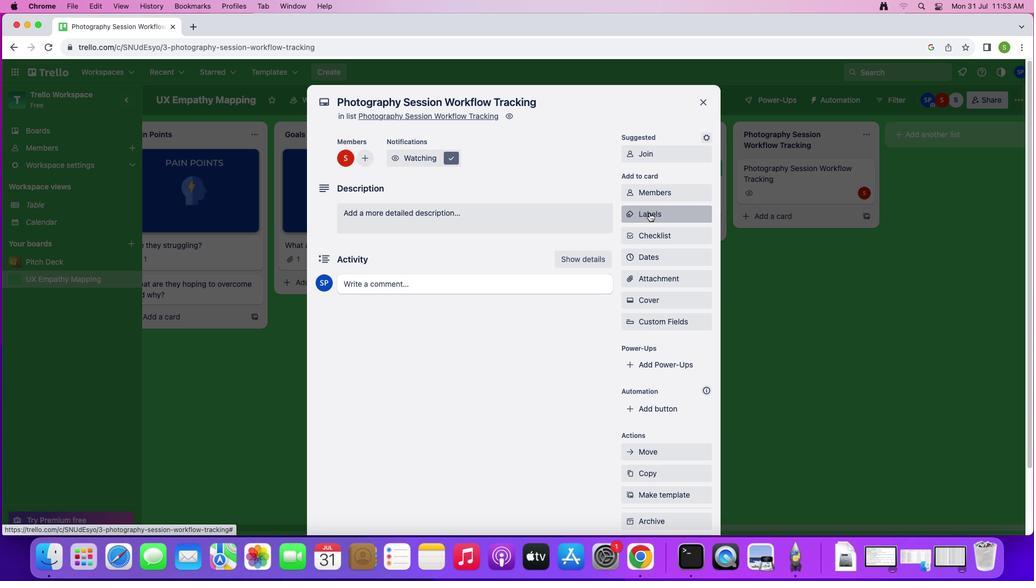 
Action: Mouse moved to (662, 373)
Screenshot: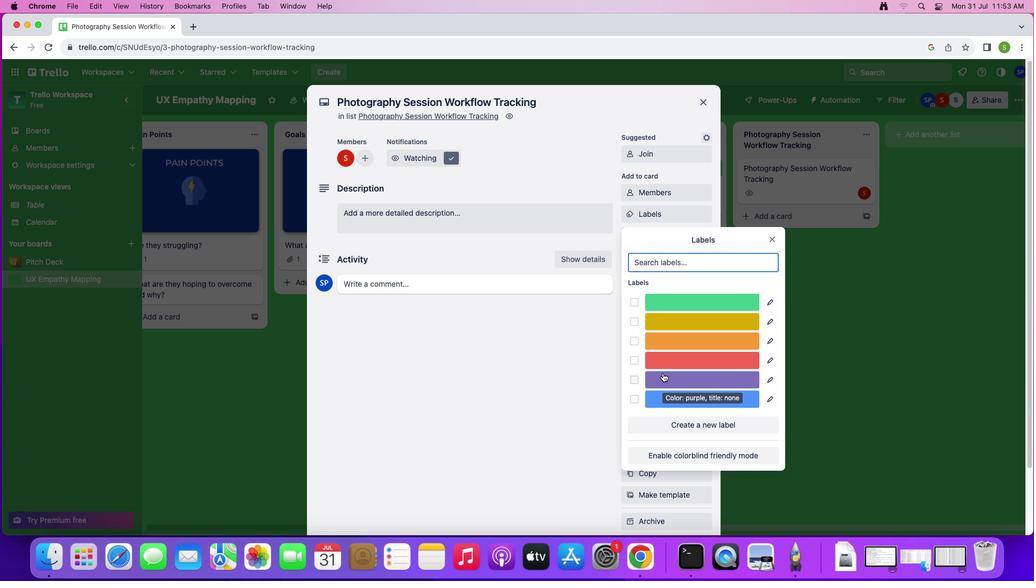 
Action: Mouse pressed left at (662, 373)
Screenshot: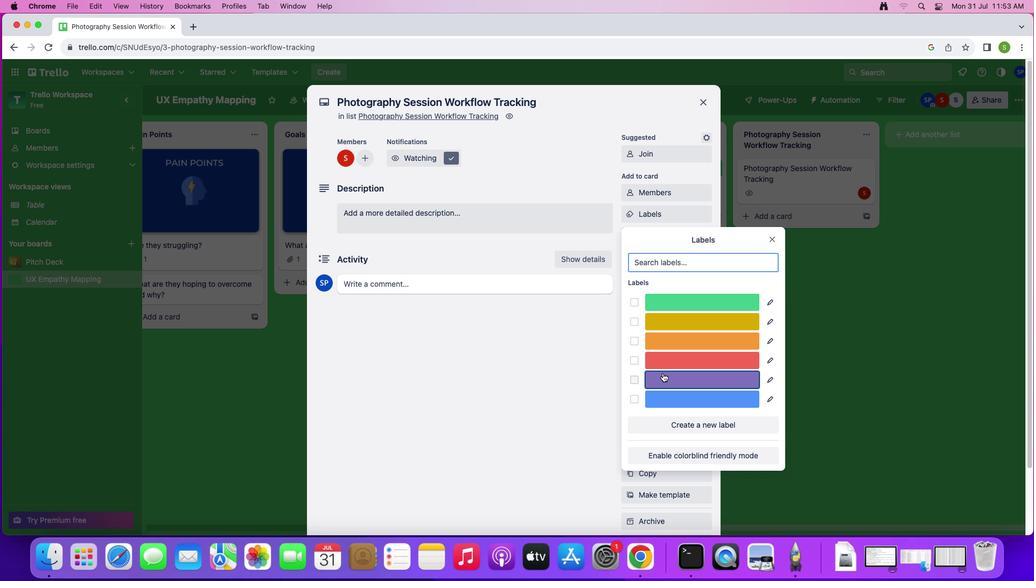 
Action: Mouse moved to (765, 237)
Screenshot: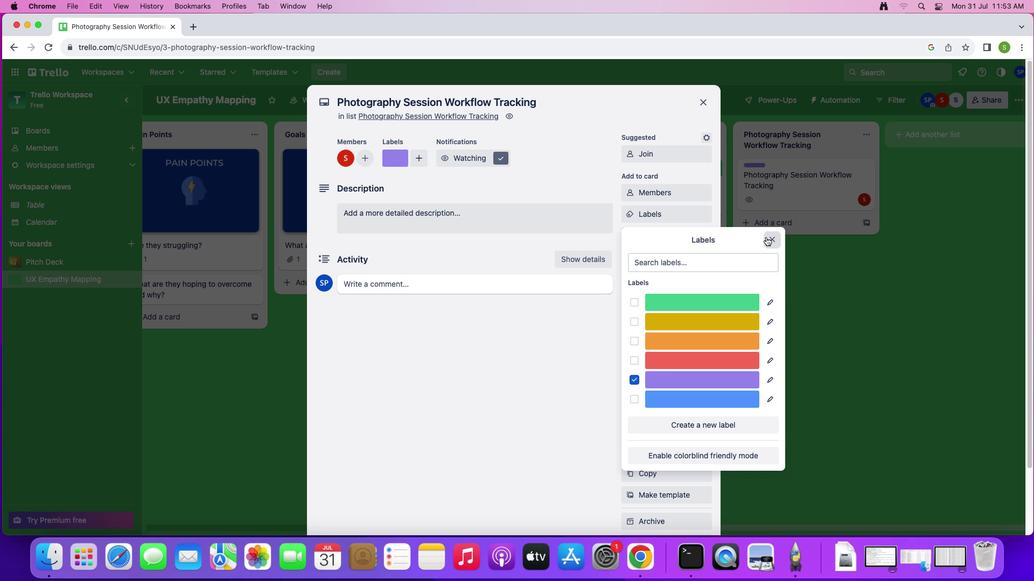 
Action: Mouse pressed left at (765, 237)
Screenshot: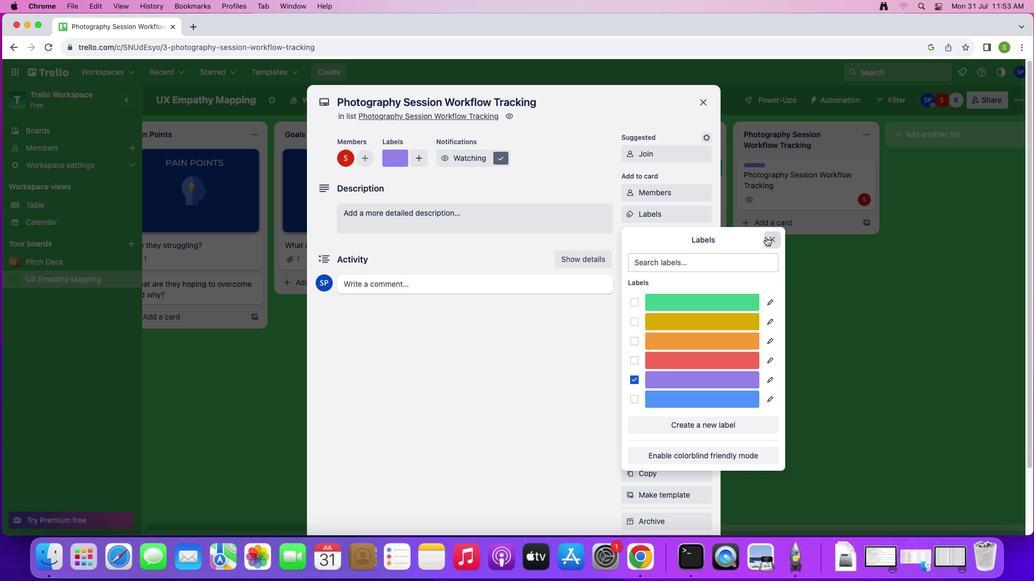 
Action: Mouse moved to (660, 238)
Screenshot: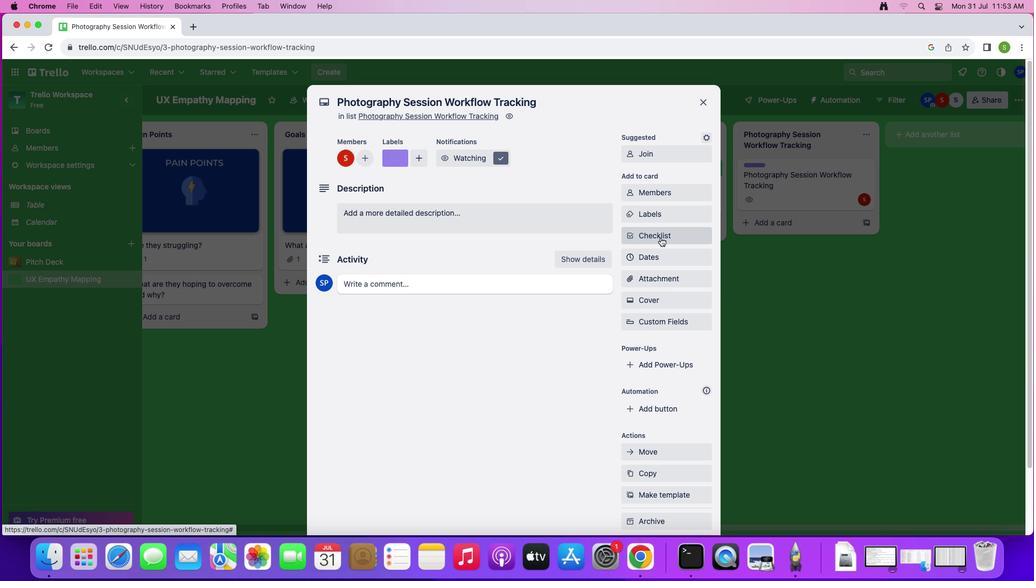 
Action: Mouse pressed left at (660, 238)
Screenshot: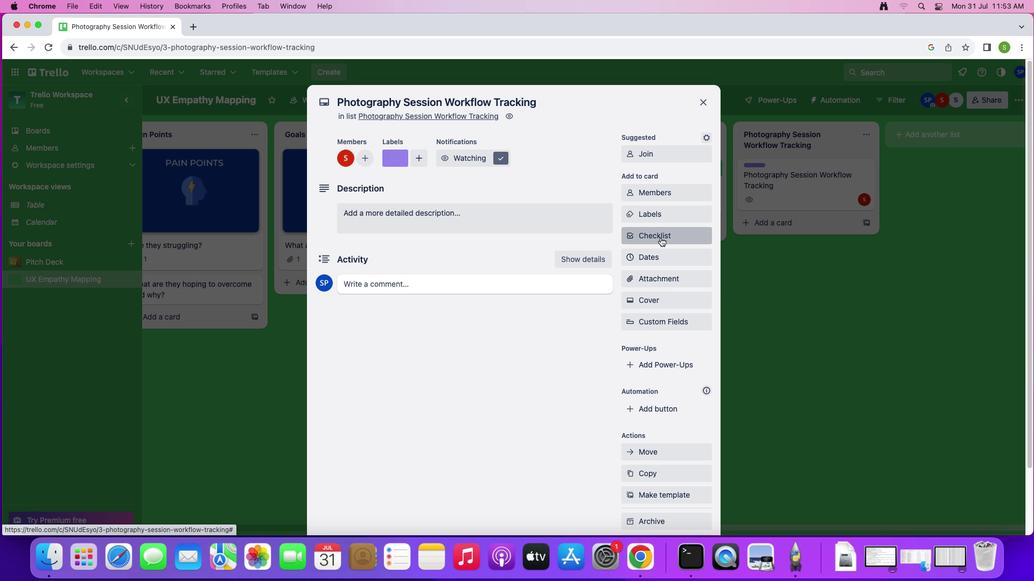 
Action: Mouse moved to (671, 355)
Screenshot: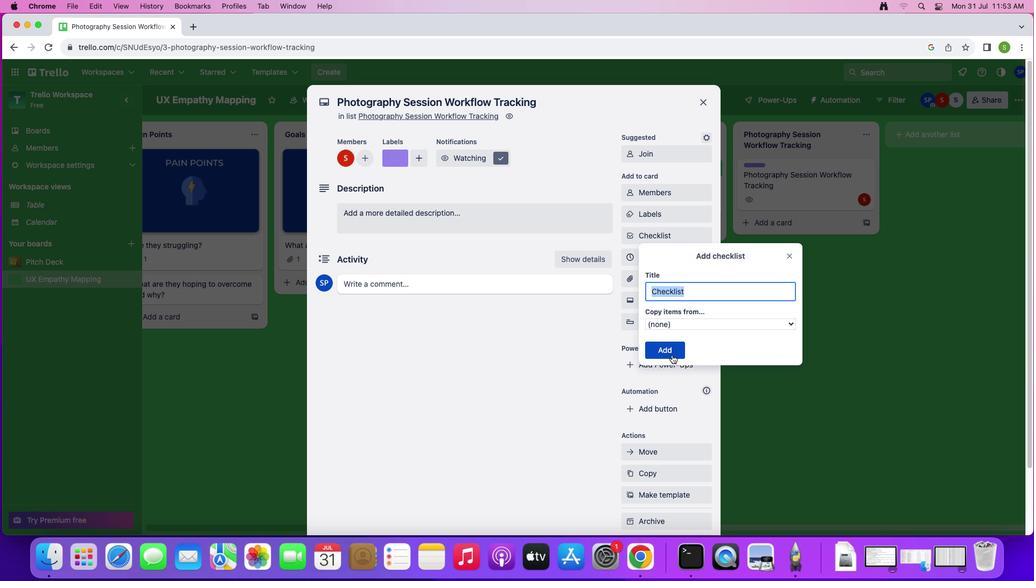 
Action: Mouse pressed left at (671, 355)
Screenshot: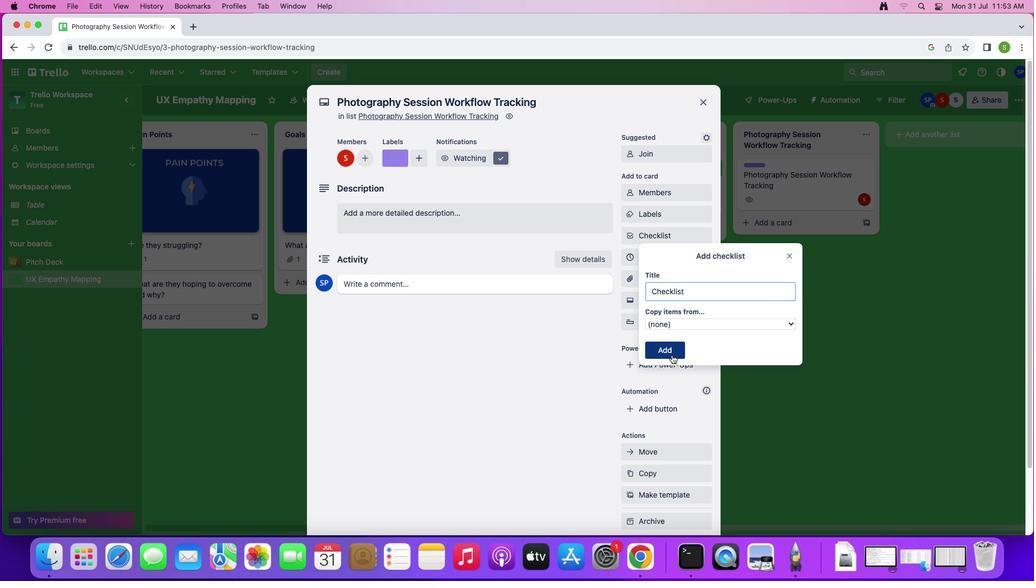 
Action: Mouse moved to (641, 259)
Screenshot: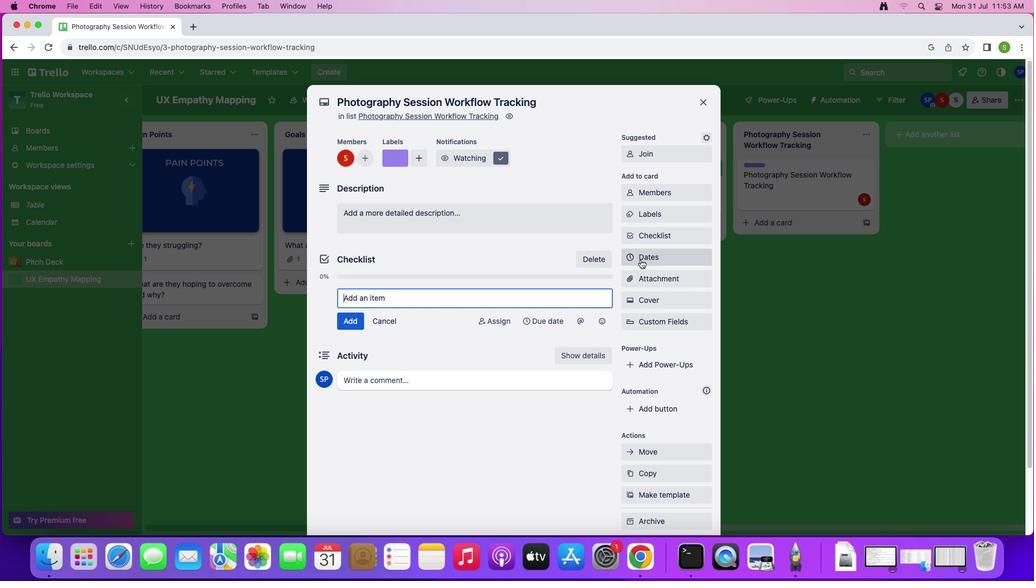
Action: Mouse pressed left at (641, 259)
Screenshot: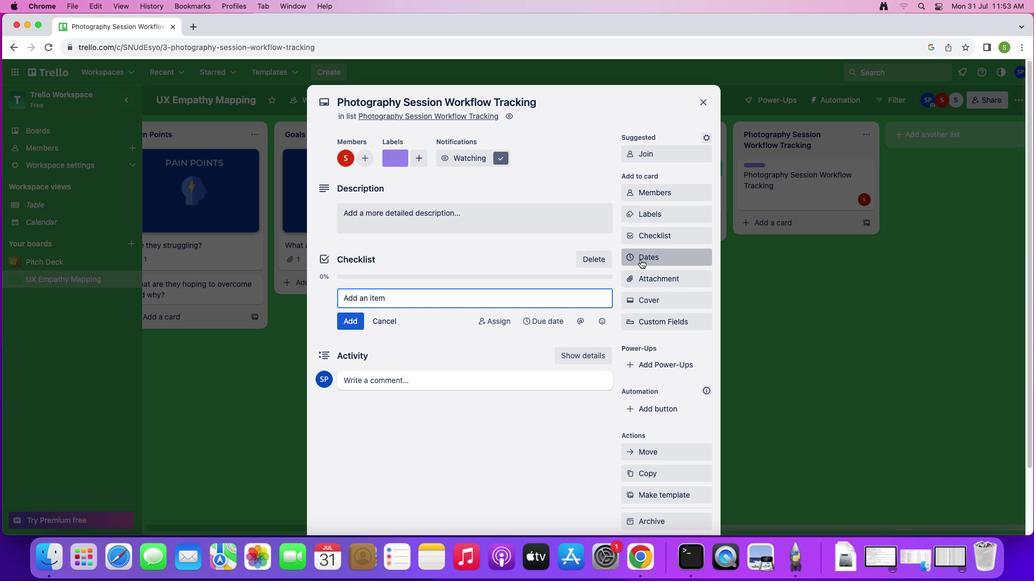 
Action: Mouse moved to (685, 185)
Screenshot: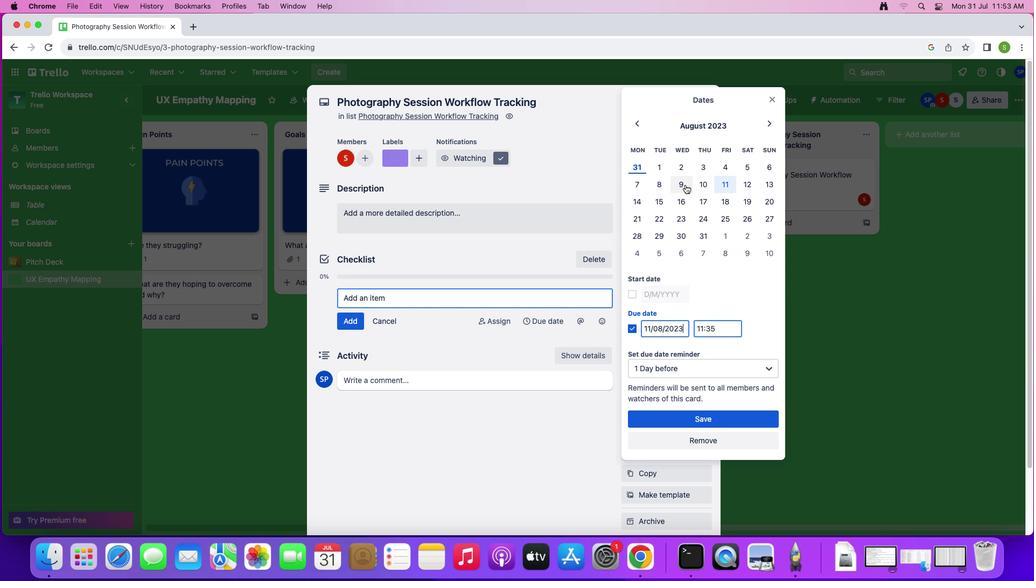 
Action: Mouse pressed left at (685, 185)
Screenshot: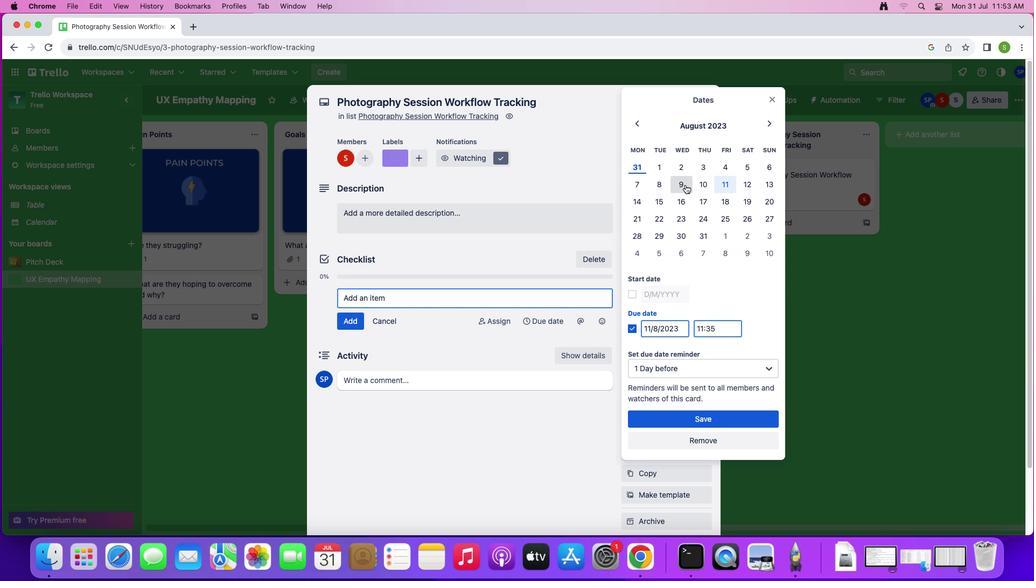 
Action: Mouse moved to (632, 297)
Screenshot: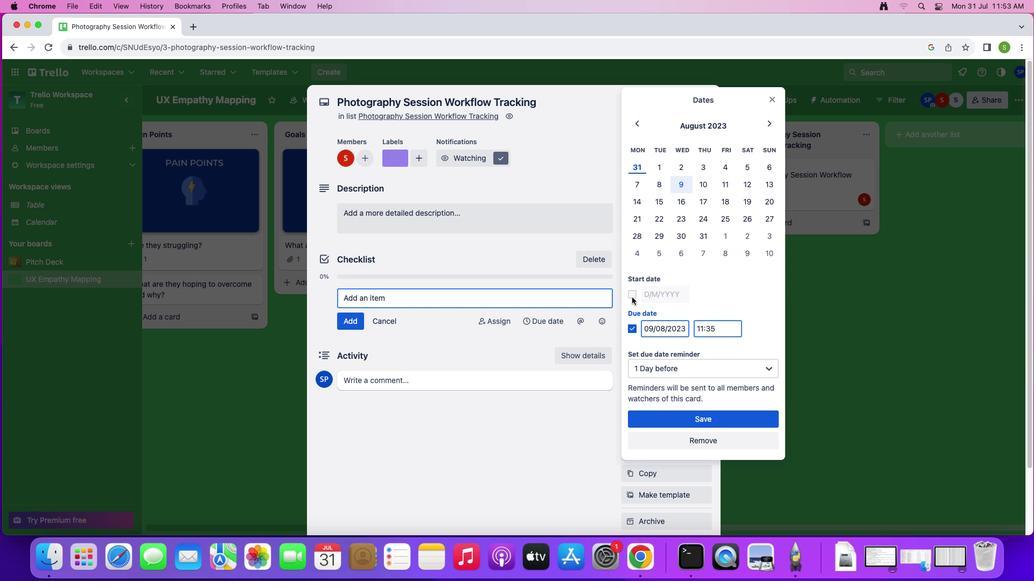 
Action: Mouse pressed left at (632, 297)
Screenshot: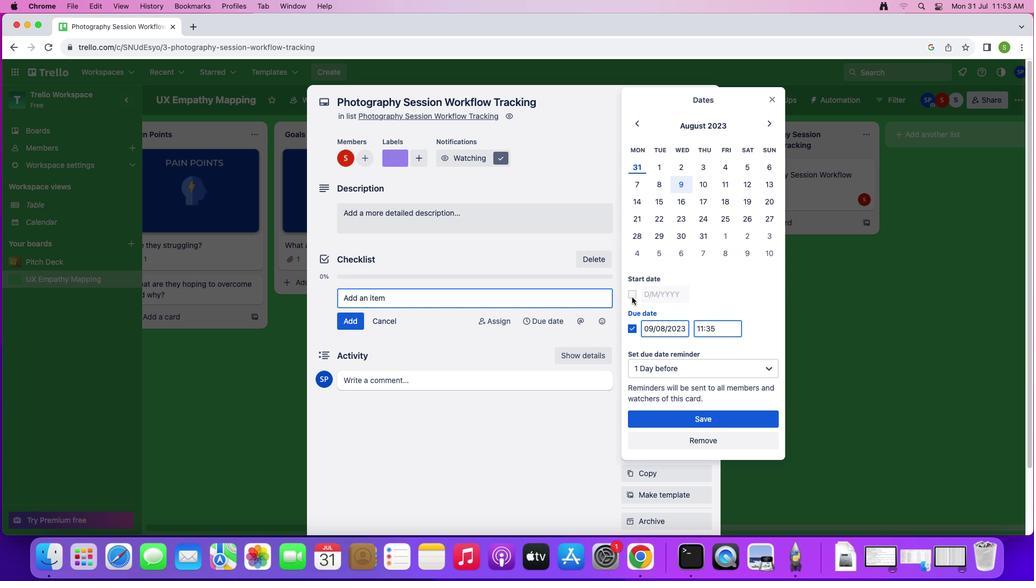 
Action: Mouse moved to (679, 415)
Screenshot: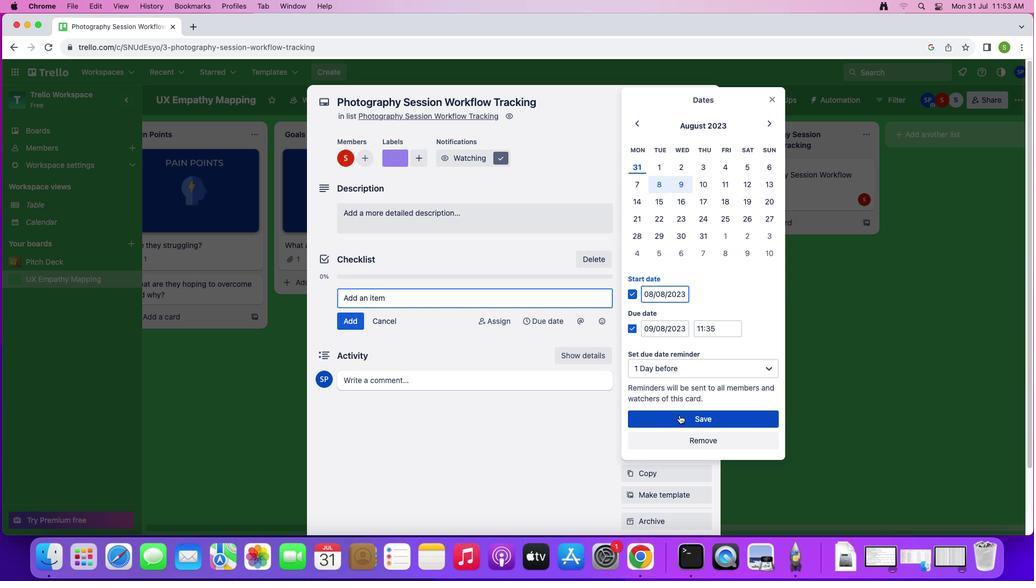 
Action: Mouse pressed left at (679, 415)
Screenshot: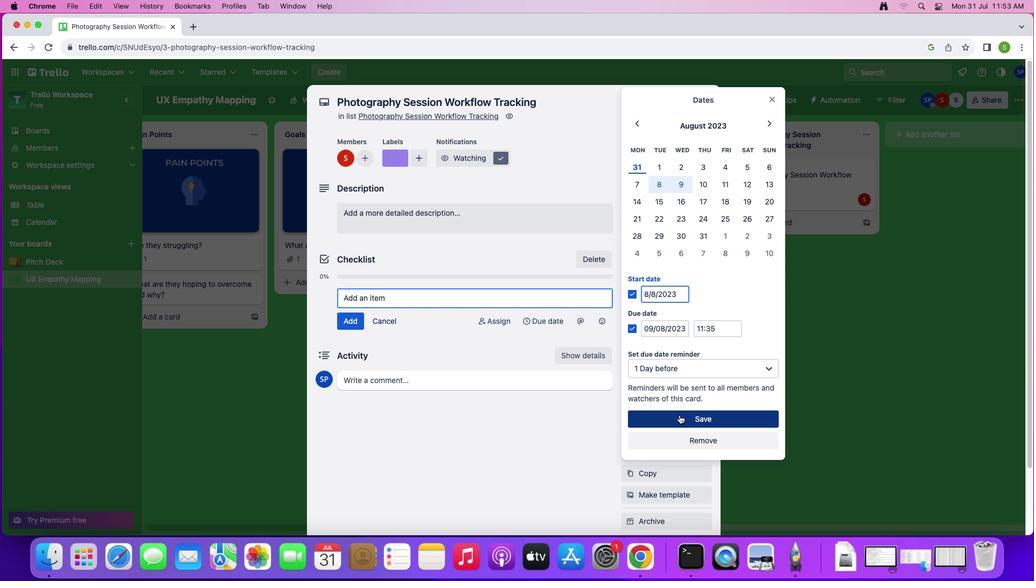 
Action: Mouse moved to (654, 301)
Screenshot: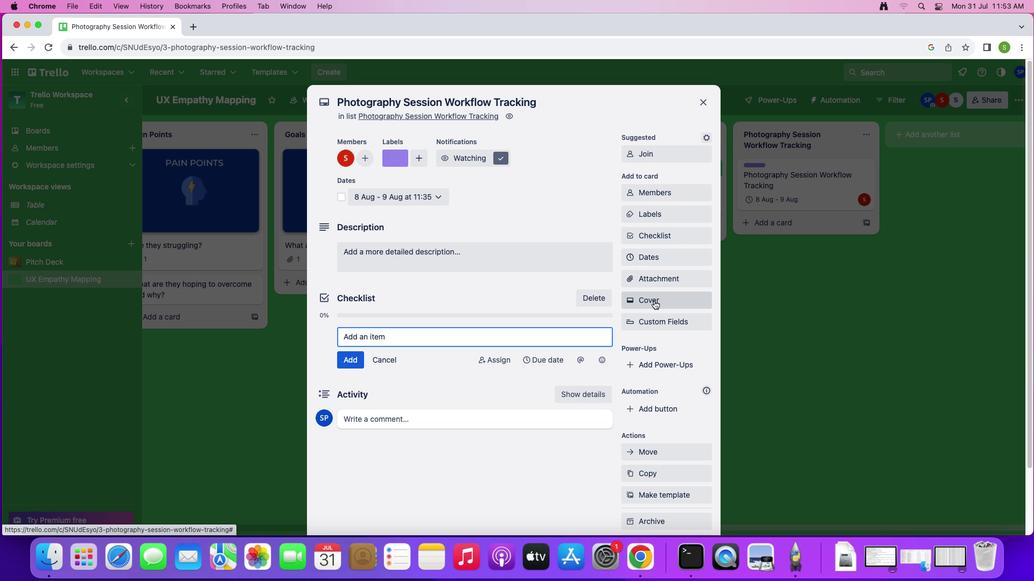 
Action: Mouse pressed left at (654, 301)
Screenshot: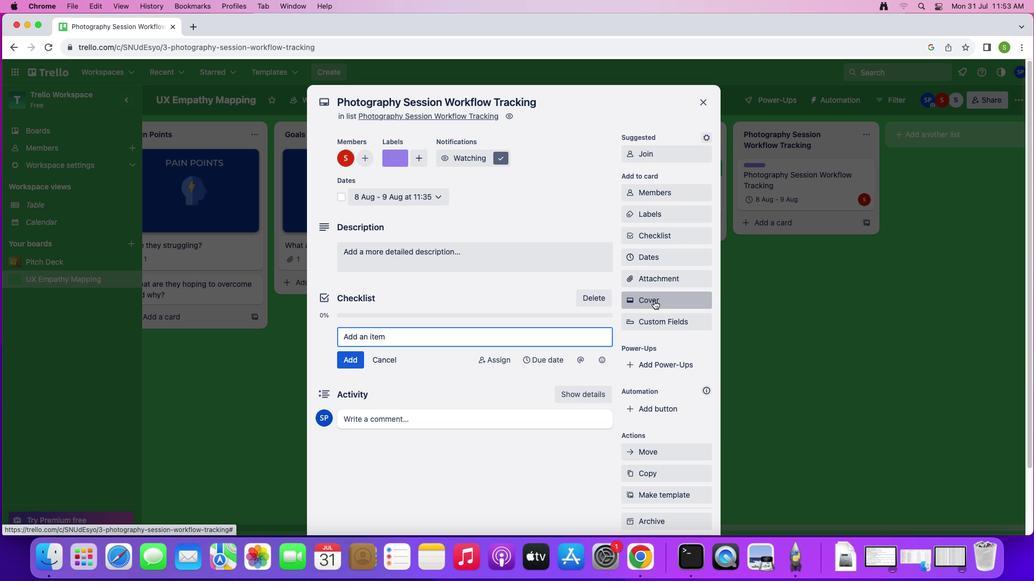 
Action: Mouse moved to (755, 189)
Screenshot: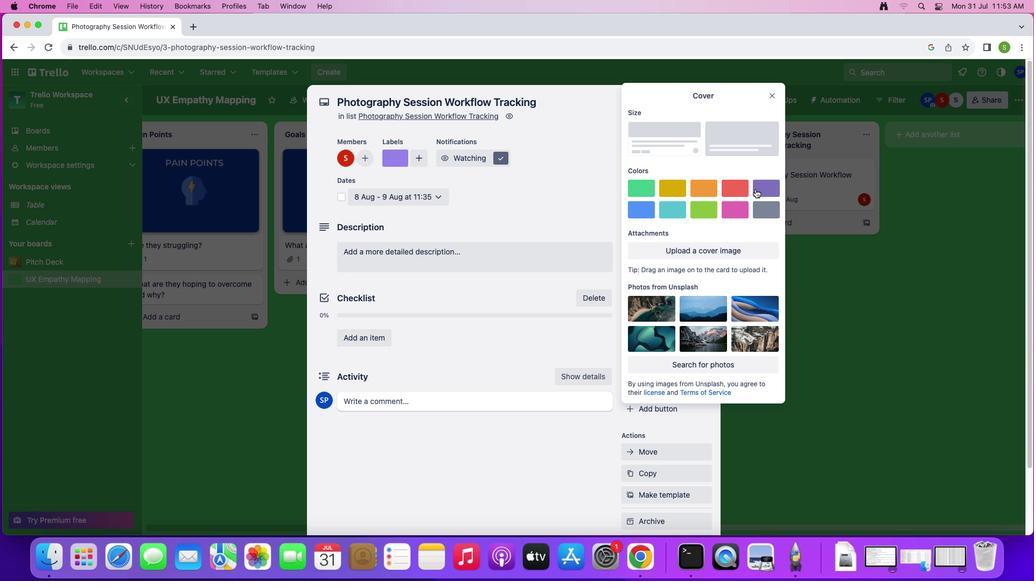 
Action: Mouse pressed left at (755, 189)
Screenshot: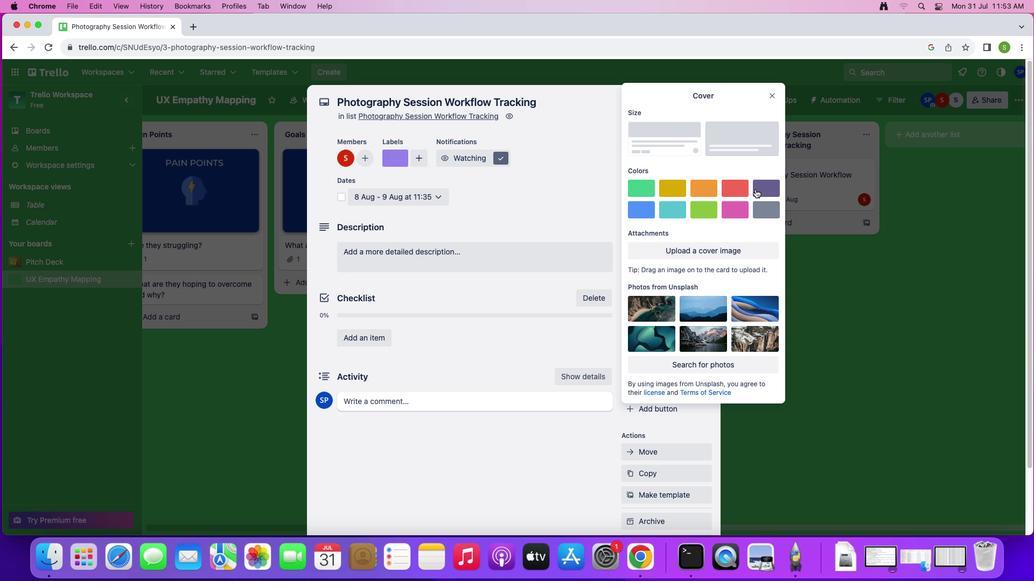 
Action: Mouse moved to (771, 95)
